 Task: Develop an anti-theft packaging design for high-value electronics.
Action: Mouse moved to (34, 105)
Screenshot: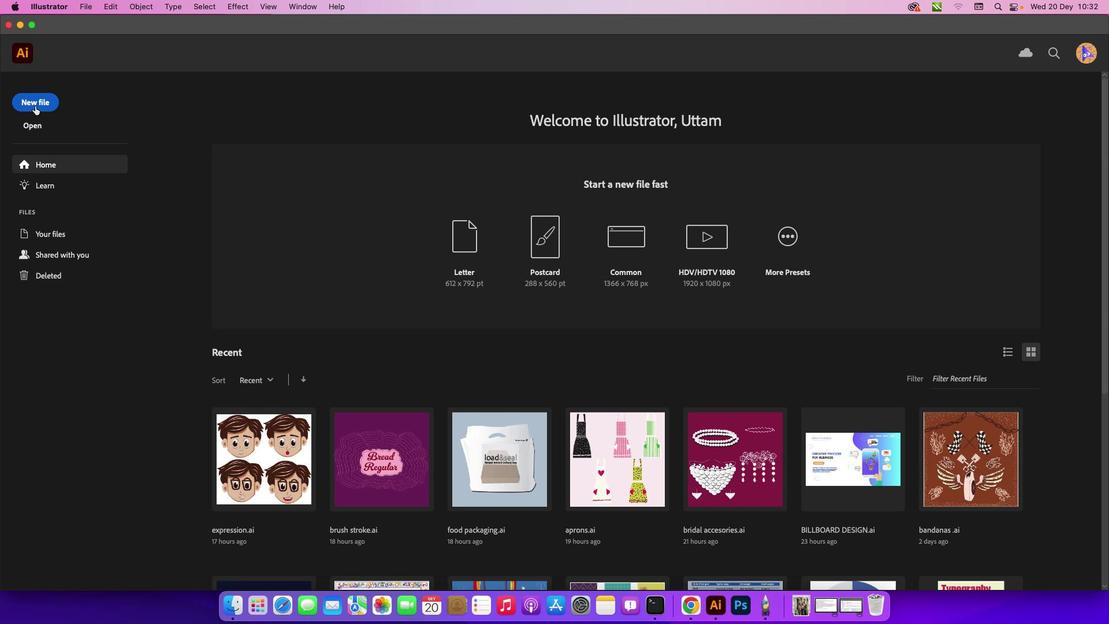 
Action: Mouse pressed left at (34, 105)
Screenshot: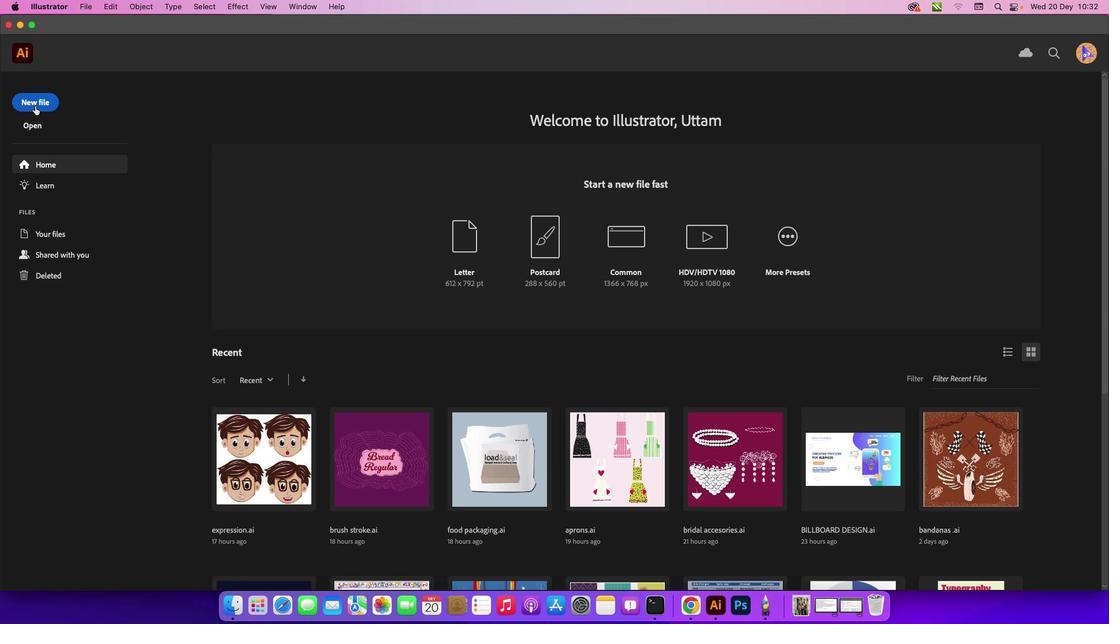 
Action: Mouse pressed left at (34, 105)
Screenshot: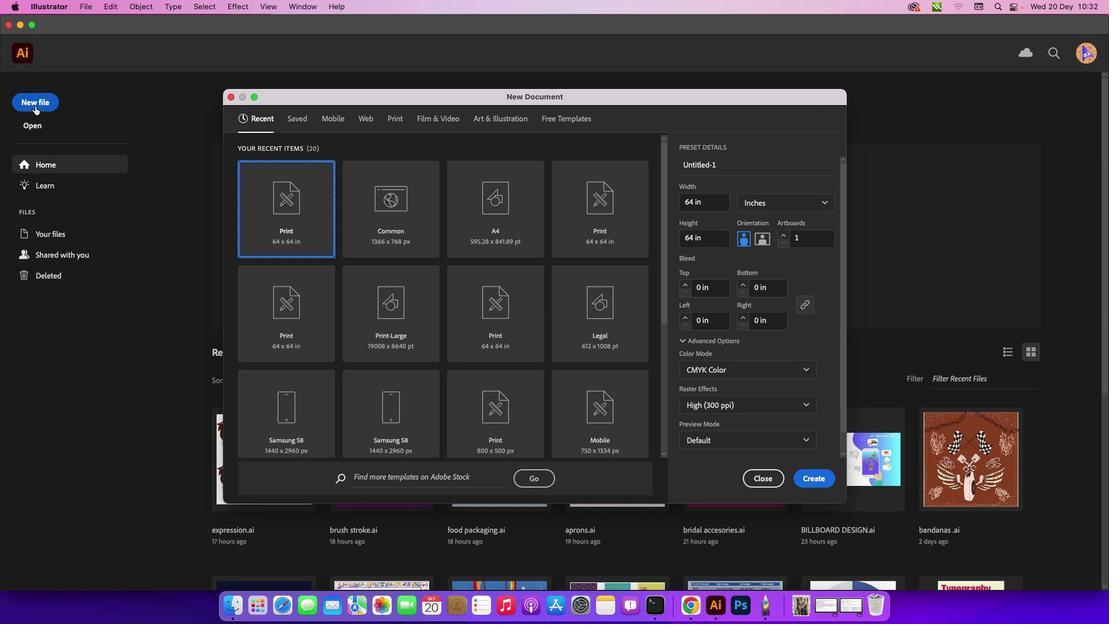 
Action: Mouse moved to (818, 476)
Screenshot: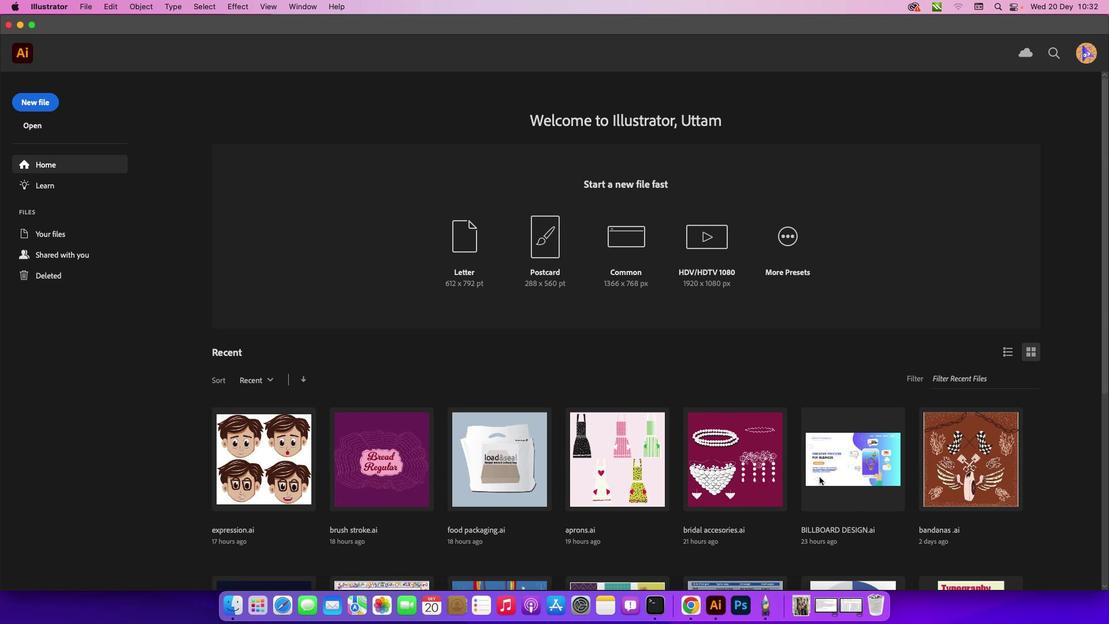 
Action: Mouse pressed left at (818, 476)
Screenshot: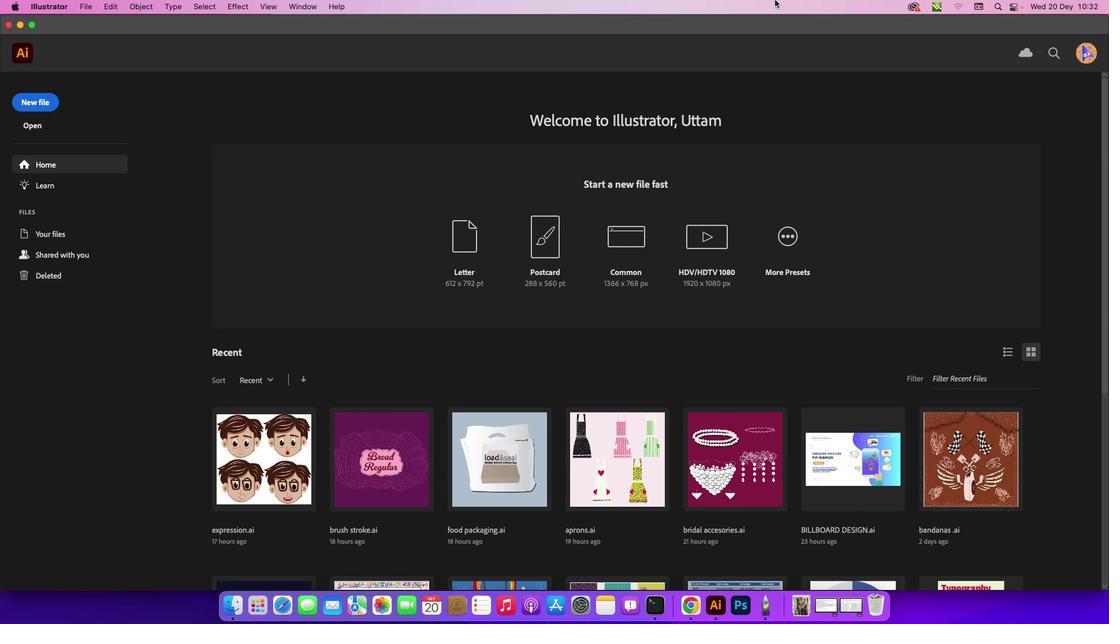 
Action: Mouse moved to (13, 80)
Screenshot: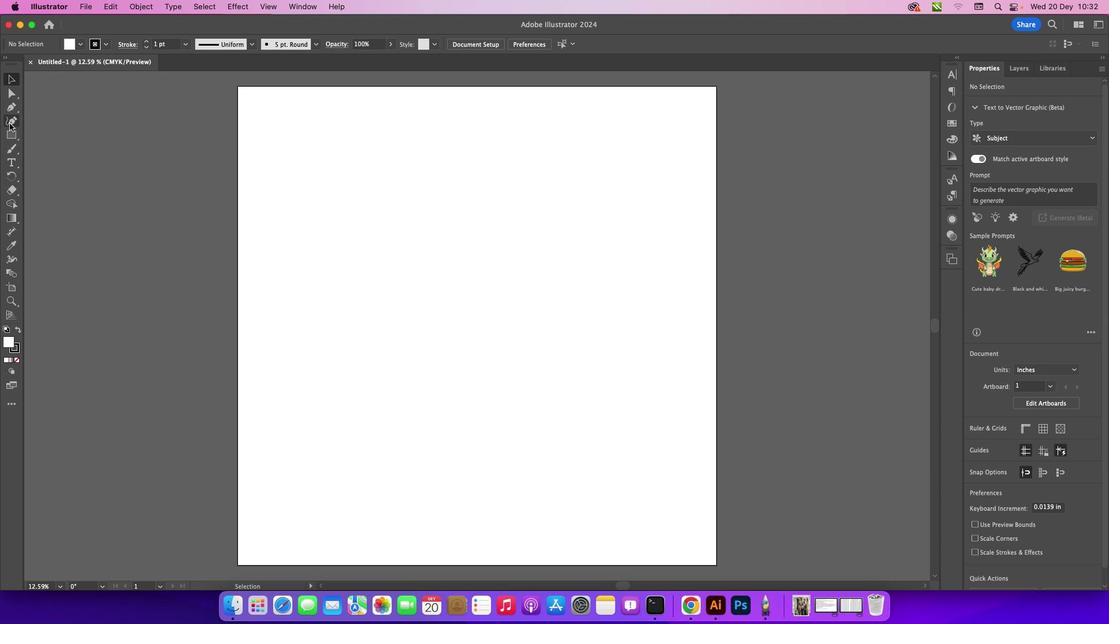 
Action: Mouse pressed left at (13, 80)
Screenshot: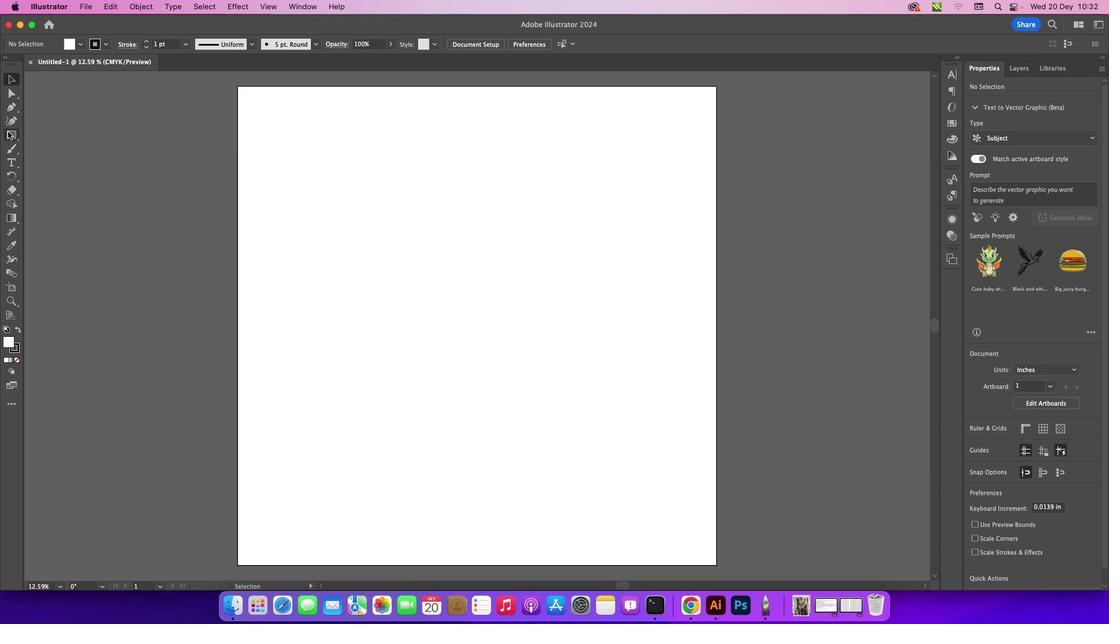 
Action: Mouse moved to (7, 130)
Screenshot: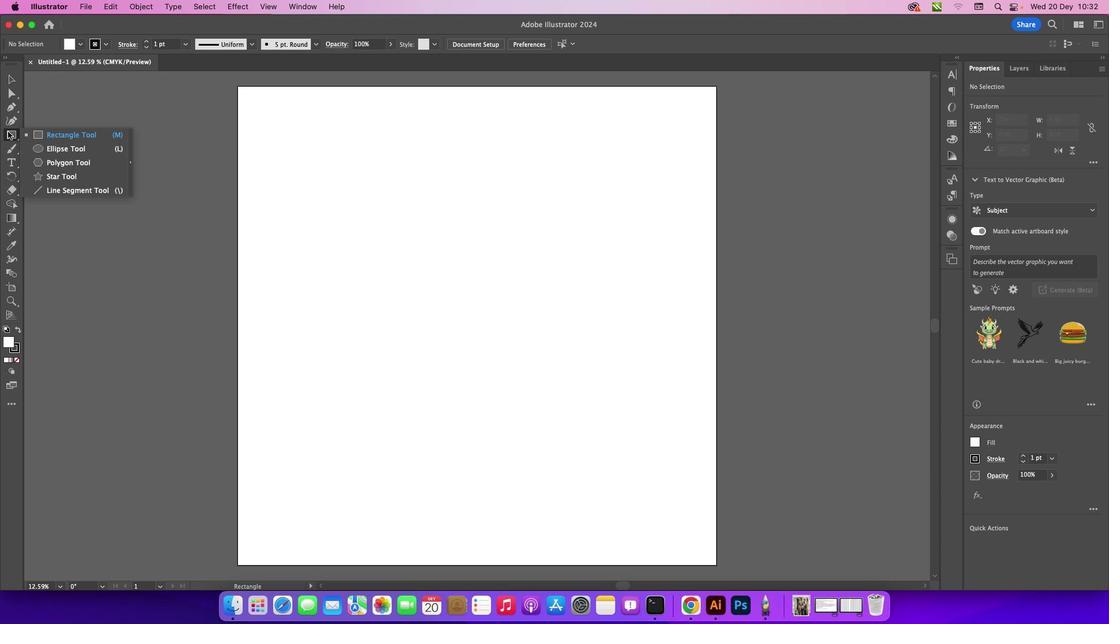 
Action: Mouse pressed left at (7, 130)
Screenshot: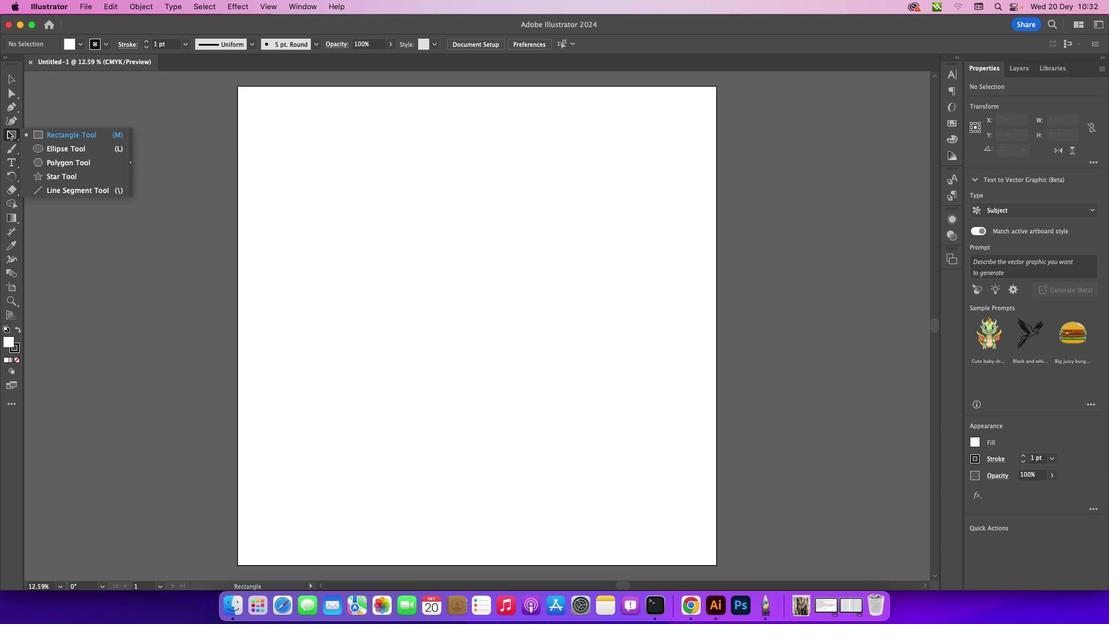 
Action: Mouse moved to (89, 130)
Screenshot: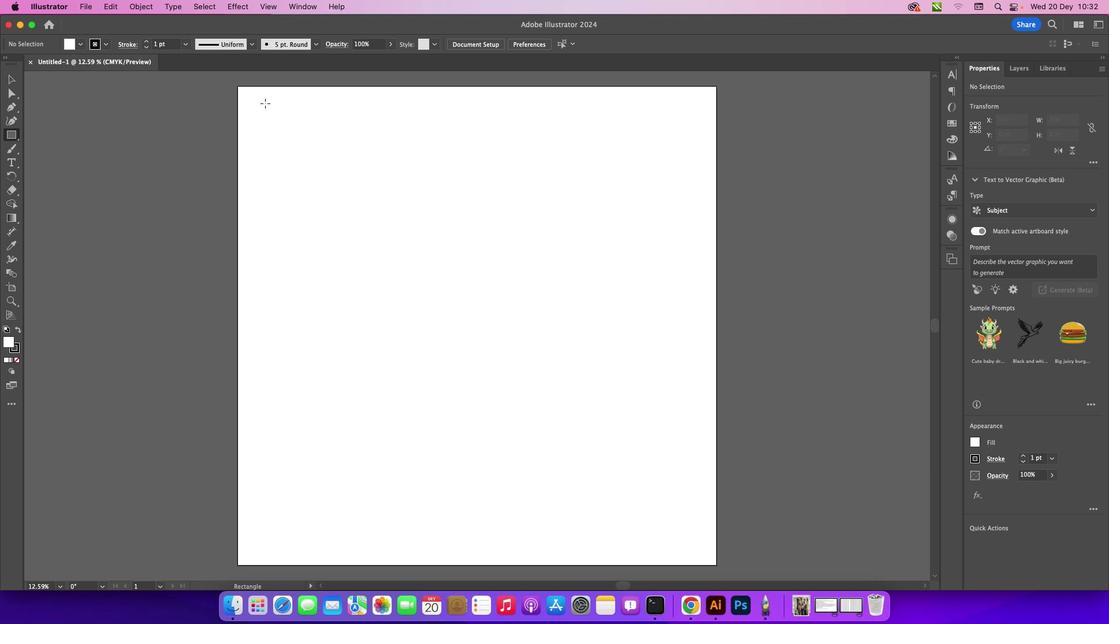 
Action: Mouse pressed left at (89, 130)
Screenshot: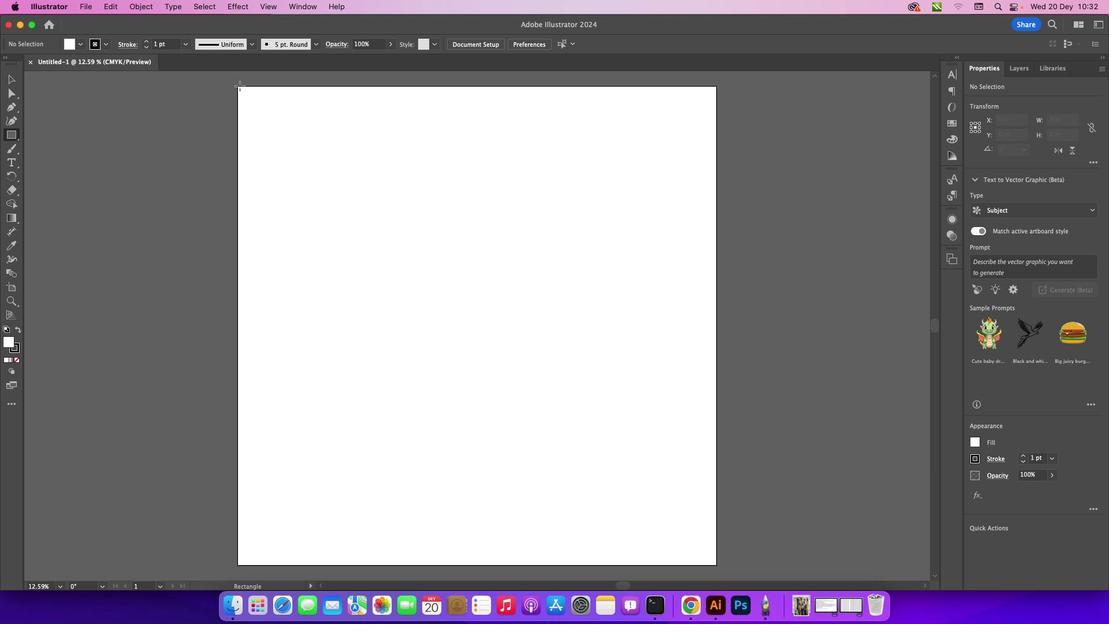 
Action: Mouse moved to (235, 86)
Screenshot: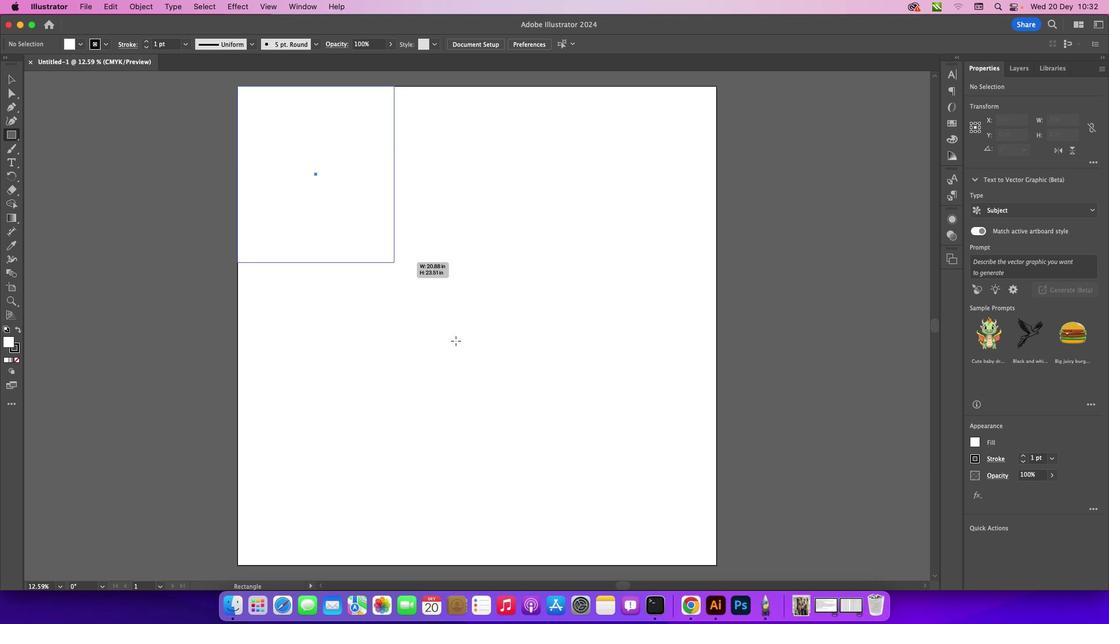 
Action: Mouse pressed left at (235, 86)
Screenshot: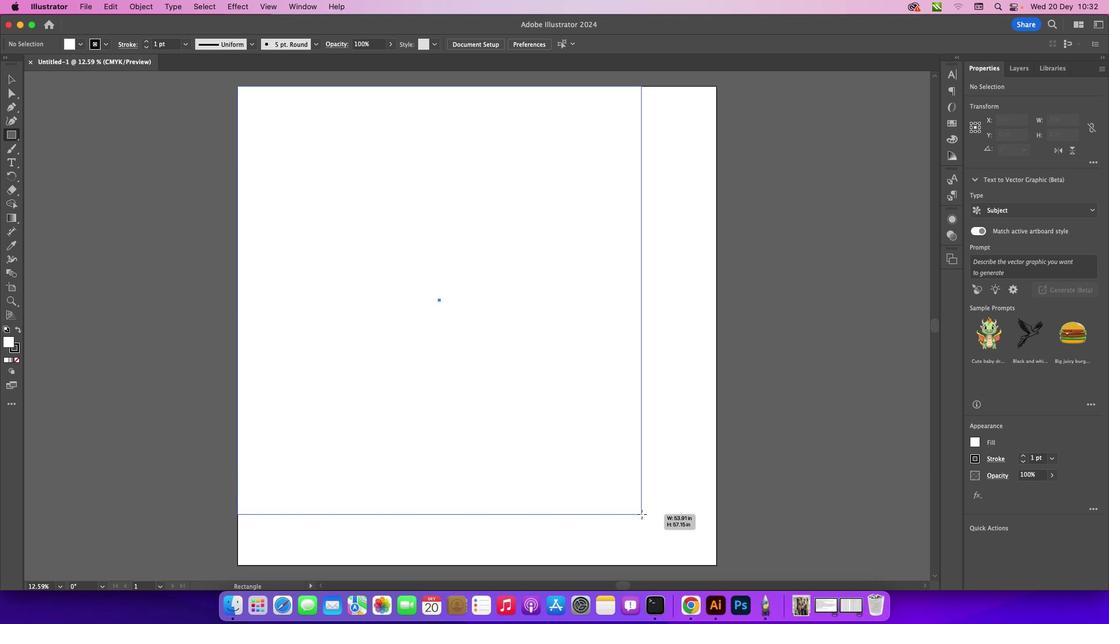 
Action: Mouse moved to (5, 342)
Screenshot: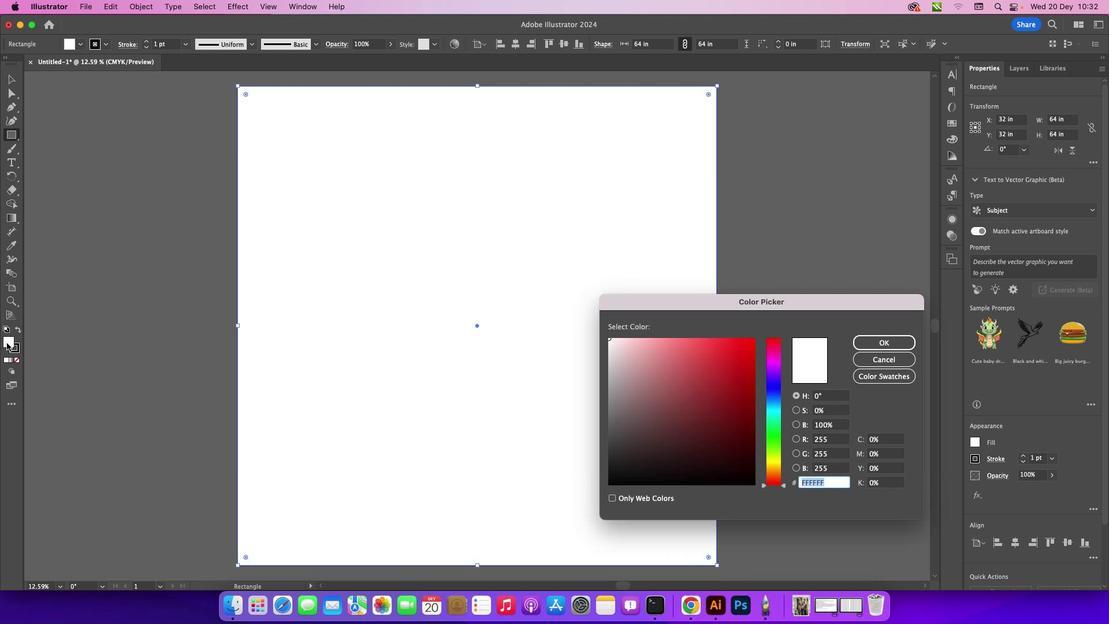 
Action: Mouse pressed left at (5, 342)
Screenshot: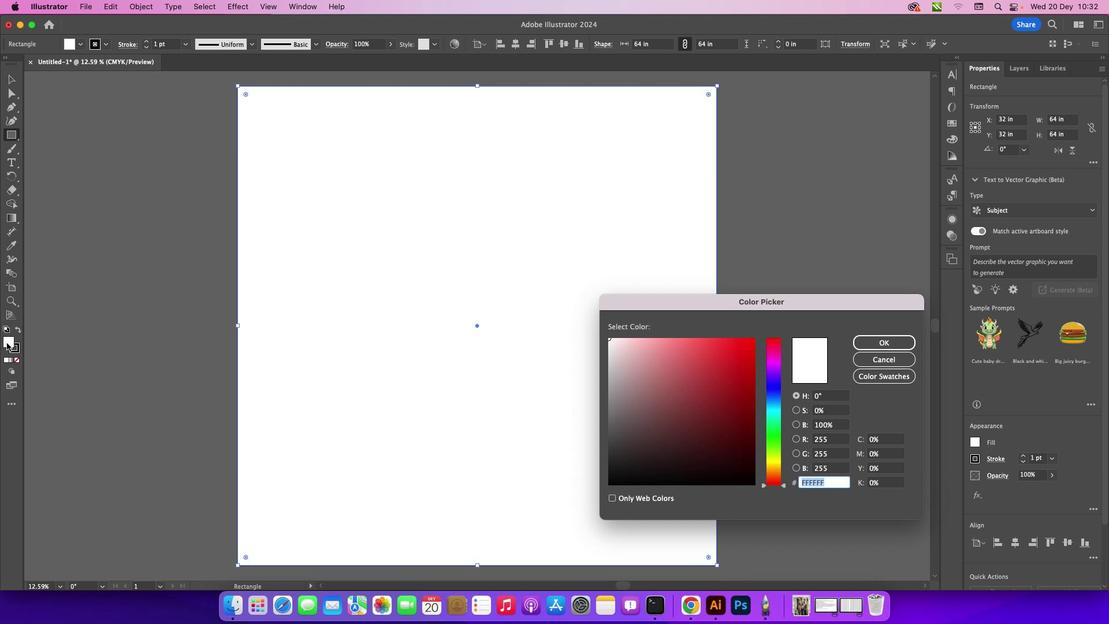 
Action: Mouse pressed left at (5, 342)
Screenshot: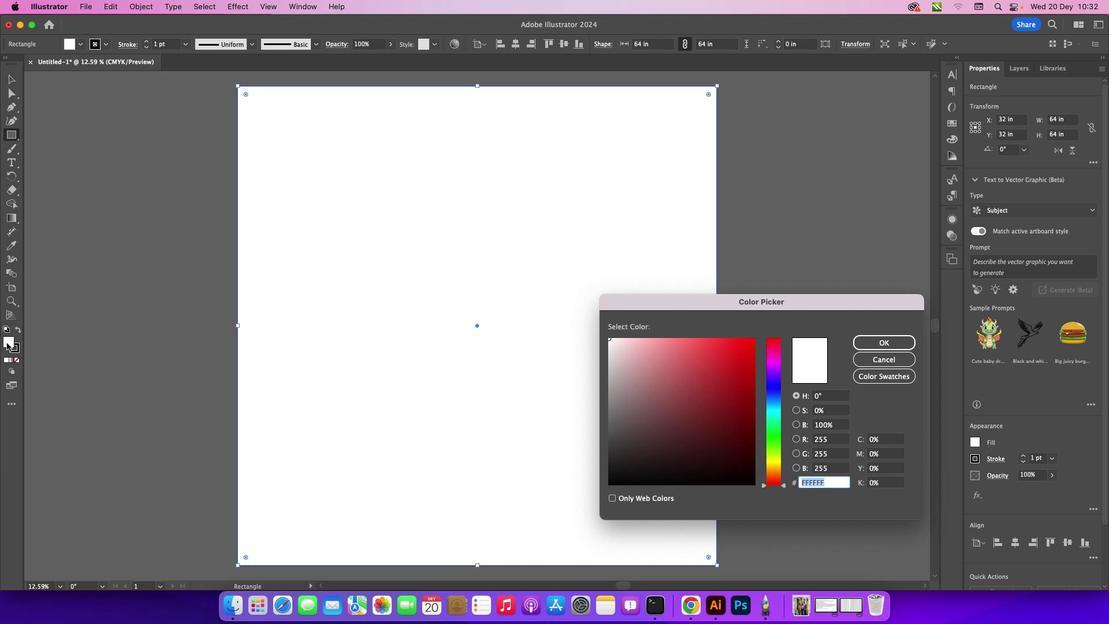
Action: Mouse moved to (740, 477)
Screenshot: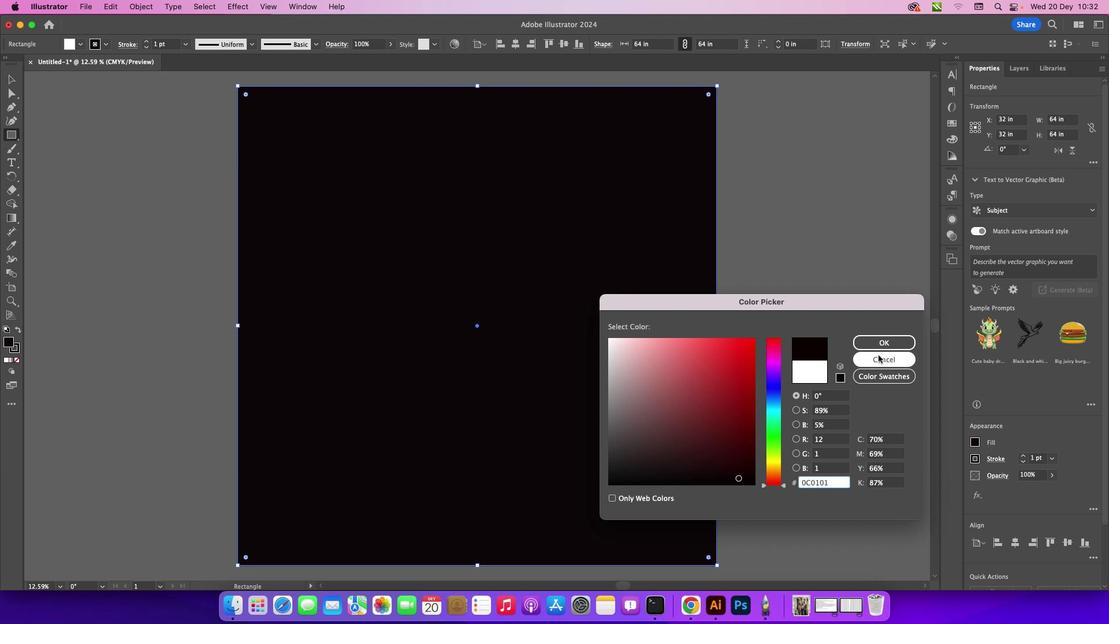 
Action: Mouse pressed left at (740, 477)
Screenshot: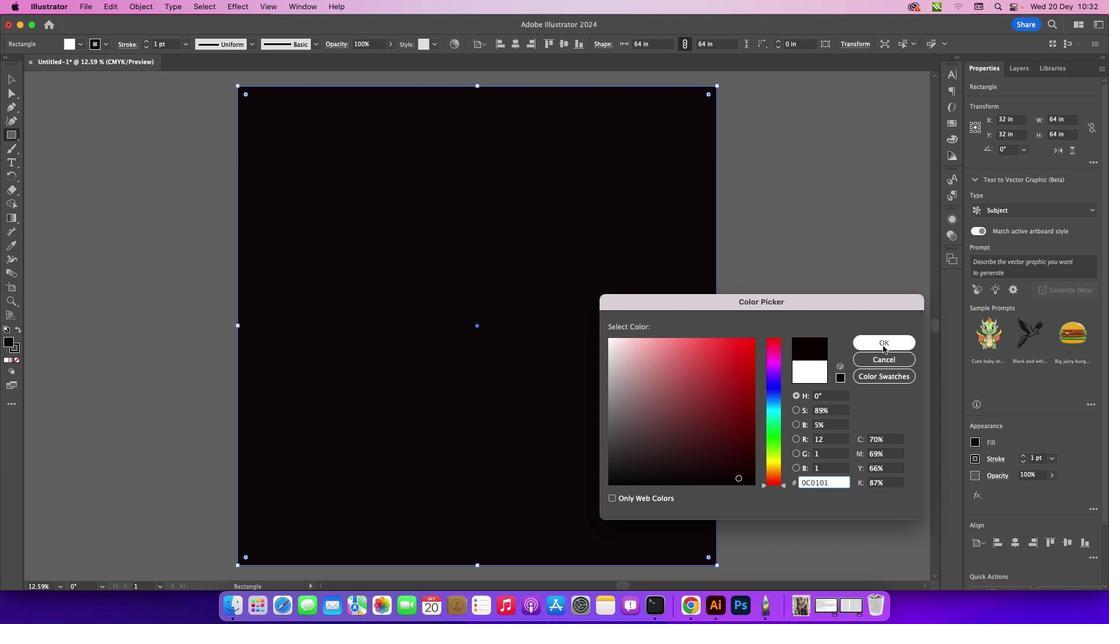 
Action: Mouse moved to (884, 341)
Screenshot: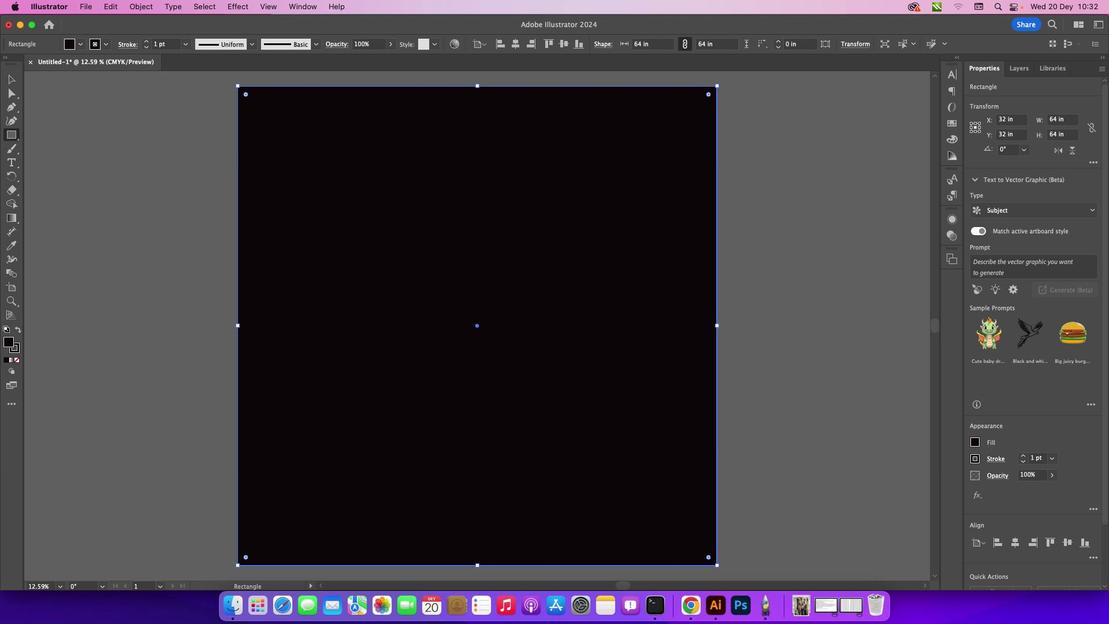 
Action: Mouse pressed left at (884, 341)
Screenshot: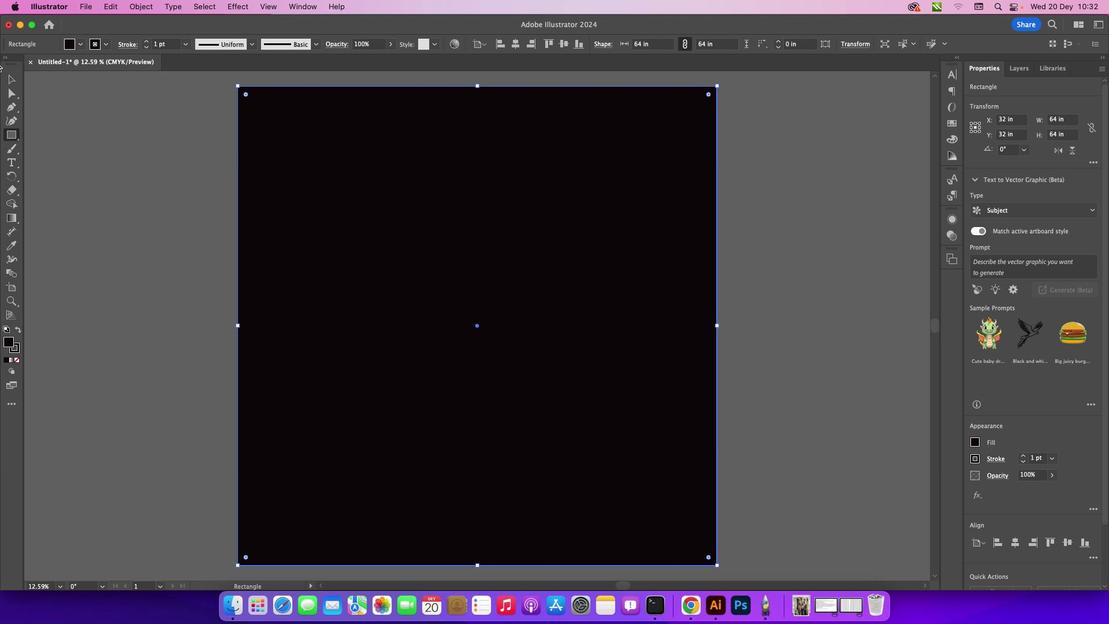 
Action: Mouse moved to (15, 79)
Screenshot: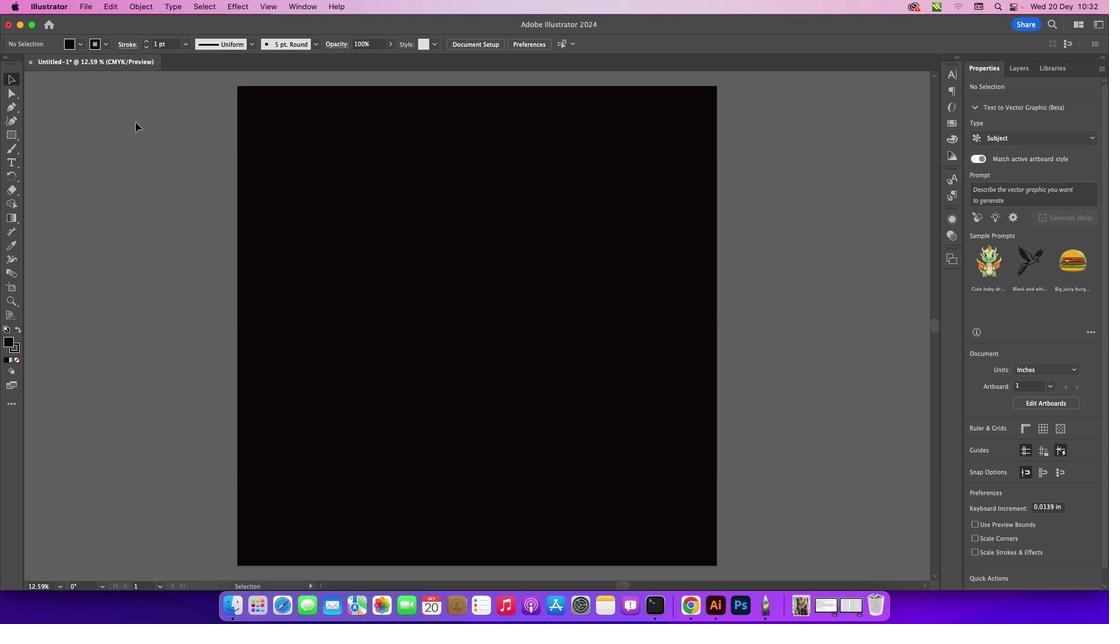
Action: Mouse pressed left at (15, 79)
Screenshot: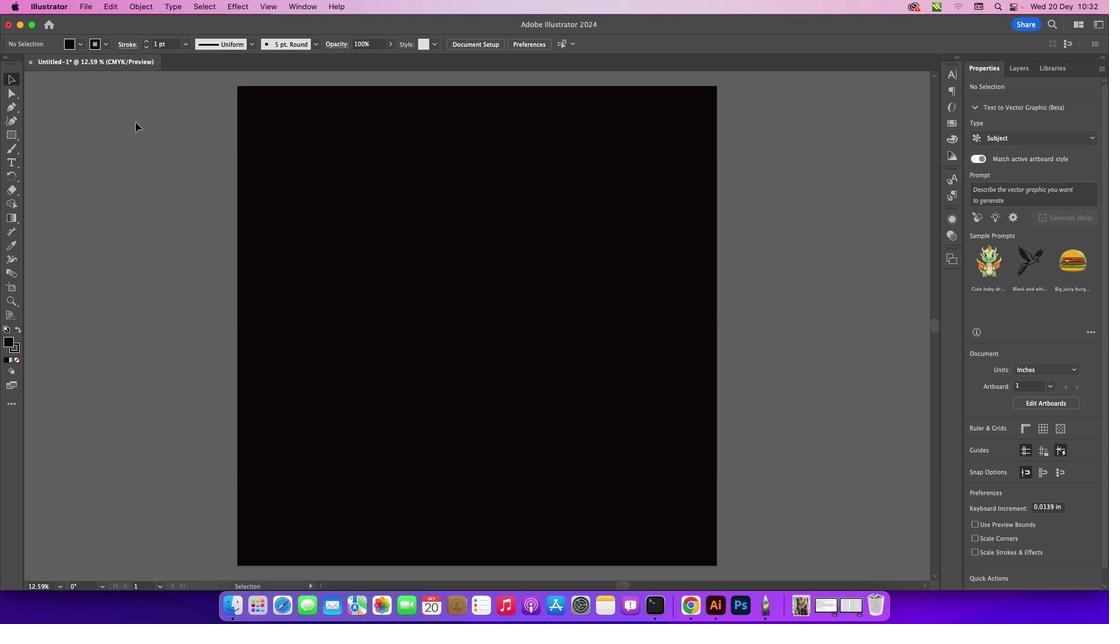 
Action: Mouse moved to (134, 121)
Screenshot: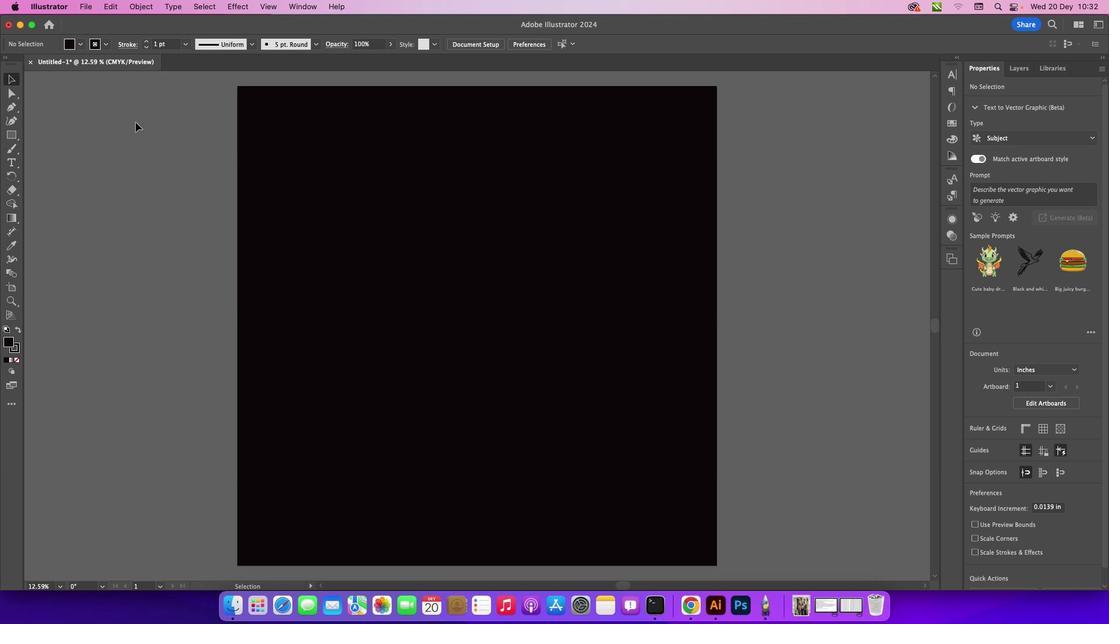
Action: Mouse pressed left at (134, 121)
Screenshot: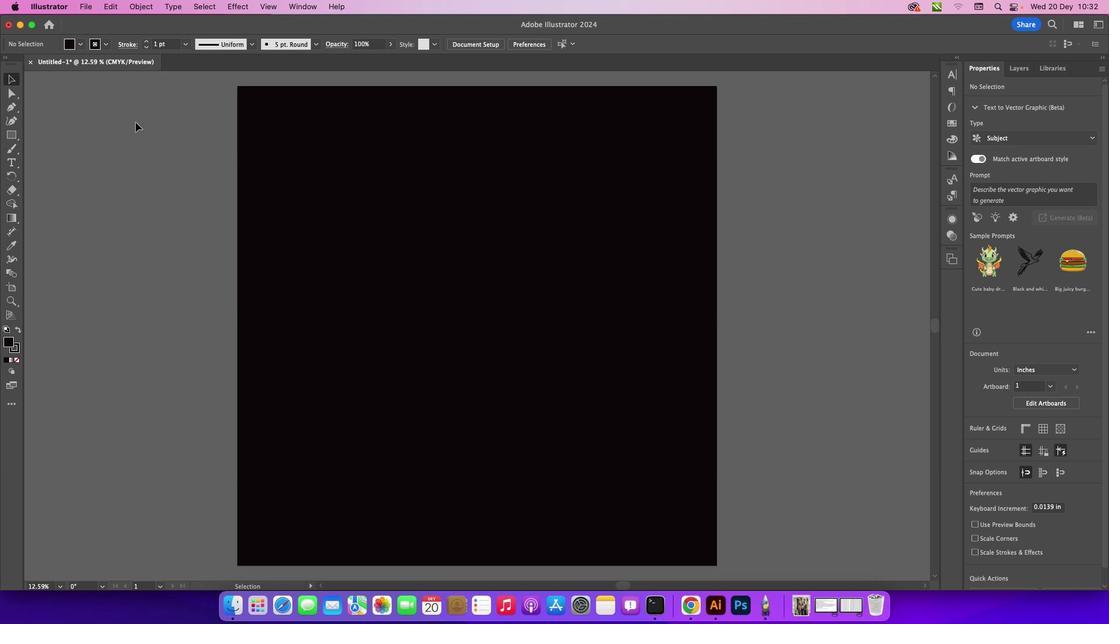 
Action: Mouse moved to (15, 106)
Screenshot: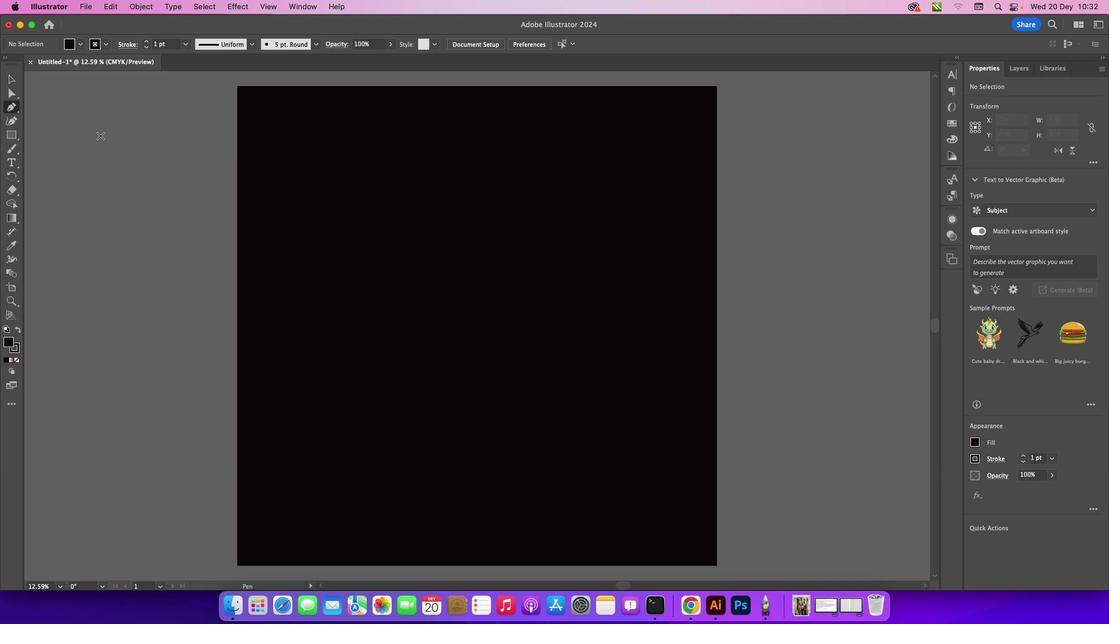 
Action: Mouse pressed left at (15, 106)
Screenshot: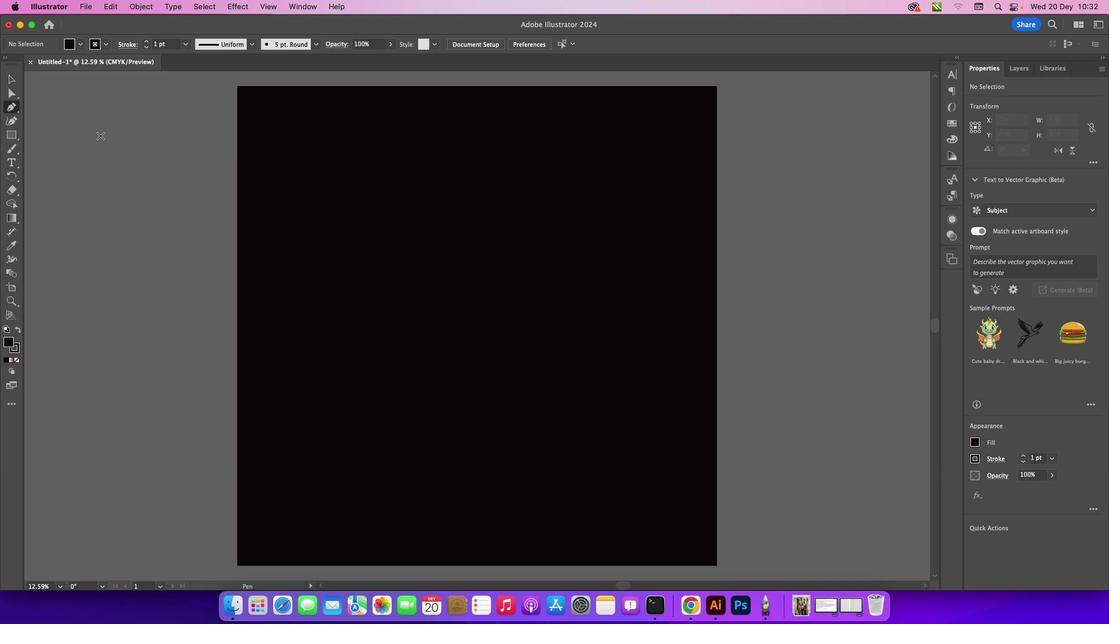
Action: Mouse moved to (99, 134)
Screenshot: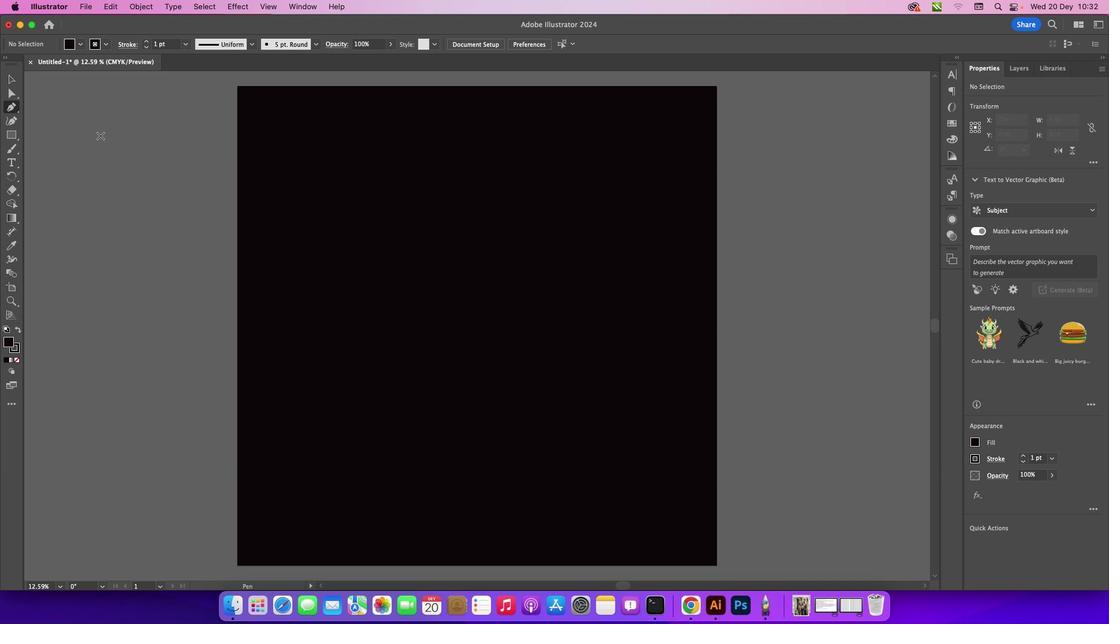 
Action: Key pressed Key.caps_lock
Screenshot: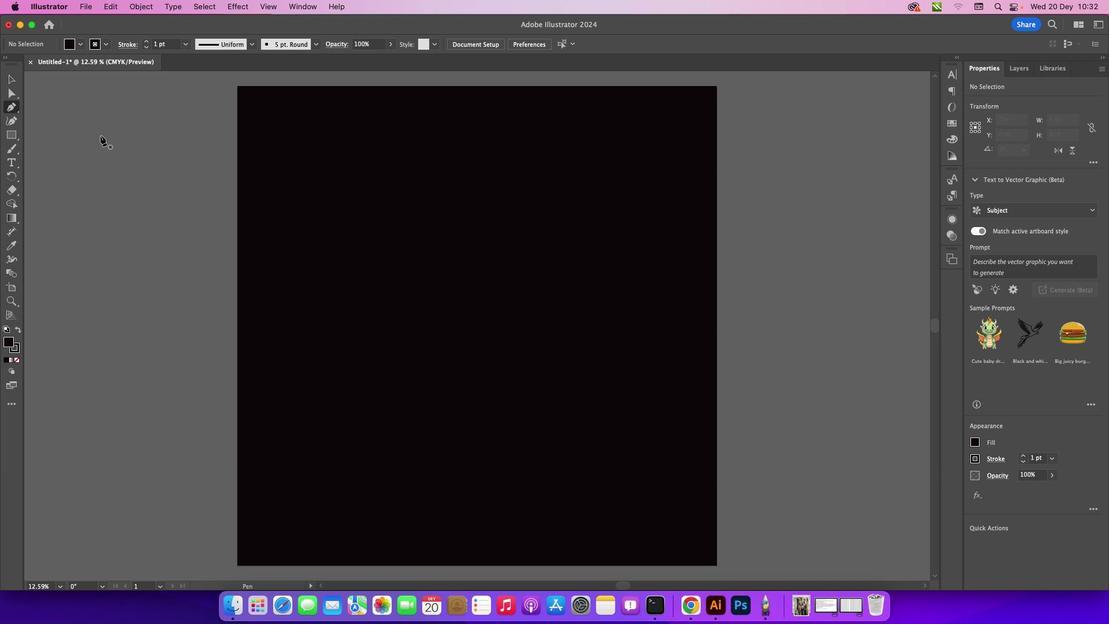 
Action: Mouse moved to (15, 135)
Screenshot: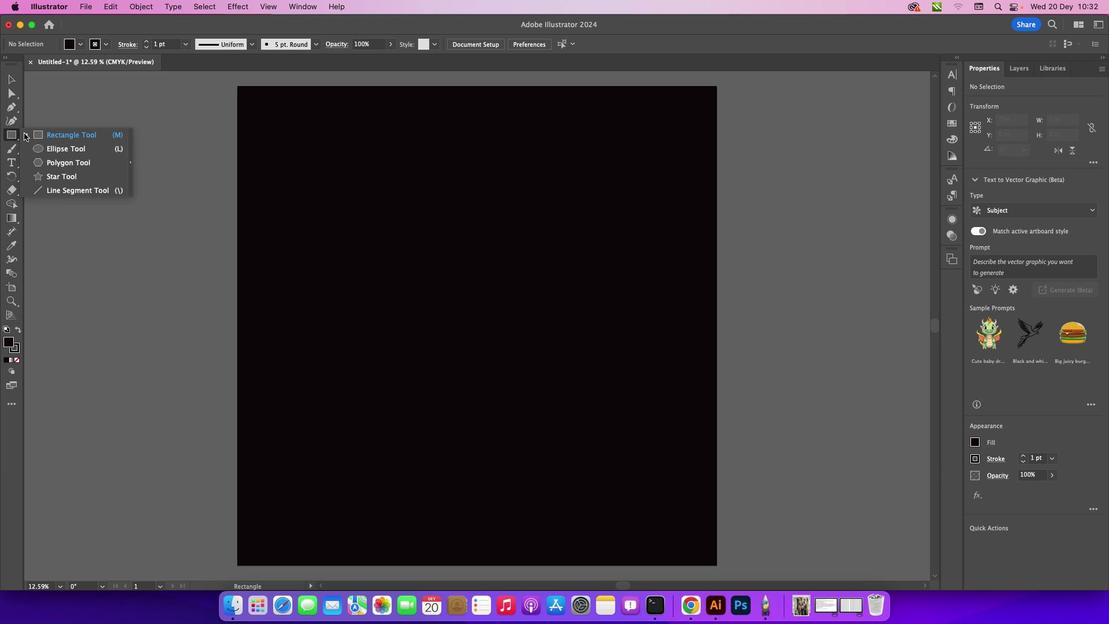 
Action: Mouse pressed left at (15, 135)
Screenshot: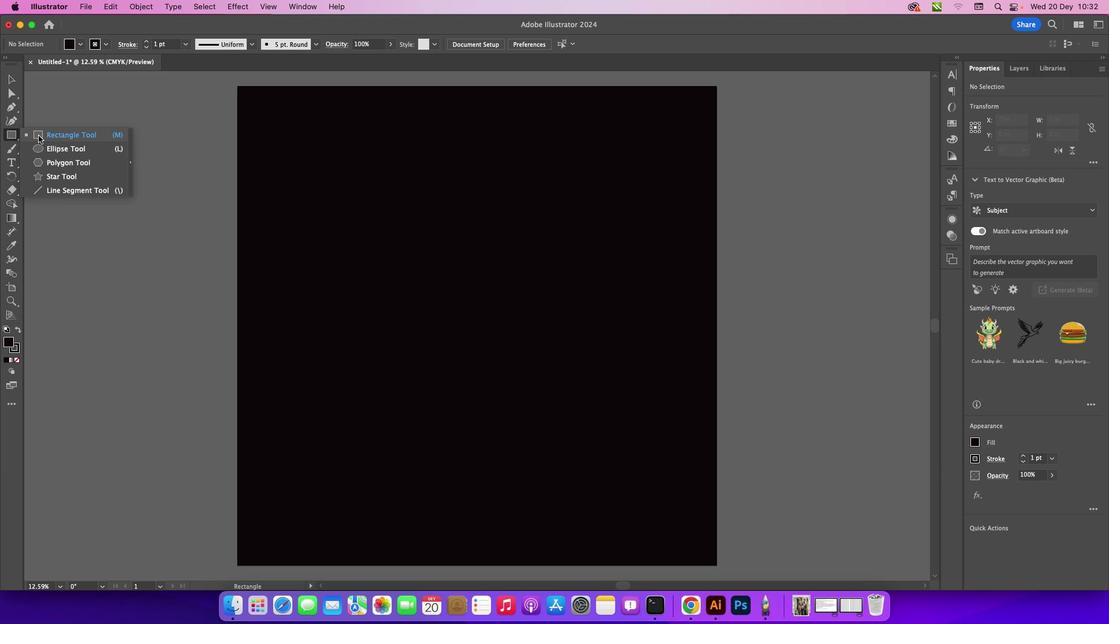
Action: Mouse moved to (37, 134)
Screenshot: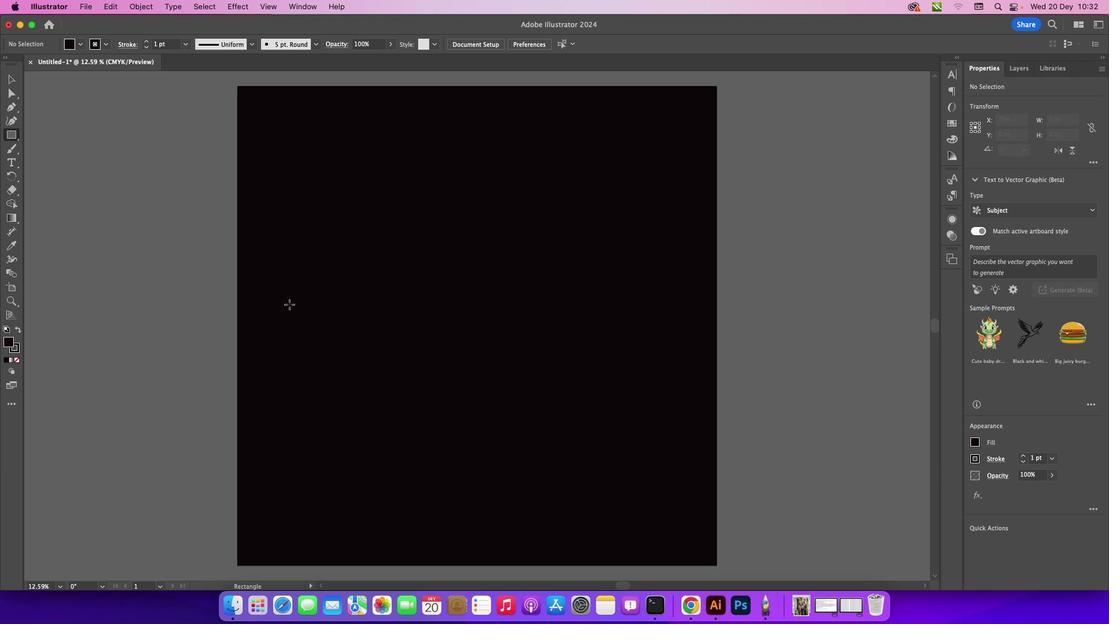 
Action: Mouse pressed left at (37, 134)
Screenshot: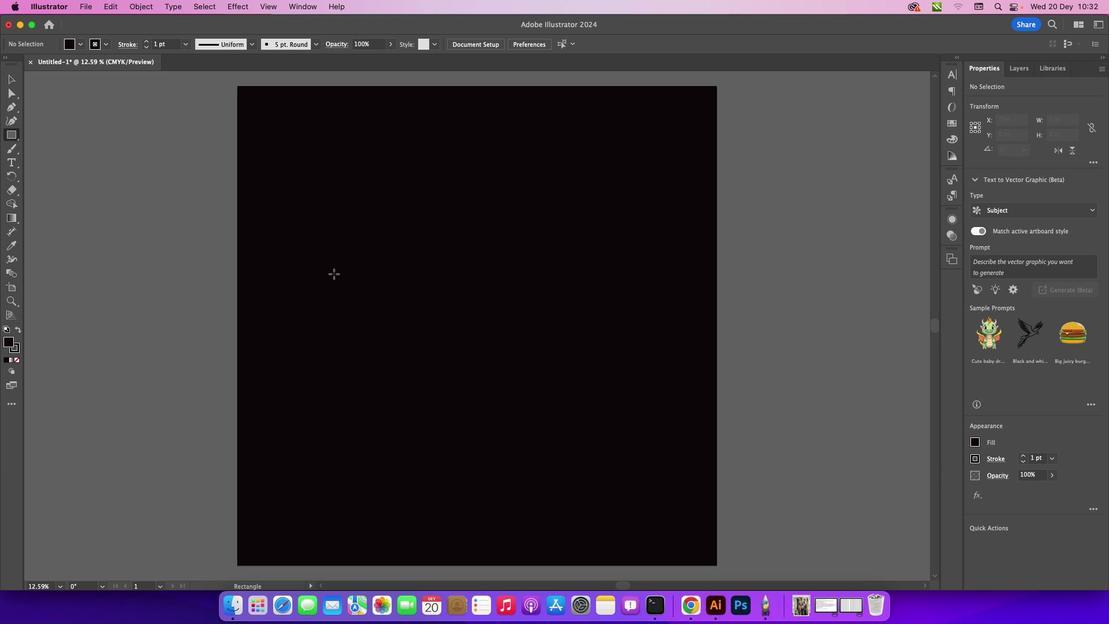 
Action: Mouse moved to (328, 266)
Screenshot: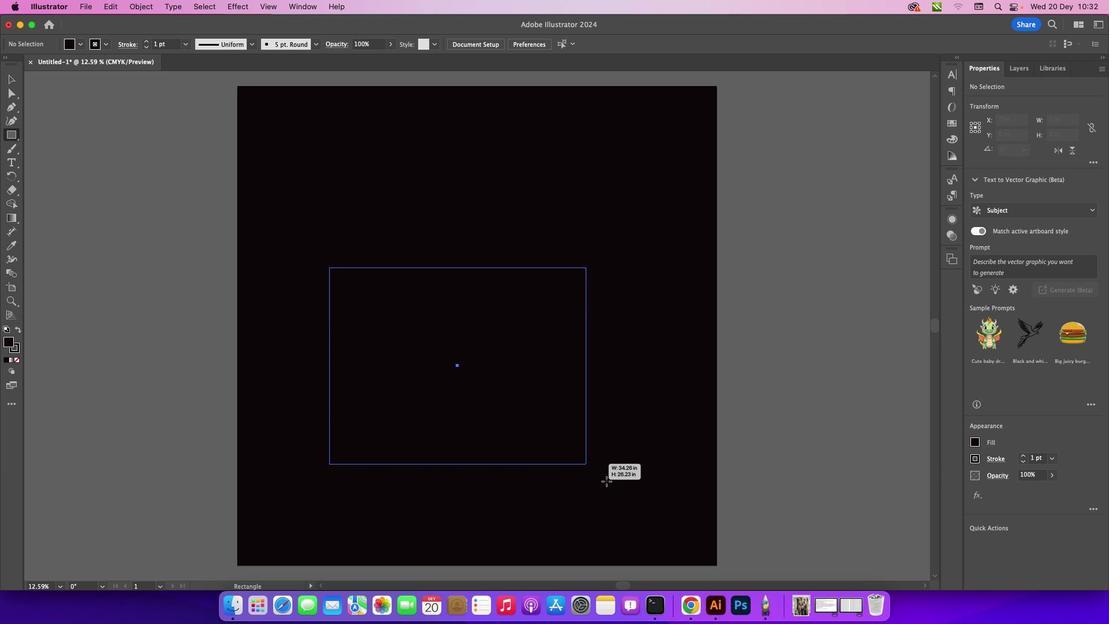 
Action: Mouse pressed left at (328, 266)
Screenshot: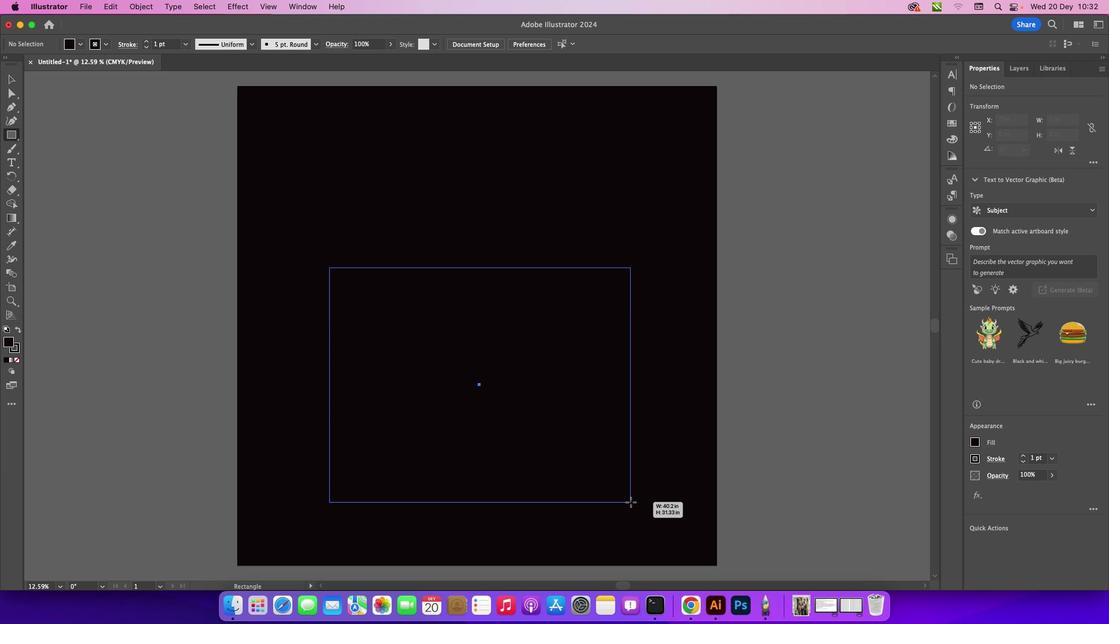 
Action: Mouse moved to (15, 79)
Screenshot: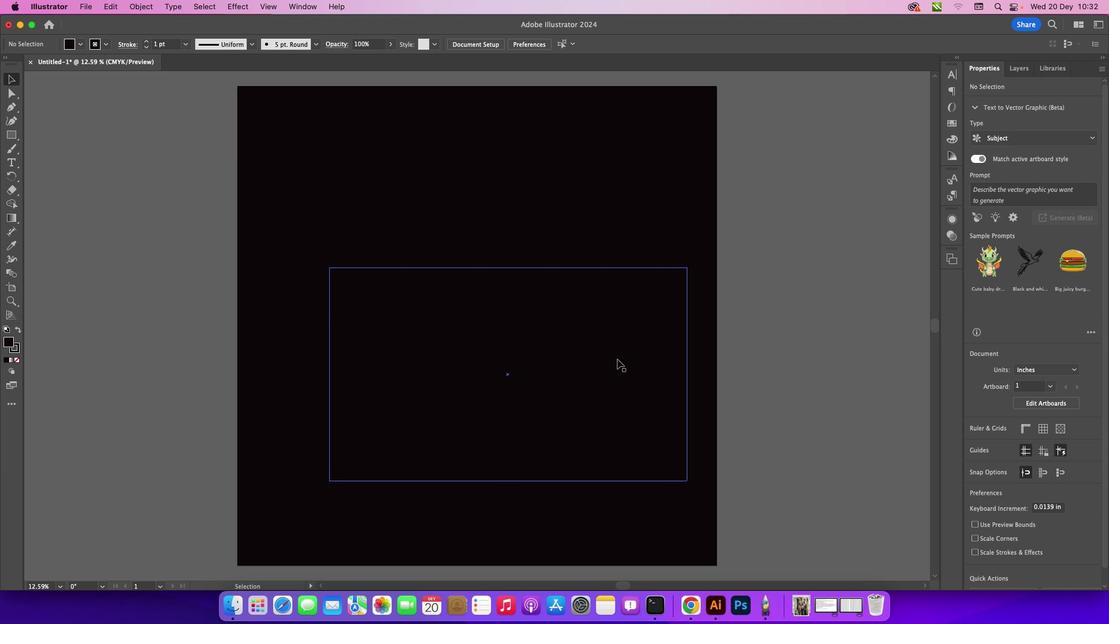 
Action: Mouse pressed left at (15, 79)
Screenshot: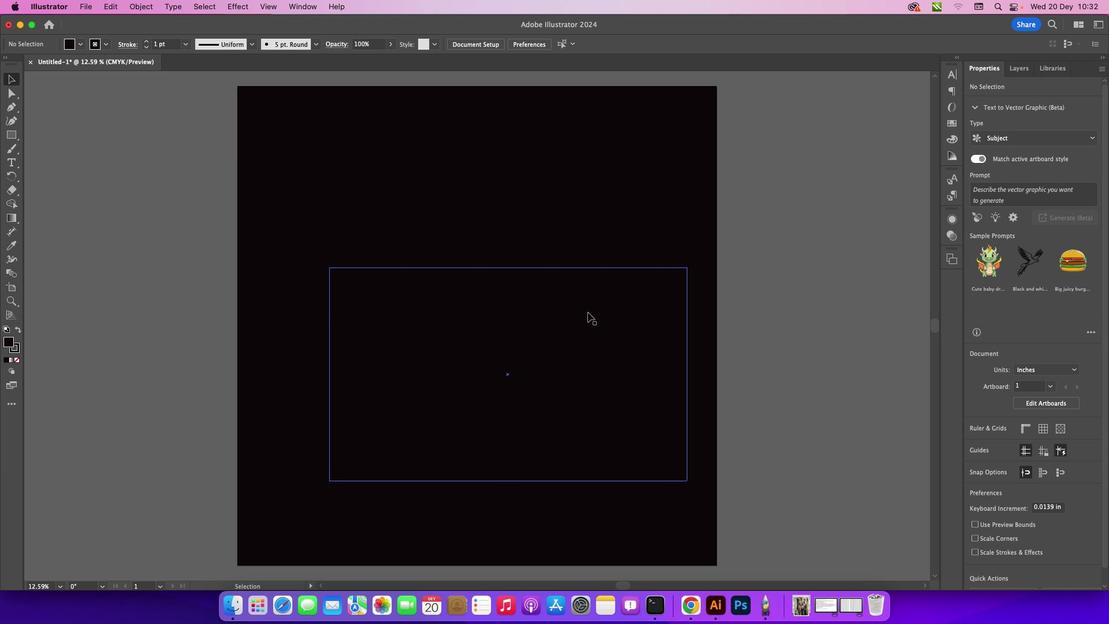 
Action: Mouse moved to (127, 140)
Screenshot: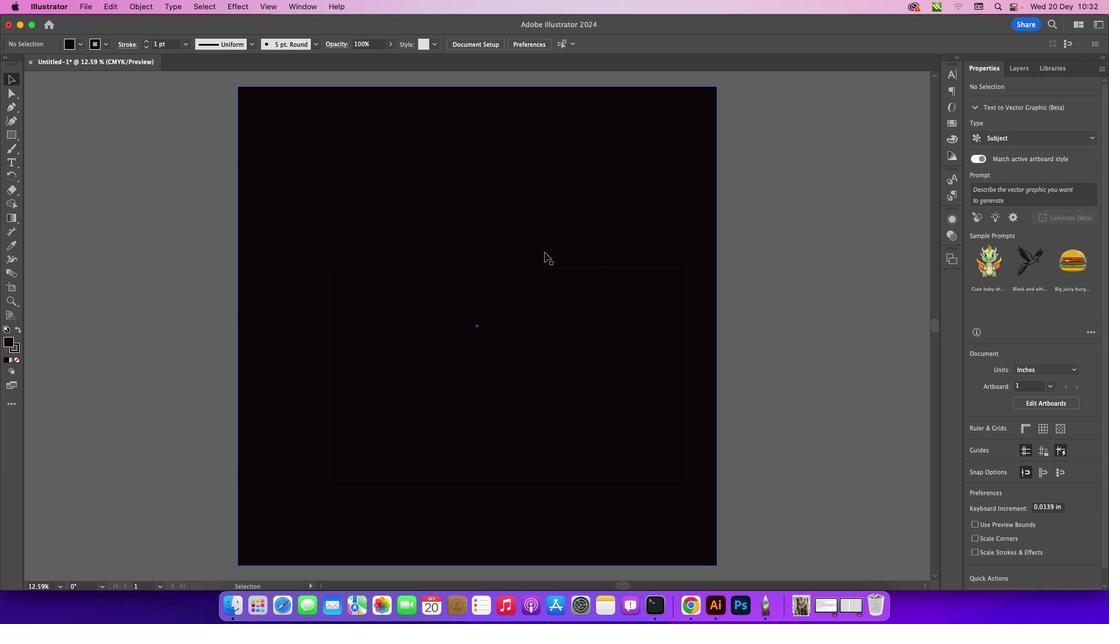 
Action: Mouse pressed left at (127, 140)
Screenshot: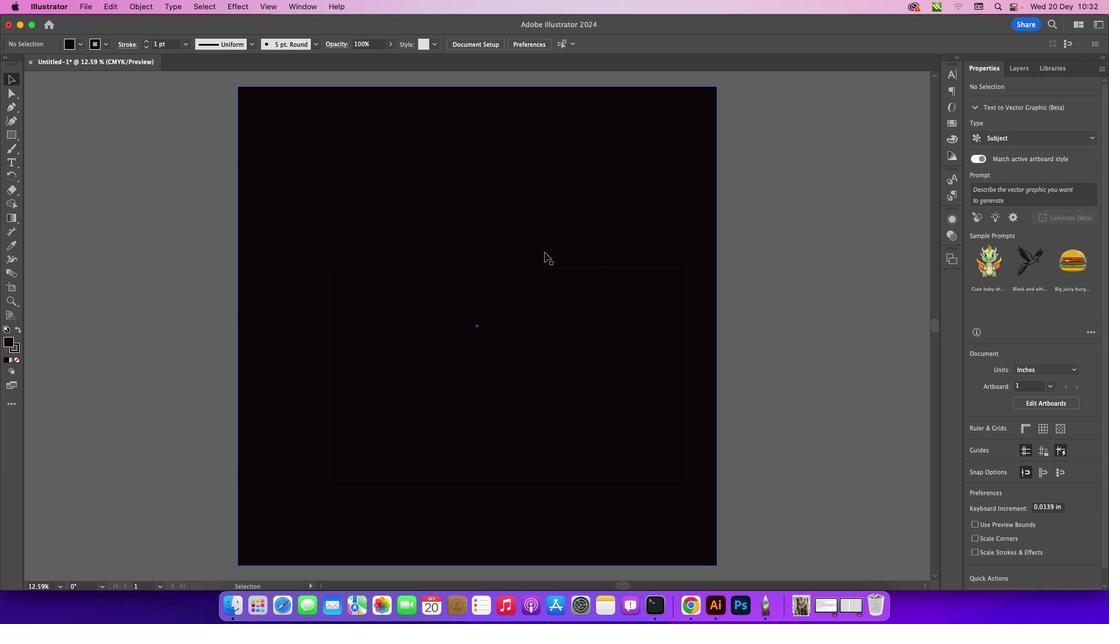 
Action: Mouse moved to (541, 268)
Screenshot: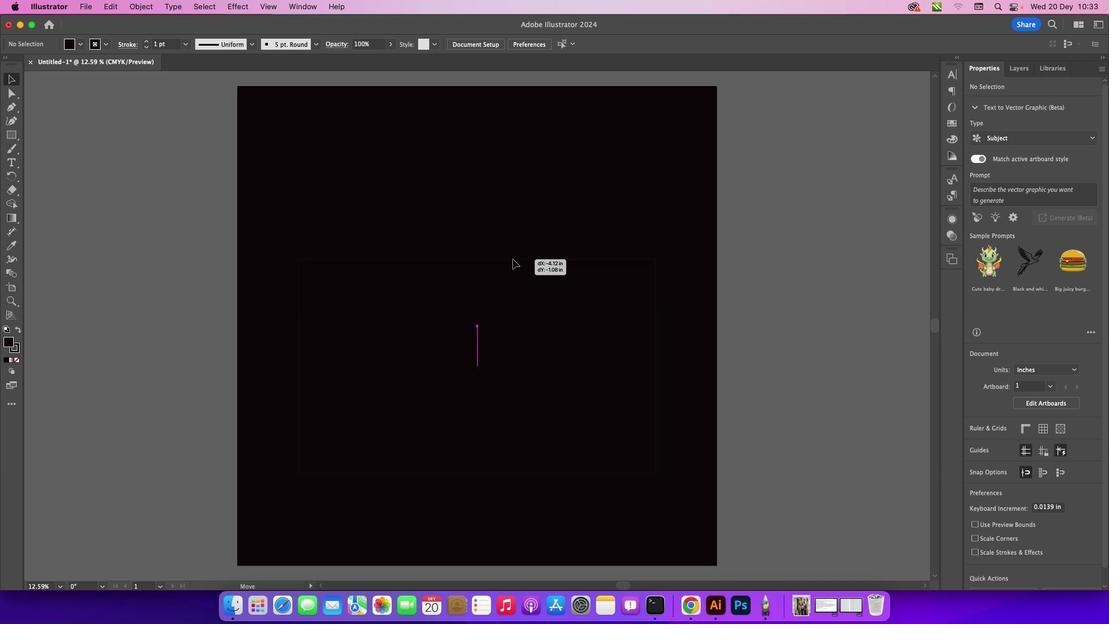 
Action: Mouse pressed left at (541, 268)
Screenshot: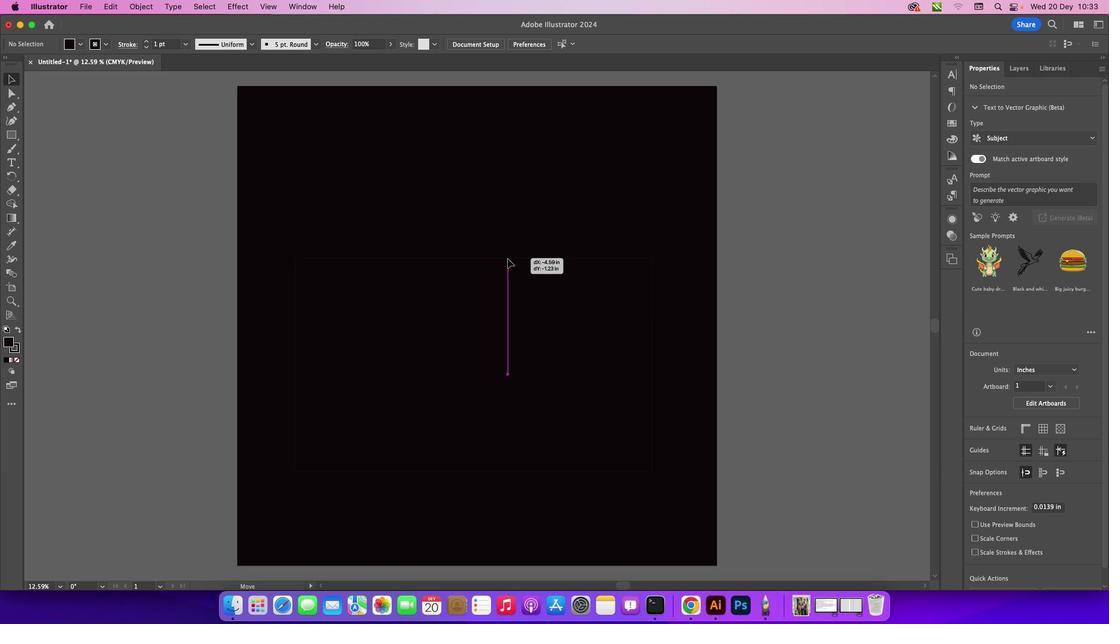 
Action: Mouse moved to (9, 361)
Screenshot: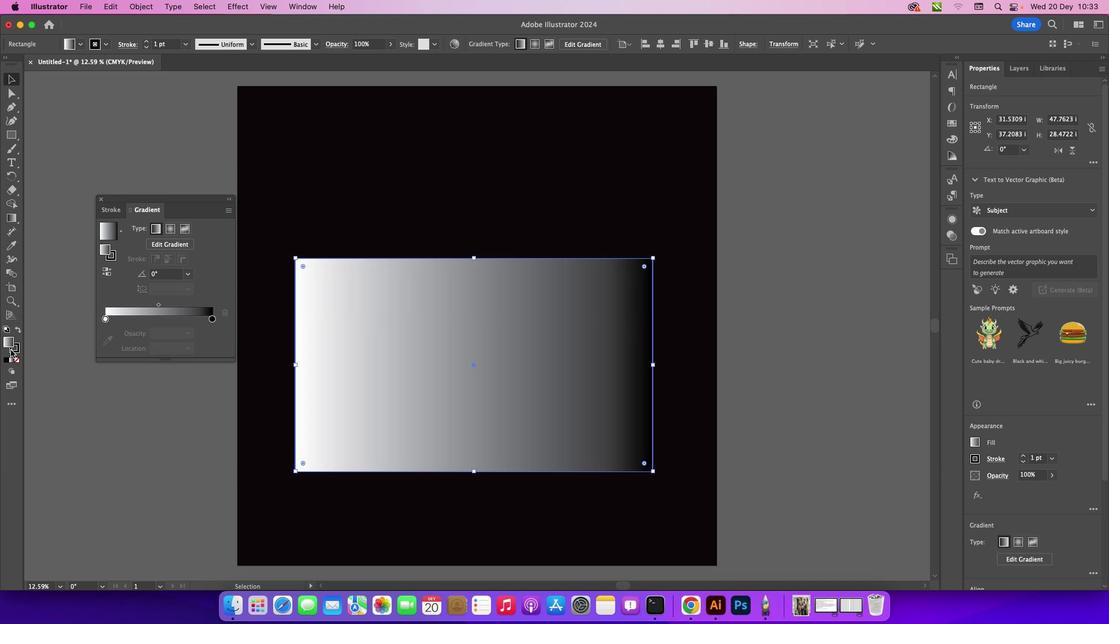 
Action: Mouse pressed left at (9, 361)
Screenshot: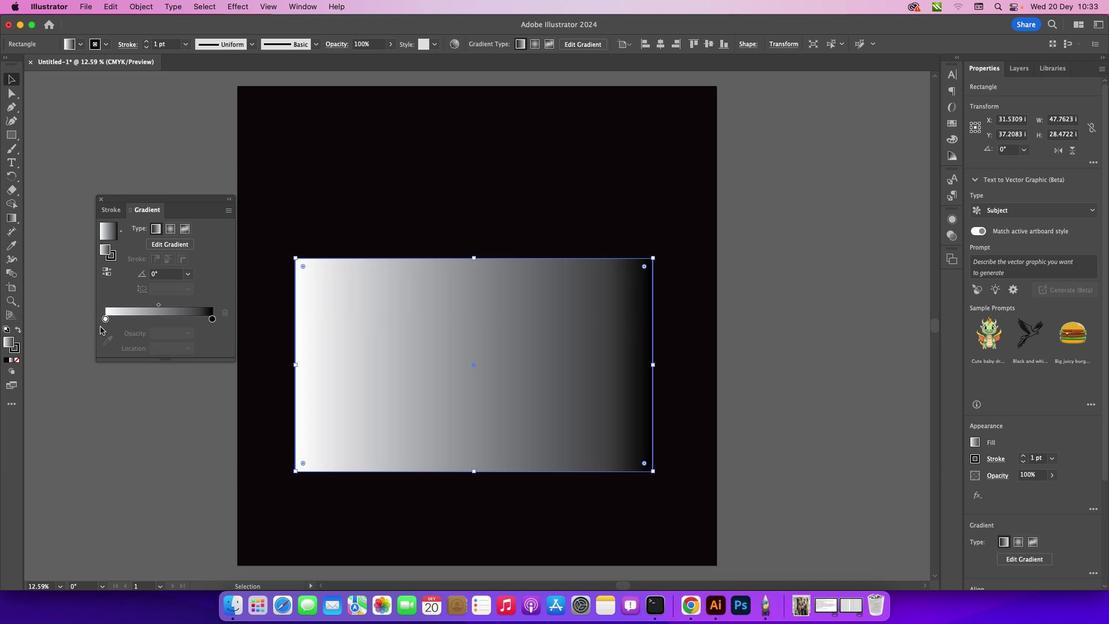 
Action: Mouse moved to (213, 318)
Screenshot: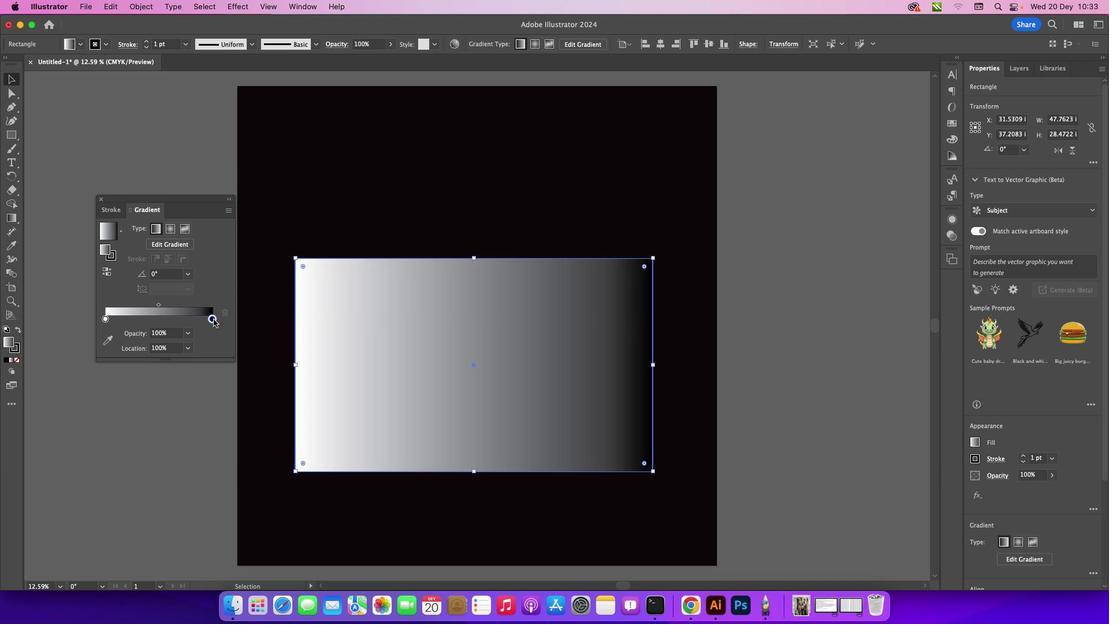 
Action: Mouse pressed left at (213, 318)
Screenshot: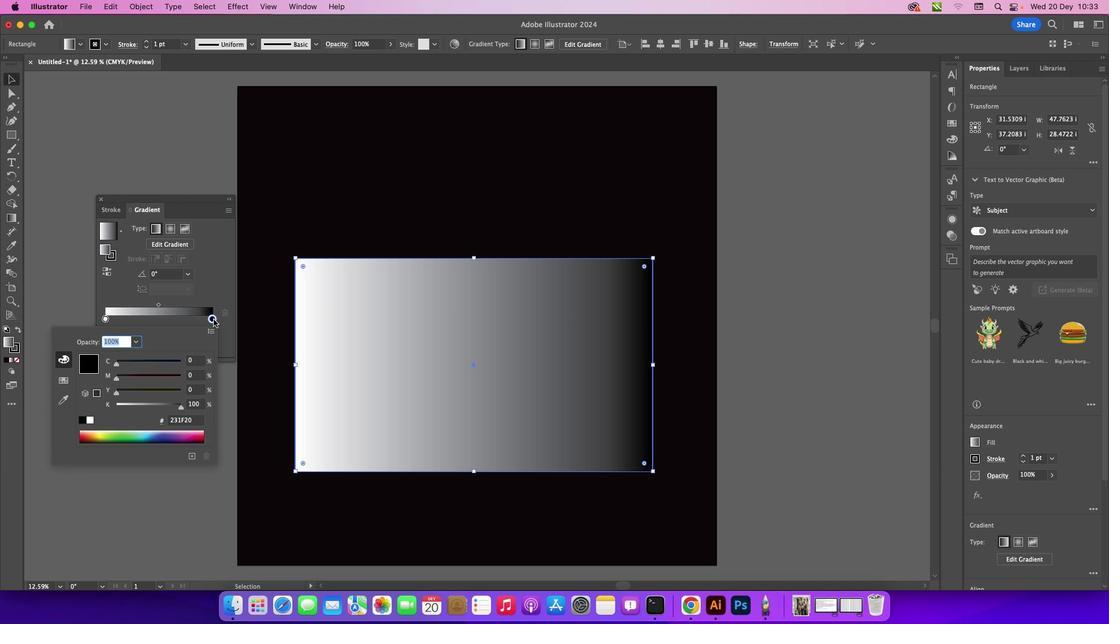 
Action: Mouse pressed left at (213, 318)
Screenshot: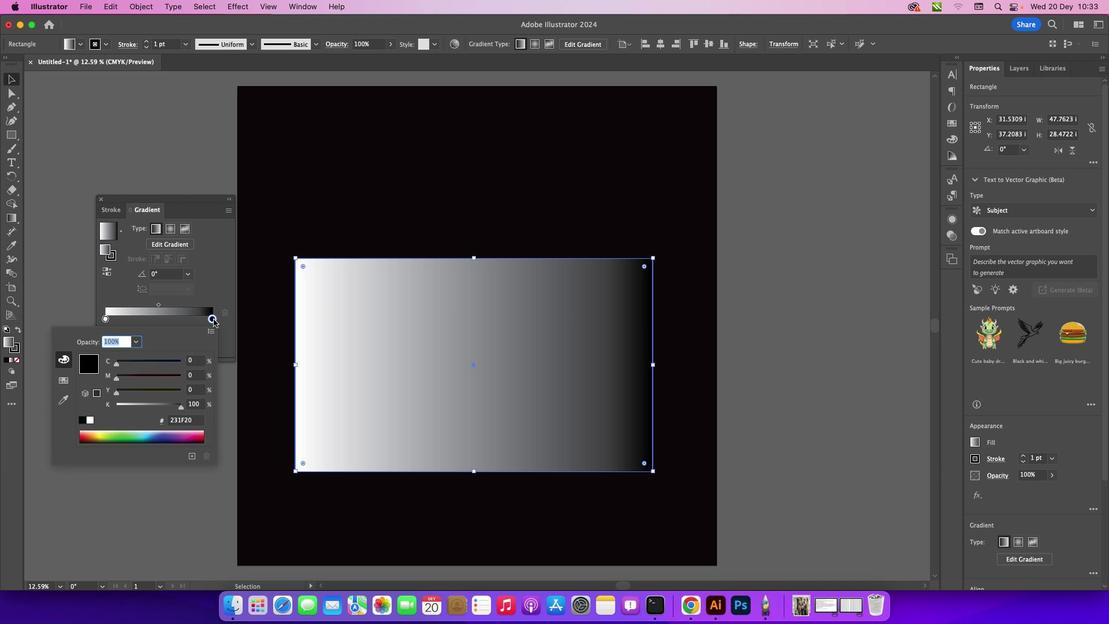
Action: Mouse moved to (55, 383)
Screenshot: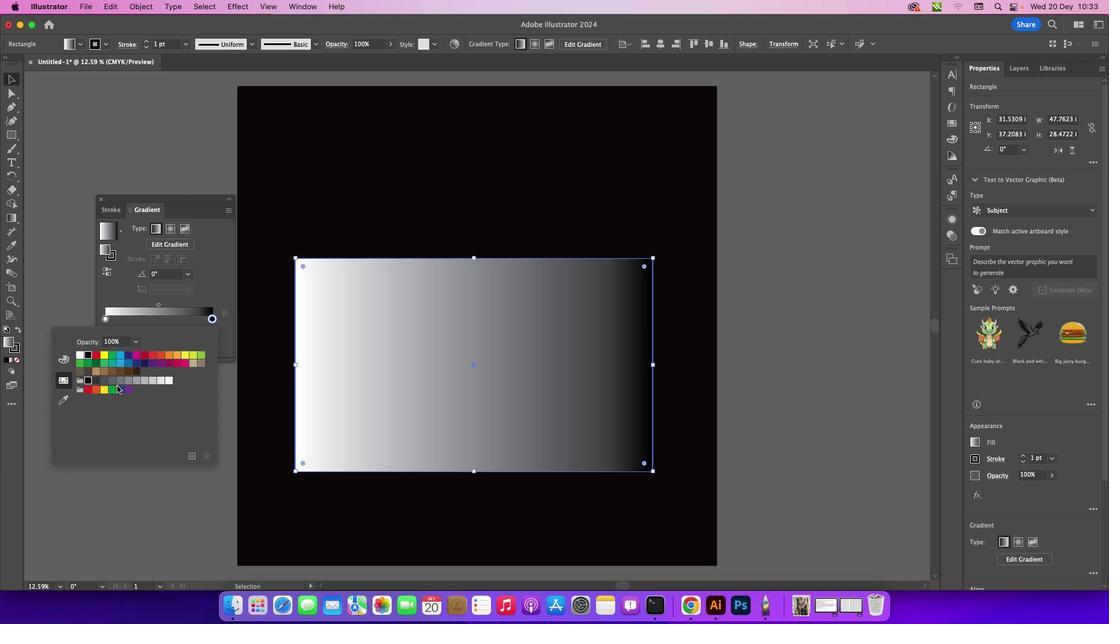 
Action: Mouse pressed left at (55, 383)
Screenshot: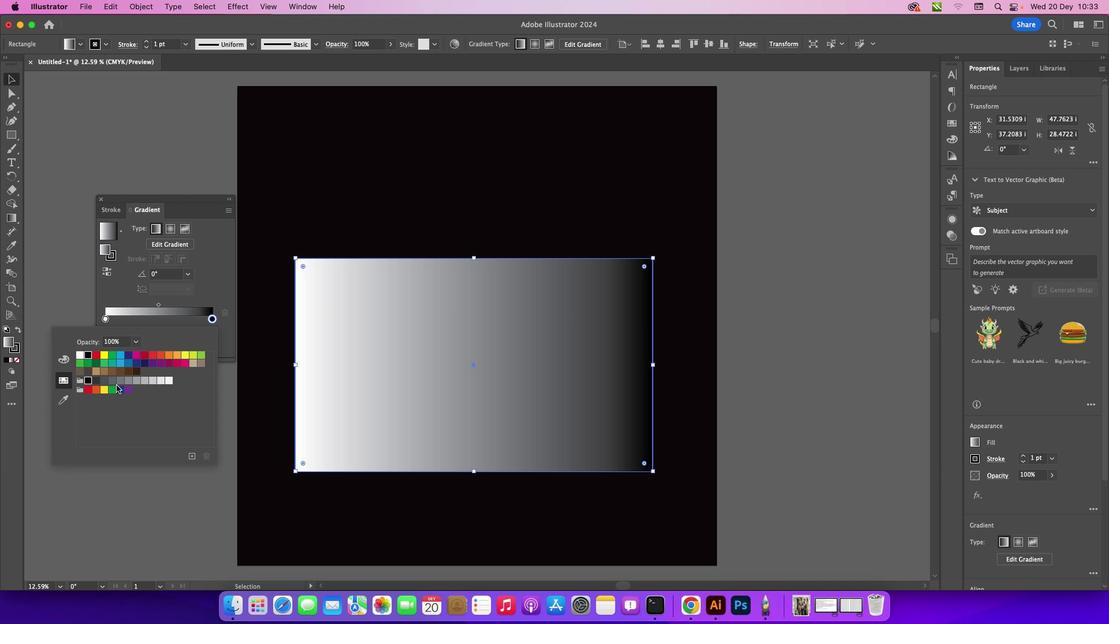 
Action: Mouse moved to (97, 379)
Screenshot: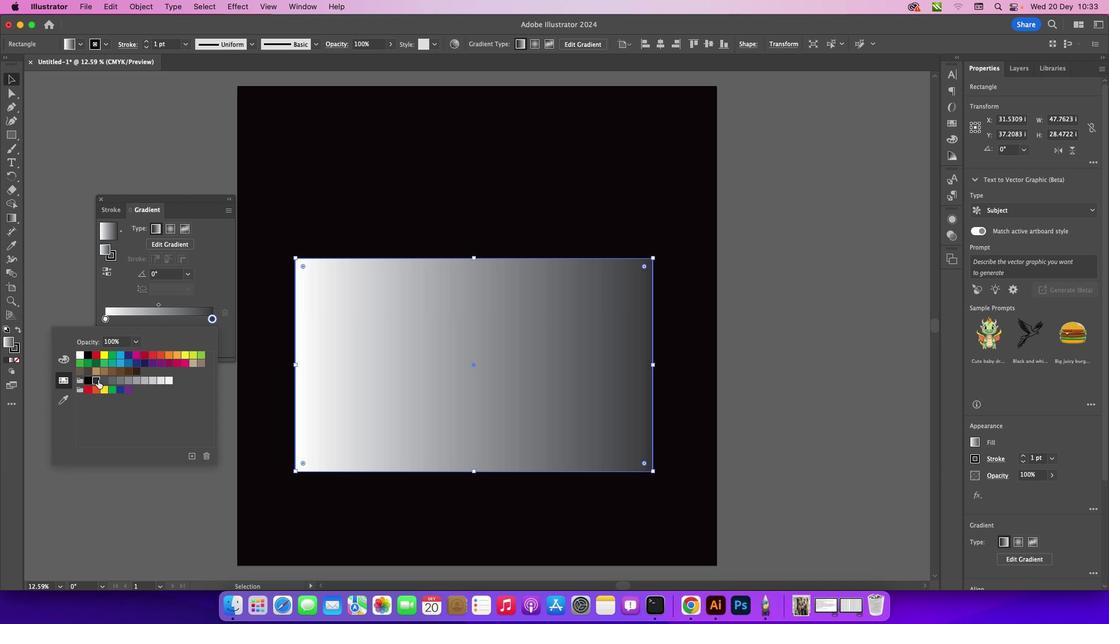 
Action: Mouse pressed left at (97, 379)
Screenshot: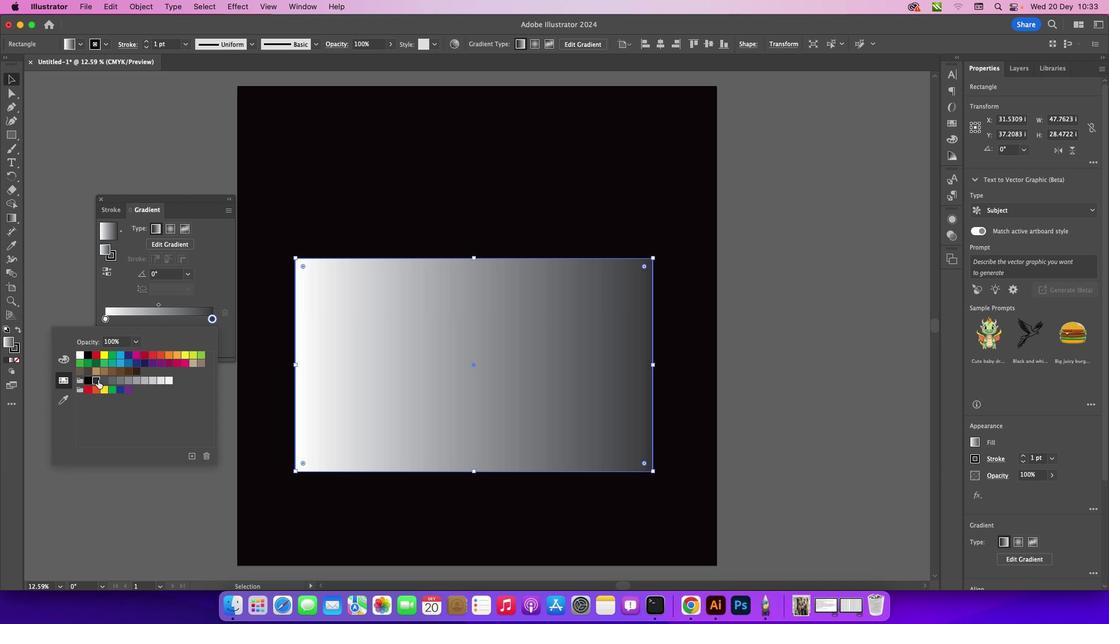 
Action: Mouse moved to (211, 284)
Screenshot: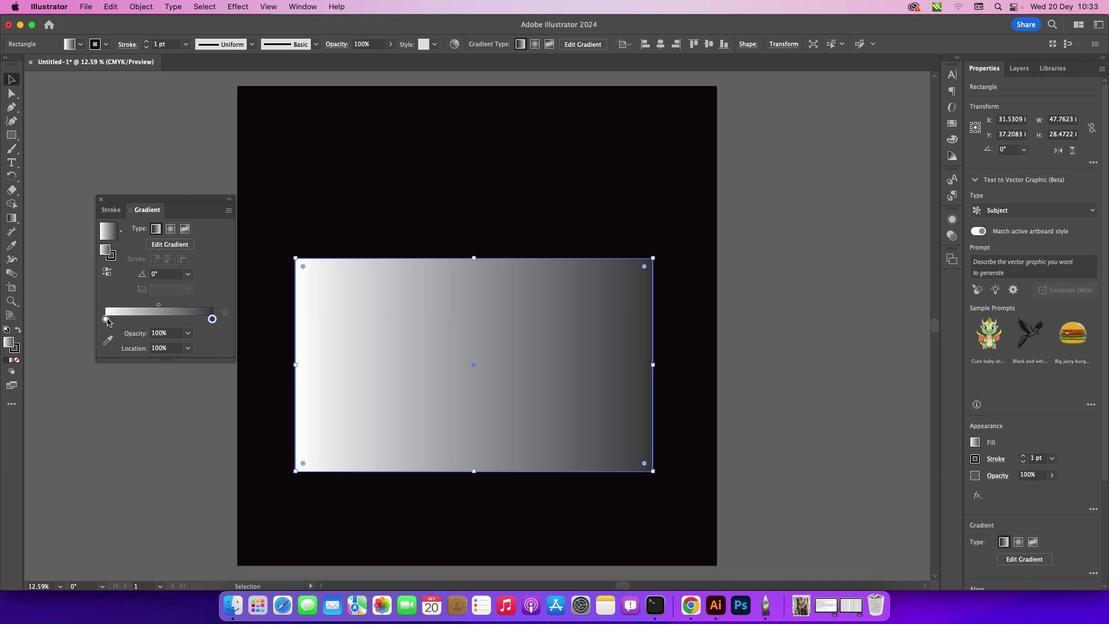 
Action: Mouse pressed left at (211, 284)
Screenshot: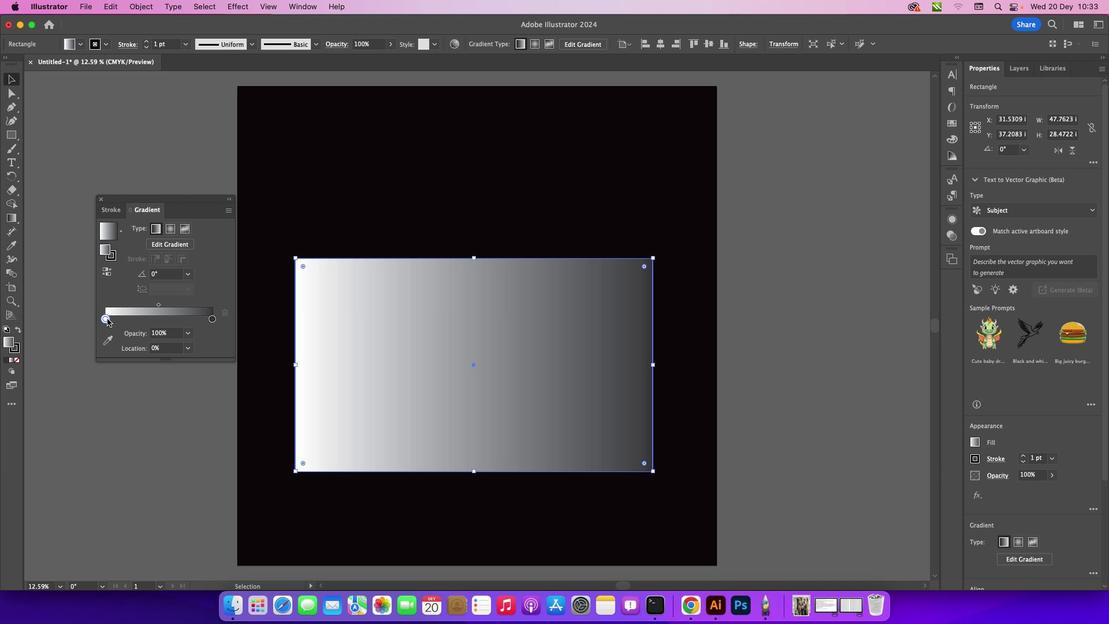 
Action: Mouse moved to (106, 317)
Screenshot: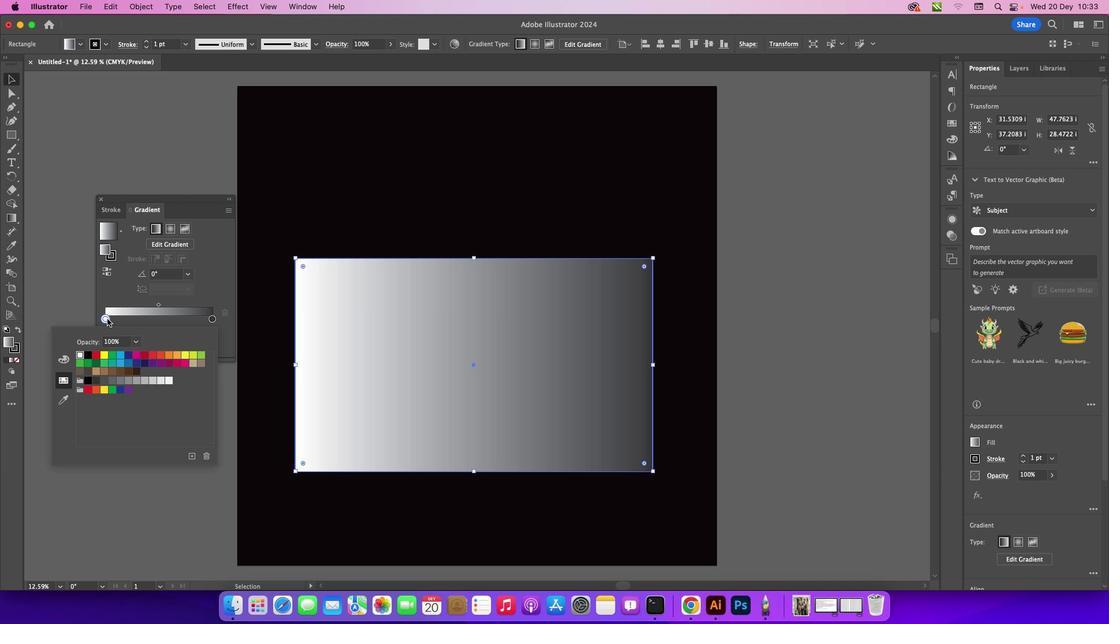 
Action: Mouse pressed left at (106, 317)
Screenshot: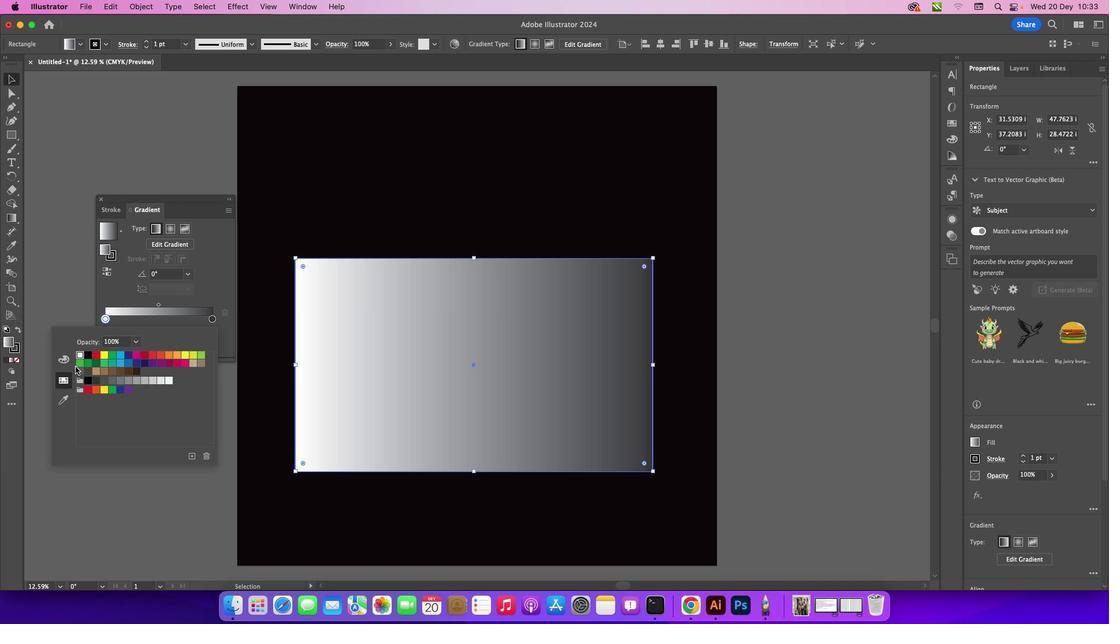 
Action: Mouse pressed left at (106, 317)
Screenshot: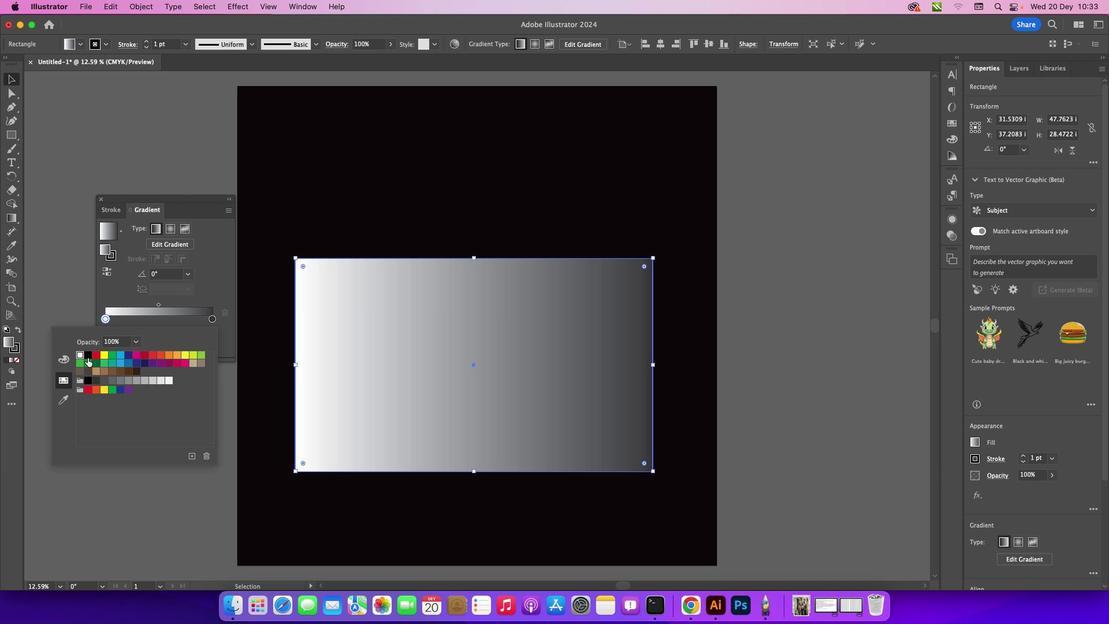 
Action: Mouse moved to (87, 355)
Screenshot: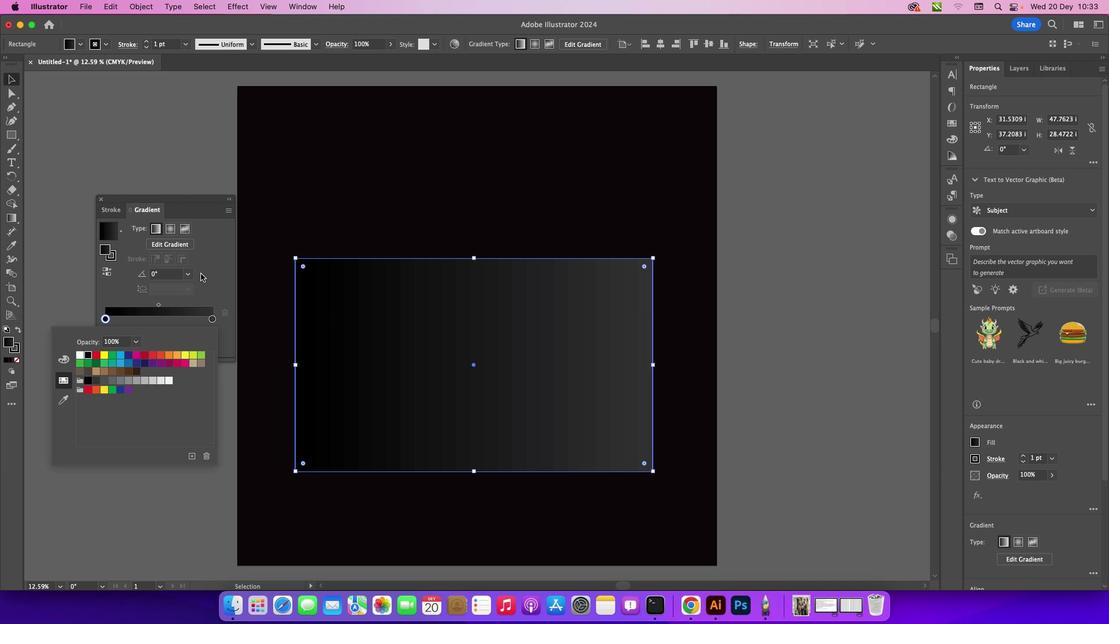 
Action: Mouse pressed left at (87, 355)
Screenshot: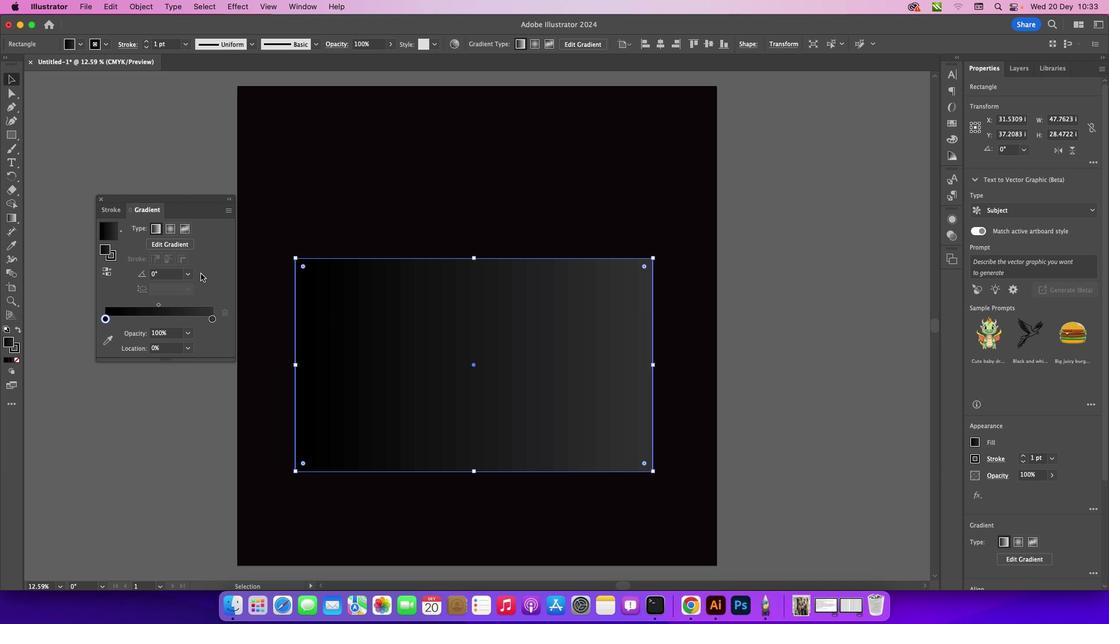
Action: Mouse moved to (199, 273)
Screenshot: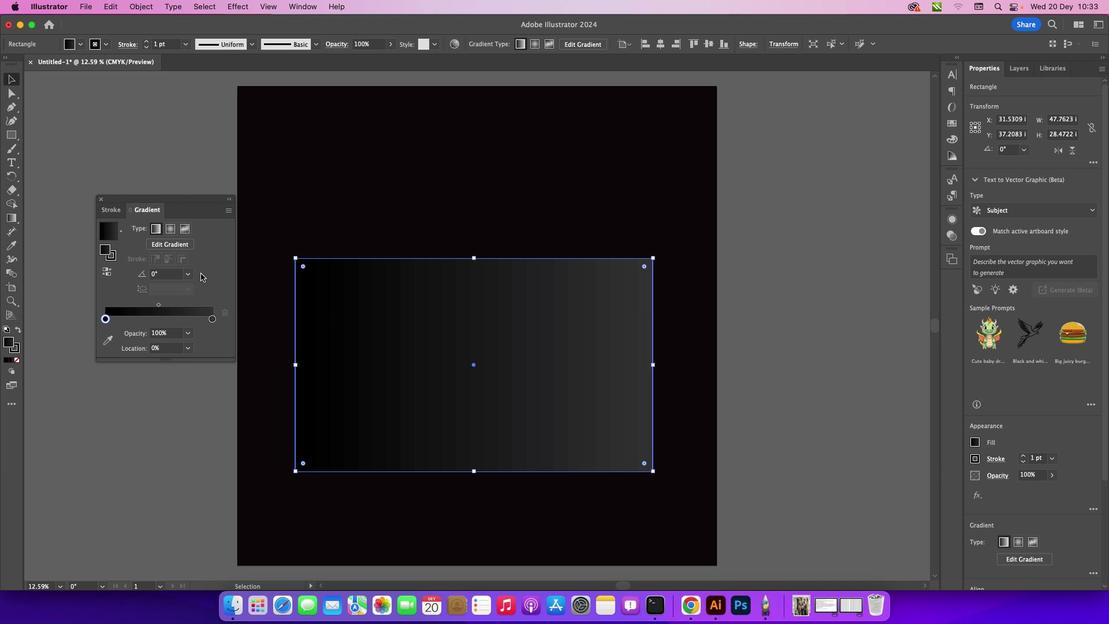 
Action: Mouse pressed left at (199, 273)
Screenshot: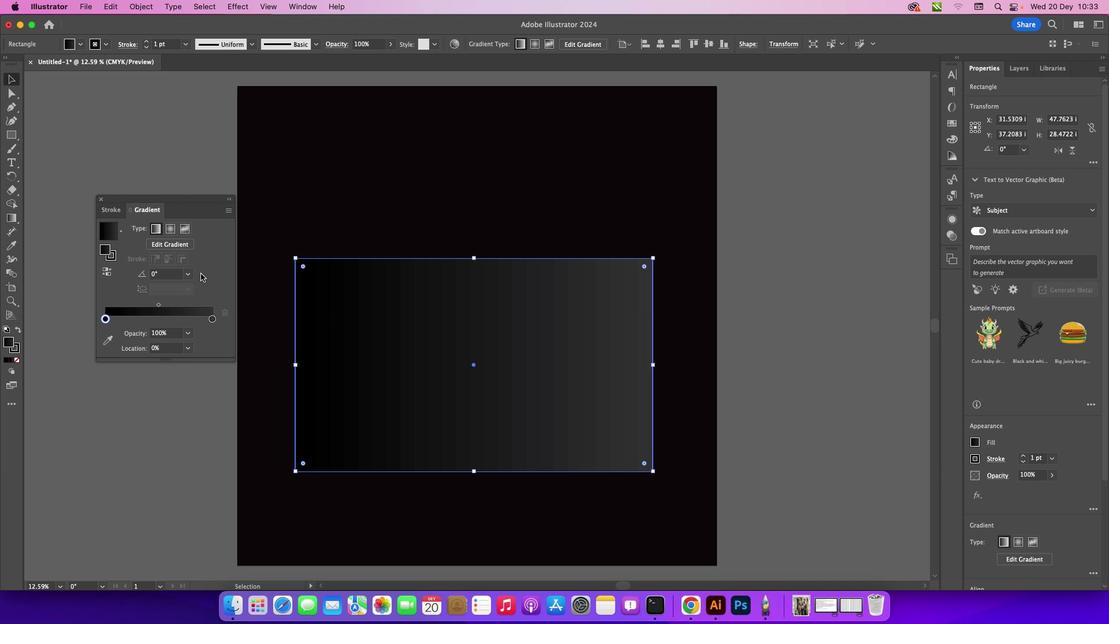 
Action: Mouse moved to (211, 319)
Screenshot: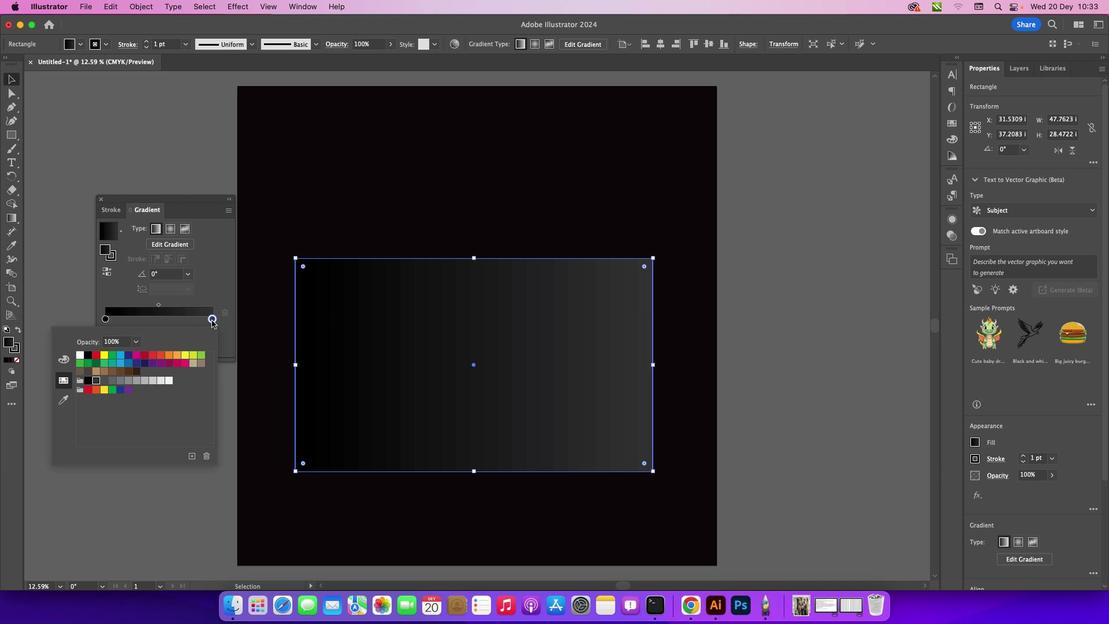
Action: Mouse pressed left at (211, 319)
Screenshot: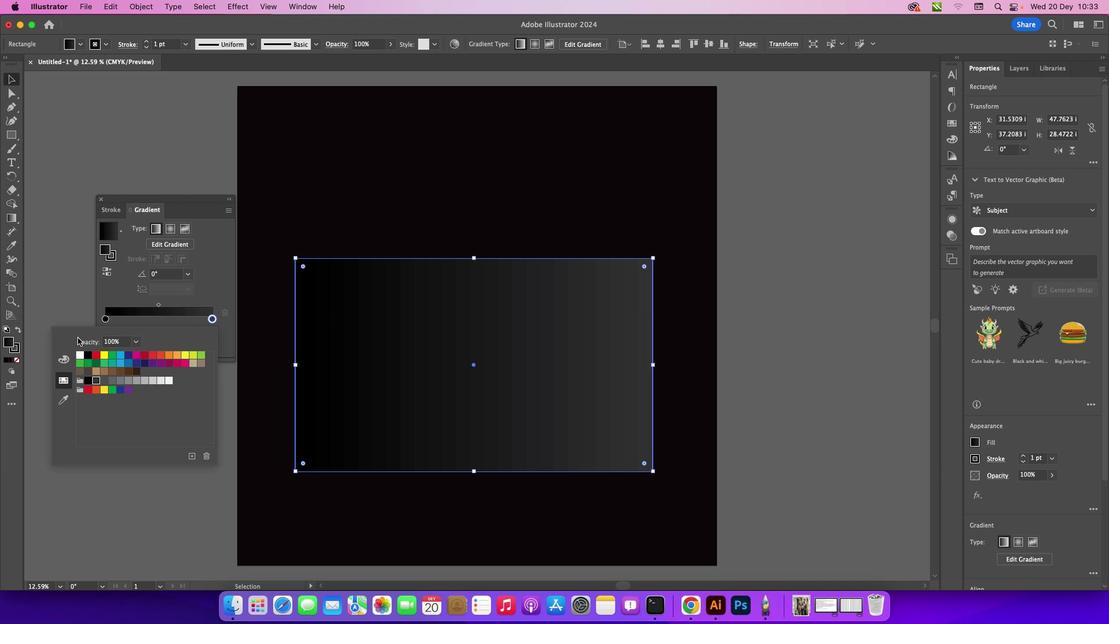 
Action: Mouse pressed left at (211, 319)
Screenshot: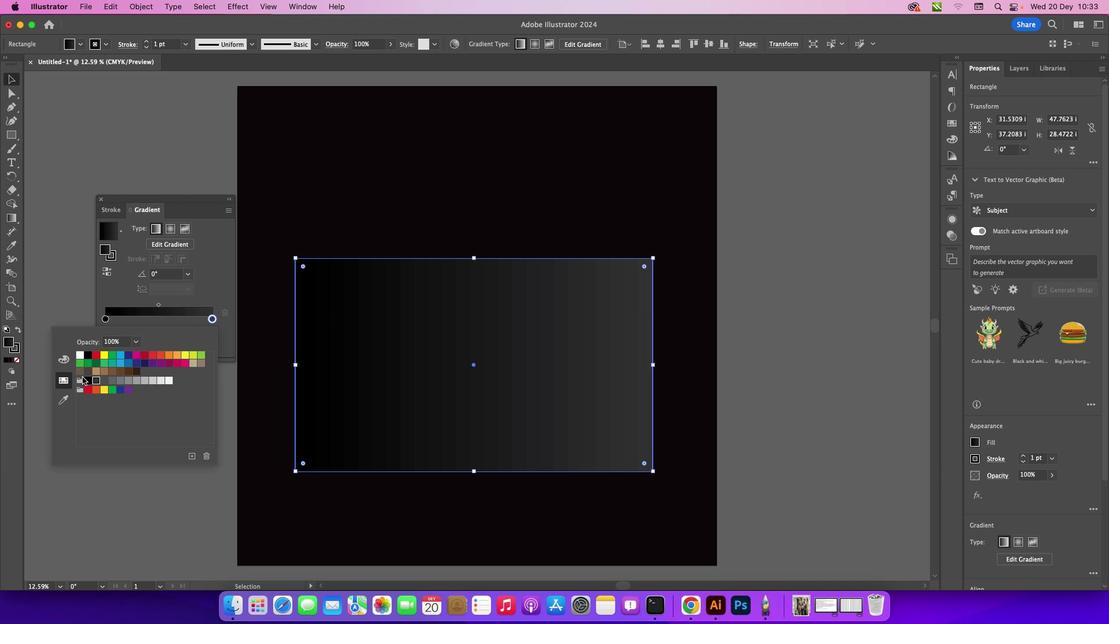 
Action: Mouse moved to (142, 364)
Screenshot: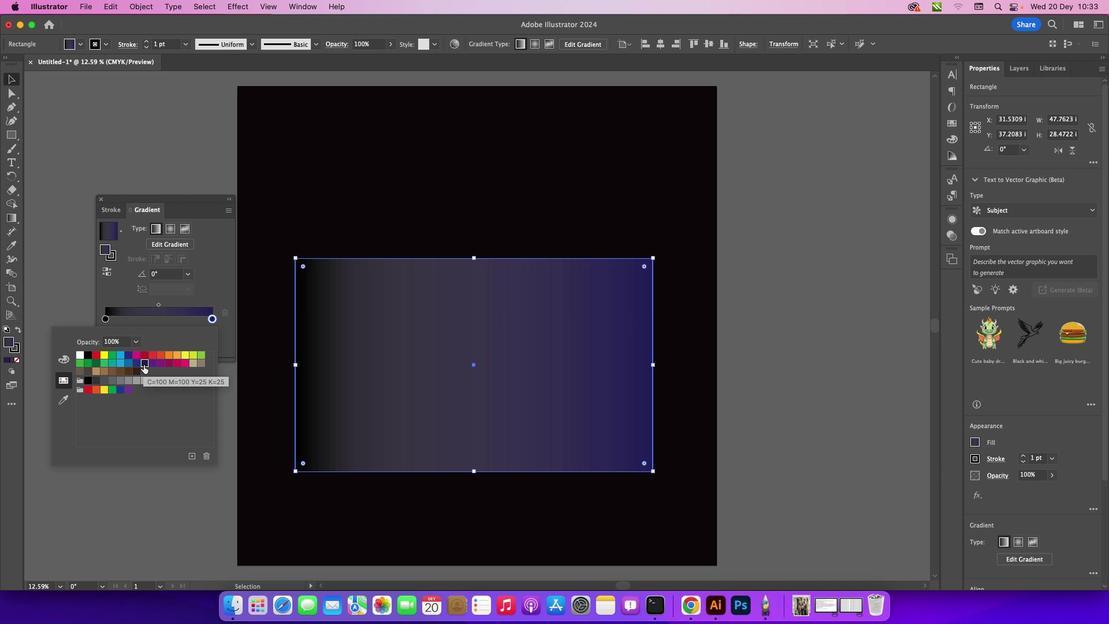 
Action: Mouse pressed left at (142, 364)
Screenshot: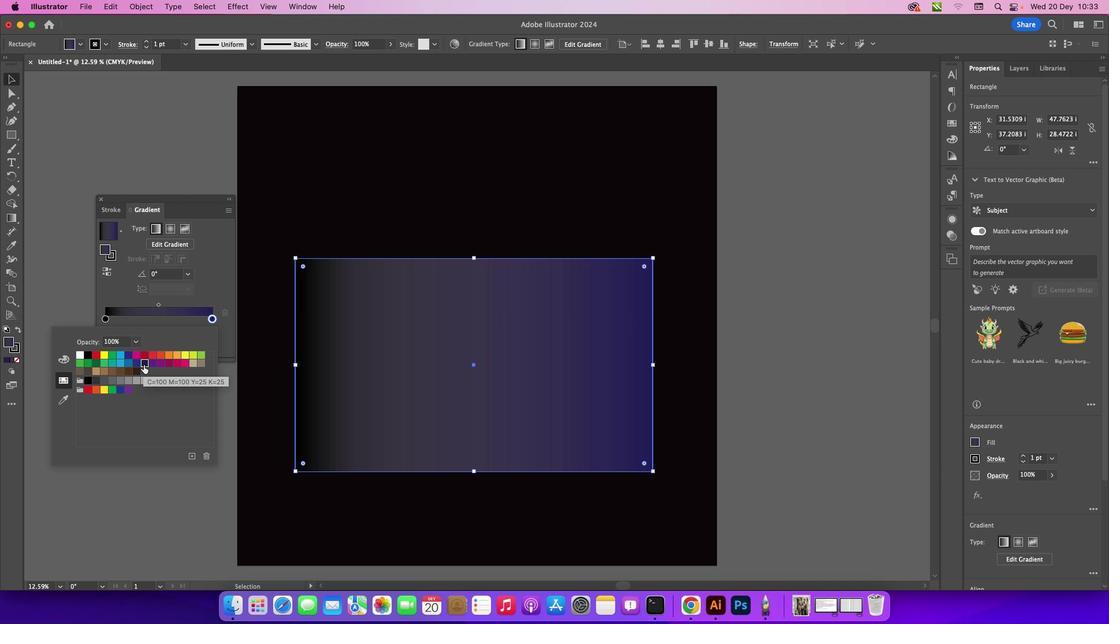 
Action: Mouse moved to (209, 256)
Screenshot: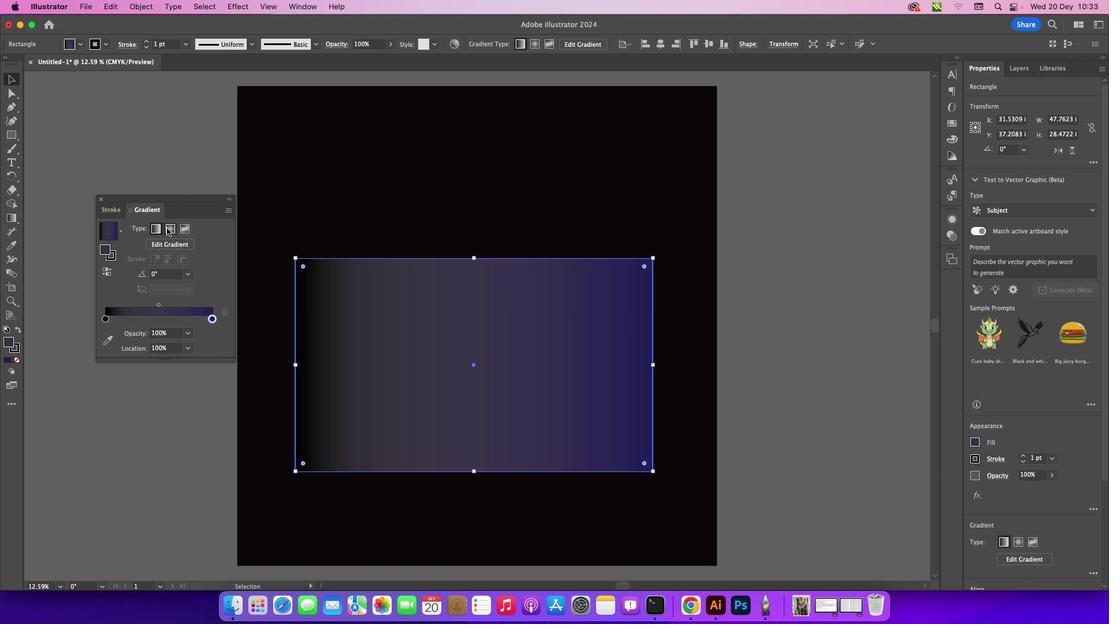
Action: Mouse pressed left at (209, 256)
Screenshot: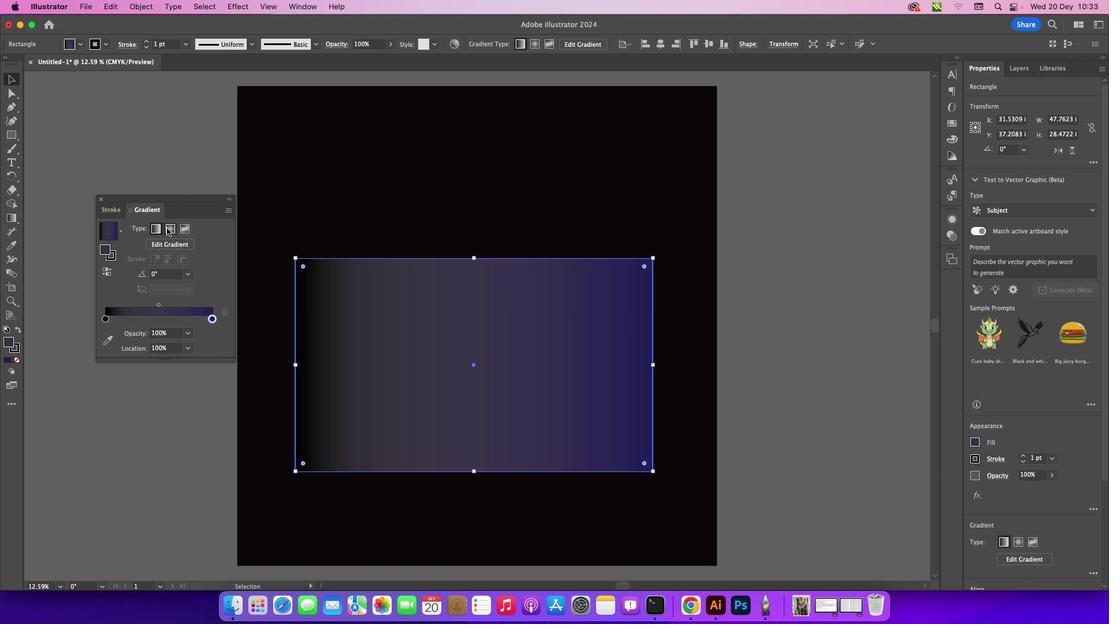 
Action: Mouse moved to (166, 227)
Screenshot: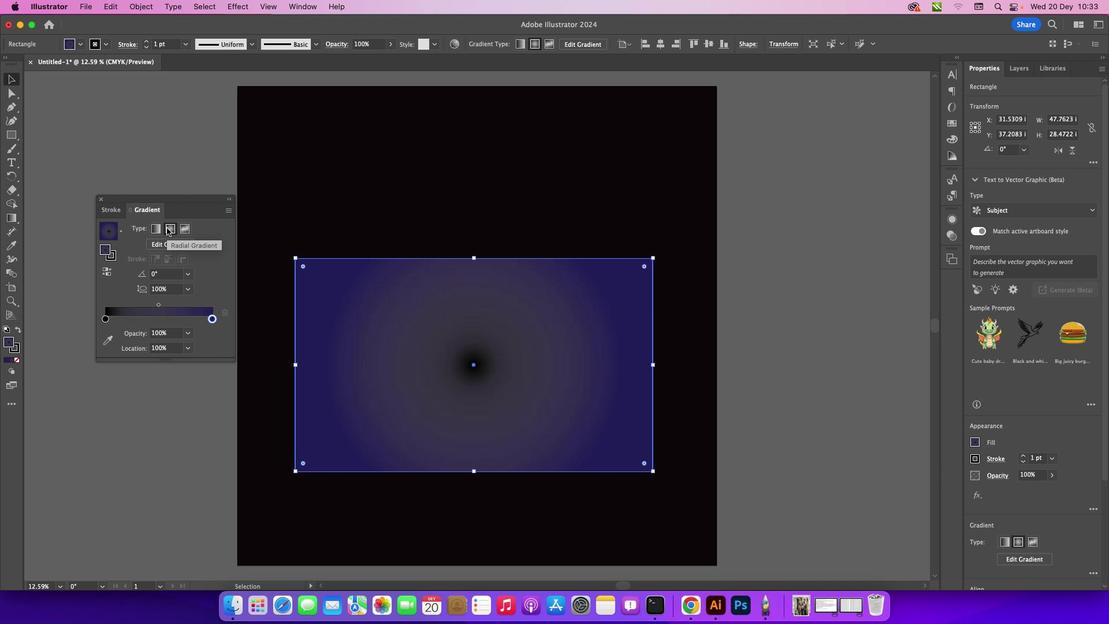 
Action: Mouse pressed left at (166, 227)
Screenshot: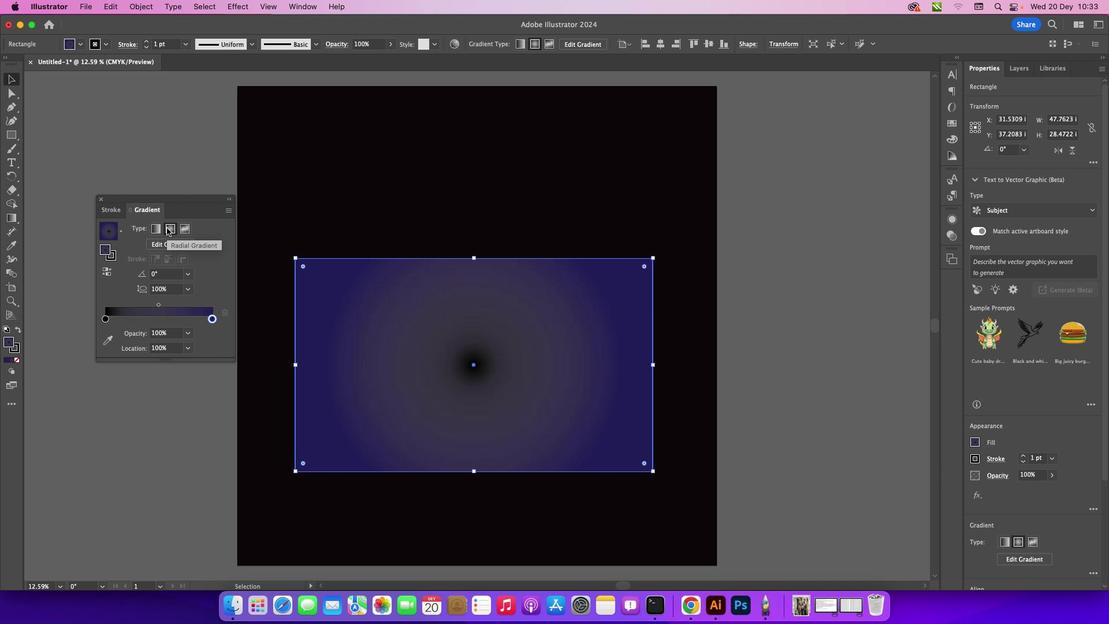 
Action: Mouse moved to (103, 270)
Screenshot: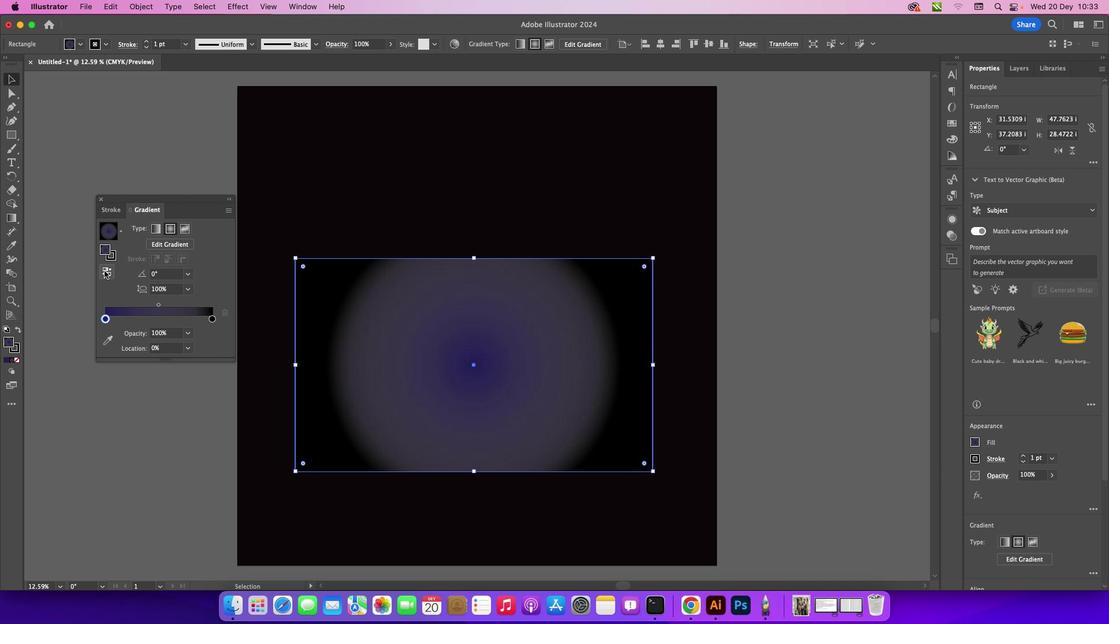 
Action: Mouse pressed left at (103, 270)
Screenshot: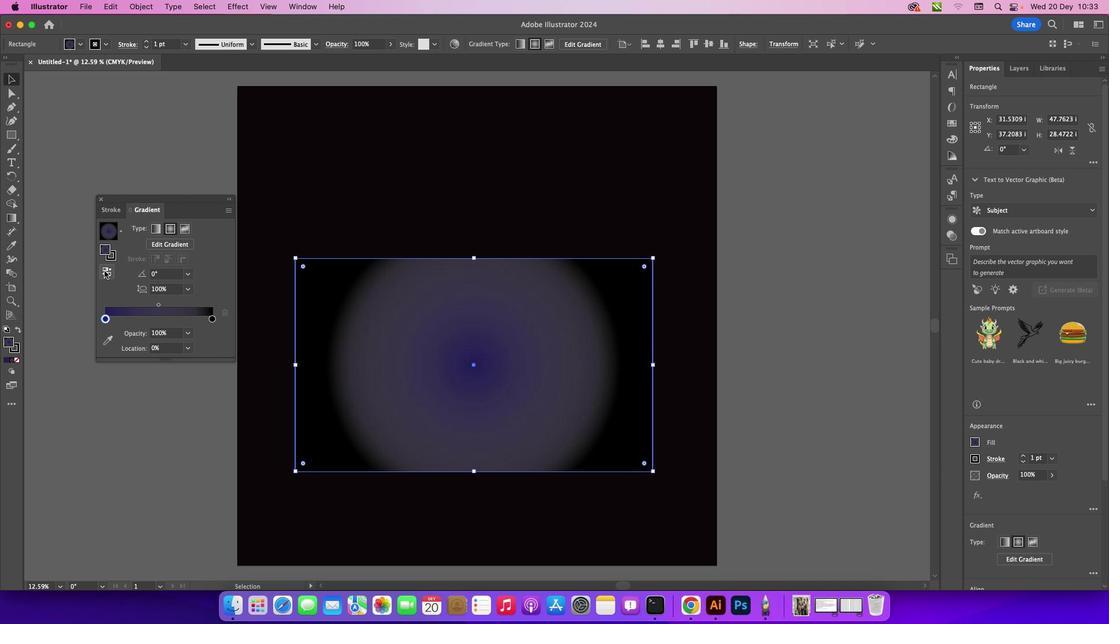 
Action: Mouse moved to (158, 304)
Screenshot: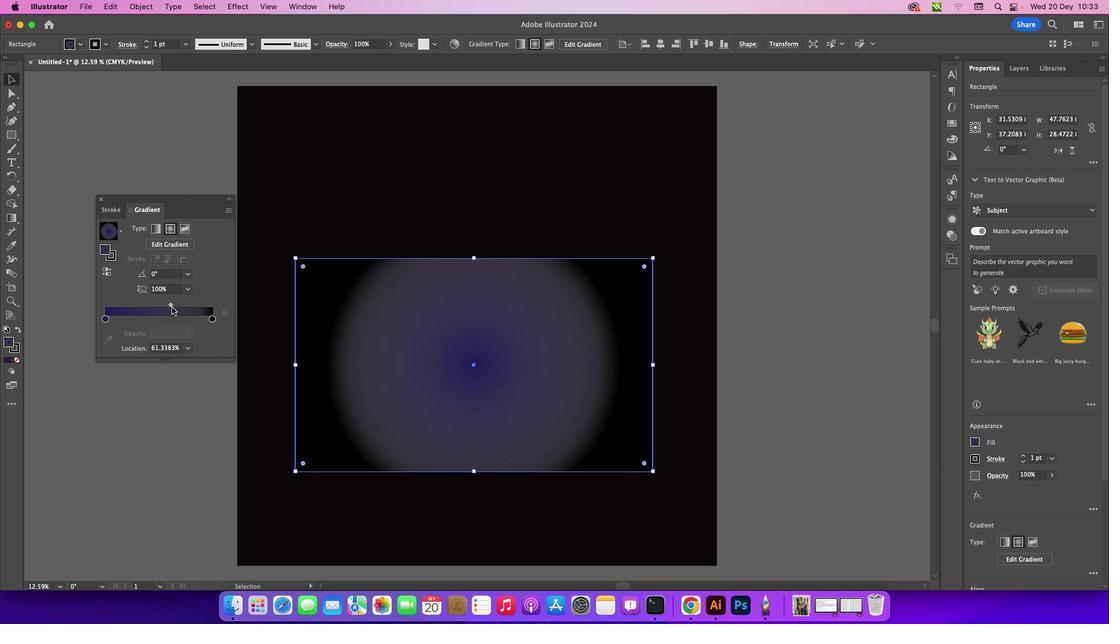 
Action: Mouse pressed left at (158, 304)
Screenshot: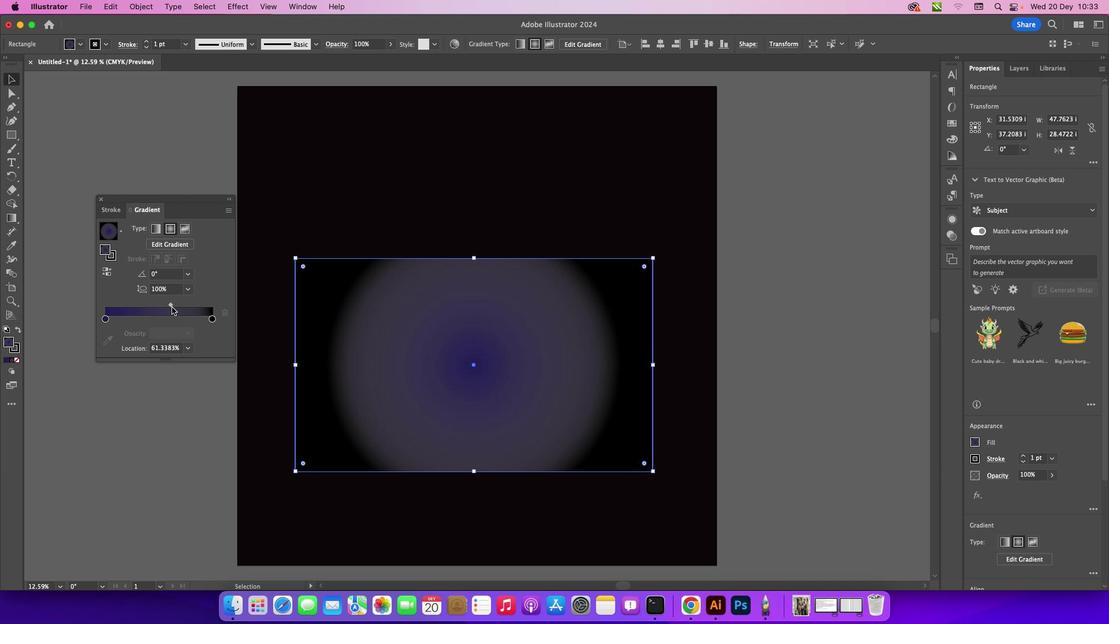 
Action: Mouse moved to (171, 306)
Screenshot: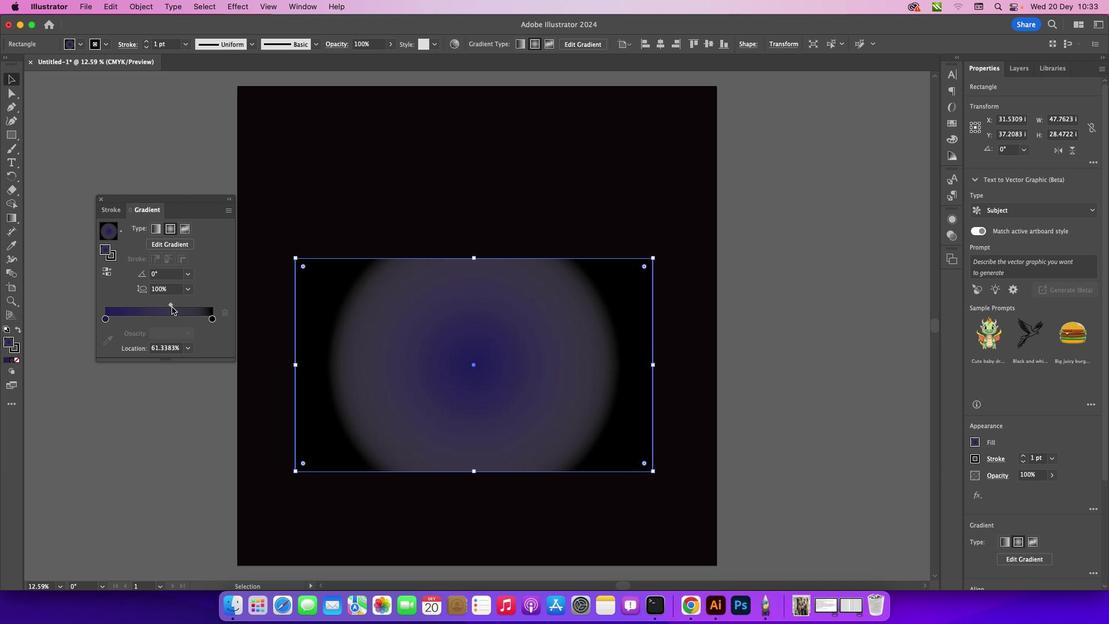 
Action: Mouse pressed left at (171, 306)
Screenshot: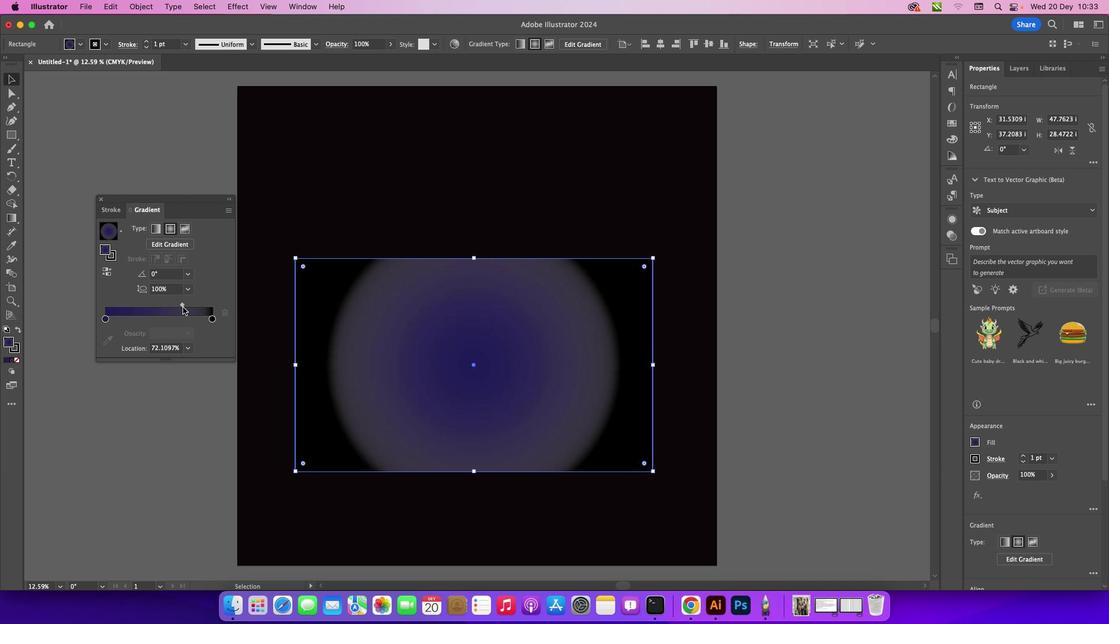 
Action: Mouse moved to (182, 306)
Screenshot: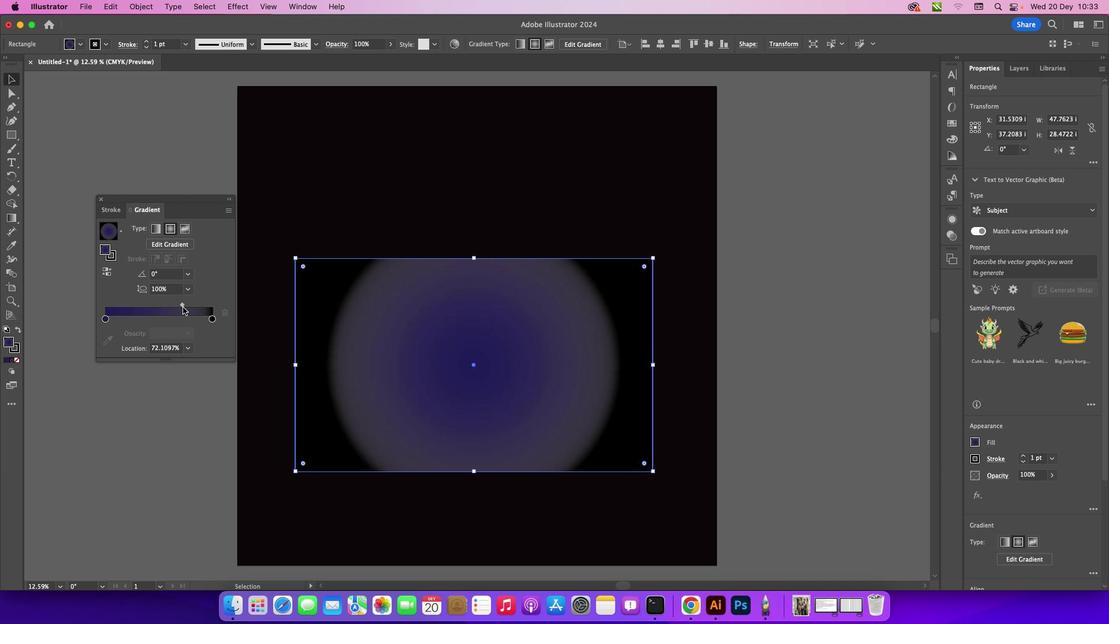 
Action: Mouse pressed left at (182, 306)
Screenshot: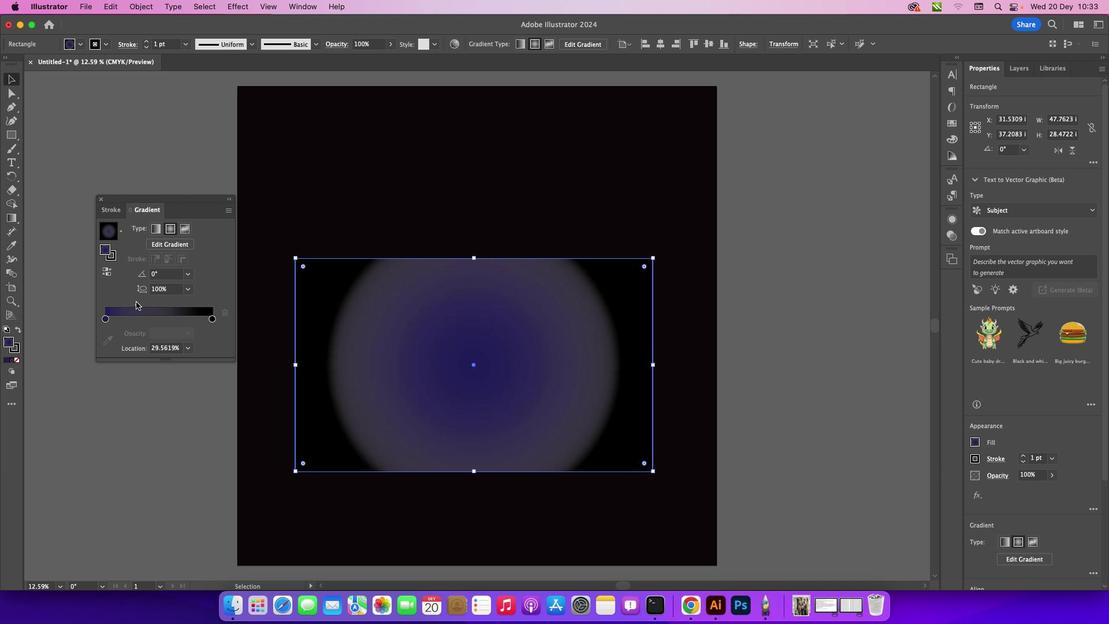 
Action: Mouse moved to (212, 321)
Screenshot: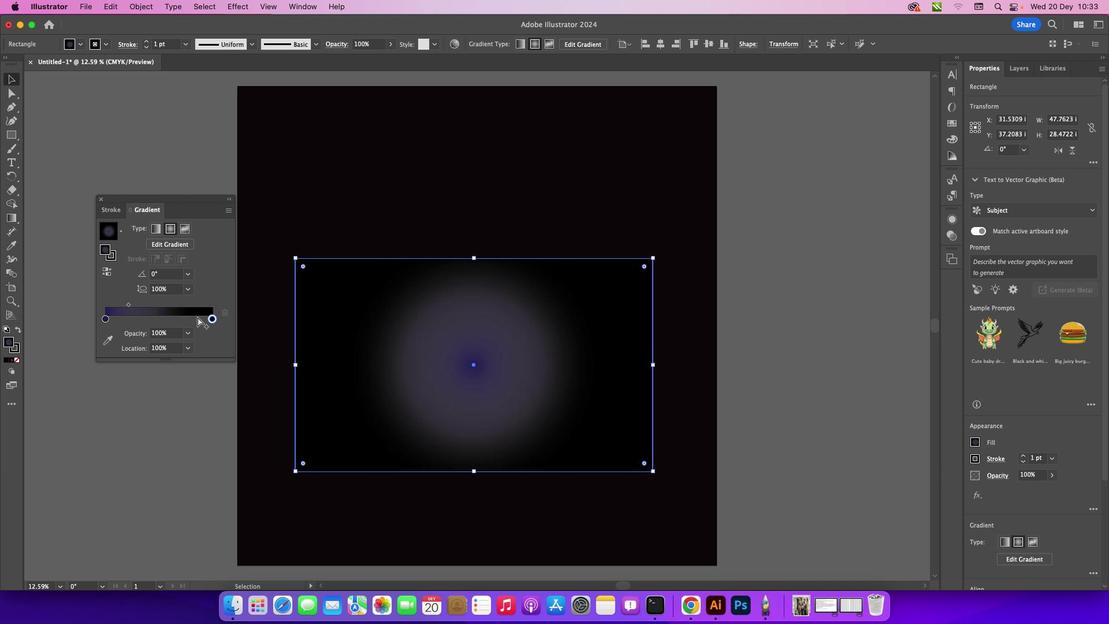 
Action: Mouse pressed left at (212, 321)
Screenshot: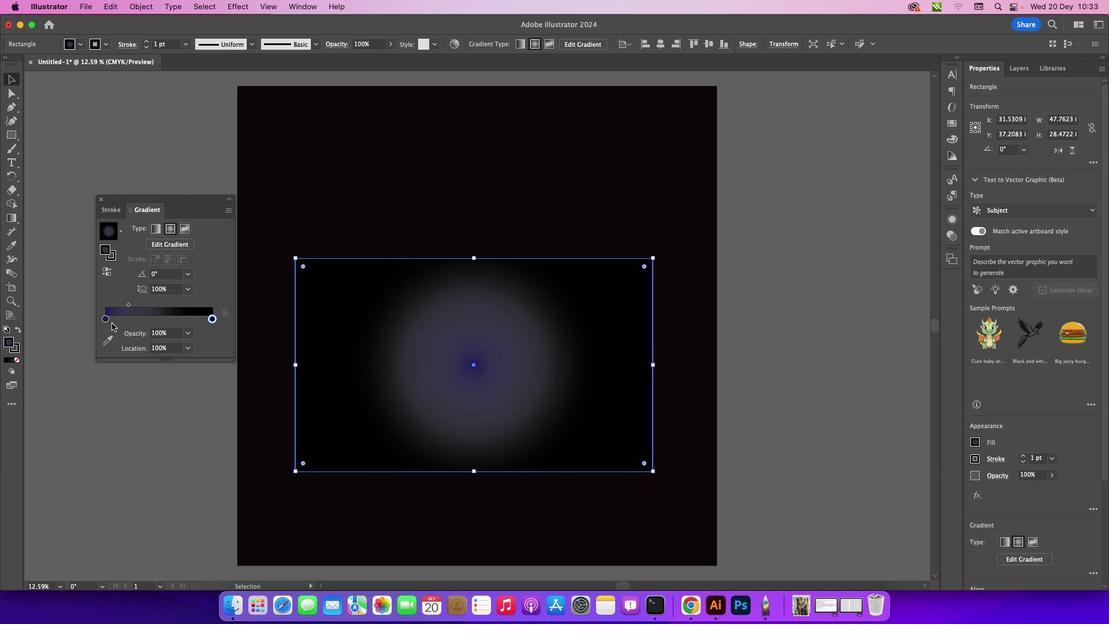 
Action: Mouse moved to (128, 305)
Screenshot: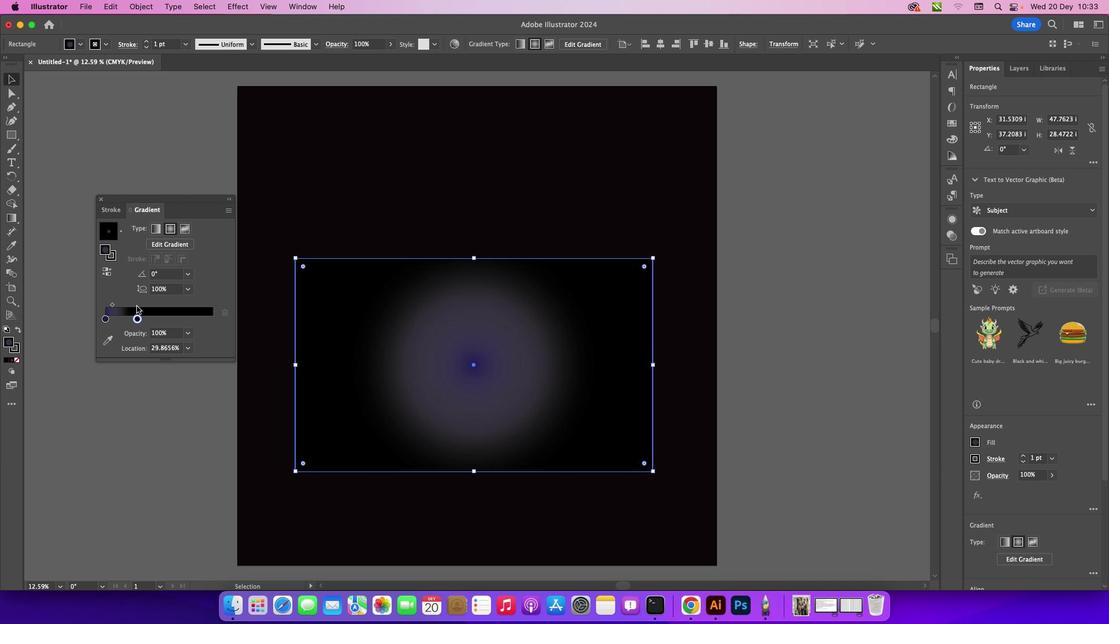 
Action: Mouse pressed left at (128, 305)
Screenshot: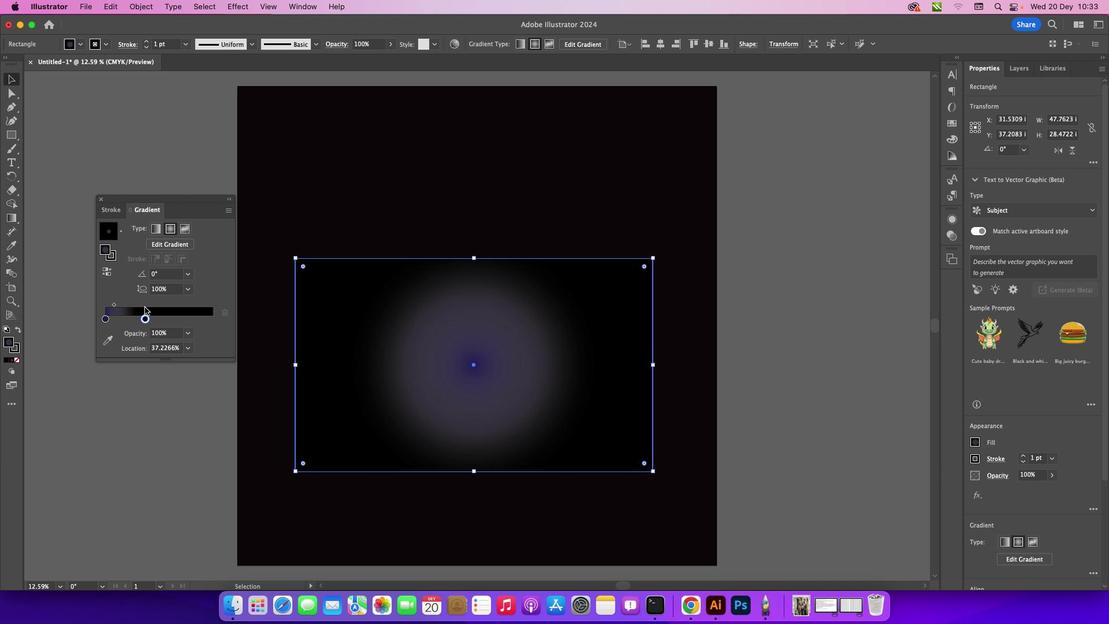 
Action: Mouse moved to (128, 304)
Screenshot: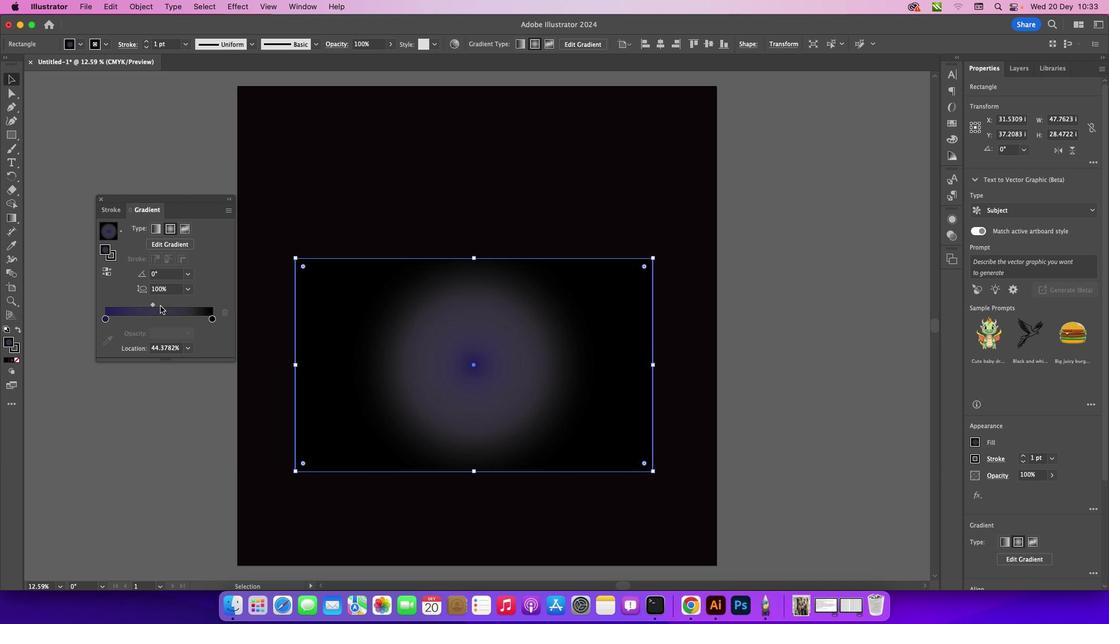 
Action: Mouse pressed left at (128, 304)
Screenshot: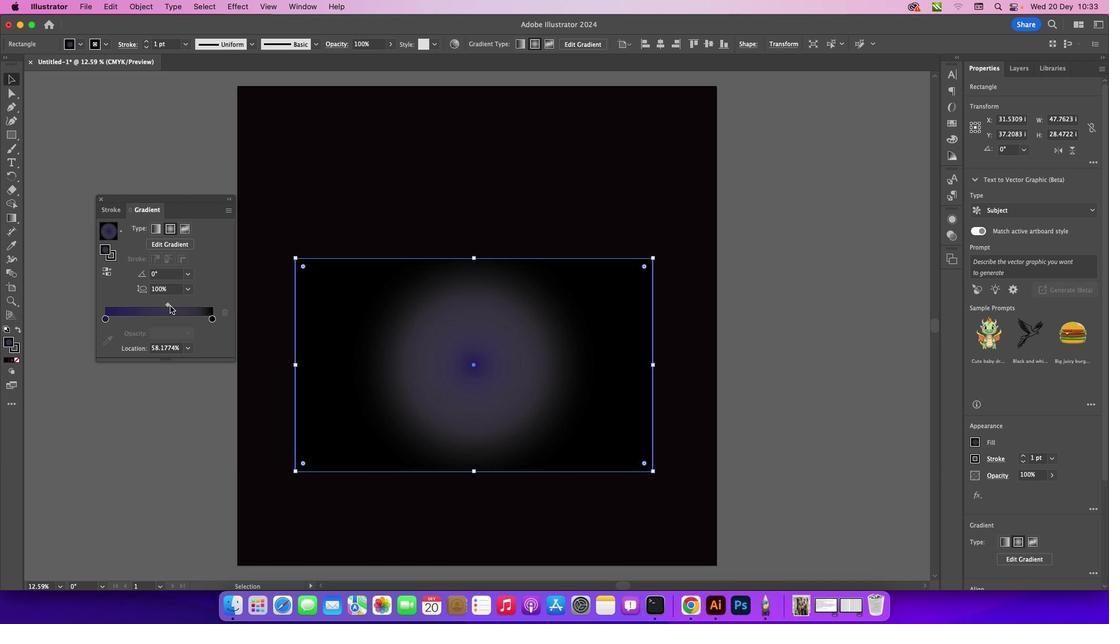 
Action: Mouse moved to (128, 304)
Screenshot: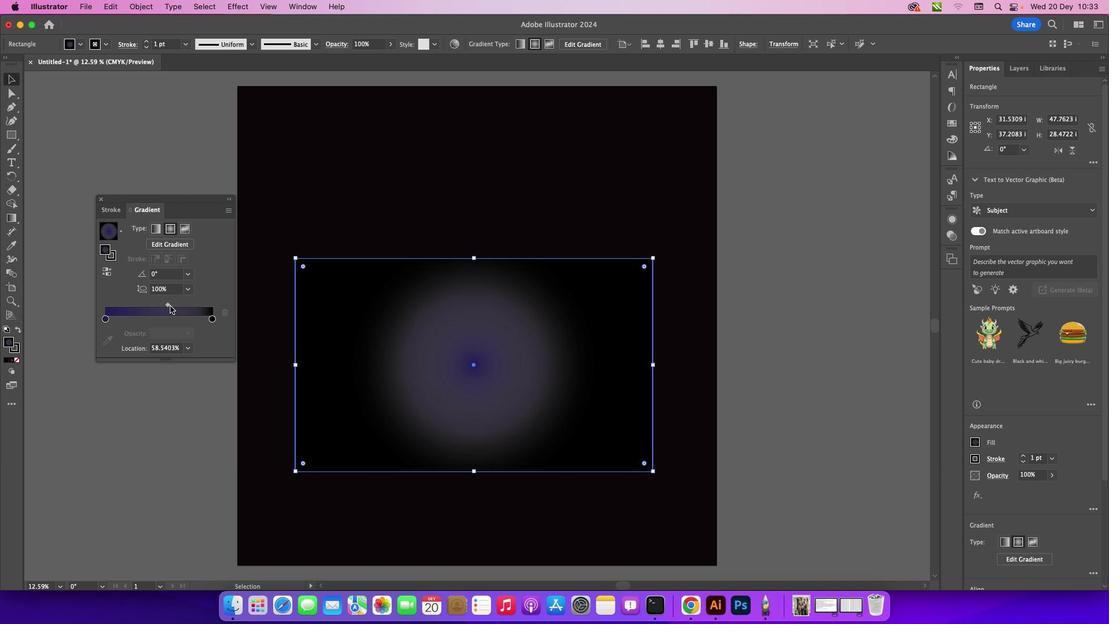 
Action: Mouse pressed left at (128, 304)
Screenshot: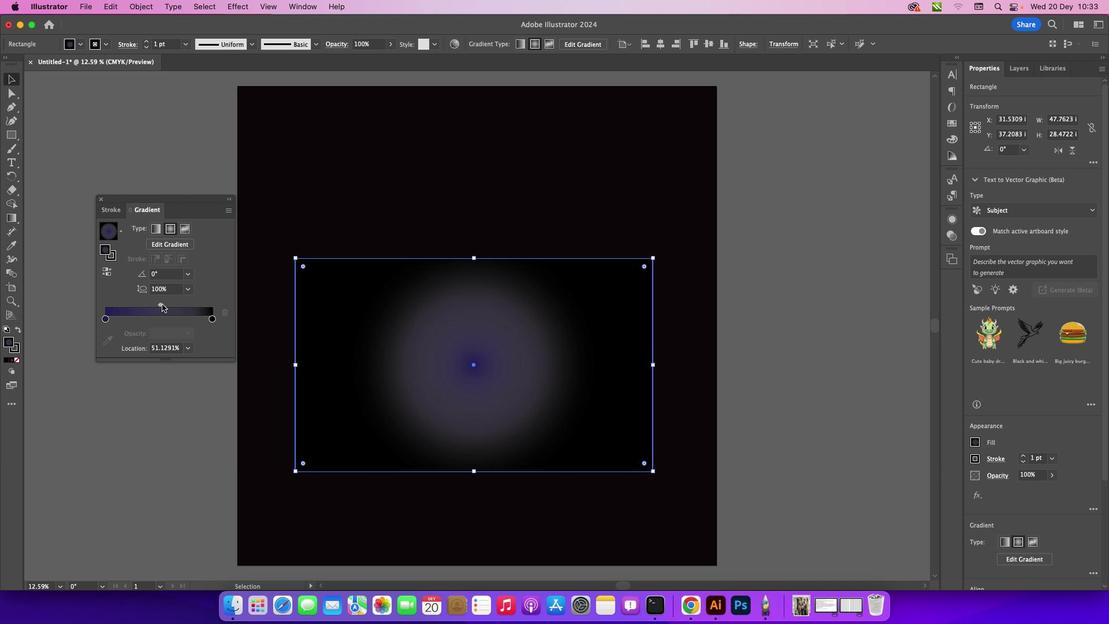 
Action: Mouse moved to (186, 228)
Screenshot: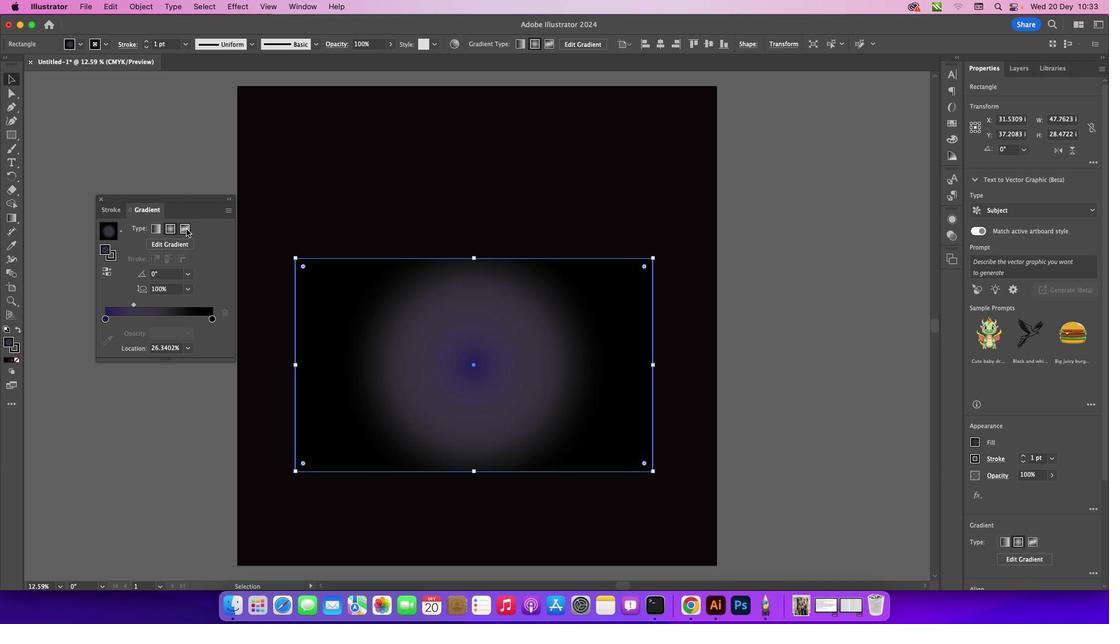 
Action: Mouse pressed left at (186, 228)
Screenshot: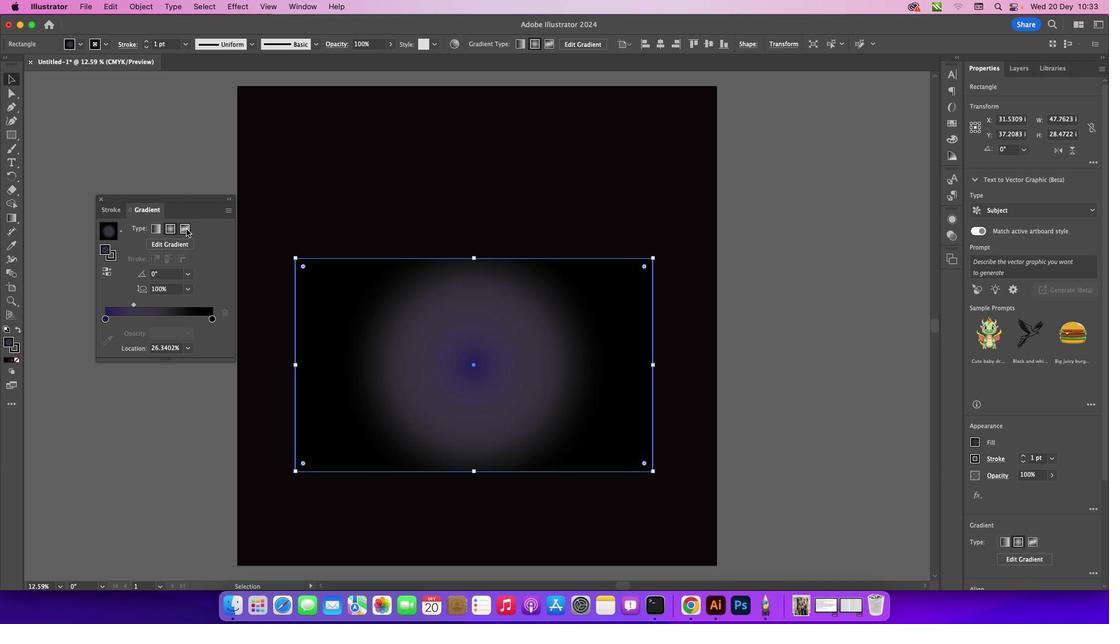 
Action: Mouse moved to (180, 228)
Screenshot: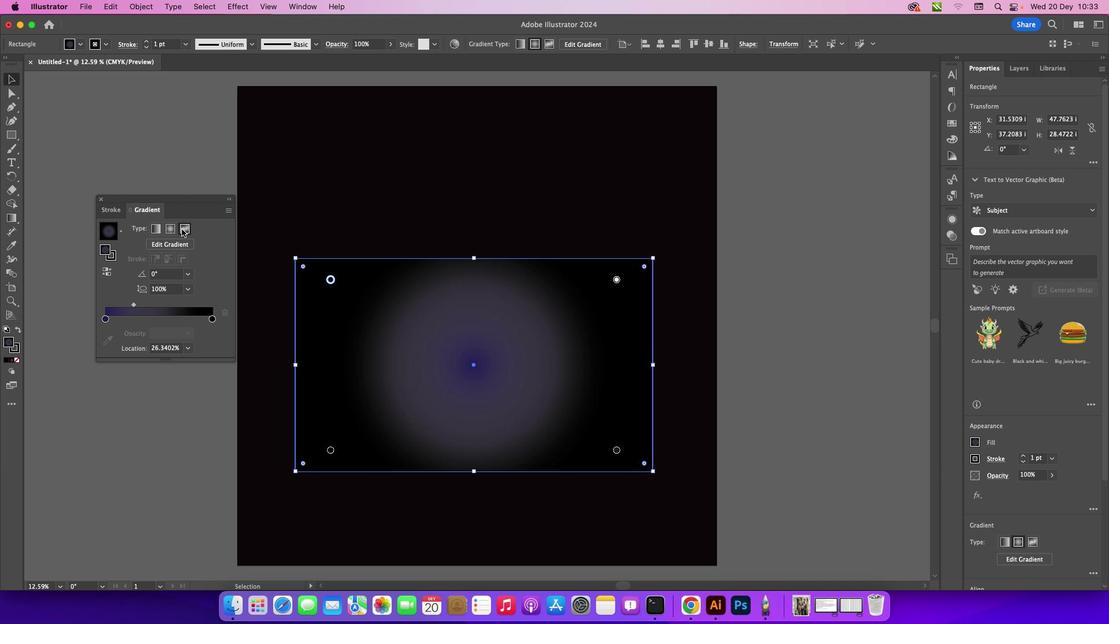 
Action: Mouse pressed left at (180, 228)
Screenshot: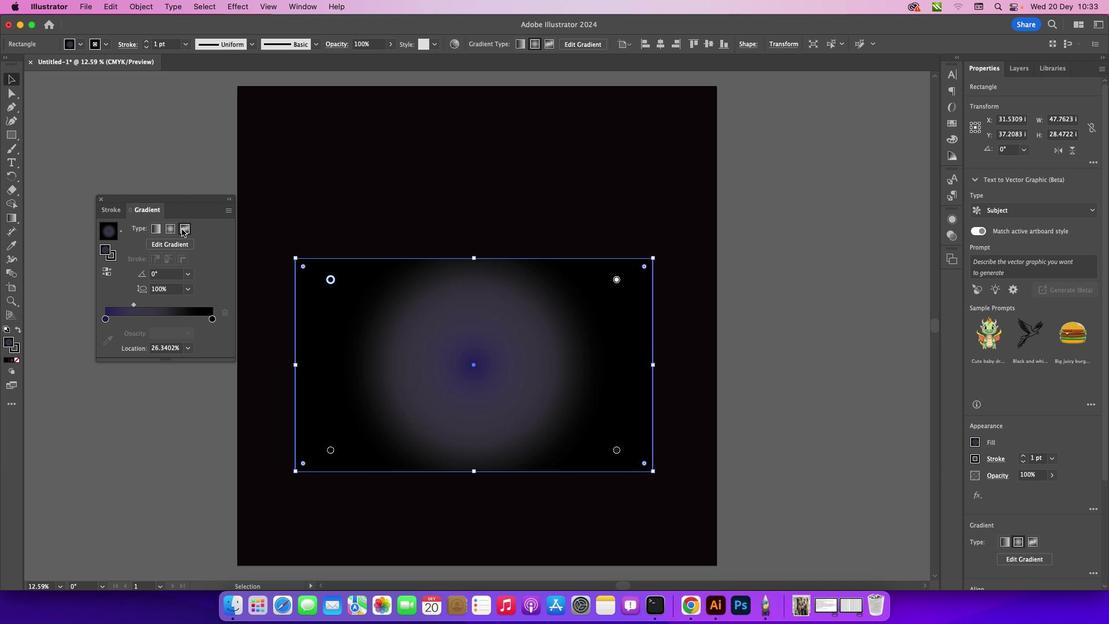 
Action: Mouse moved to (191, 257)
Screenshot: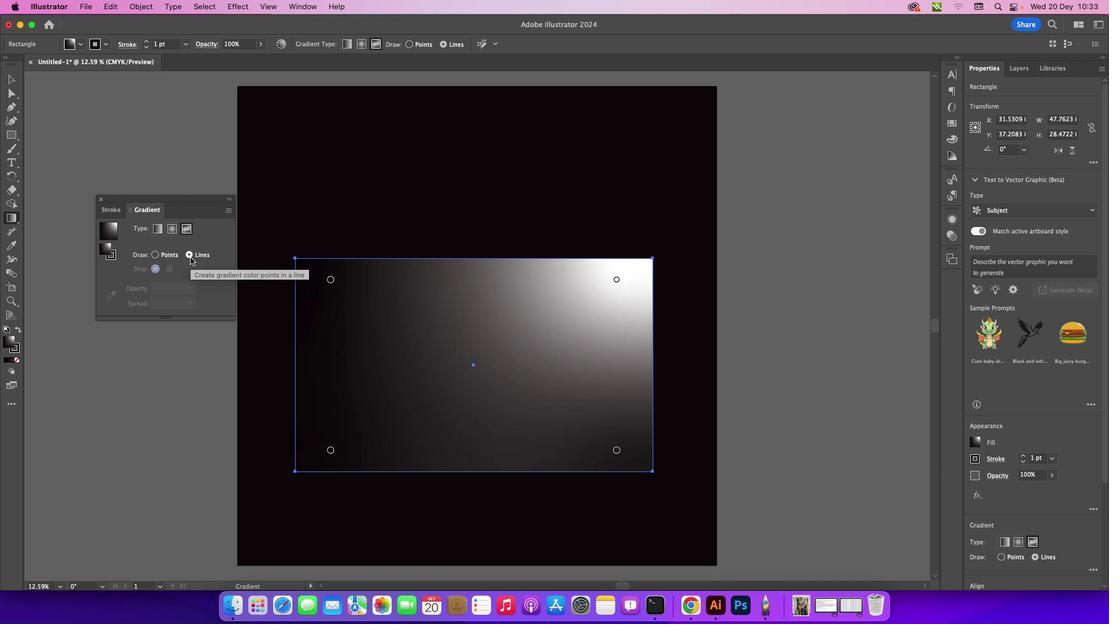 
Action: Mouse pressed left at (191, 257)
Screenshot: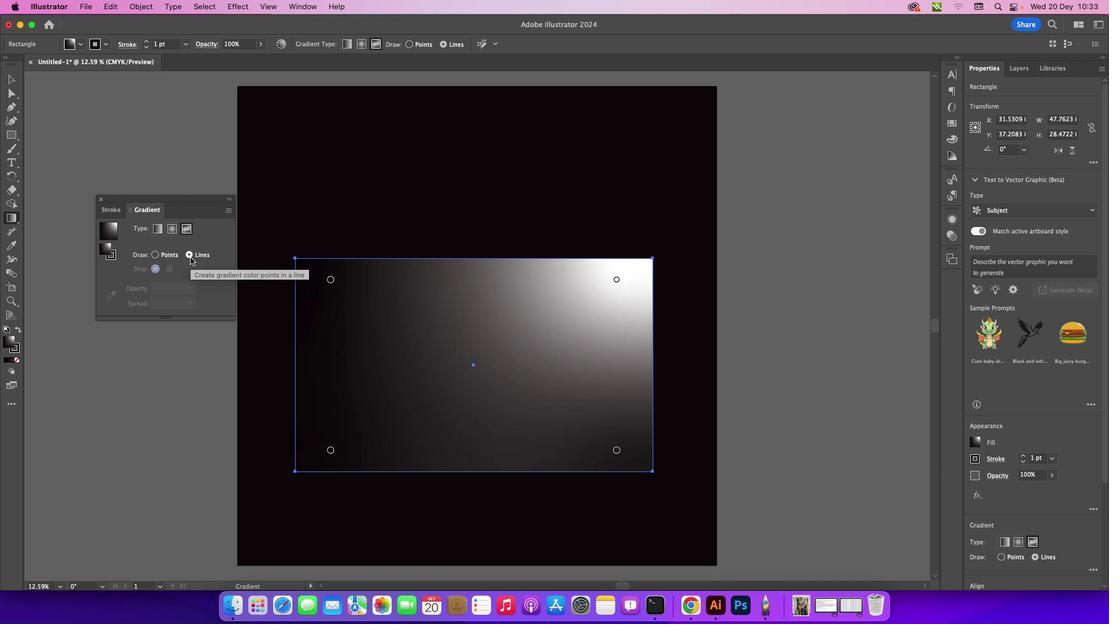 
Action: Mouse moved to (101, 201)
Screenshot: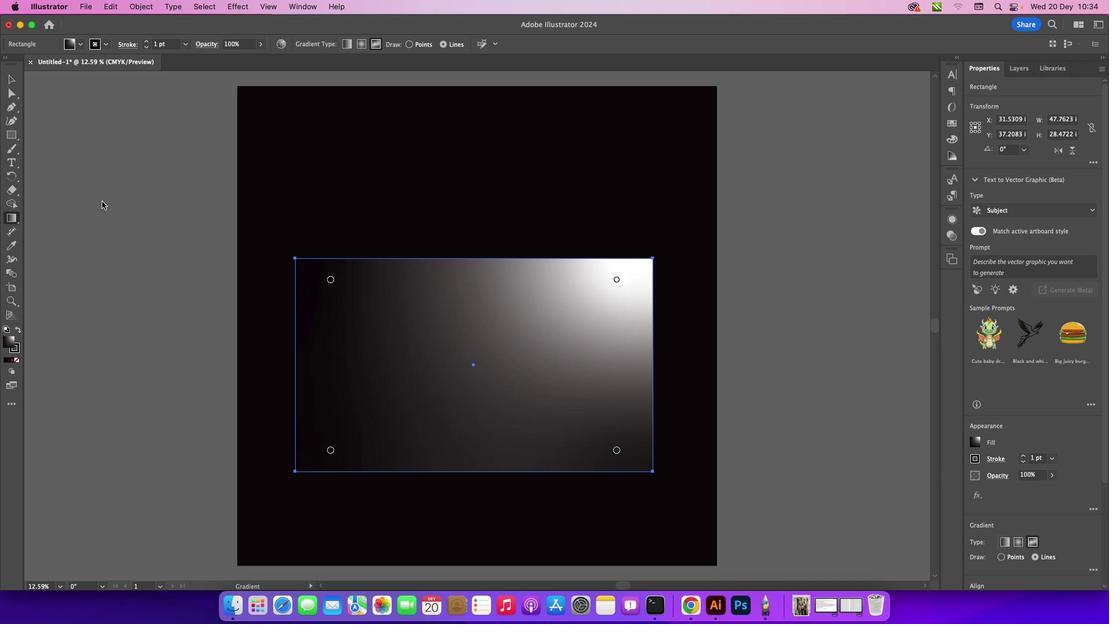 
Action: Mouse pressed left at (101, 201)
Screenshot: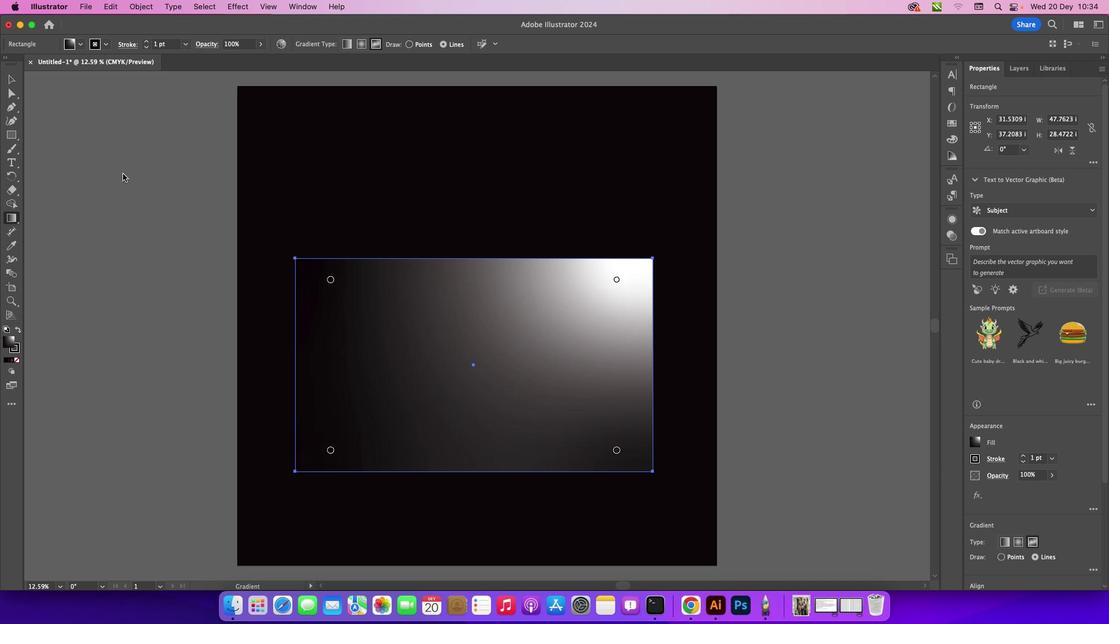 
Action: Mouse moved to (6, 71)
Screenshot: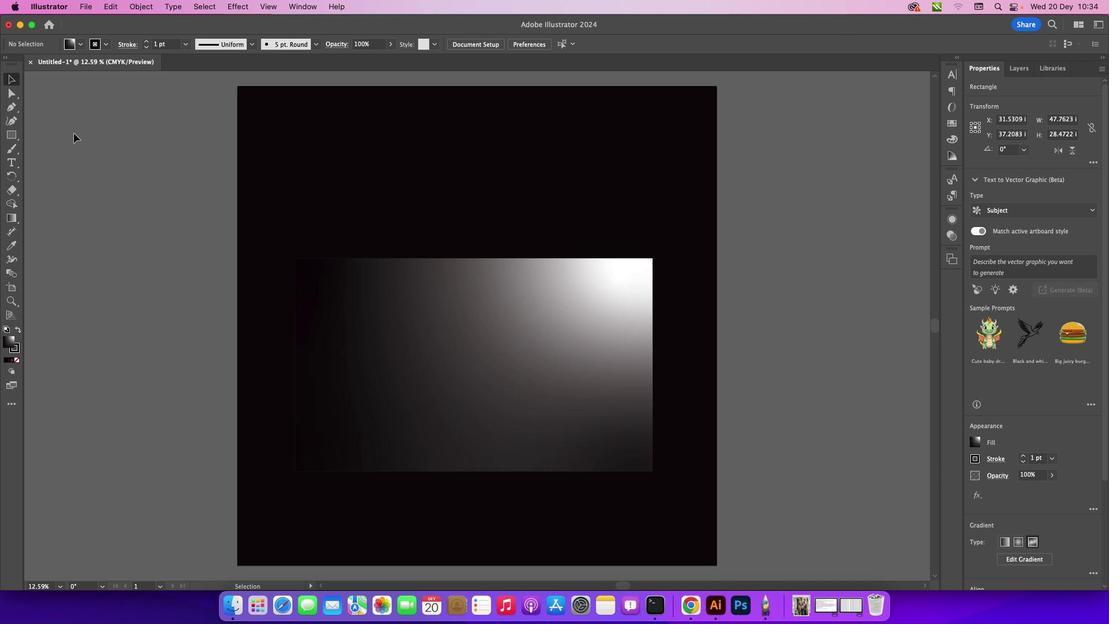 
Action: Mouse pressed left at (6, 71)
Screenshot: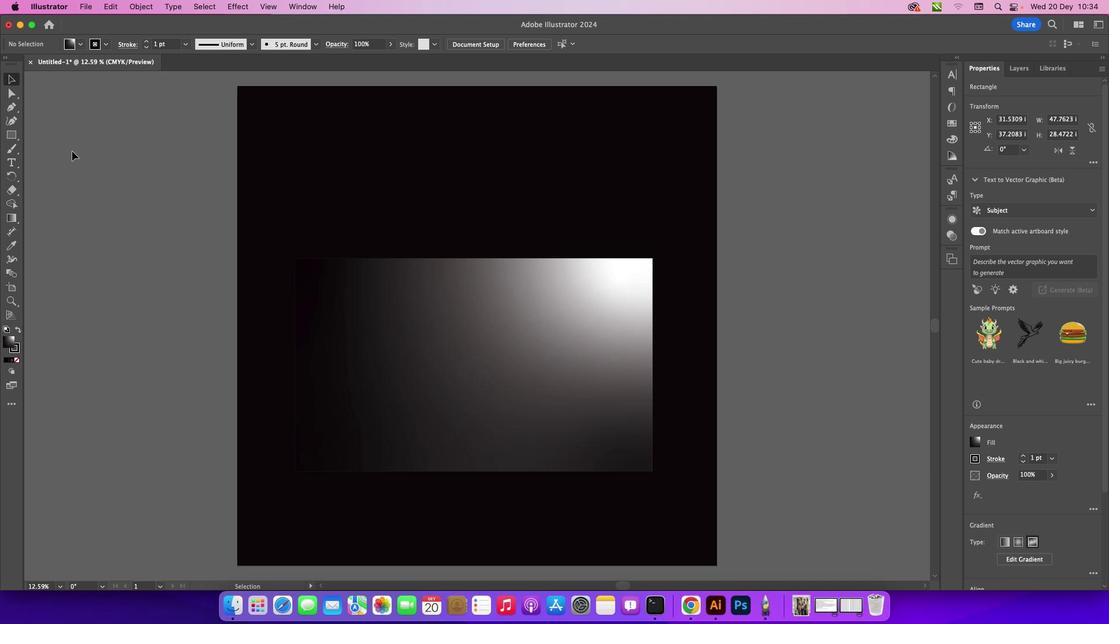 
Action: Mouse moved to (71, 131)
Screenshot: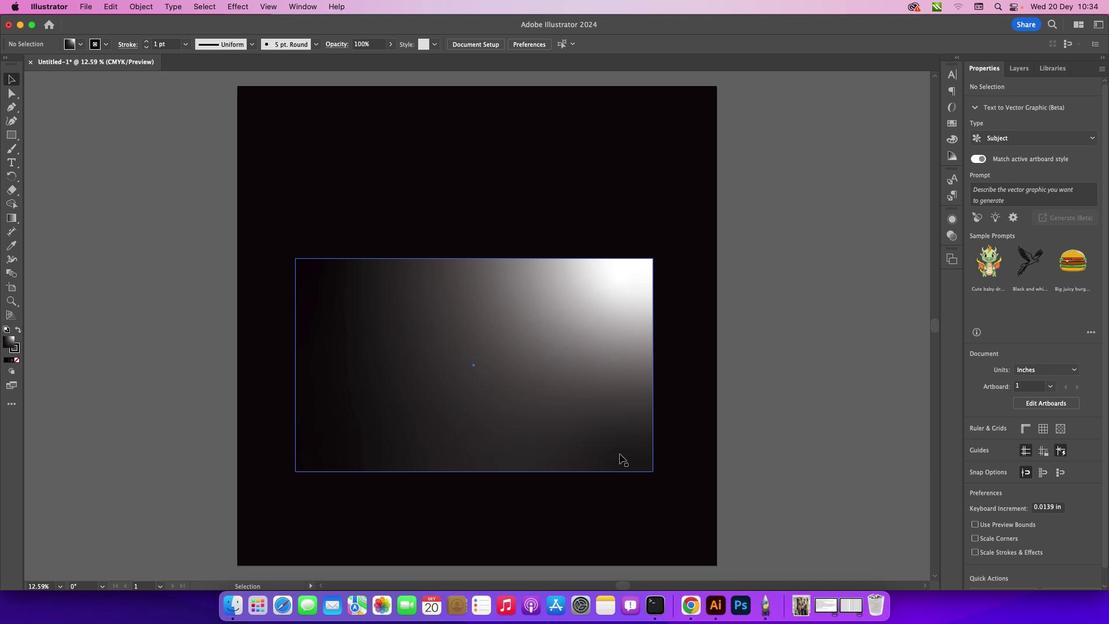 
Action: Mouse pressed left at (71, 131)
Screenshot: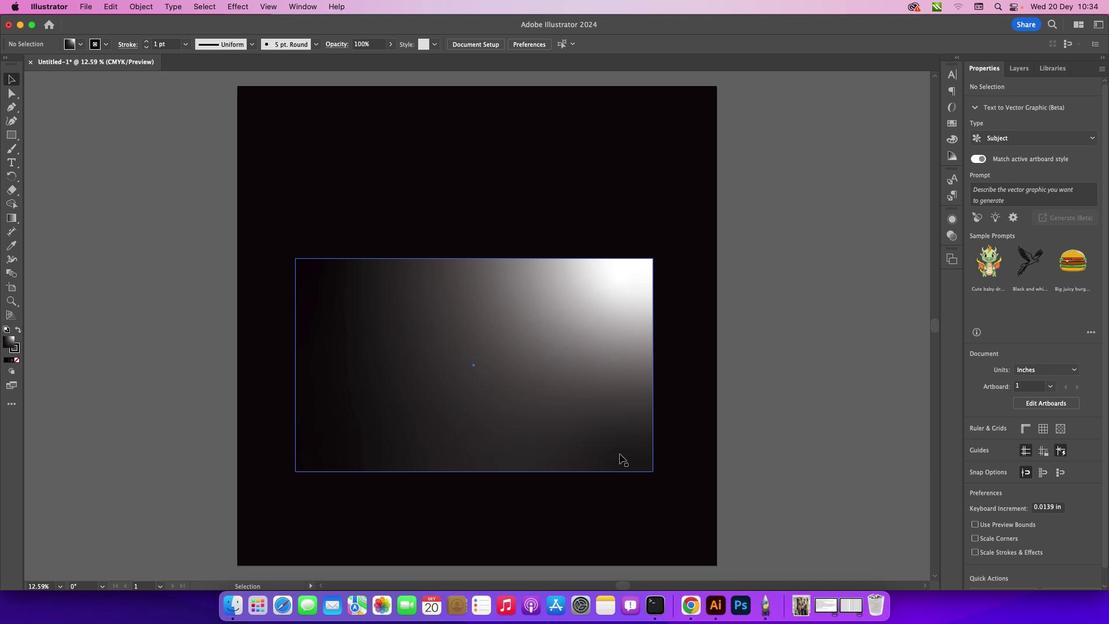 
Action: Mouse moved to (517, 400)
Screenshot: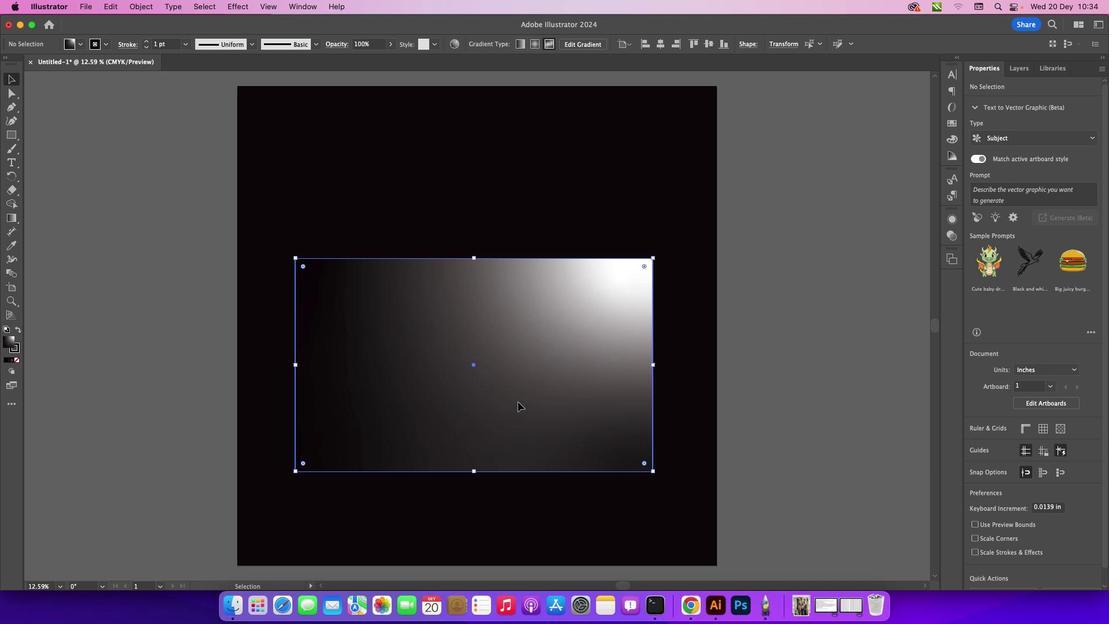 
Action: Mouse pressed left at (517, 400)
Screenshot: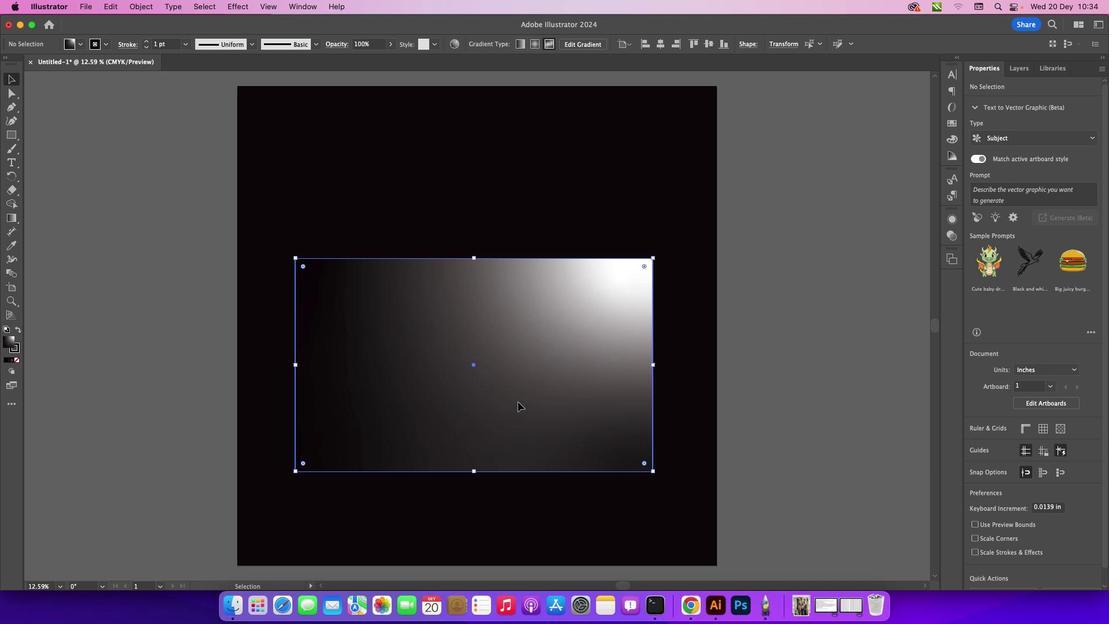 
Action: Mouse moved to (517, 400)
Screenshot: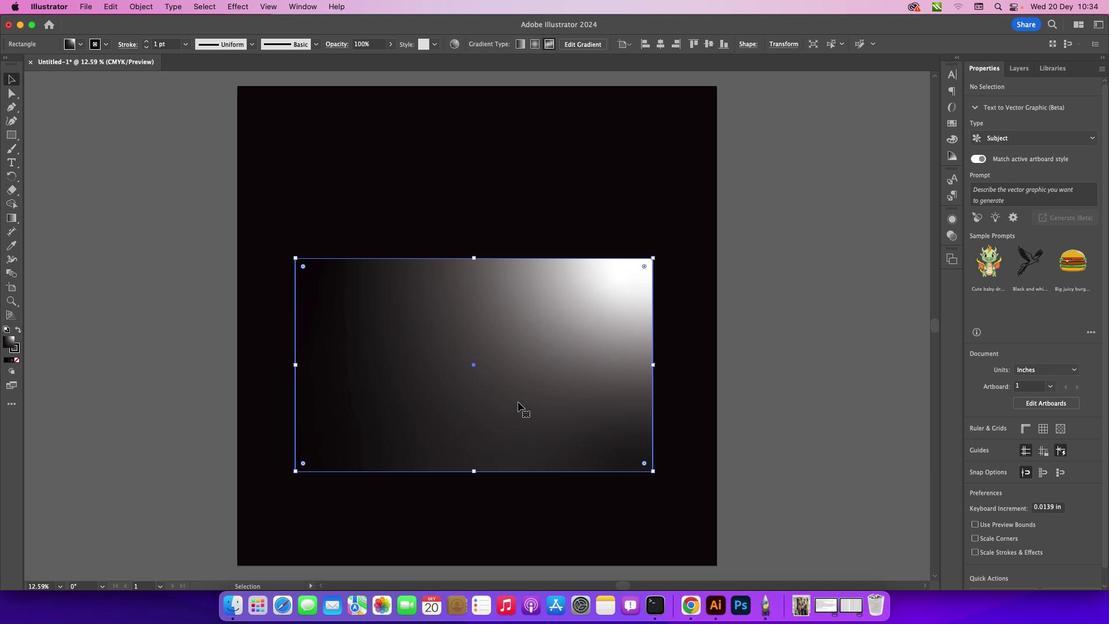 
Action: Mouse pressed left at (517, 400)
Screenshot: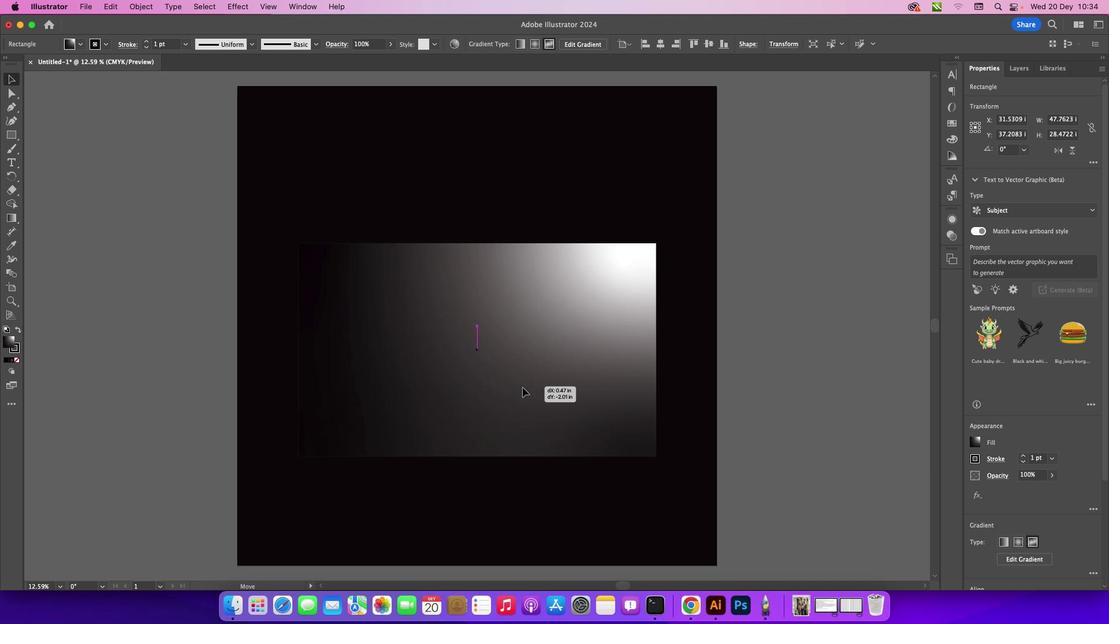 
Action: Mouse moved to (16, 346)
Screenshot: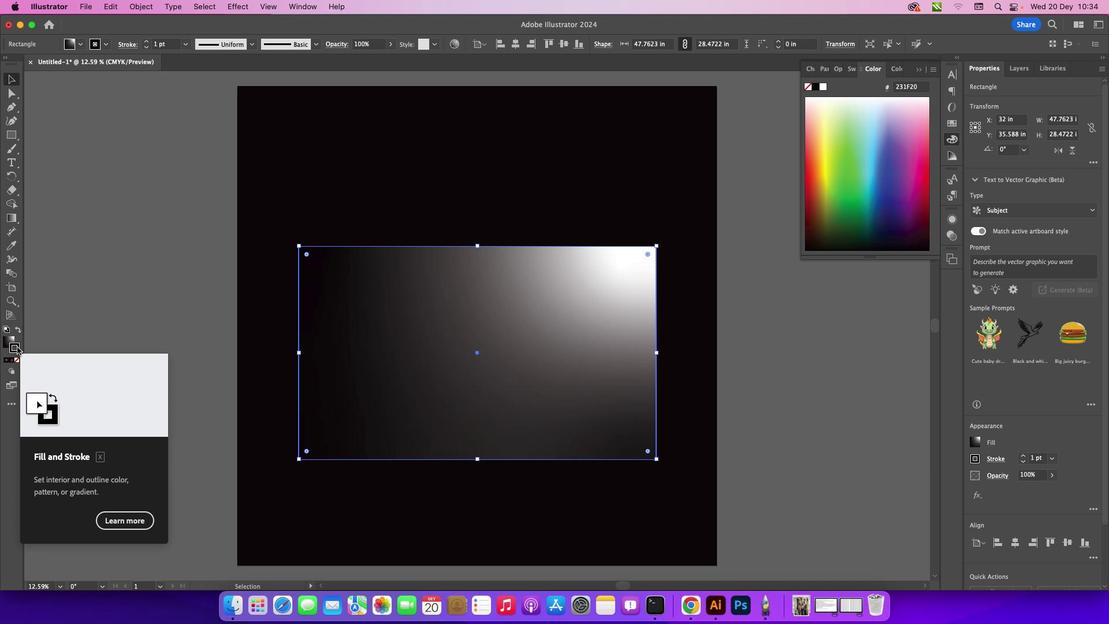 
Action: Mouse pressed left at (16, 346)
Screenshot: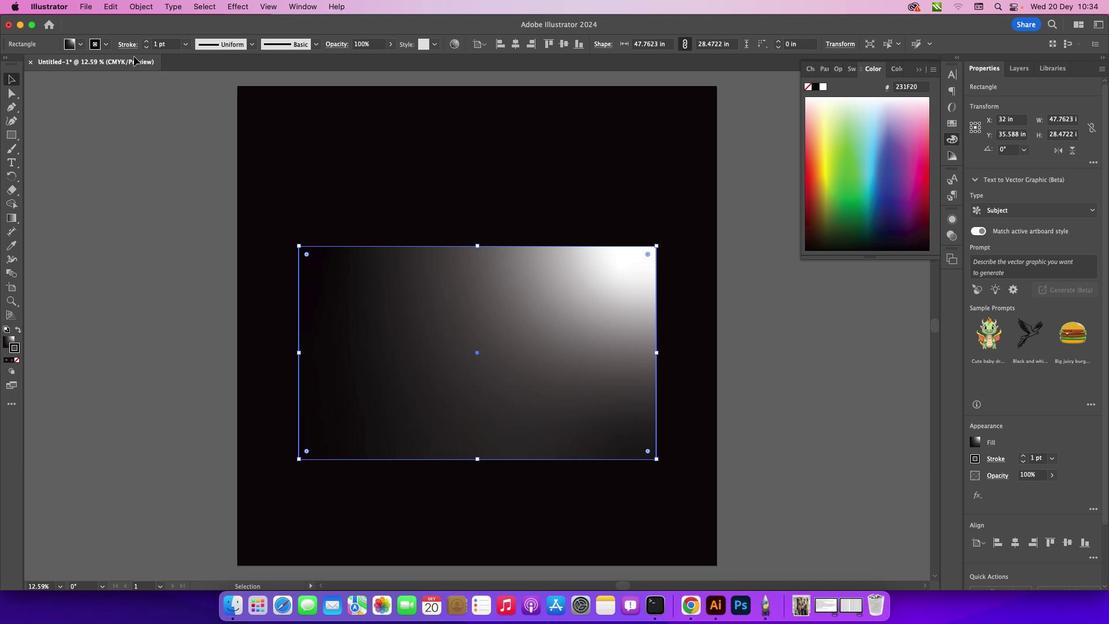 
Action: Mouse moved to (105, 44)
Screenshot: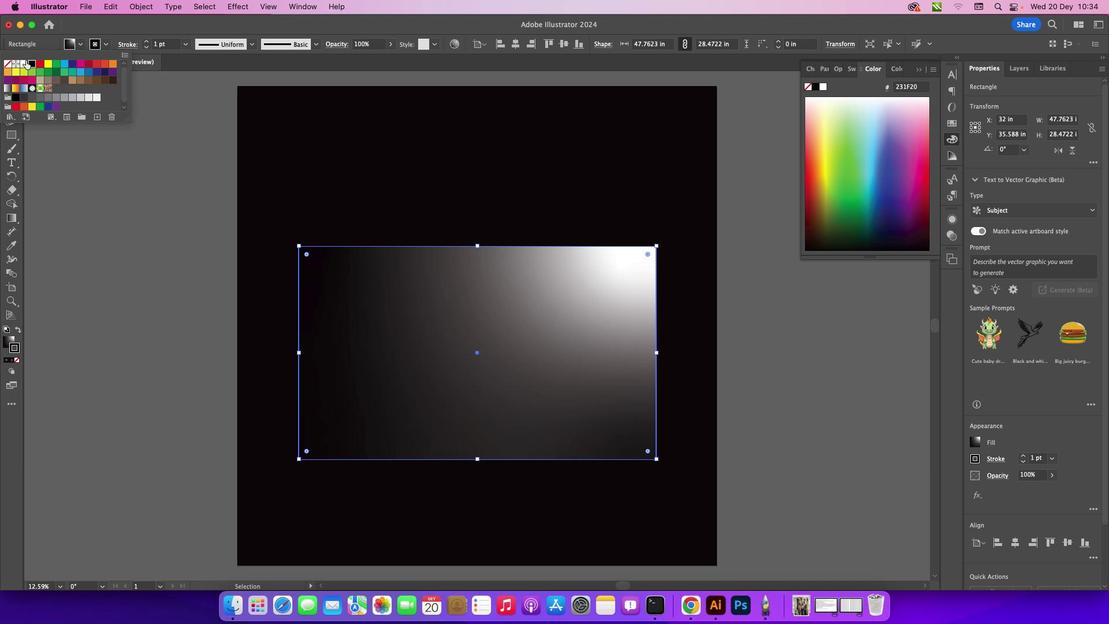 
Action: Mouse pressed left at (105, 44)
Screenshot: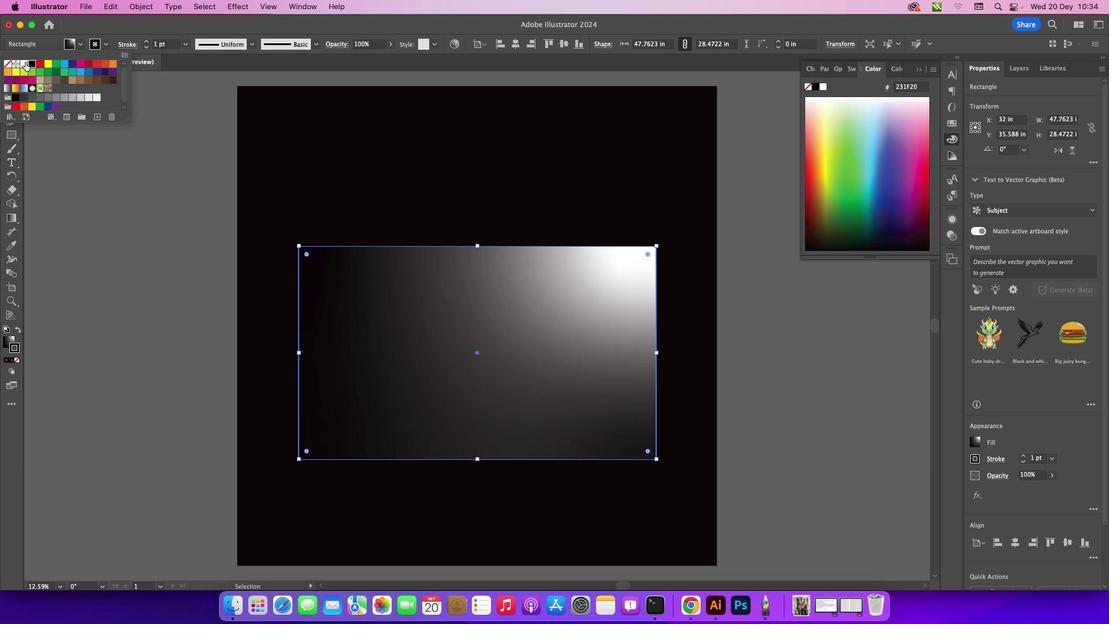 
Action: Mouse moved to (24, 62)
Screenshot: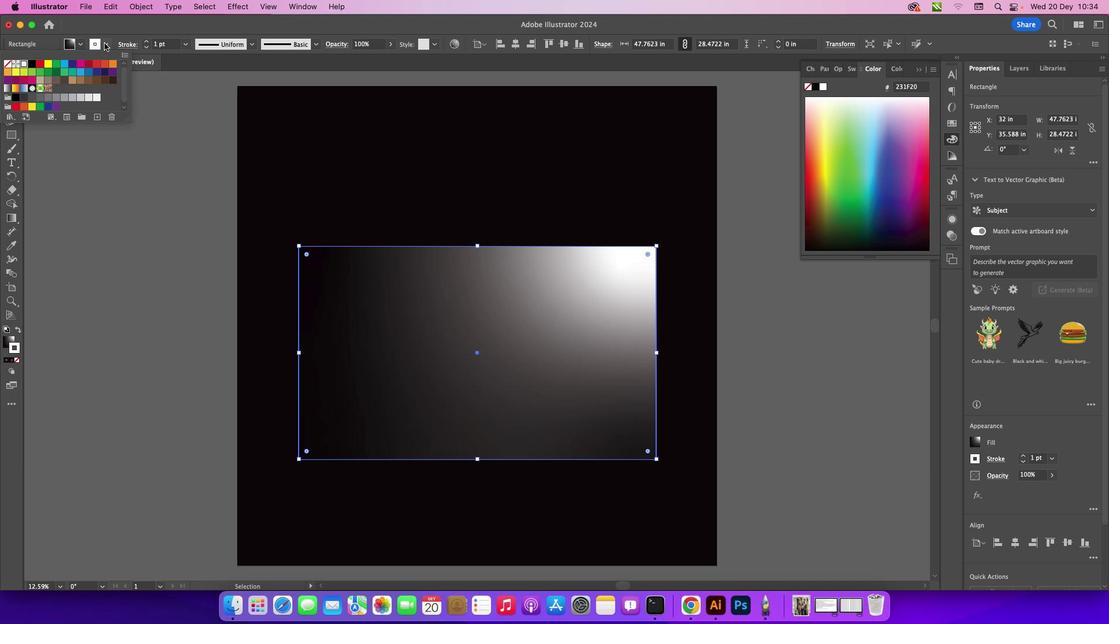 
Action: Mouse pressed left at (24, 62)
Screenshot: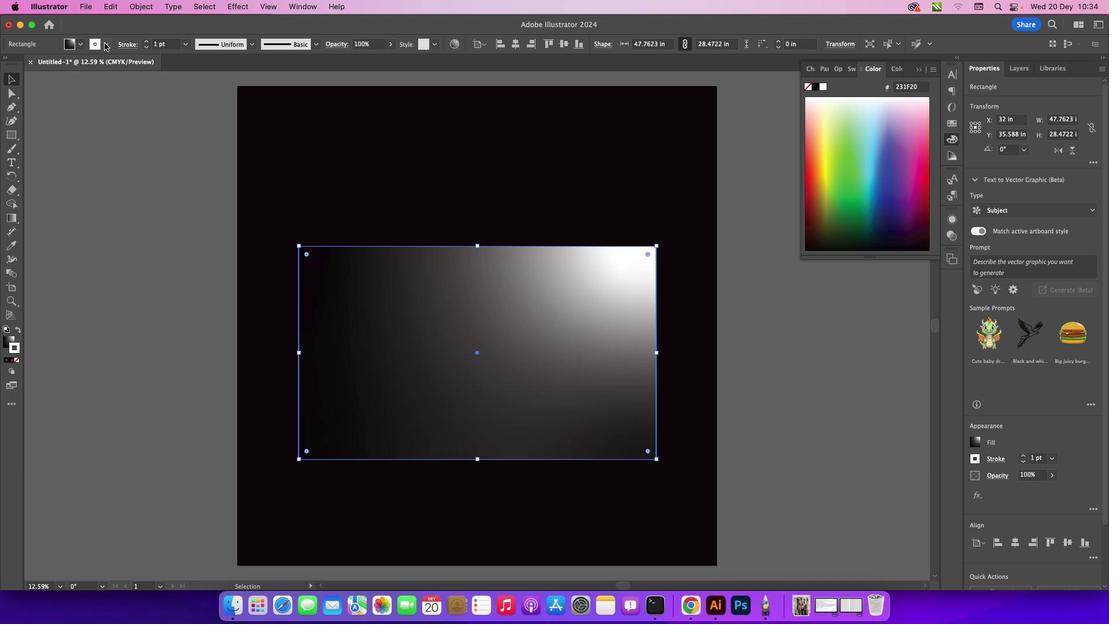 
Action: Mouse moved to (104, 42)
Screenshot: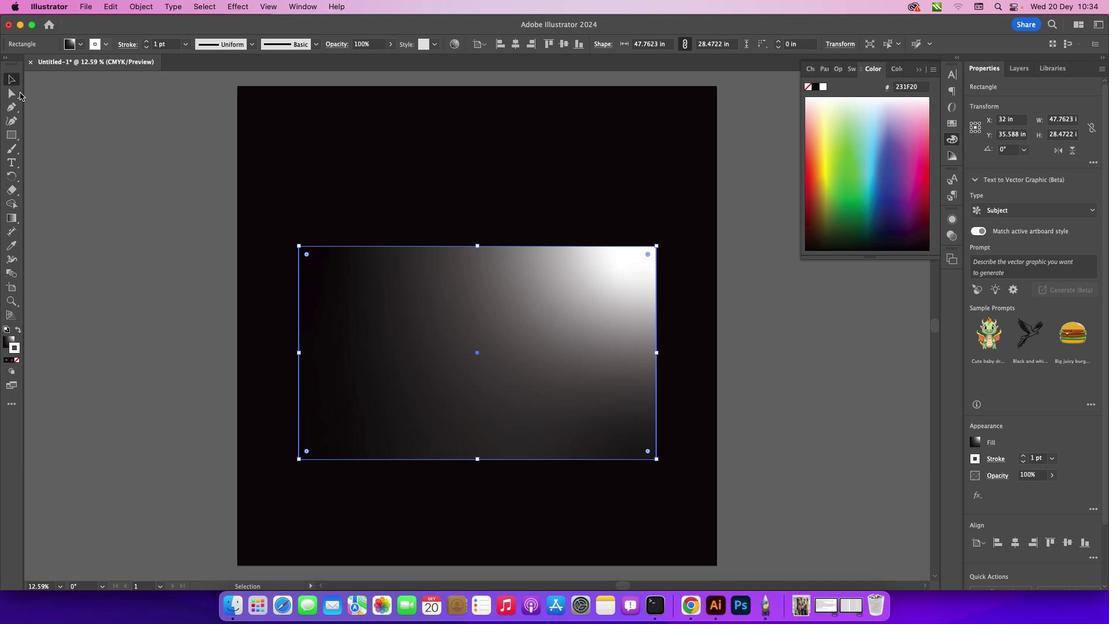 
Action: Mouse pressed left at (104, 42)
Screenshot: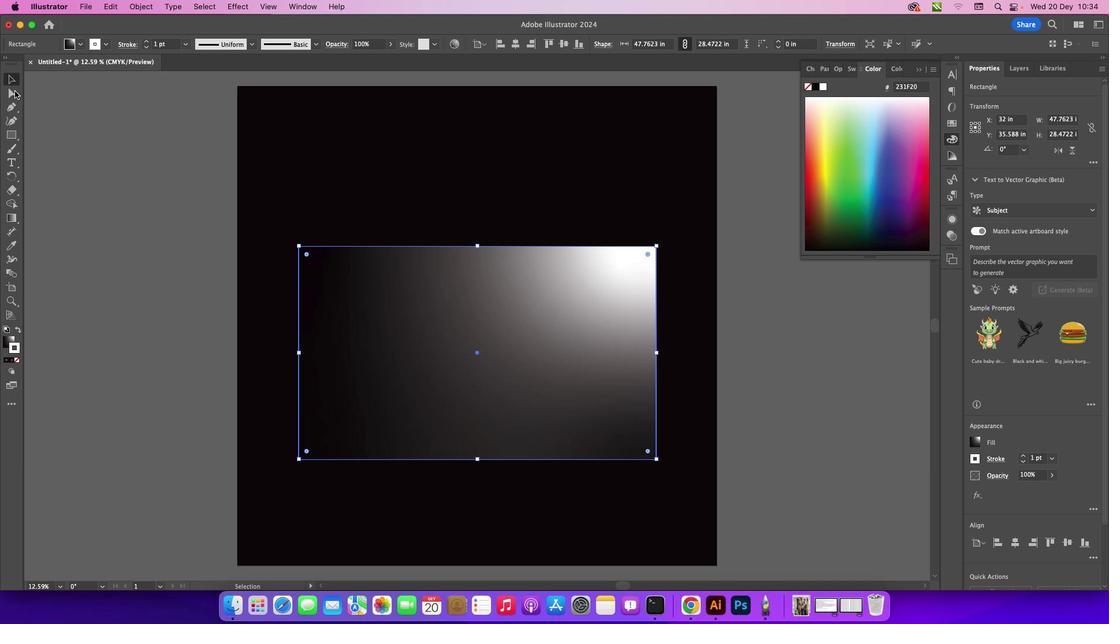 
Action: Mouse moved to (84, 112)
Screenshot: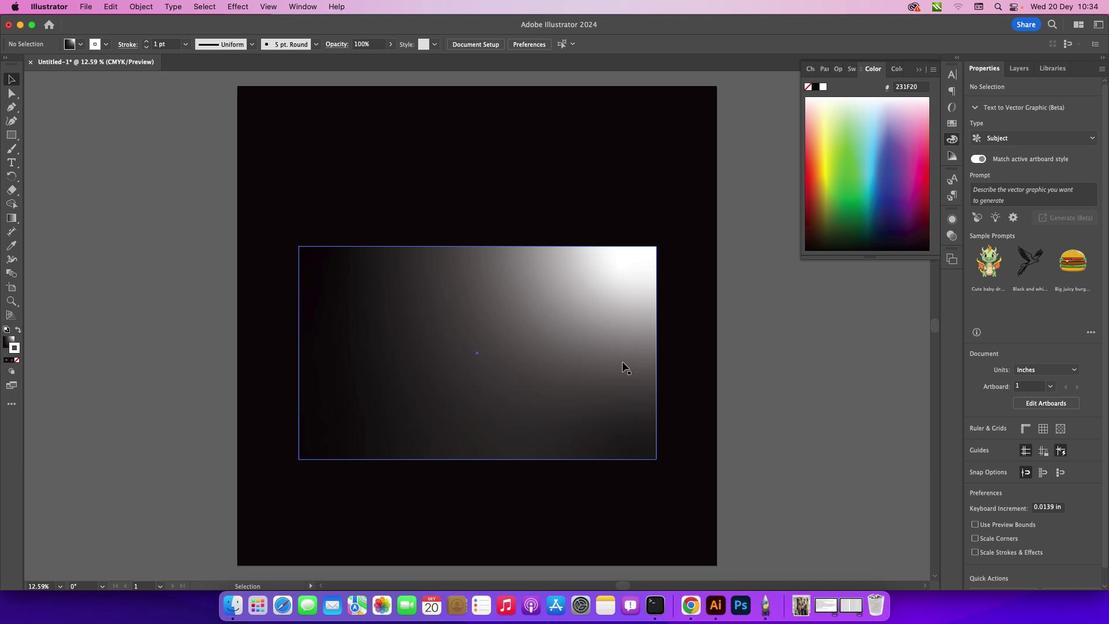 
Action: Mouse pressed left at (84, 112)
Screenshot: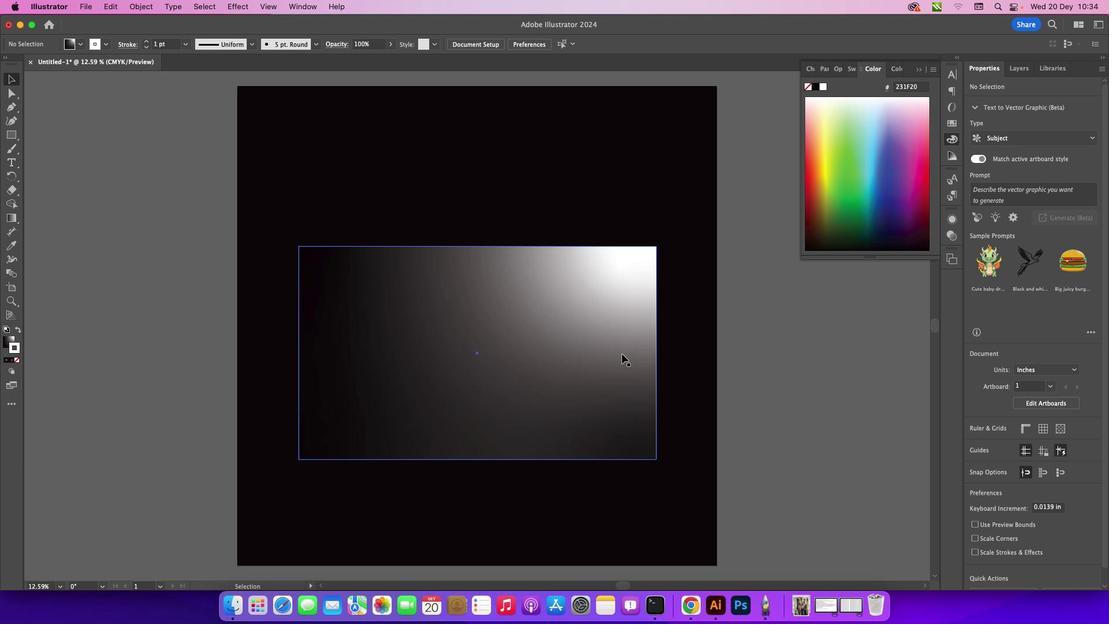 
Action: Mouse moved to (495, 324)
Screenshot: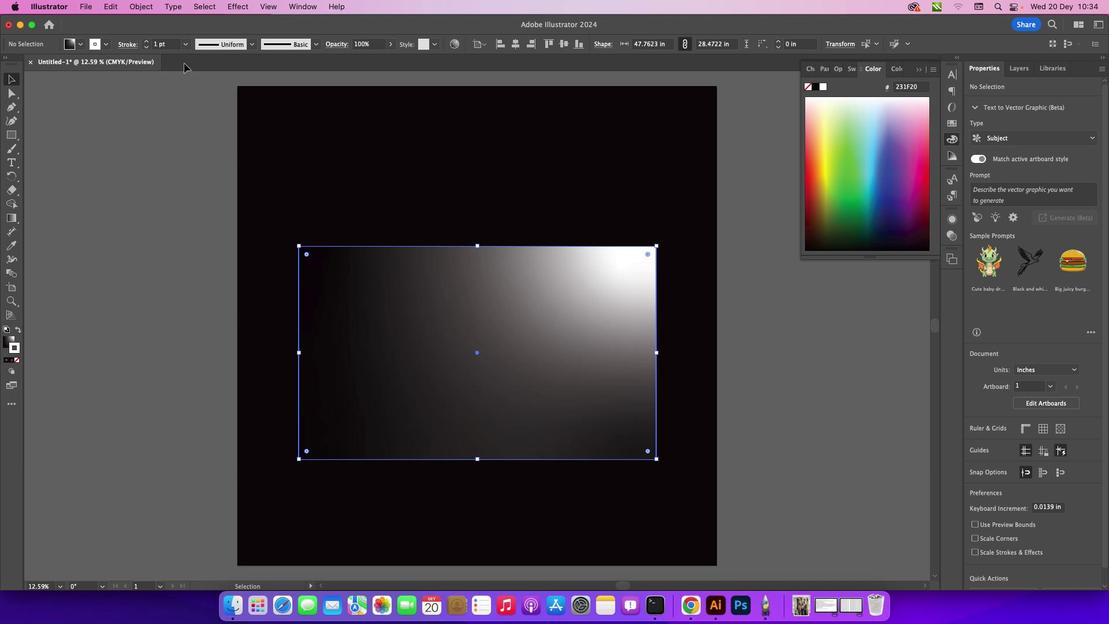 
Action: Mouse pressed left at (495, 324)
Screenshot: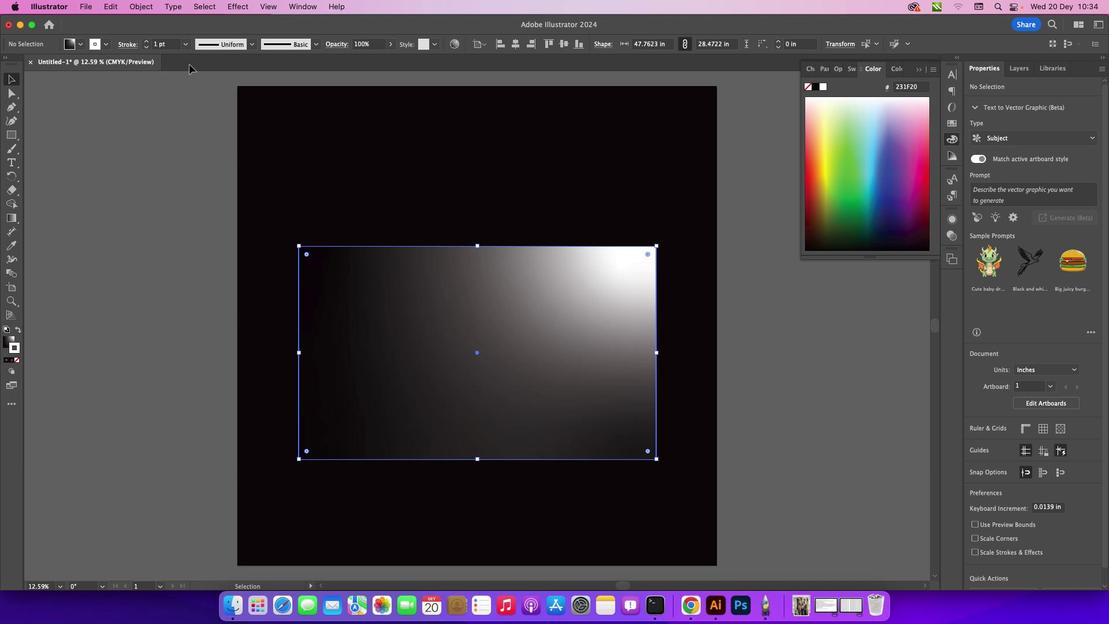 
Action: Mouse moved to (182, 36)
Screenshot: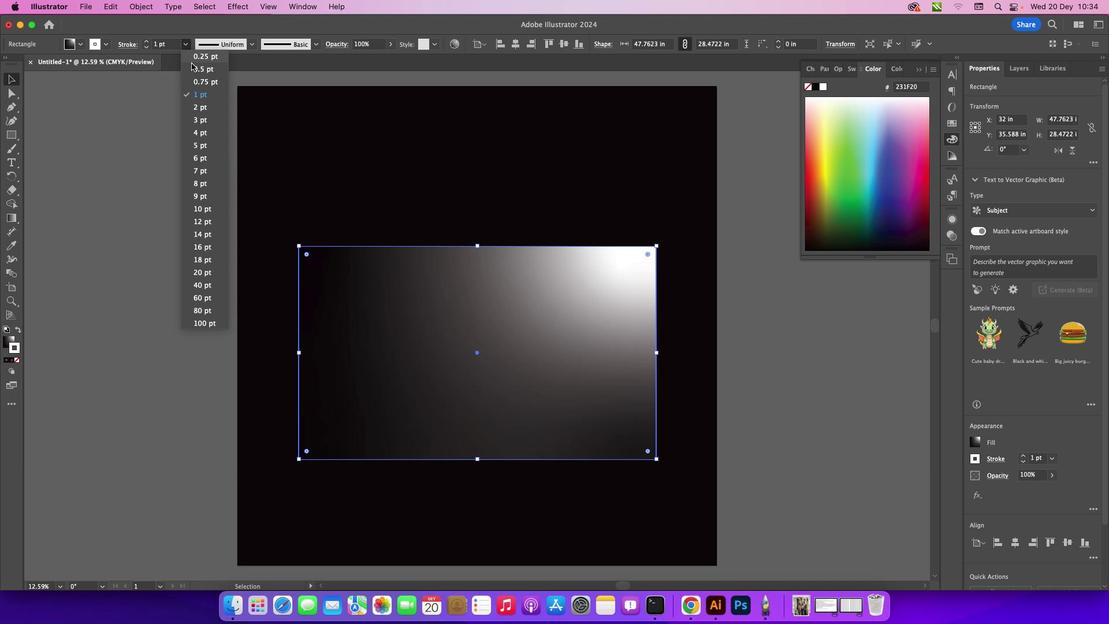 
Action: Mouse pressed left at (182, 36)
Screenshot: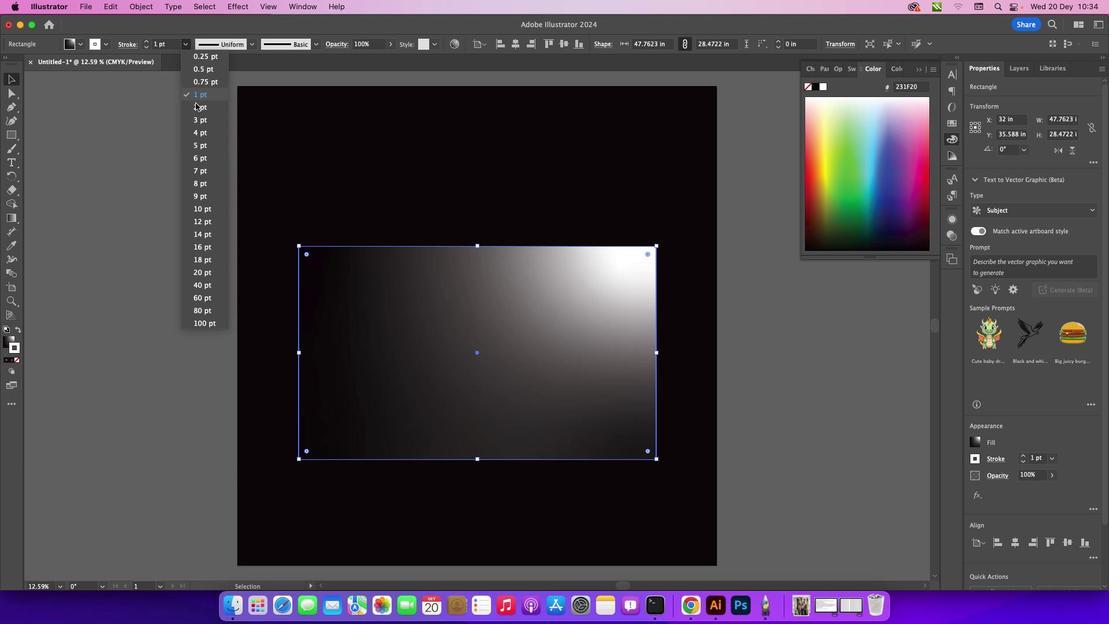 
Action: Mouse moved to (186, 42)
Screenshot: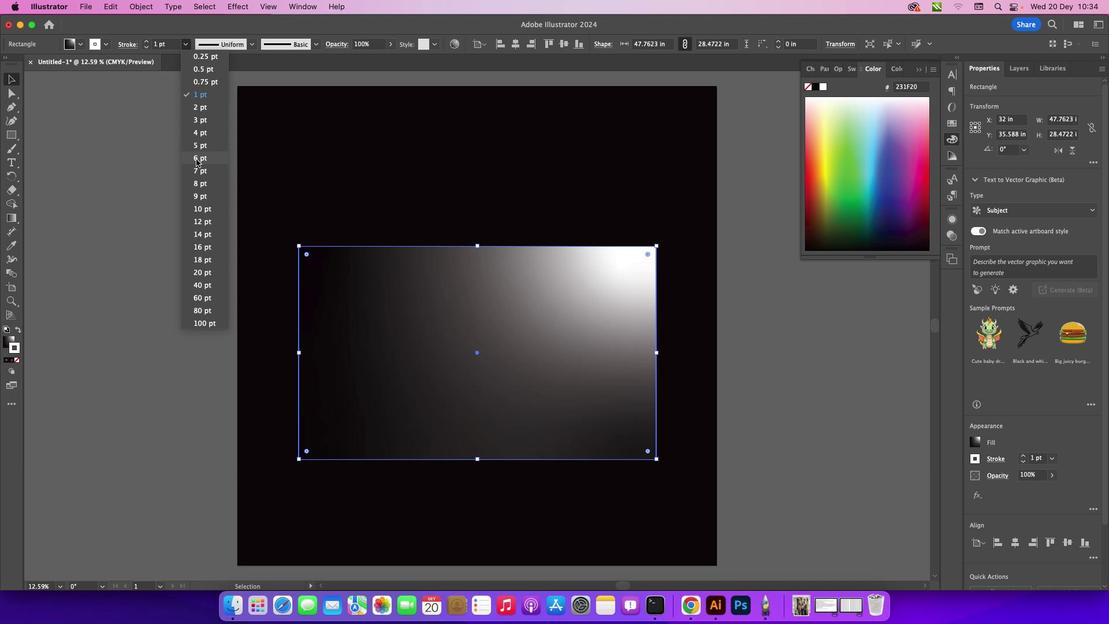 
Action: Mouse pressed left at (186, 42)
Screenshot: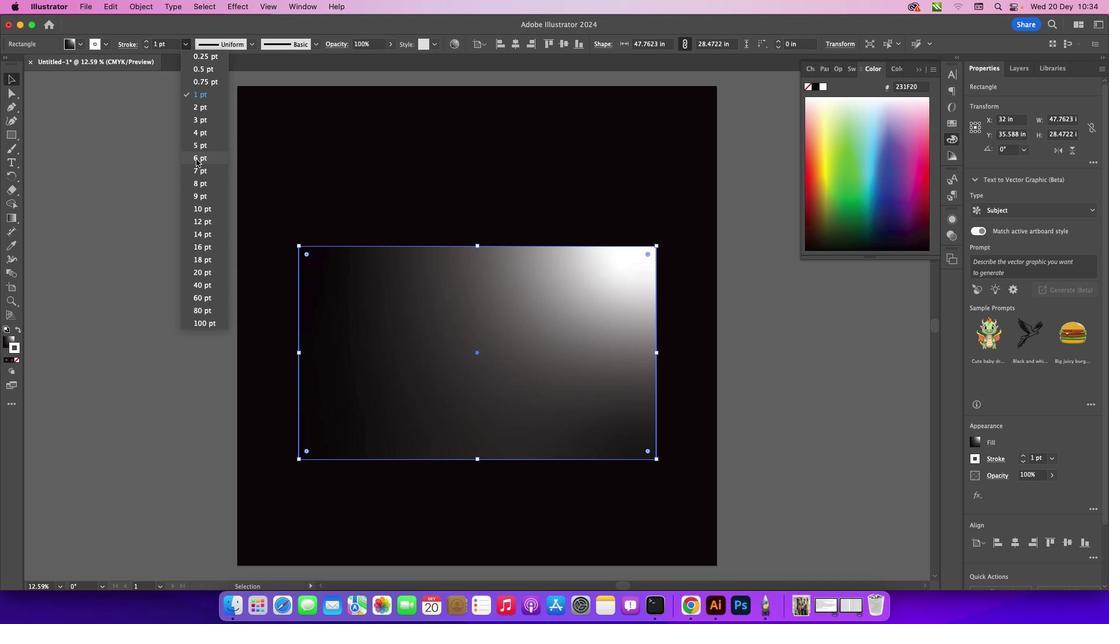 
Action: Mouse moved to (199, 145)
Screenshot: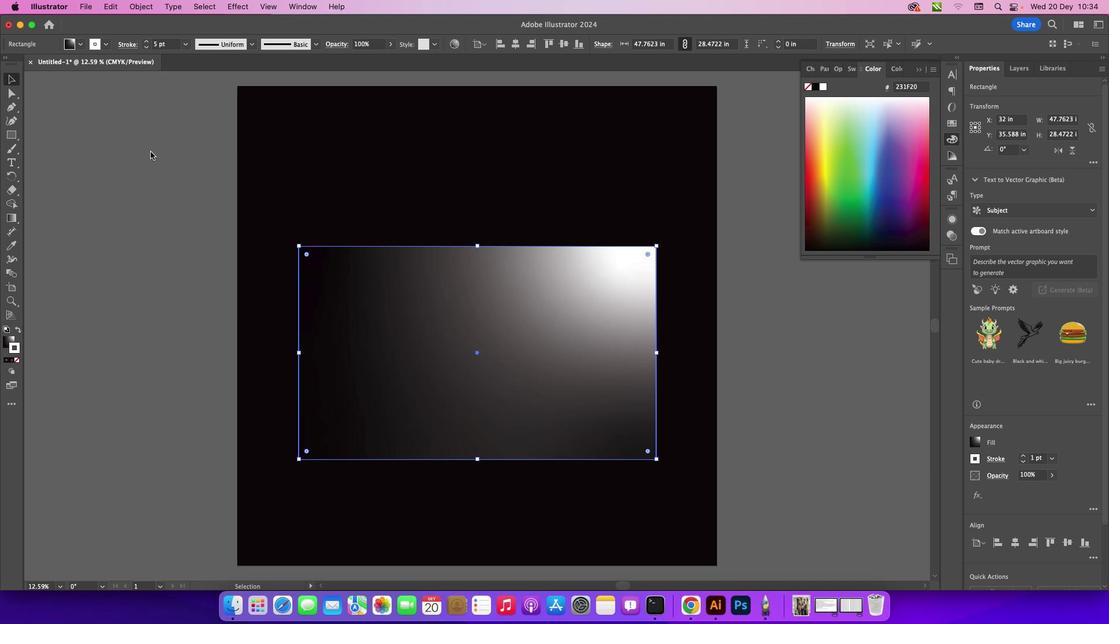 
Action: Mouse pressed left at (199, 145)
Screenshot: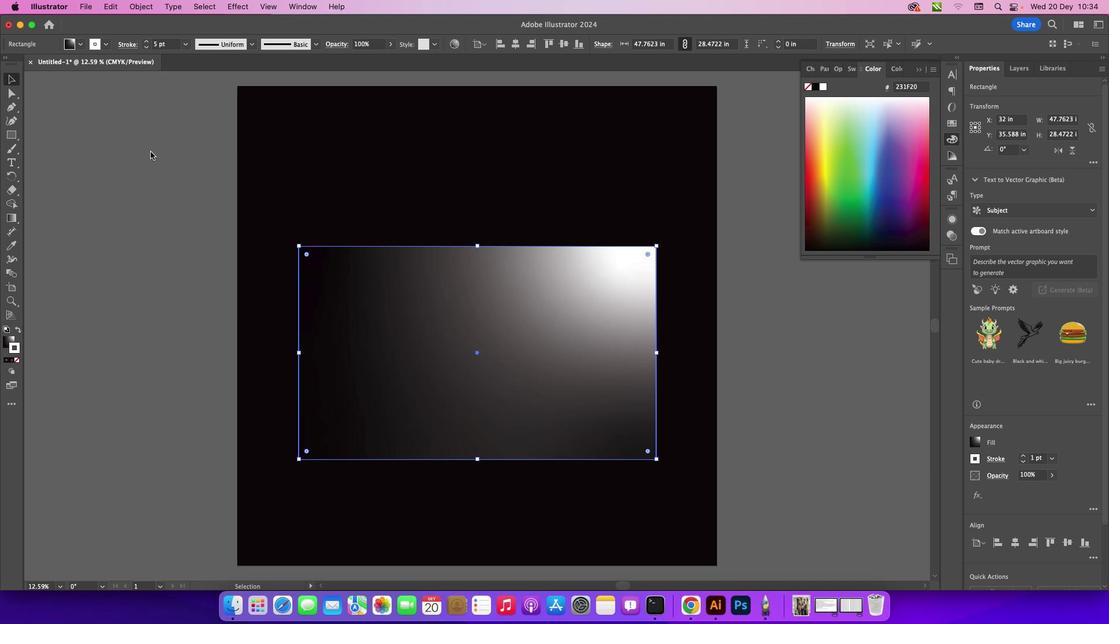 
Action: Mouse moved to (149, 151)
Screenshot: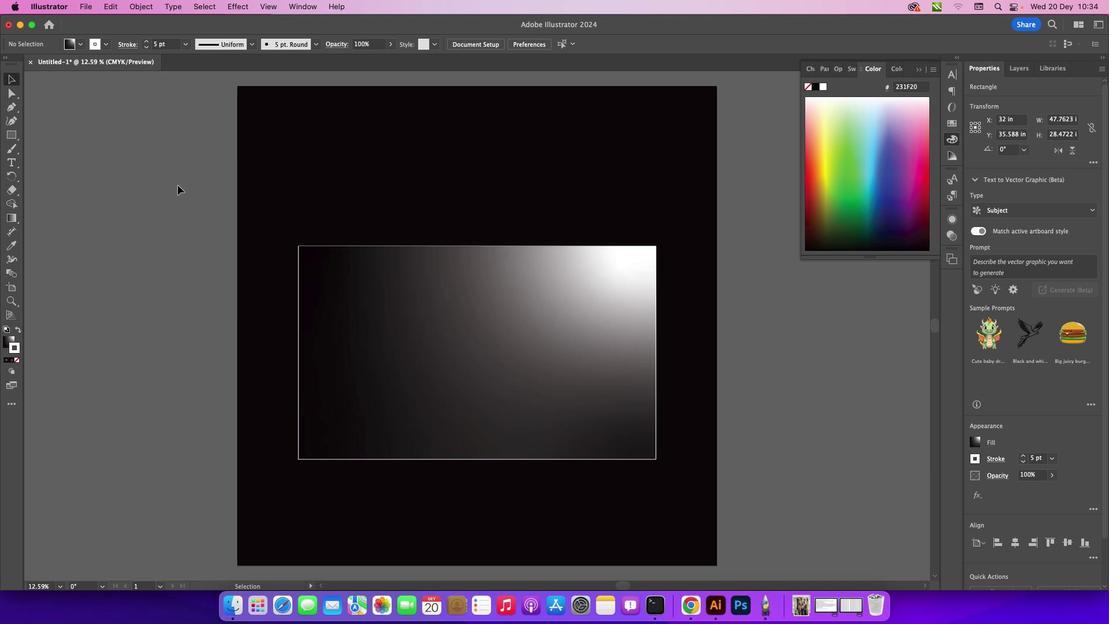 
Action: Mouse pressed left at (149, 151)
Screenshot: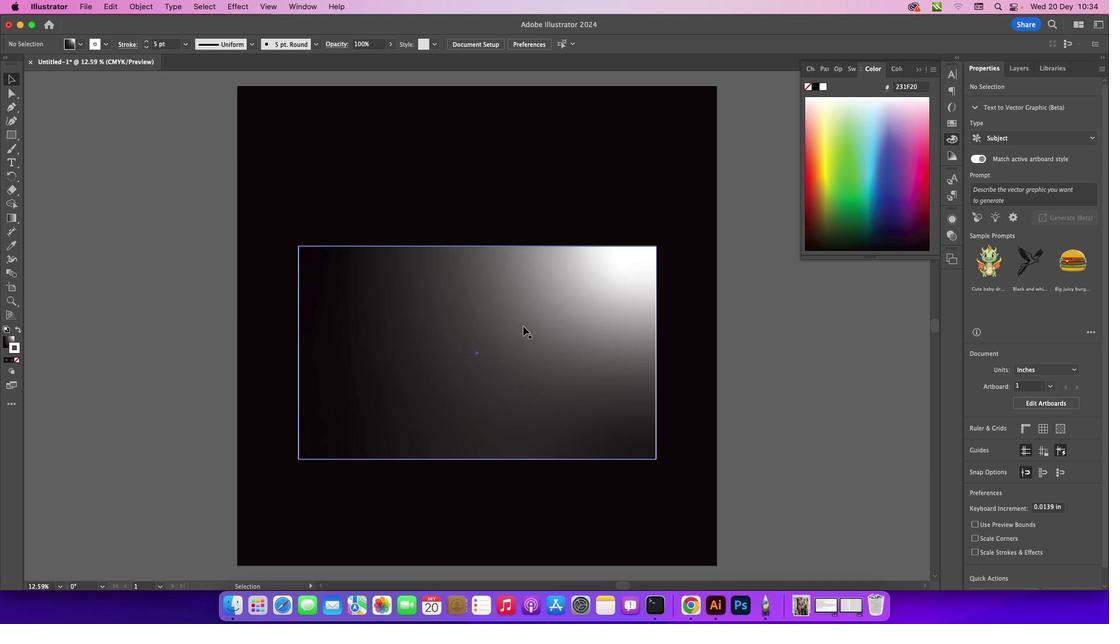 
Action: Mouse moved to (475, 305)
Screenshot: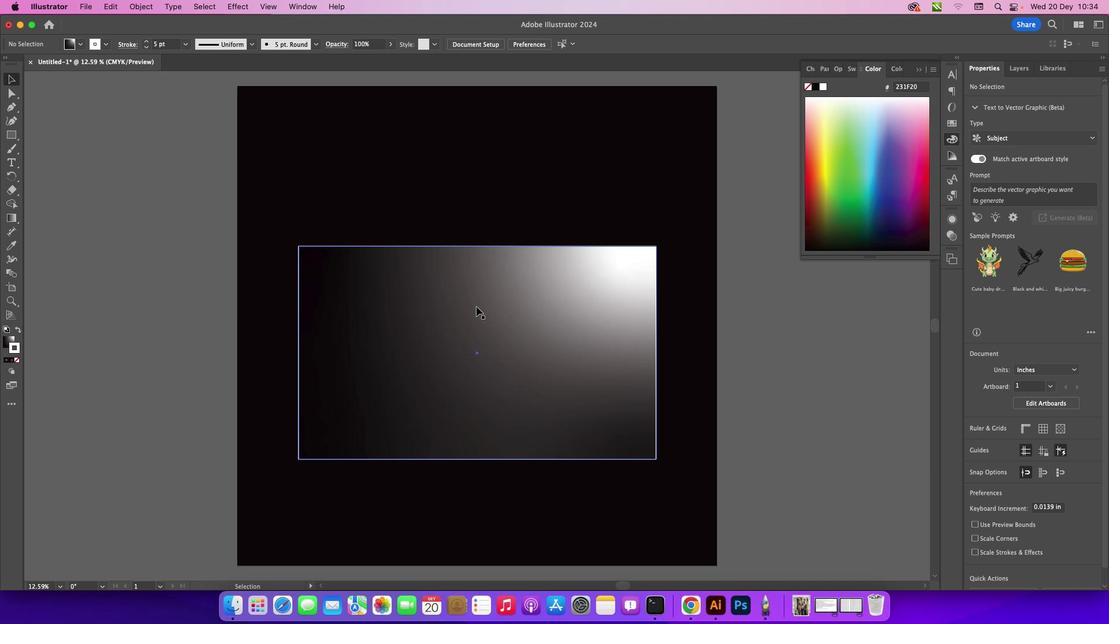 
Action: Mouse pressed left at (475, 305)
Screenshot: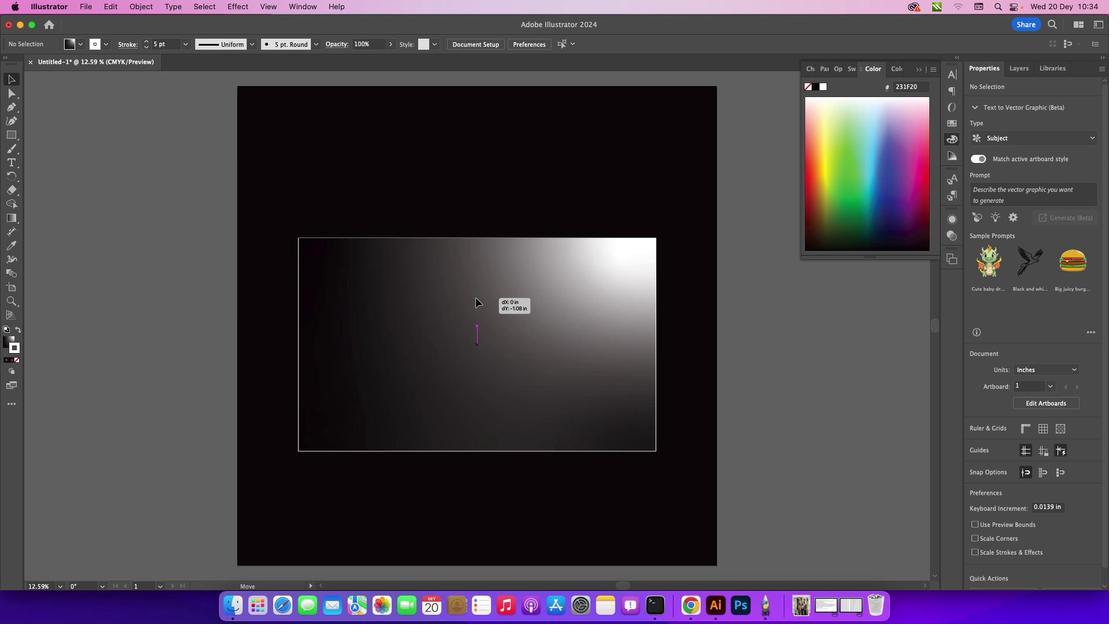 
Action: Mouse moved to (172, 191)
Screenshot: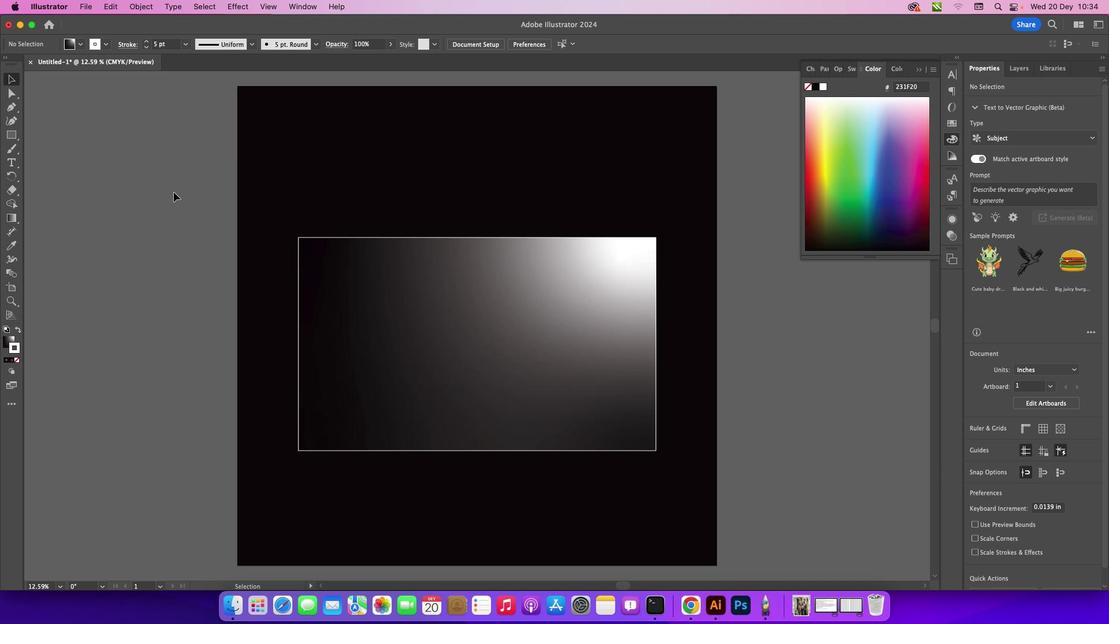
Action: Mouse pressed left at (172, 191)
Screenshot: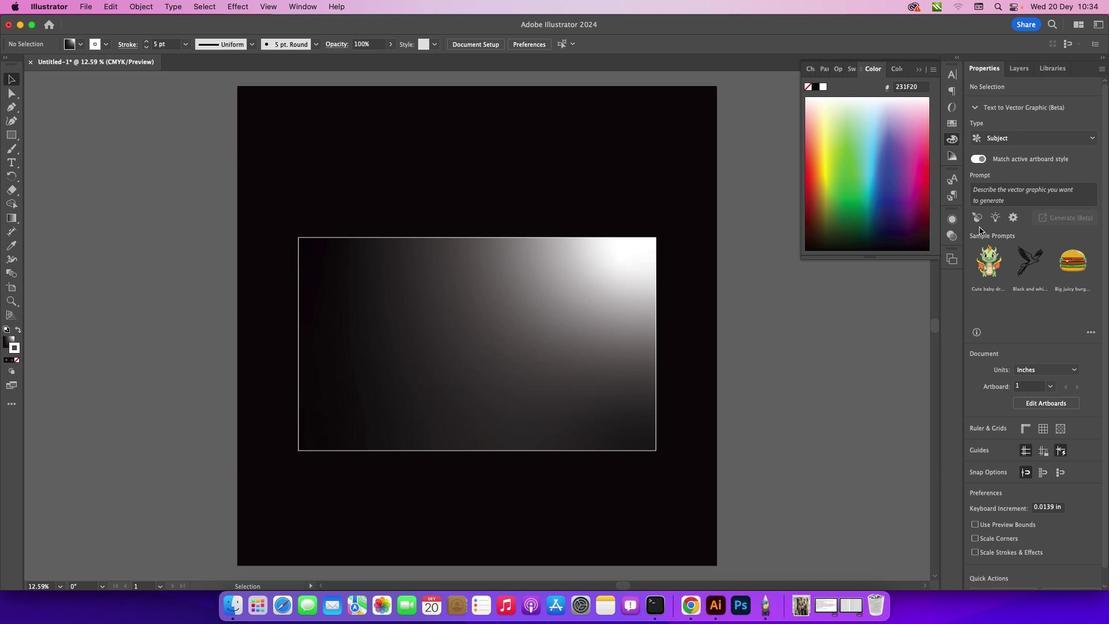 
Action: Mouse moved to (915, 68)
Screenshot: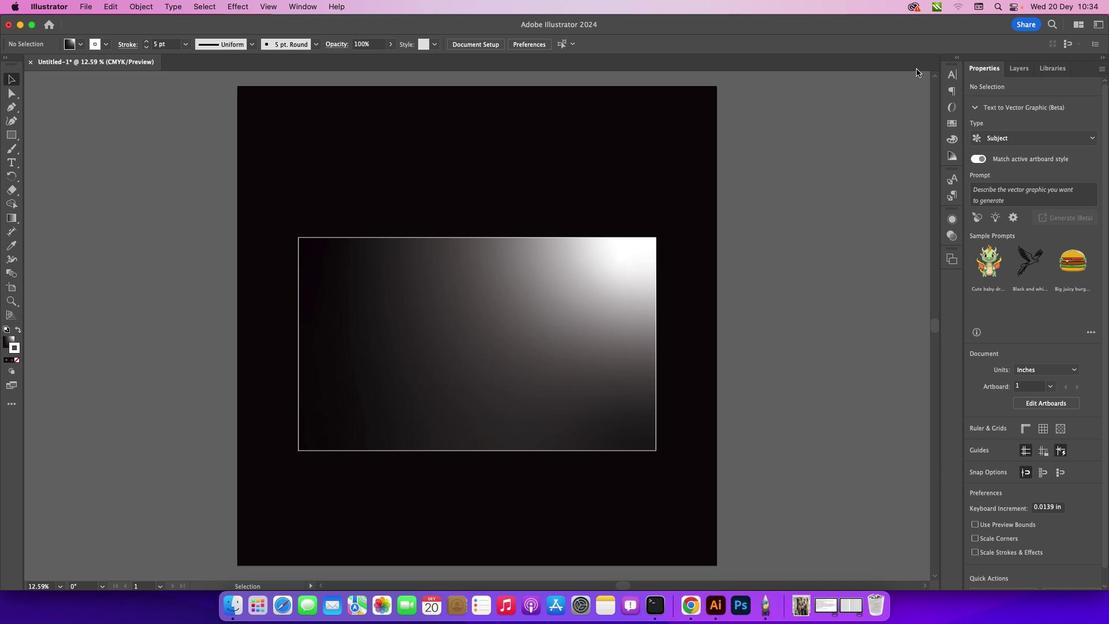 
Action: Mouse pressed left at (915, 68)
Screenshot: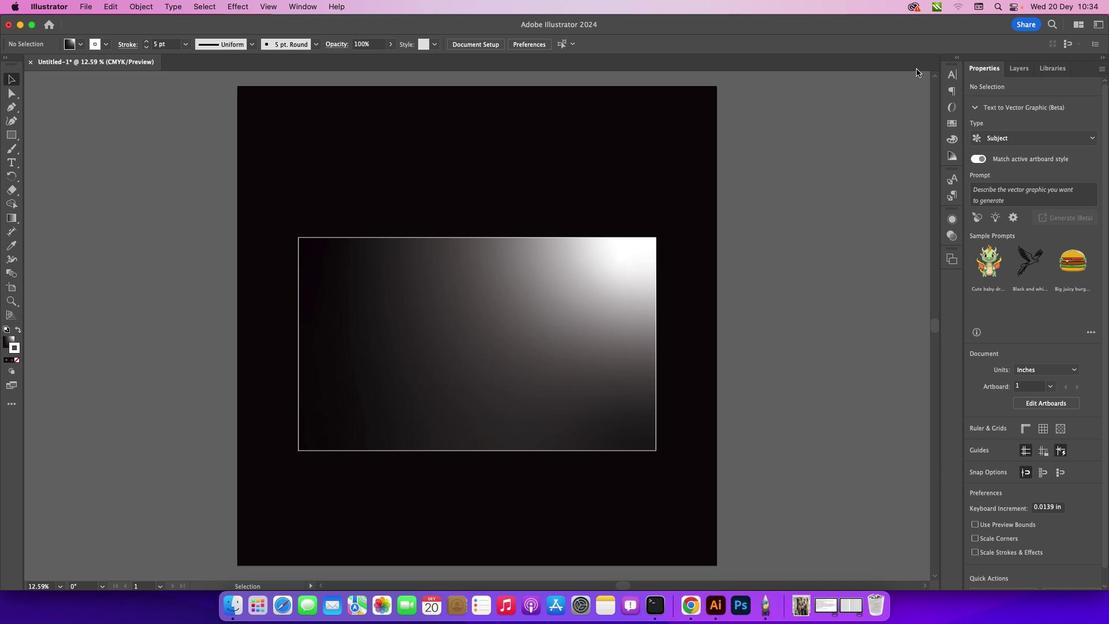 
Action: Mouse moved to (8, 105)
Screenshot: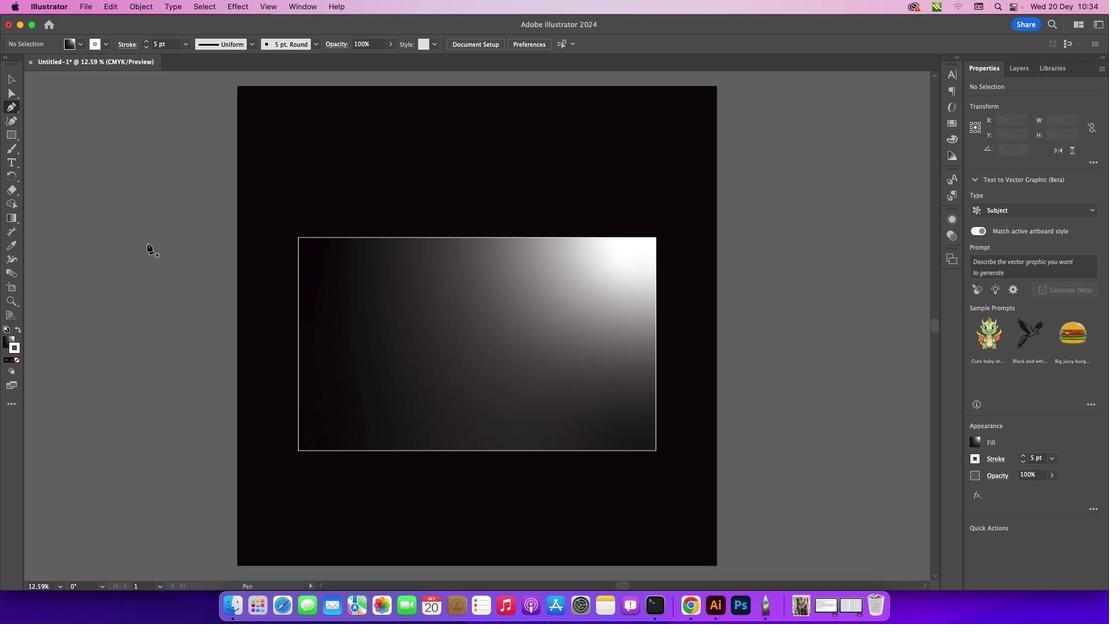 
Action: Mouse pressed left at (8, 105)
Screenshot: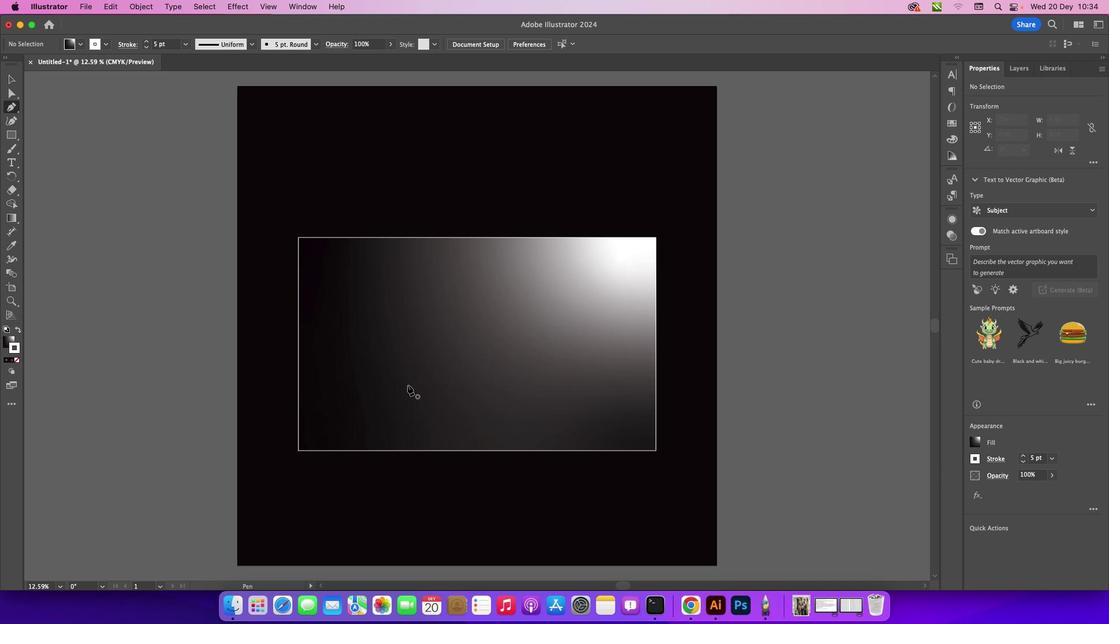 
Action: Mouse moved to (1, 132)
Screenshot: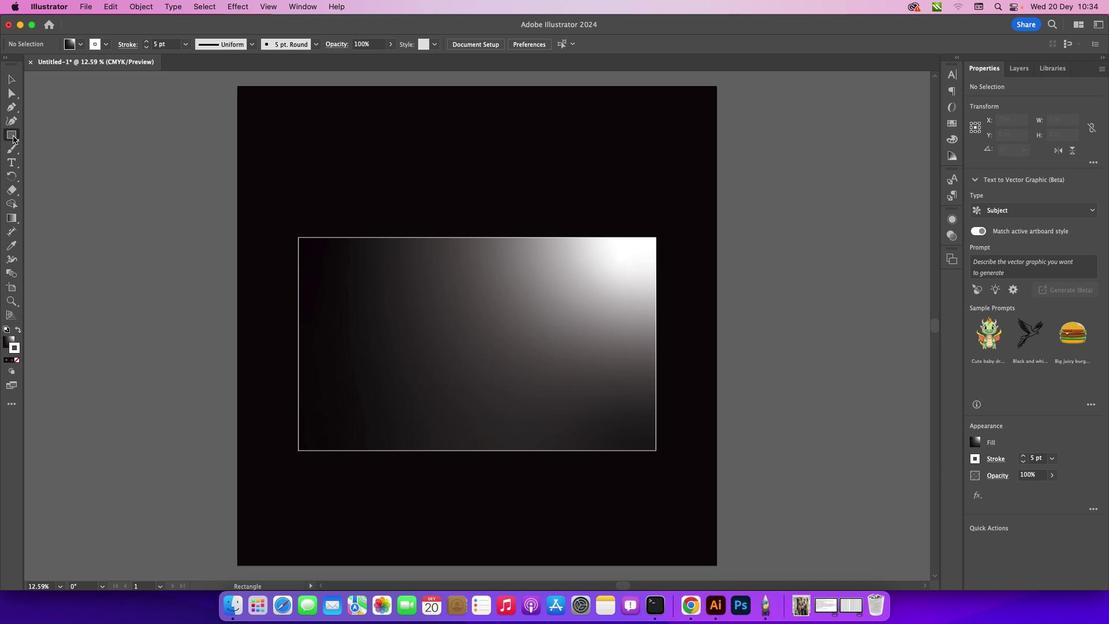 
Action: Mouse pressed left at (1, 132)
Screenshot: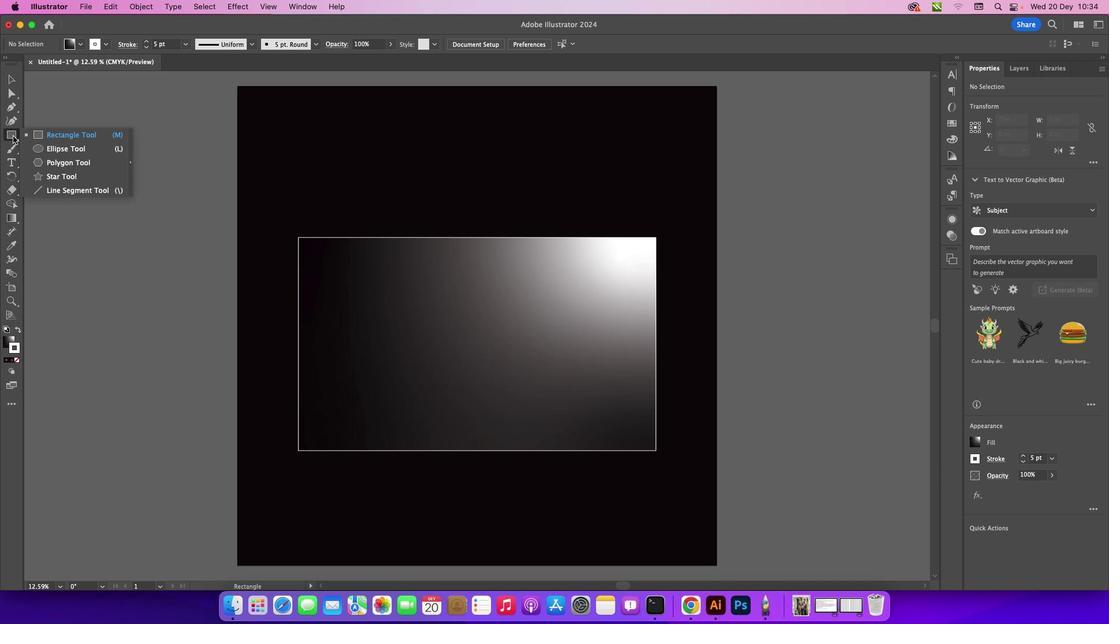 
Action: Mouse moved to (12, 135)
Screenshot: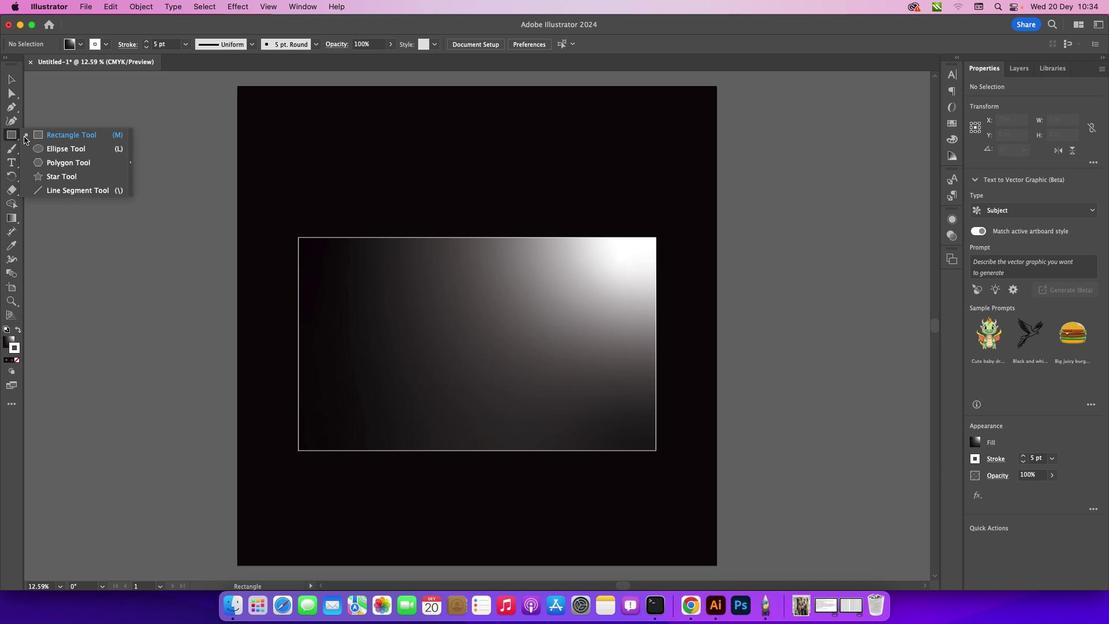 
Action: Mouse pressed left at (12, 135)
Screenshot: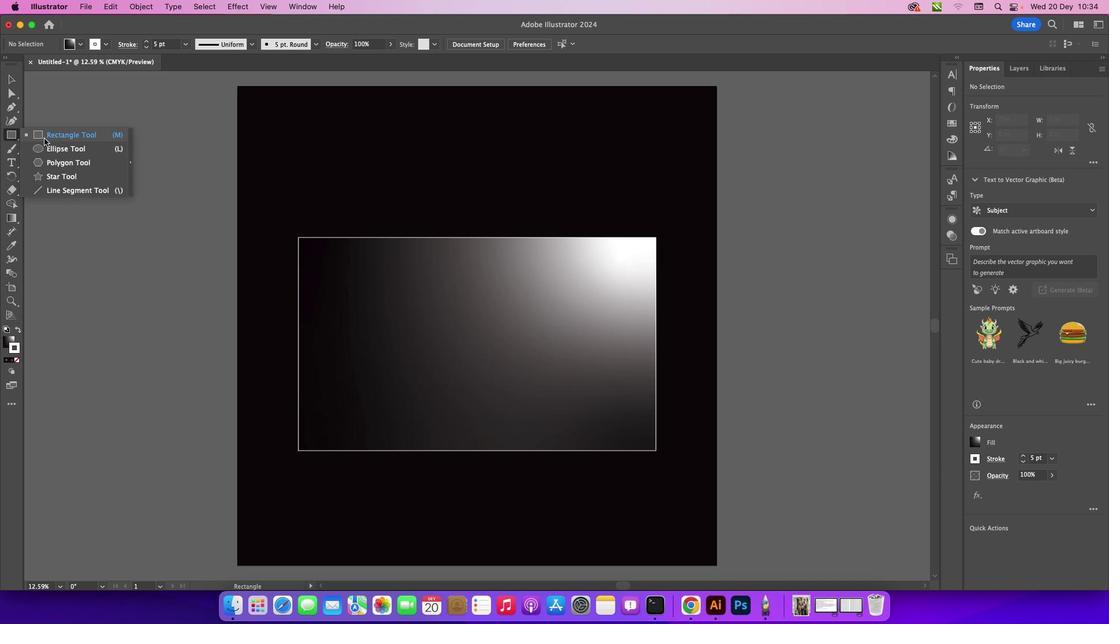 
Action: Mouse moved to (43, 137)
Screenshot: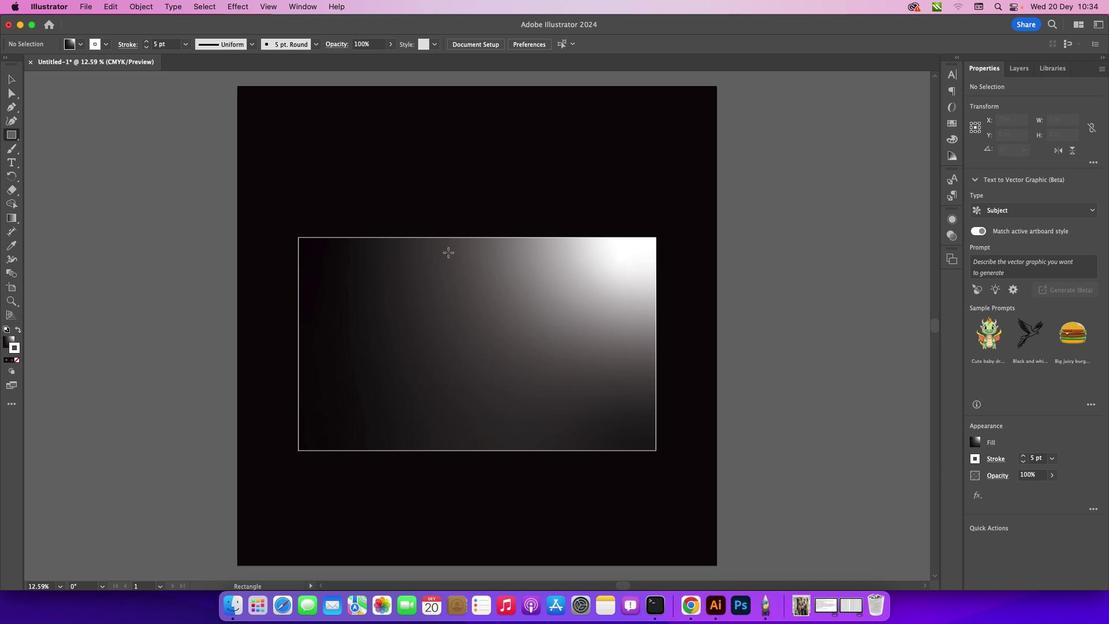 
Action: Mouse pressed left at (43, 137)
Screenshot: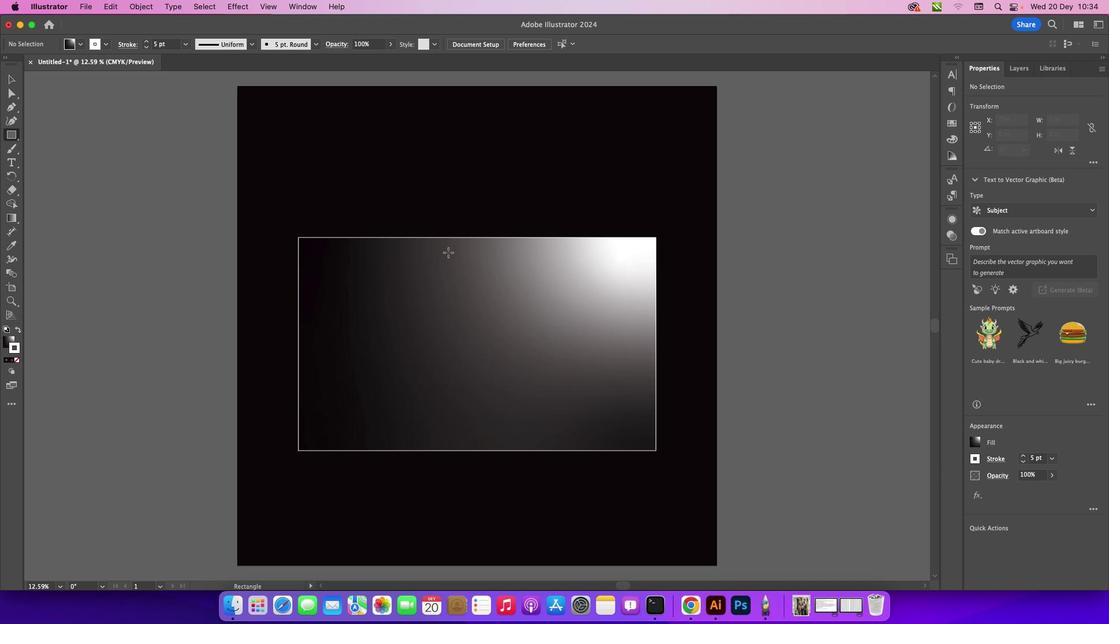 
Action: Mouse moved to (453, 255)
Screenshot: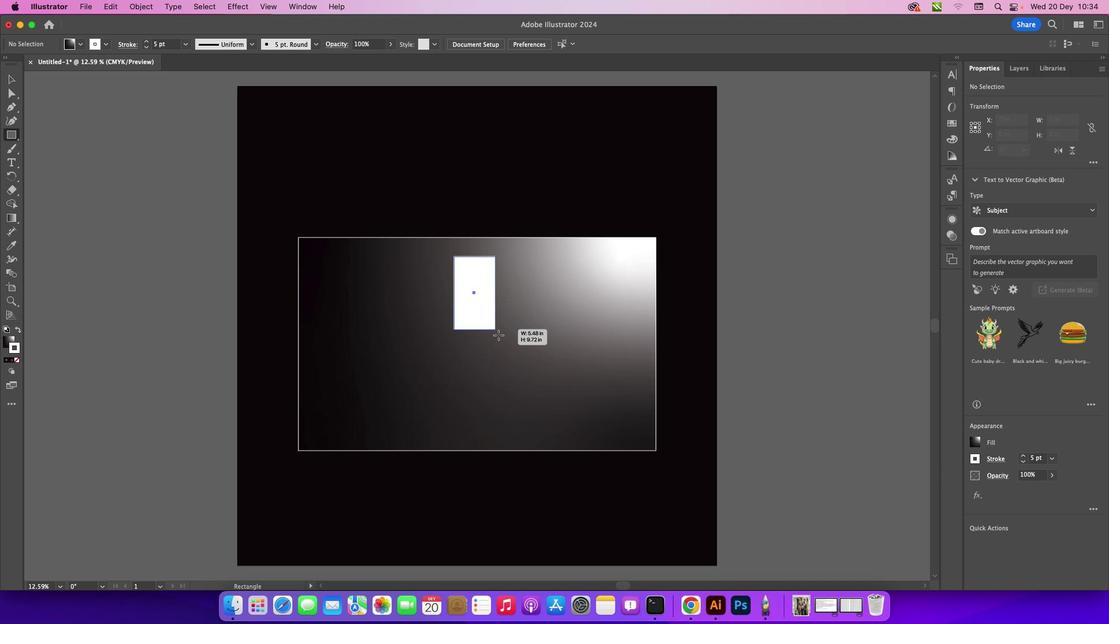 
Action: Mouse pressed left at (453, 255)
Screenshot: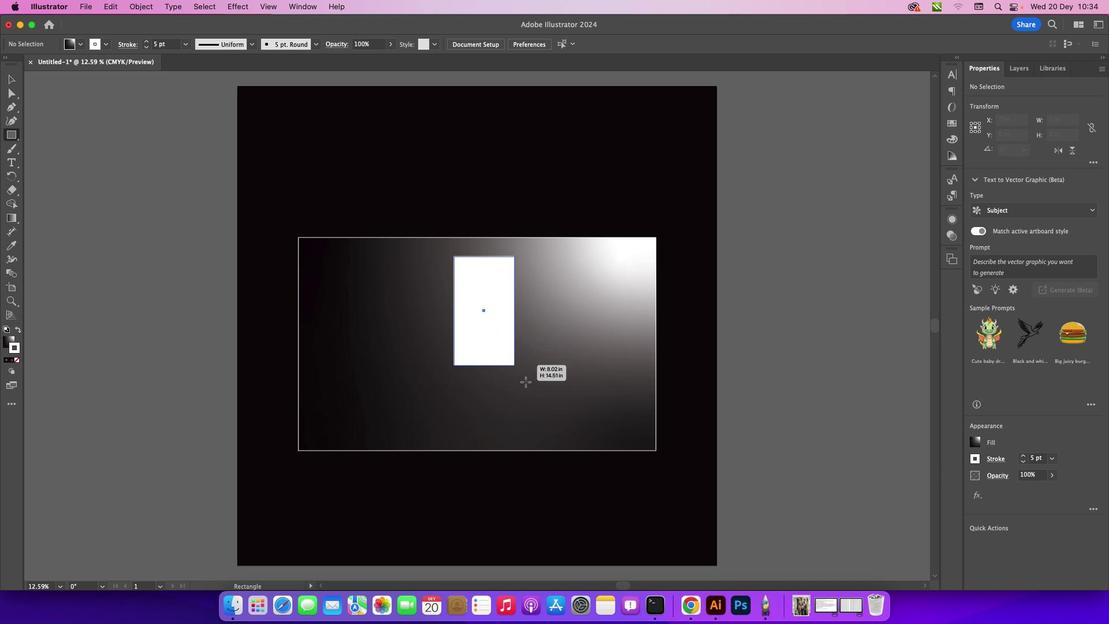 
Action: Mouse moved to (600, 250)
Screenshot: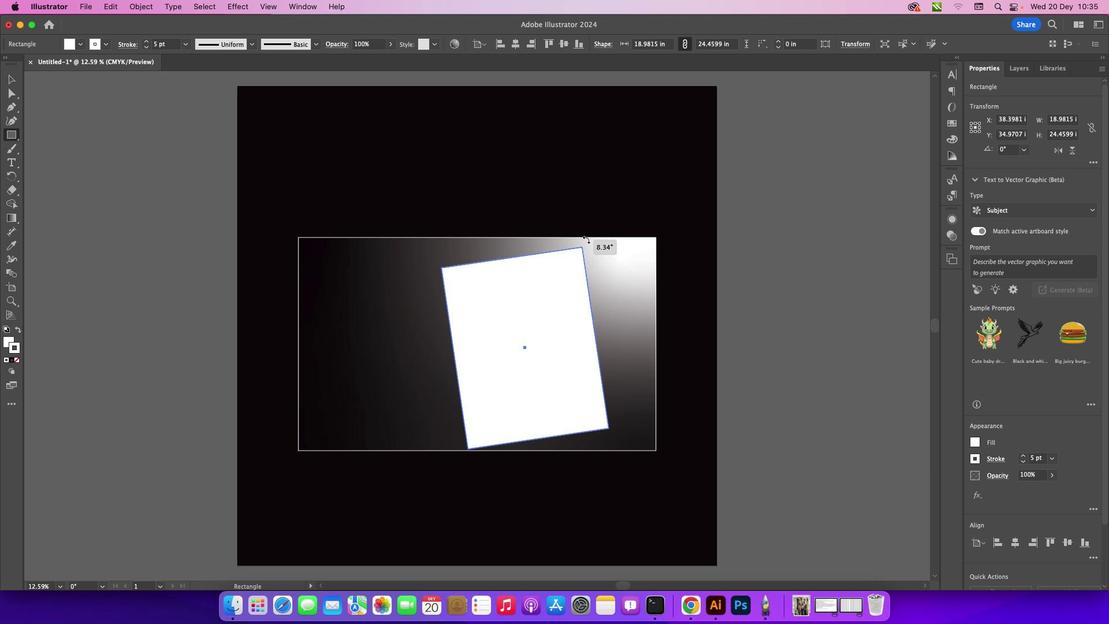 
Action: Mouse pressed left at (600, 250)
Screenshot: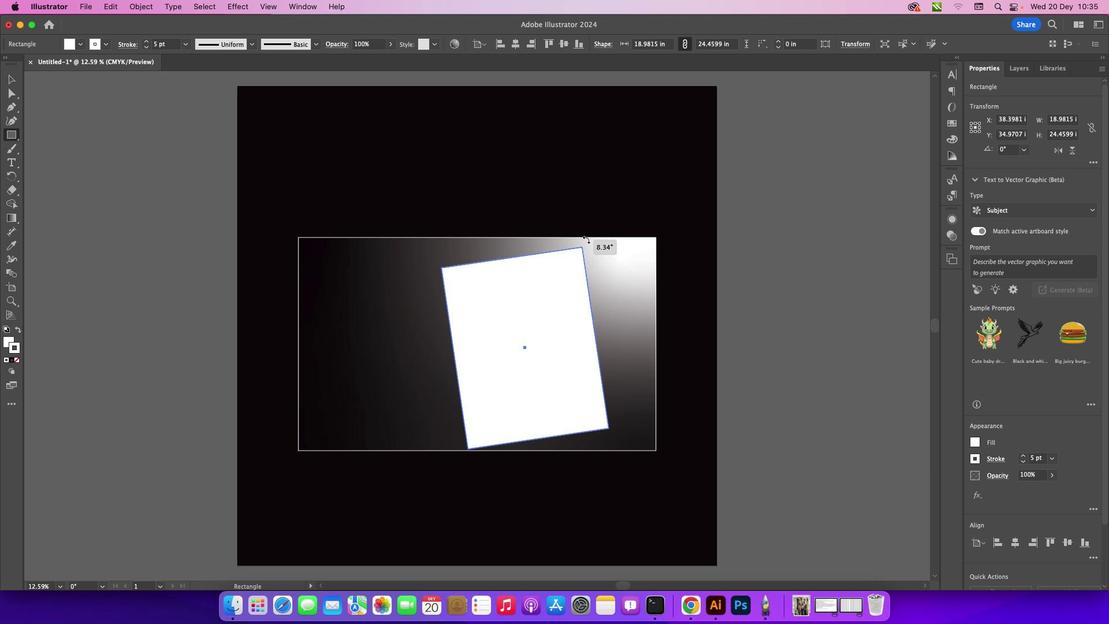 
Action: Mouse moved to (450, 275)
Screenshot: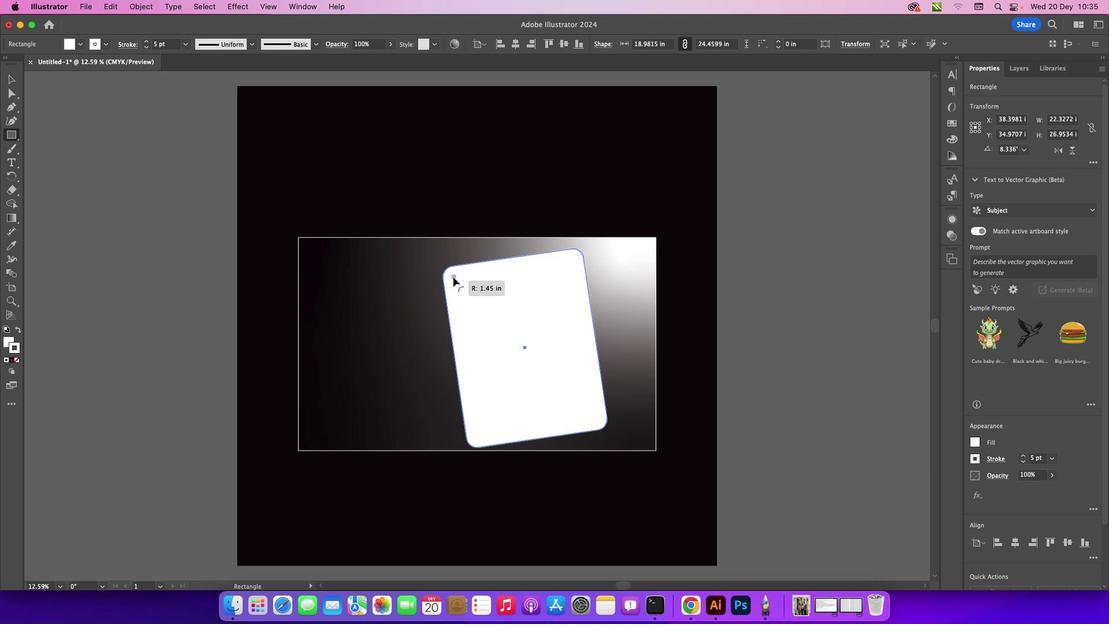 
Action: Mouse pressed left at (450, 275)
Screenshot: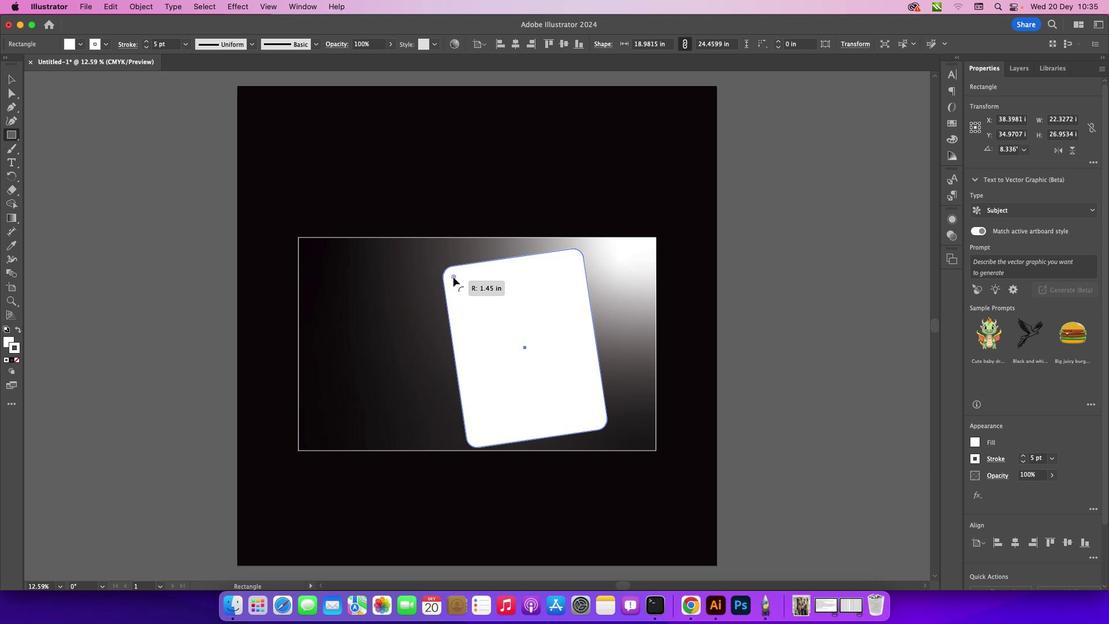 
Action: Mouse moved to (15, 78)
Screenshot: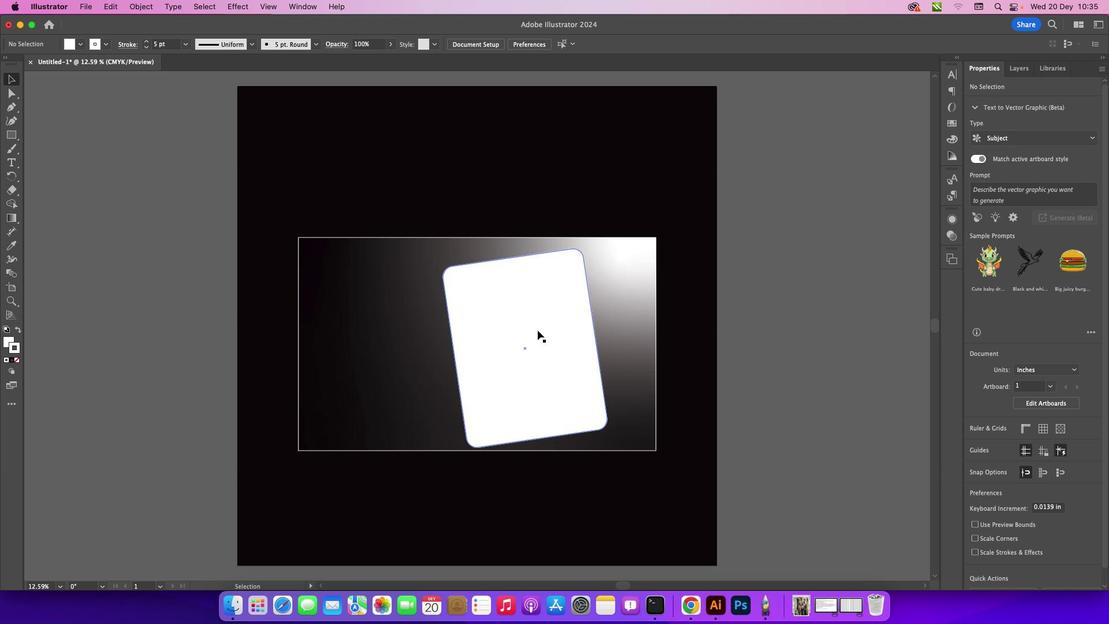 
Action: Mouse pressed left at (15, 78)
Screenshot: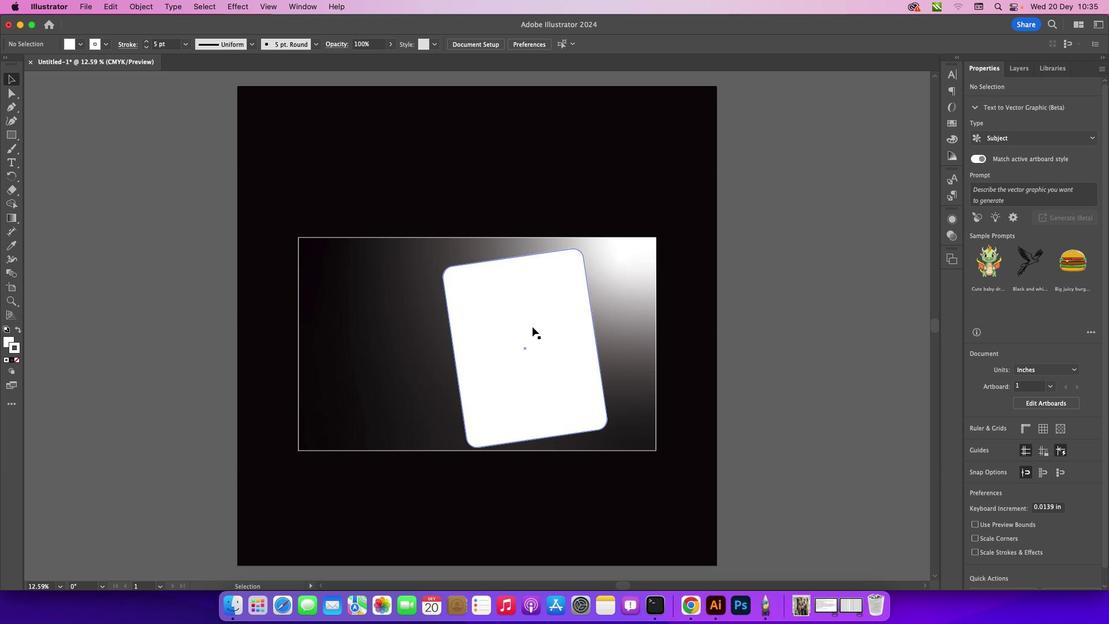 
Action: Mouse moved to (121, 124)
Screenshot: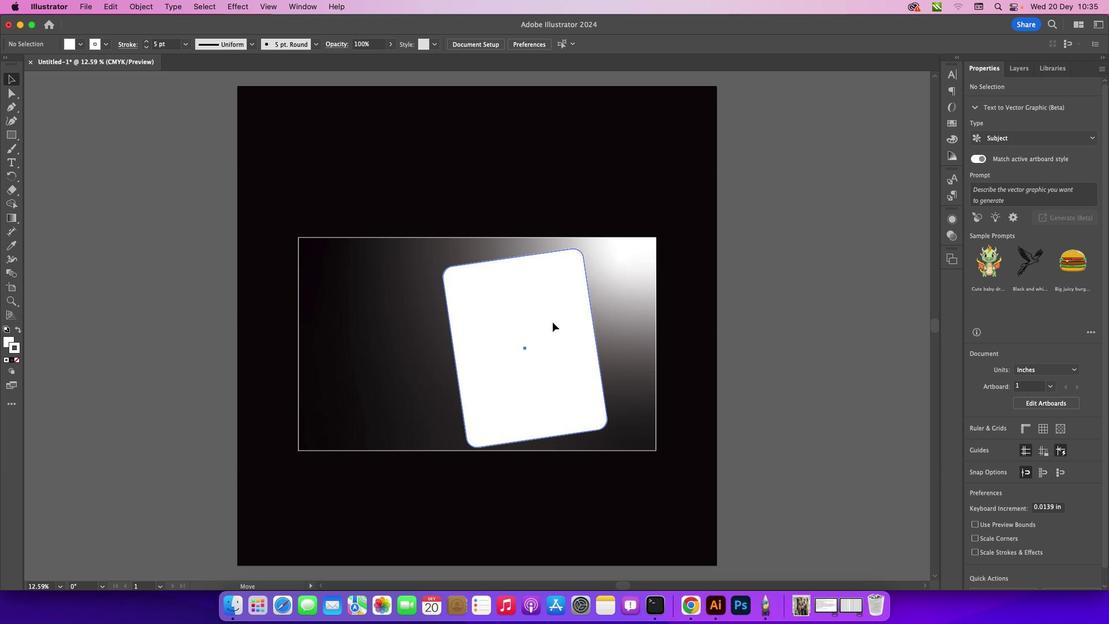 
Action: Mouse pressed left at (121, 124)
Screenshot: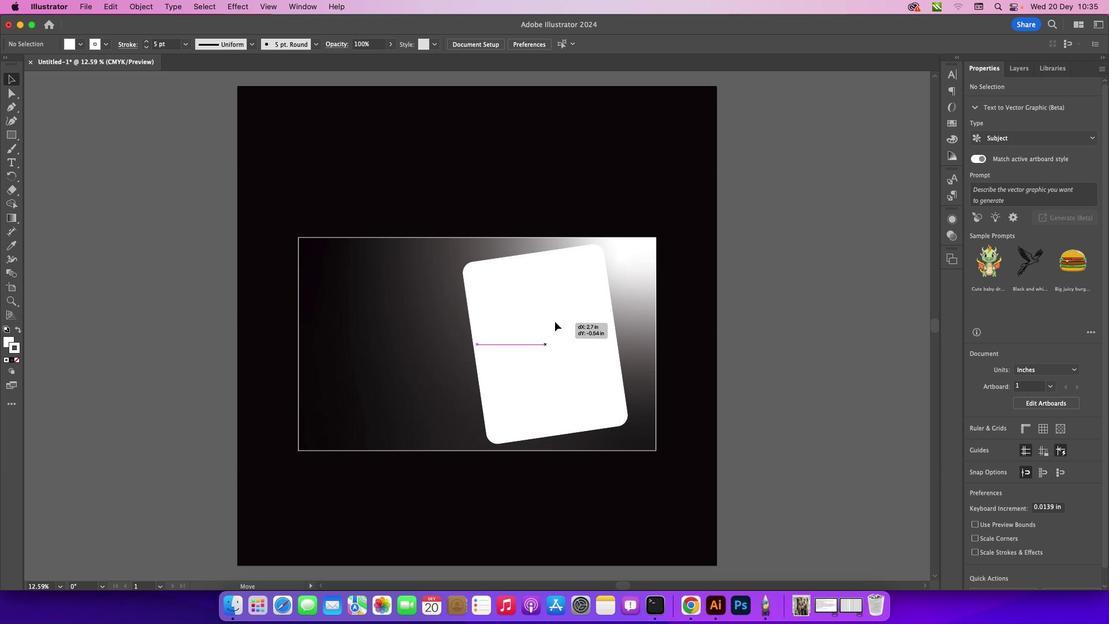 
Action: Mouse moved to (531, 326)
Screenshot: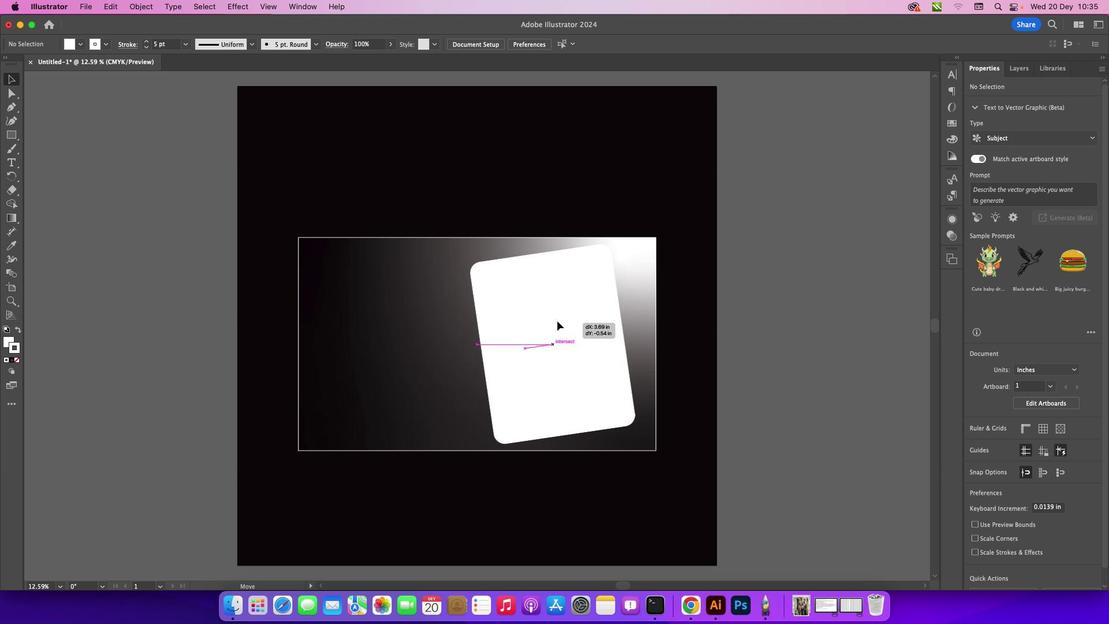 
Action: Mouse pressed left at (531, 326)
Screenshot: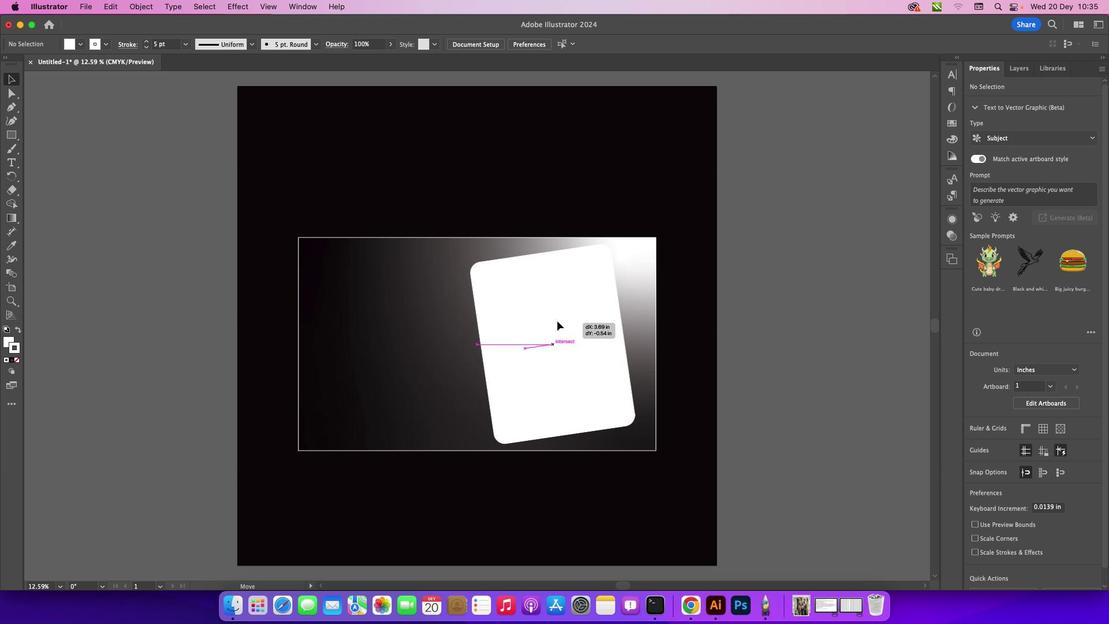 
Action: Mouse moved to (134, 242)
Screenshot: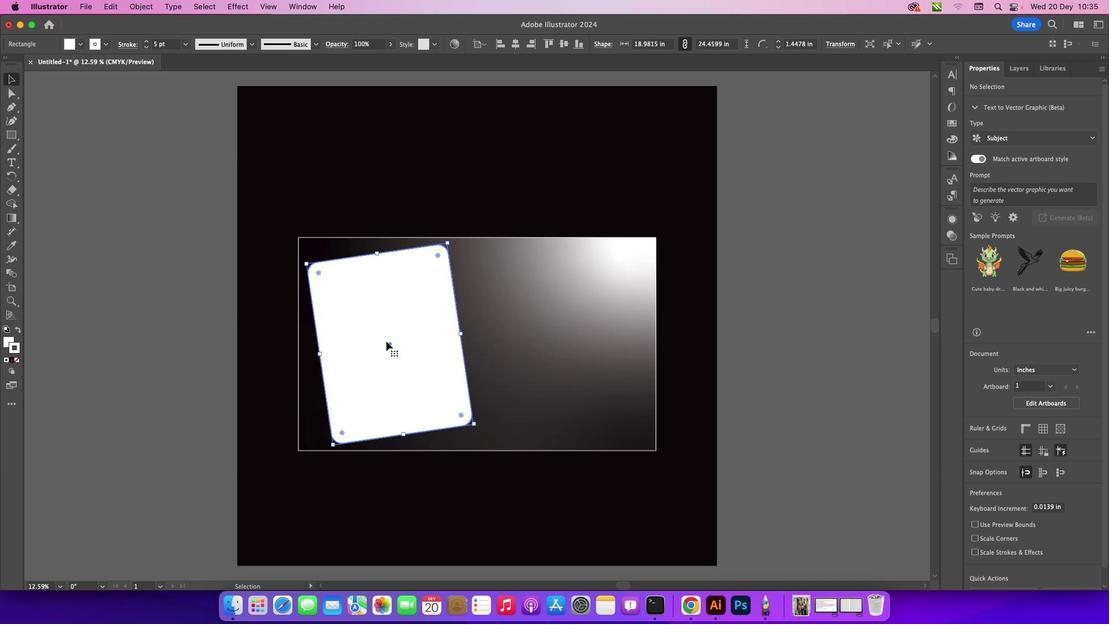 
Action: Mouse pressed left at (134, 242)
Screenshot: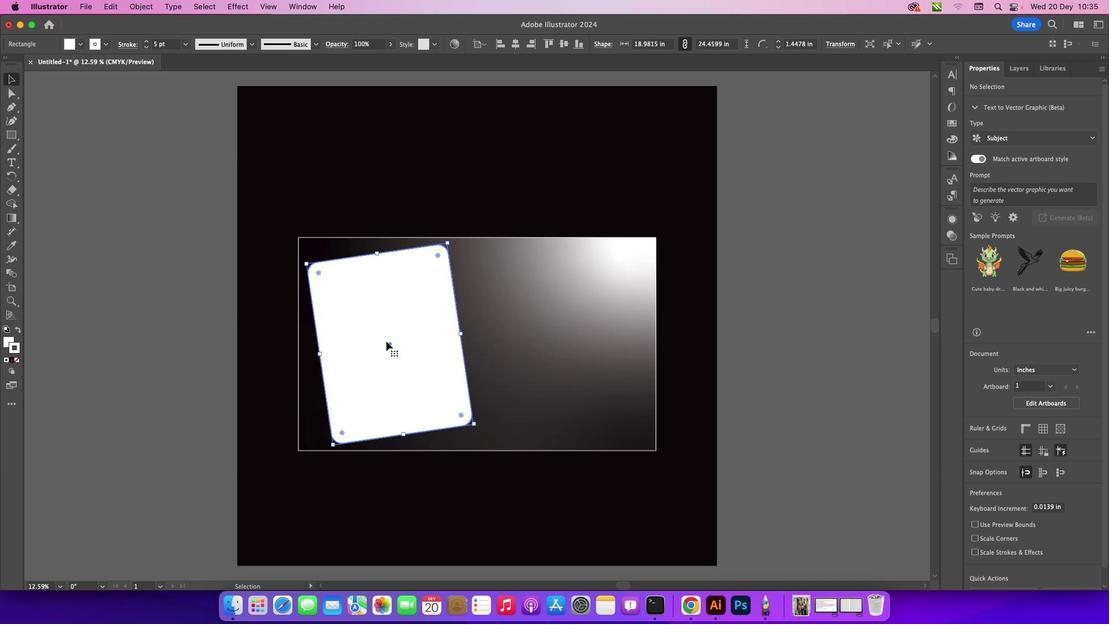 
Action: Mouse moved to (396, 342)
Screenshot: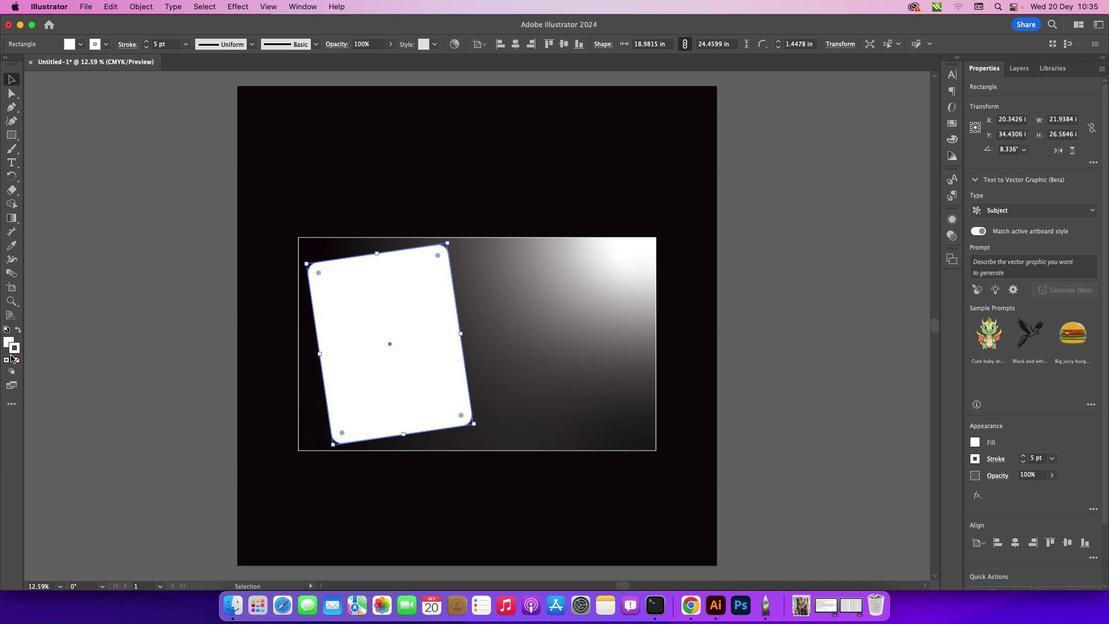 
Action: Mouse pressed left at (396, 342)
Screenshot: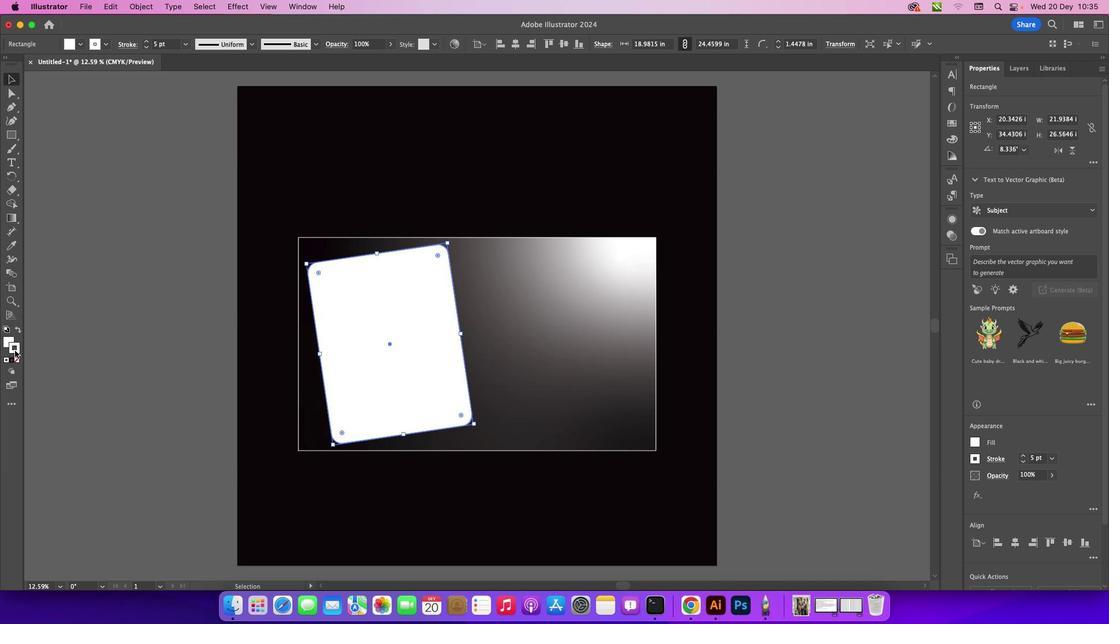 
Action: Mouse moved to (5, 338)
Screenshot: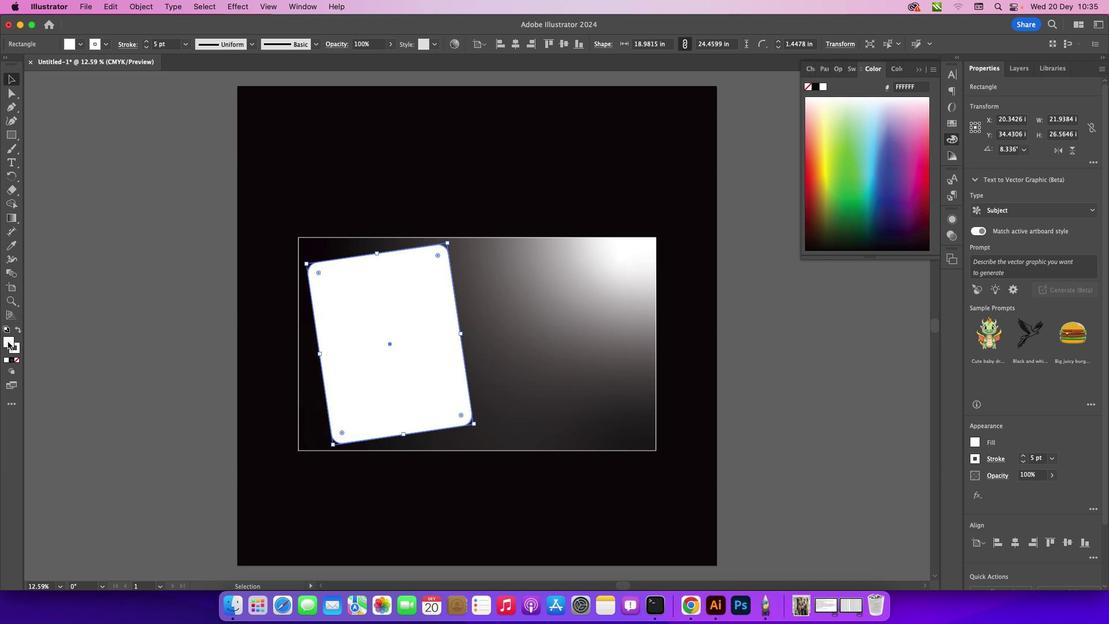 
Action: Mouse pressed left at (5, 338)
Screenshot: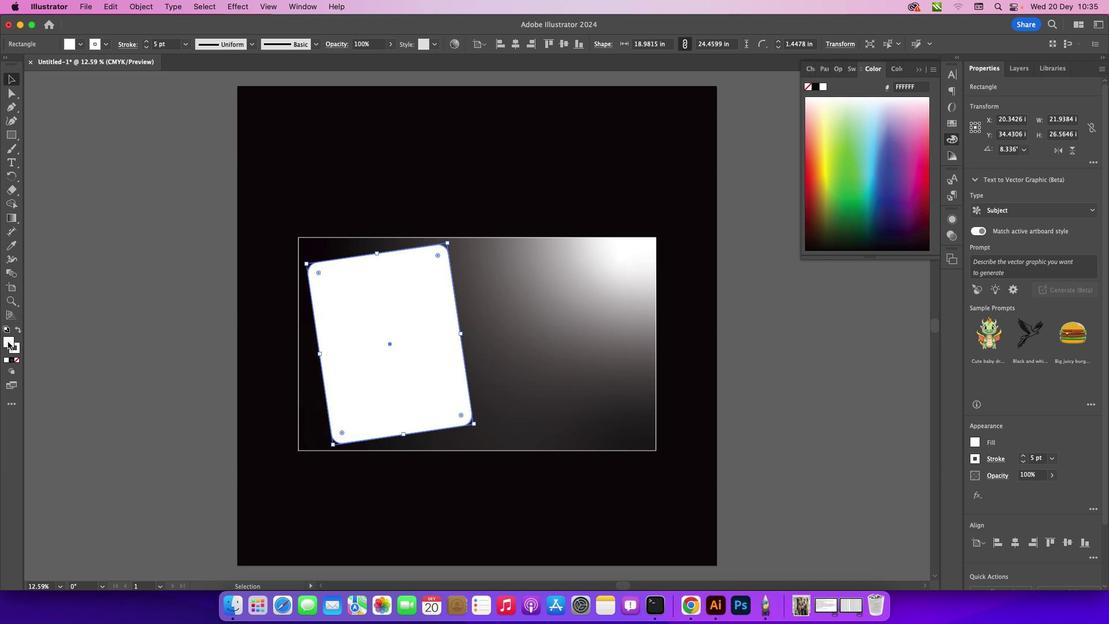 
Action: Mouse moved to (7, 340)
Screenshot: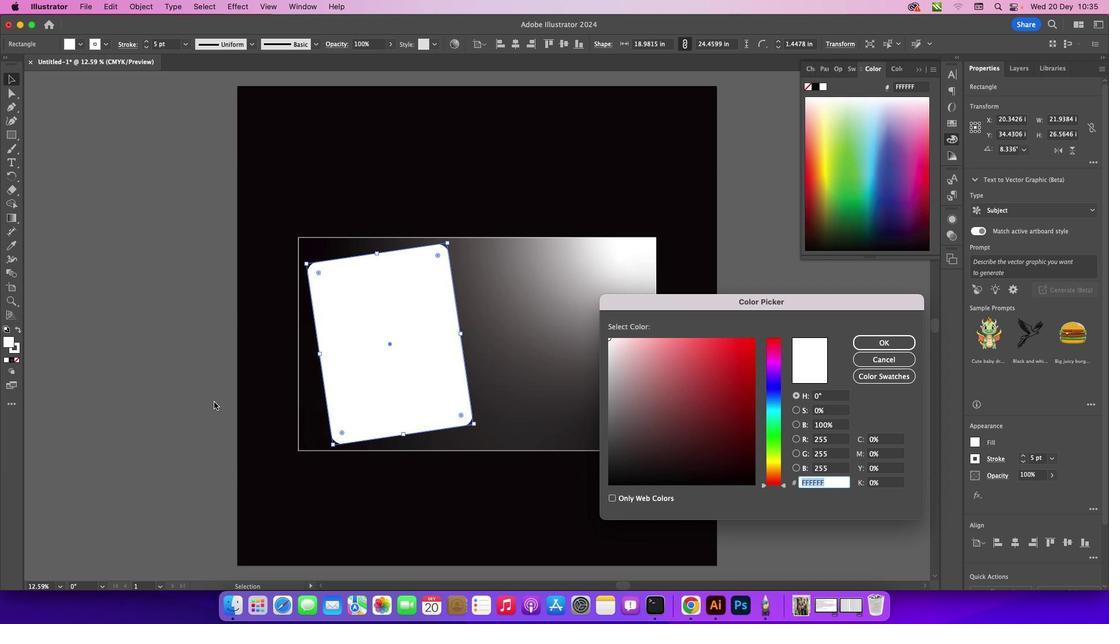 
Action: Mouse pressed left at (7, 340)
Screenshot: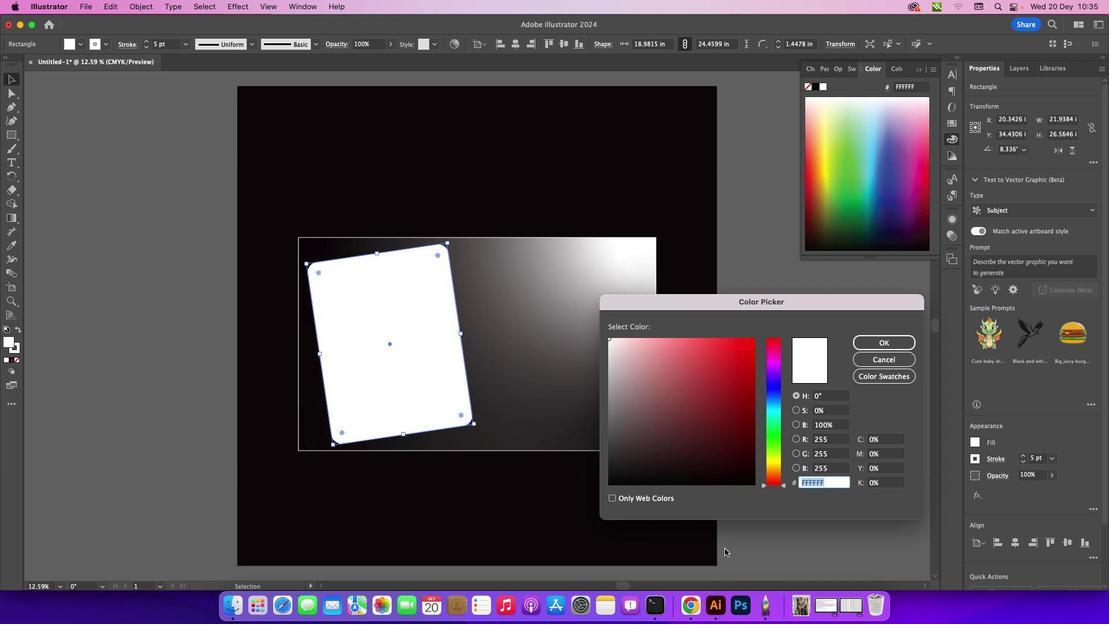 
Action: Mouse pressed left at (7, 340)
Screenshot: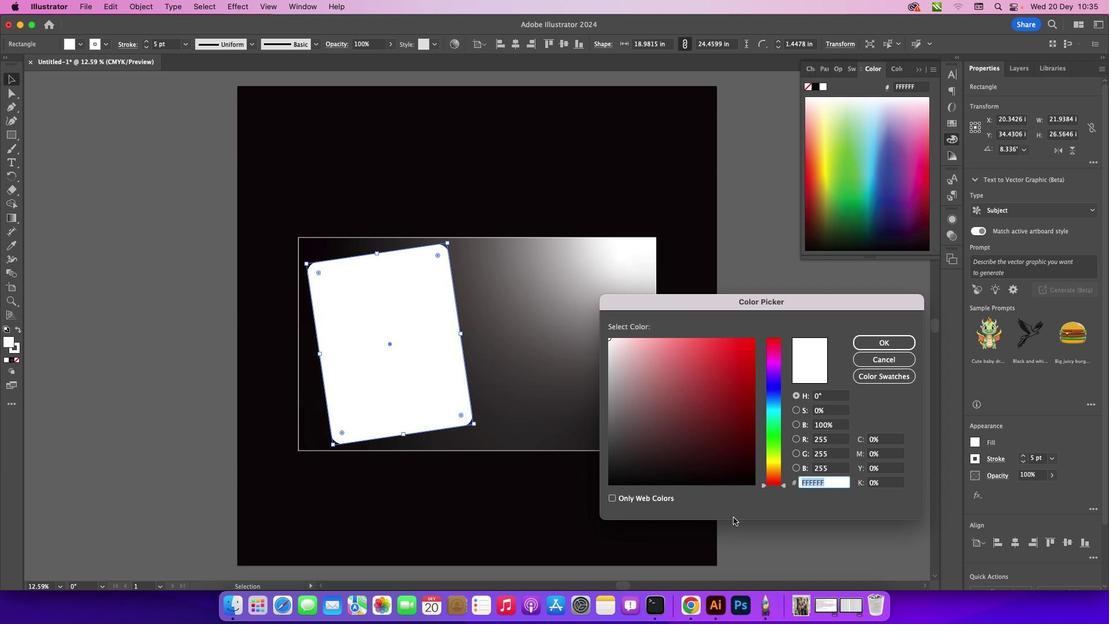 
Action: Mouse moved to (737, 477)
Screenshot: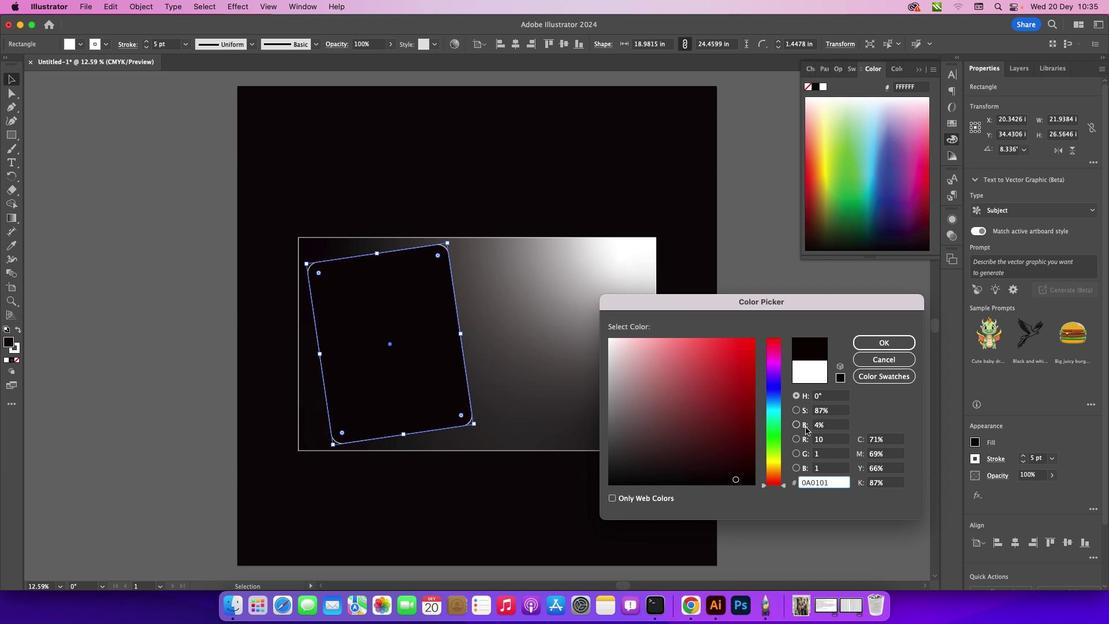 
Action: Mouse pressed left at (737, 477)
Screenshot: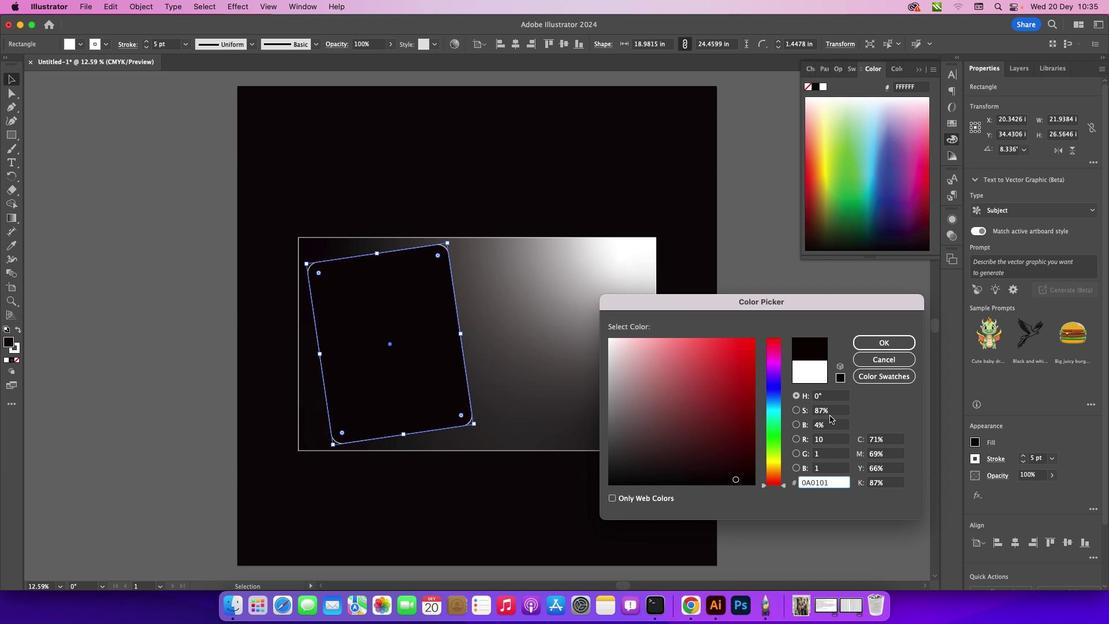 
Action: Mouse moved to (879, 337)
Screenshot: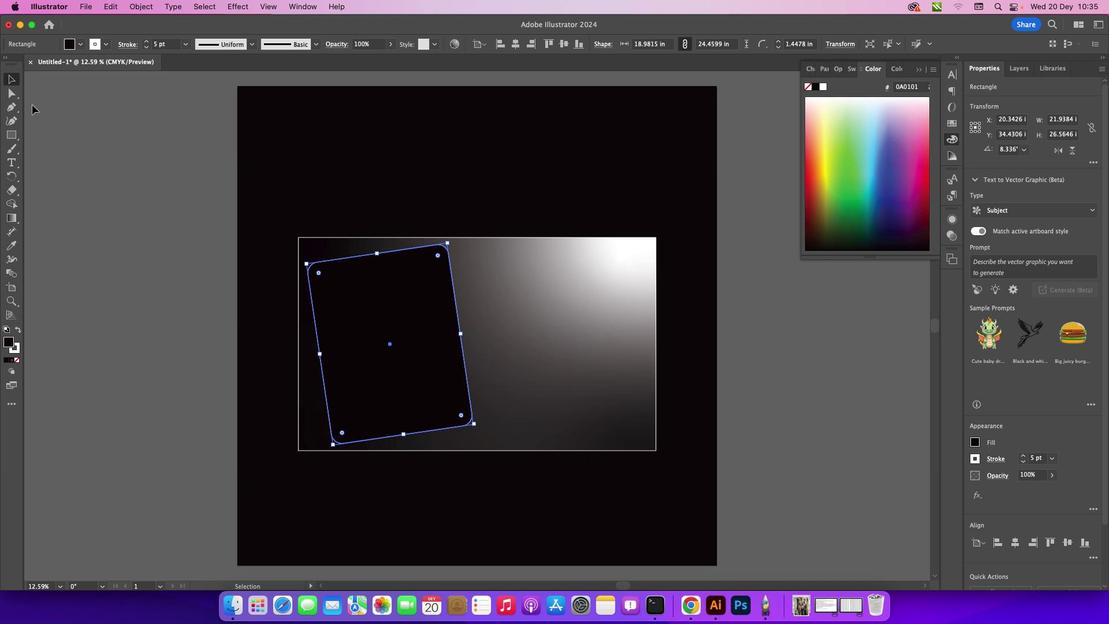 
Action: Mouse pressed left at (879, 337)
Screenshot: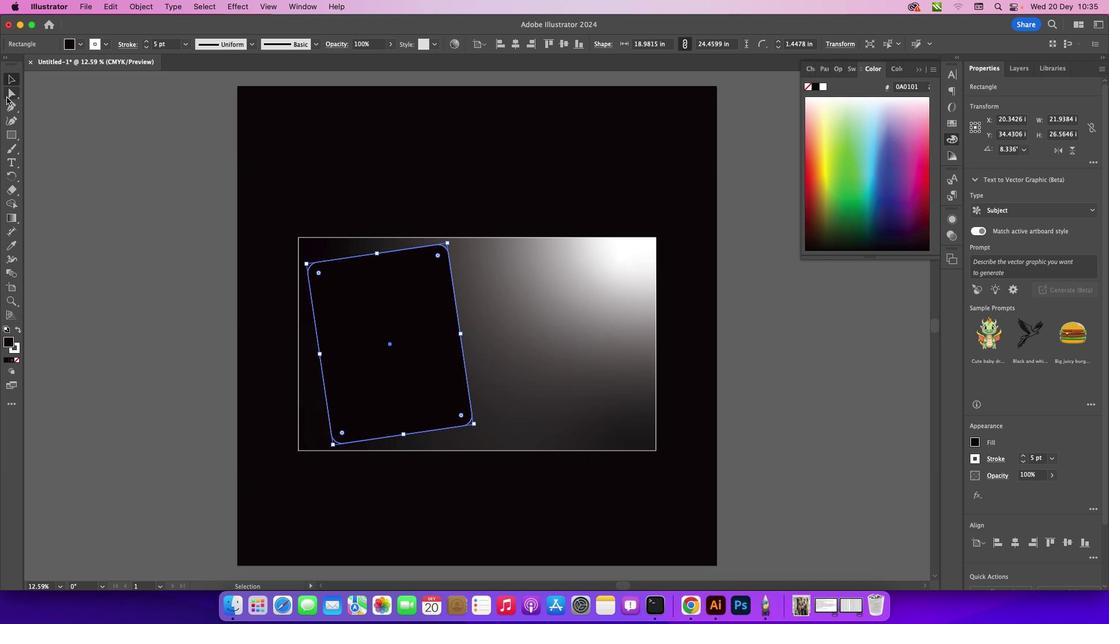 
Action: Mouse moved to (105, 141)
Screenshot: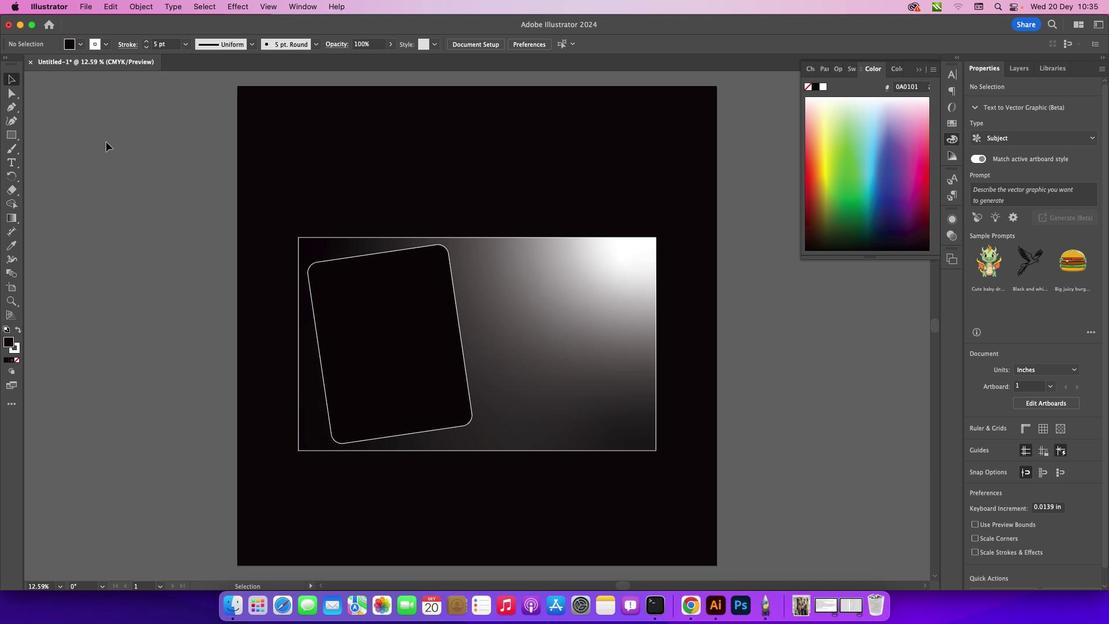
Action: Mouse pressed left at (105, 141)
Screenshot: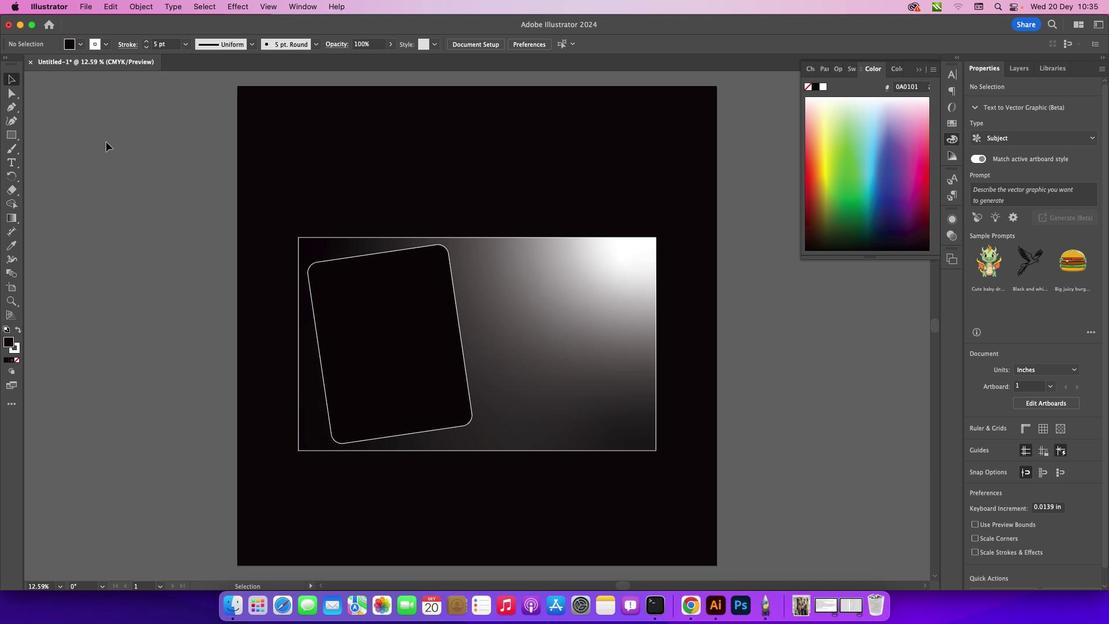 
Action: Mouse moved to (354, 366)
Screenshot: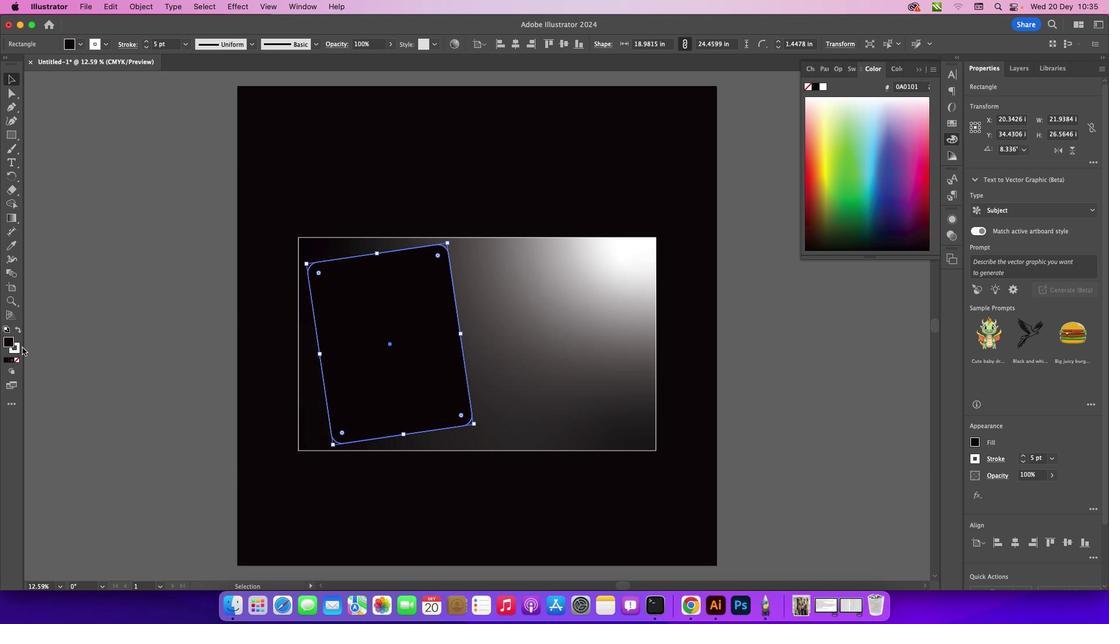 
Action: Mouse pressed left at (354, 366)
Screenshot: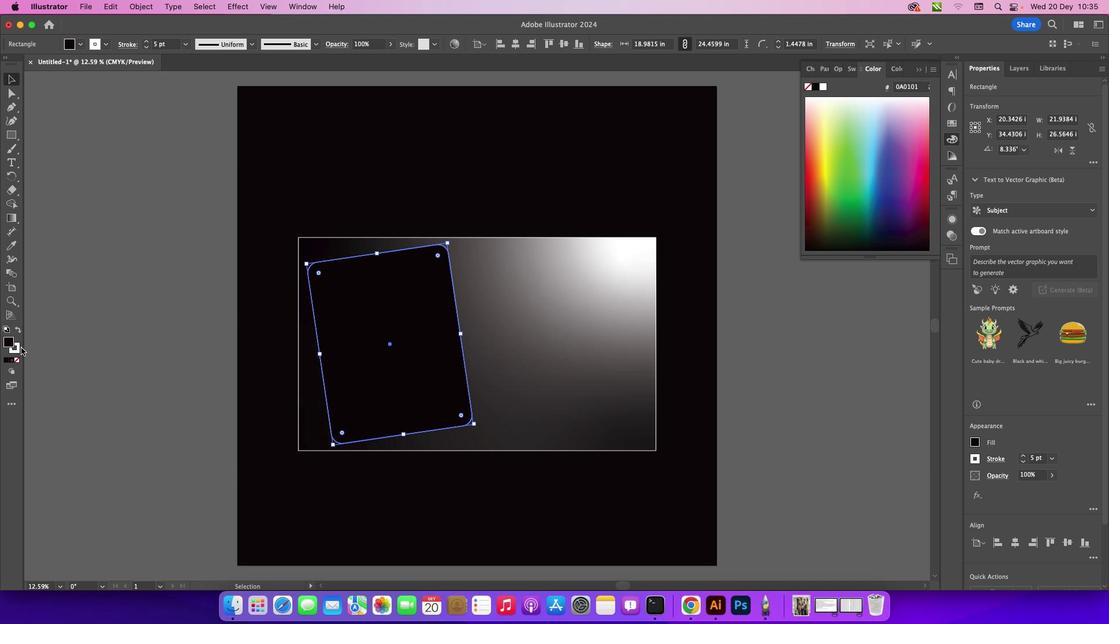 
Action: Mouse moved to (16, 347)
Screenshot: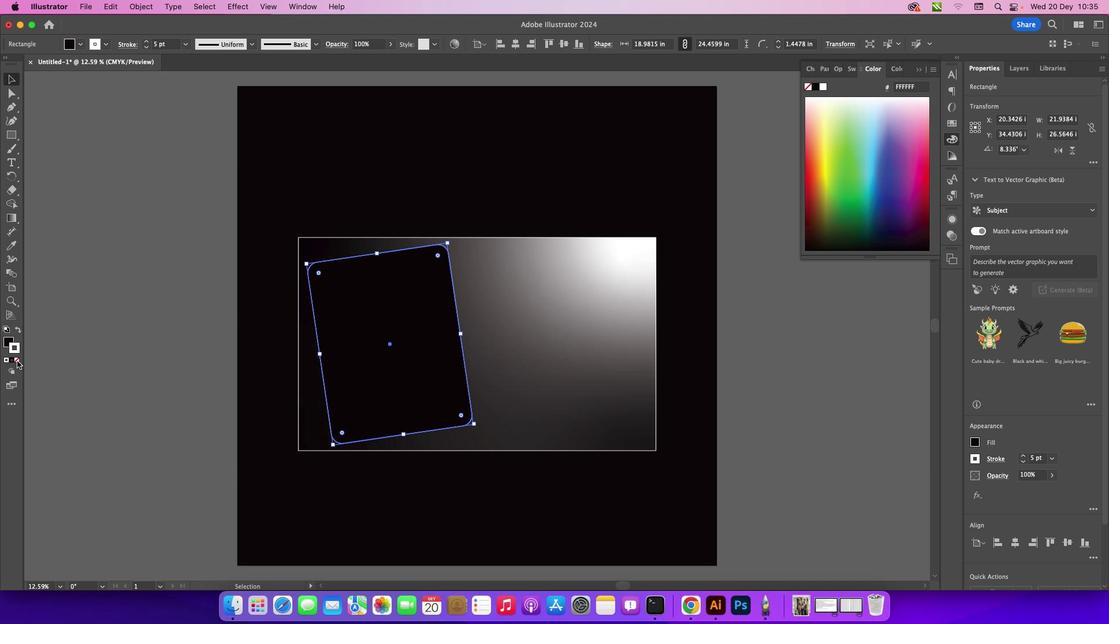 
Action: Mouse pressed left at (16, 347)
Screenshot: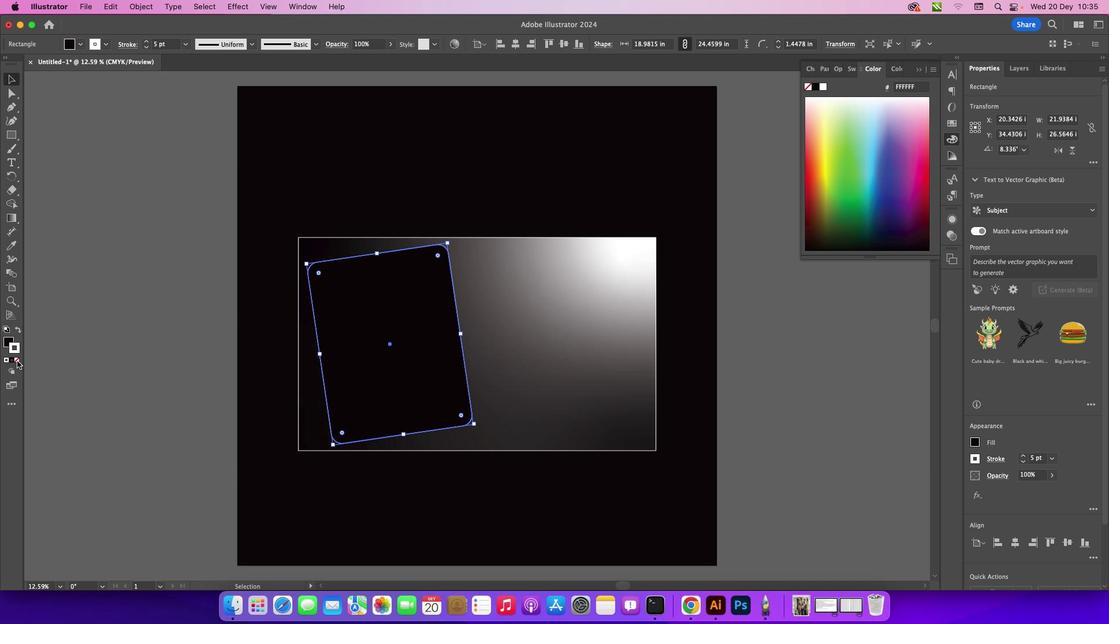 
Action: Mouse moved to (16, 359)
Screenshot: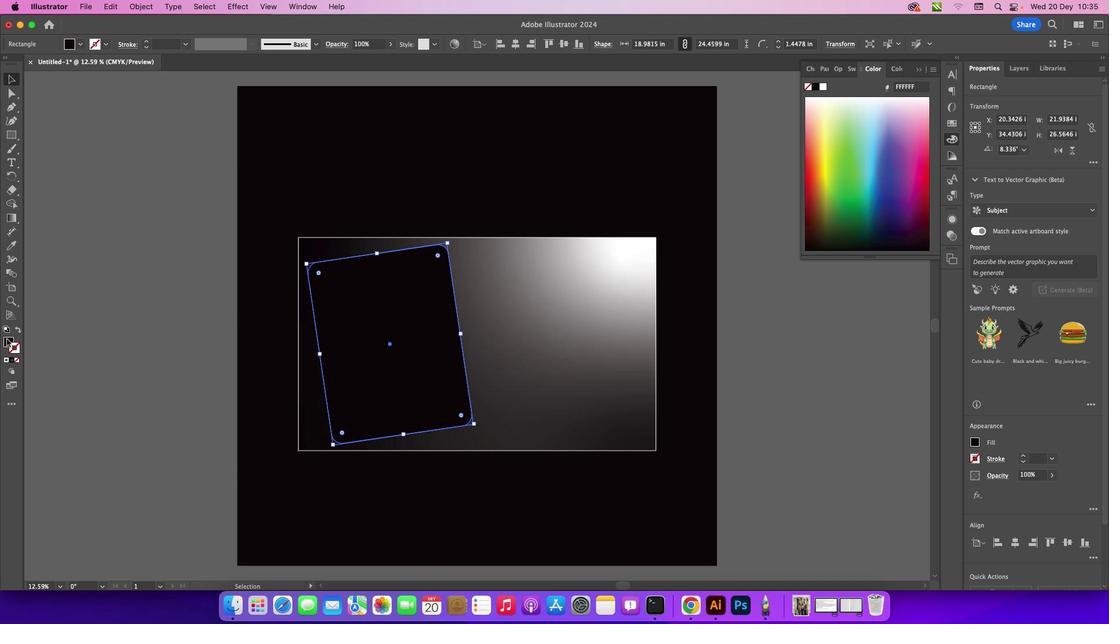 
Action: Mouse pressed left at (16, 359)
Screenshot: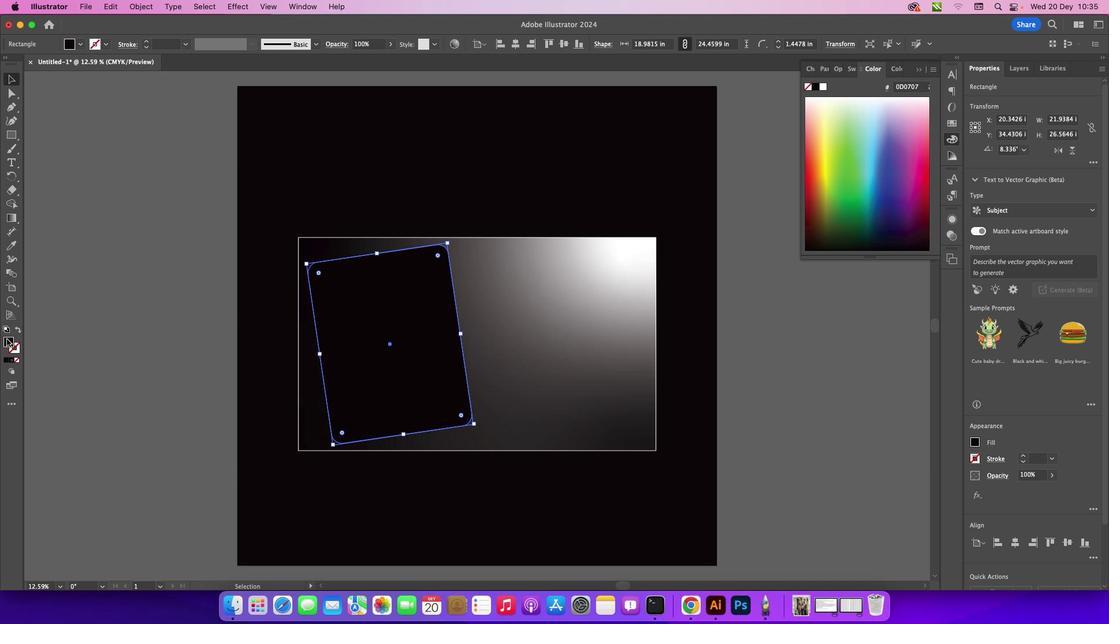 
Action: Mouse moved to (6, 338)
Screenshot: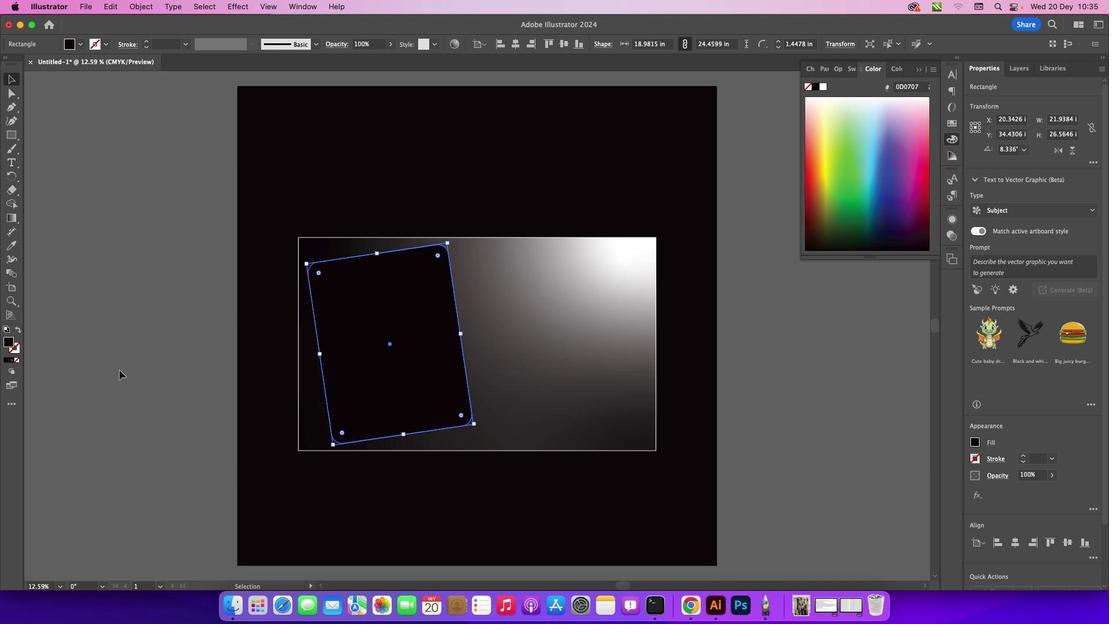 
Action: Mouse pressed left at (6, 338)
Screenshot: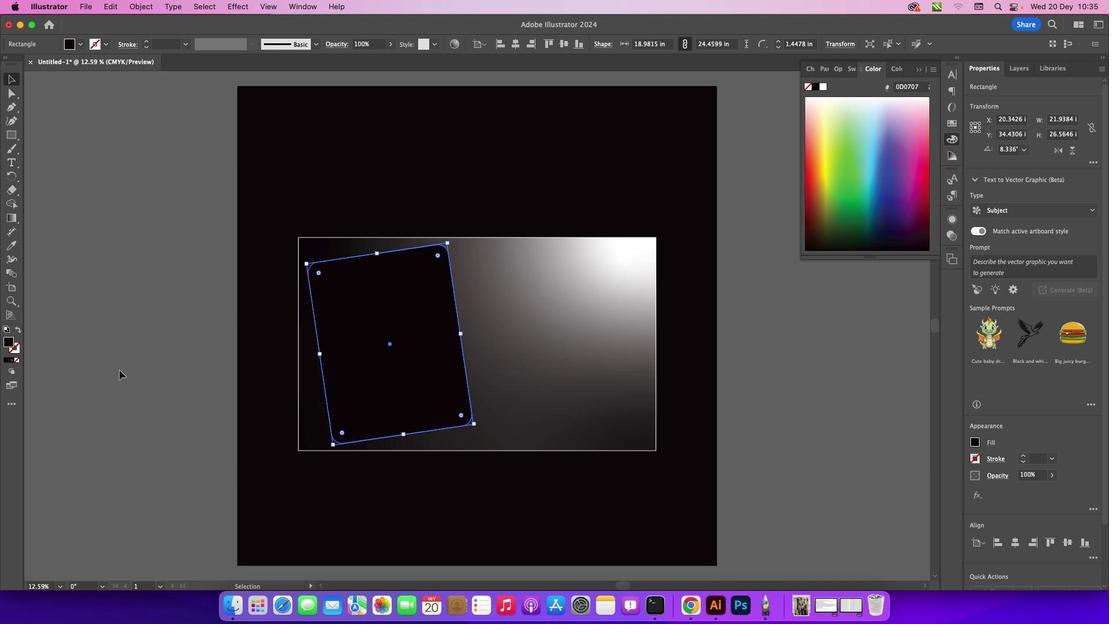 
Action: Mouse moved to (118, 369)
Screenshot: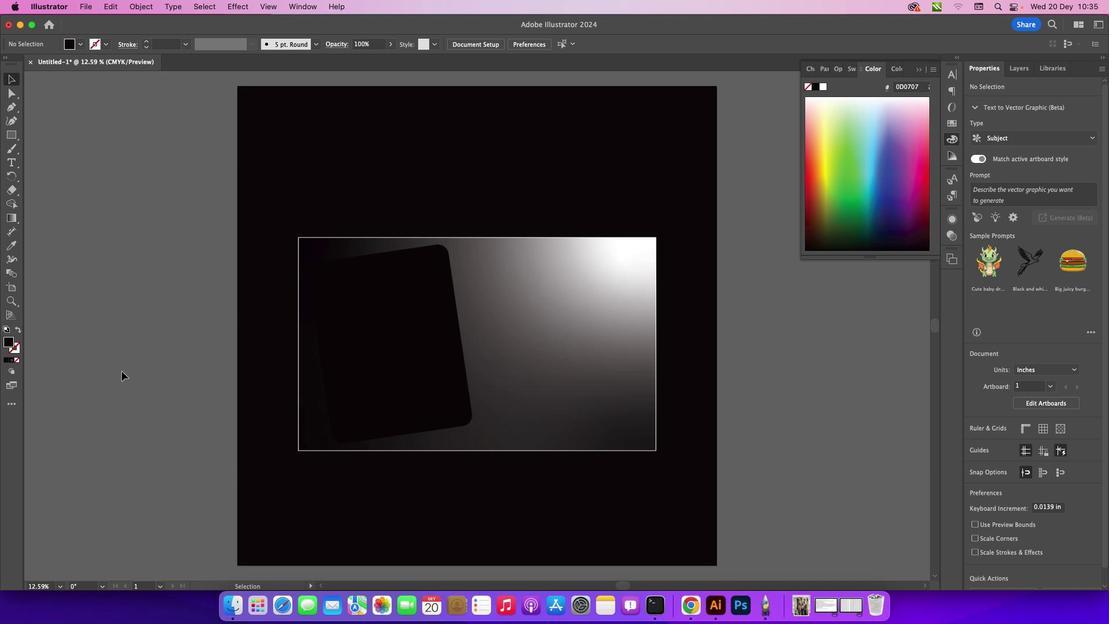 
Action: Mouse pressed left at (118, 369)
Screenshot: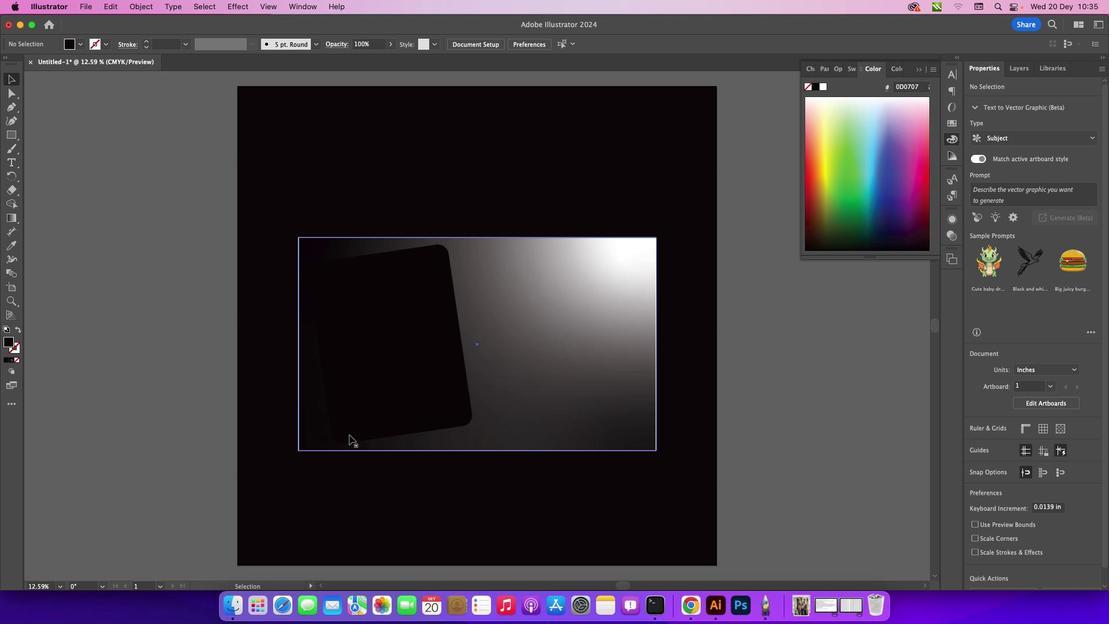 
Action: Mouse moved to (437, 347)
Screenshot: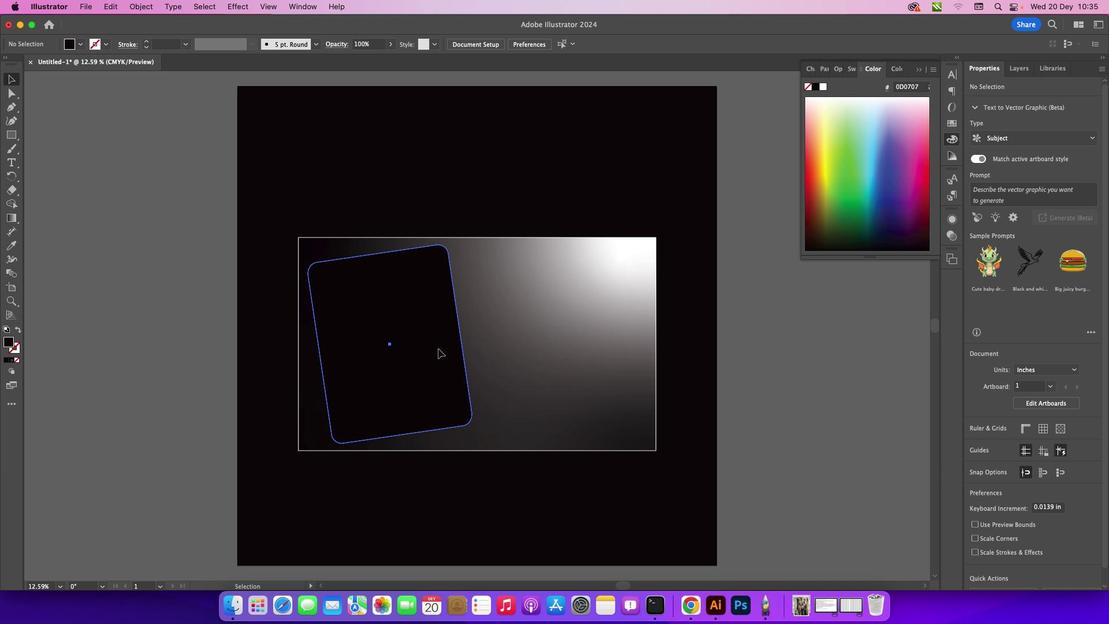 
Action: Key pressed Key.alt
Screenshot: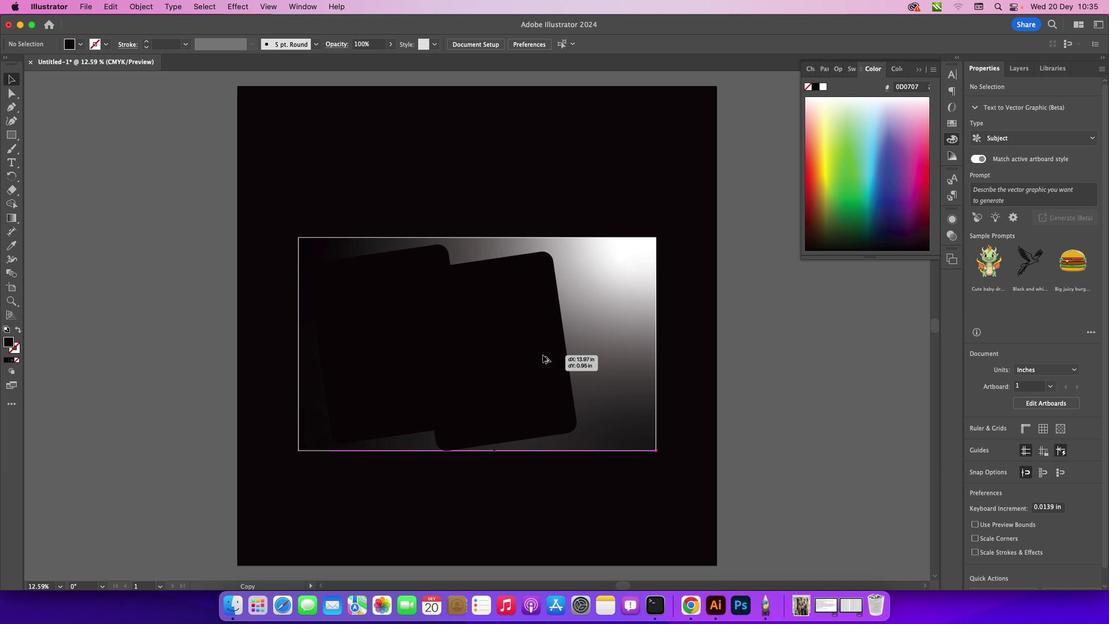 
Action: Mouse pressed left at (437, 347)
Screenshot: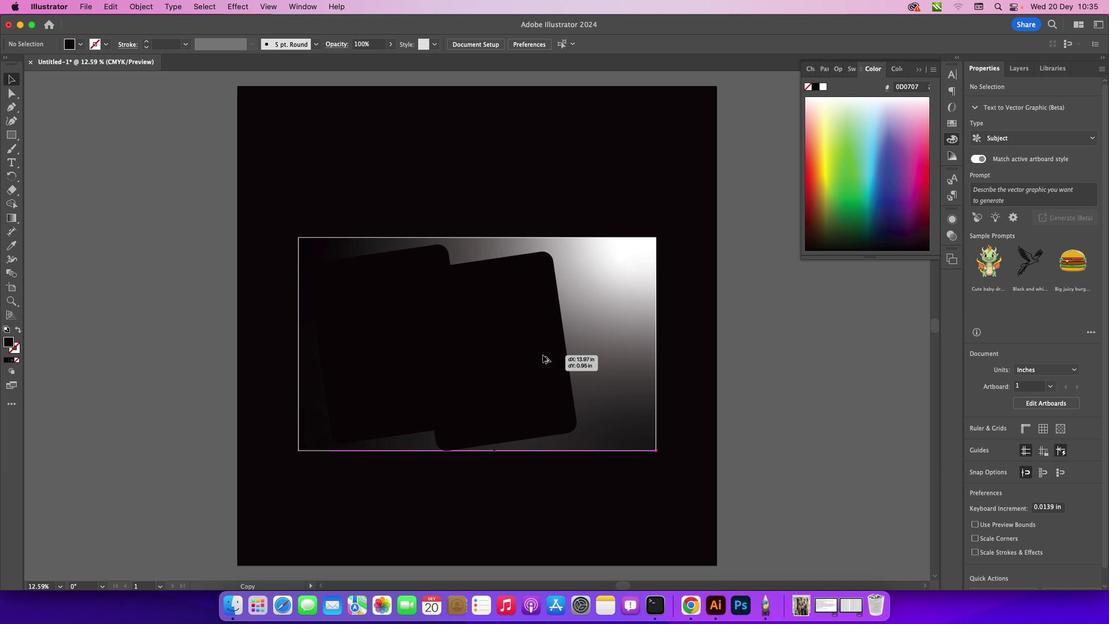 
Action: Mouse moved to (500, 301)
Screenshot: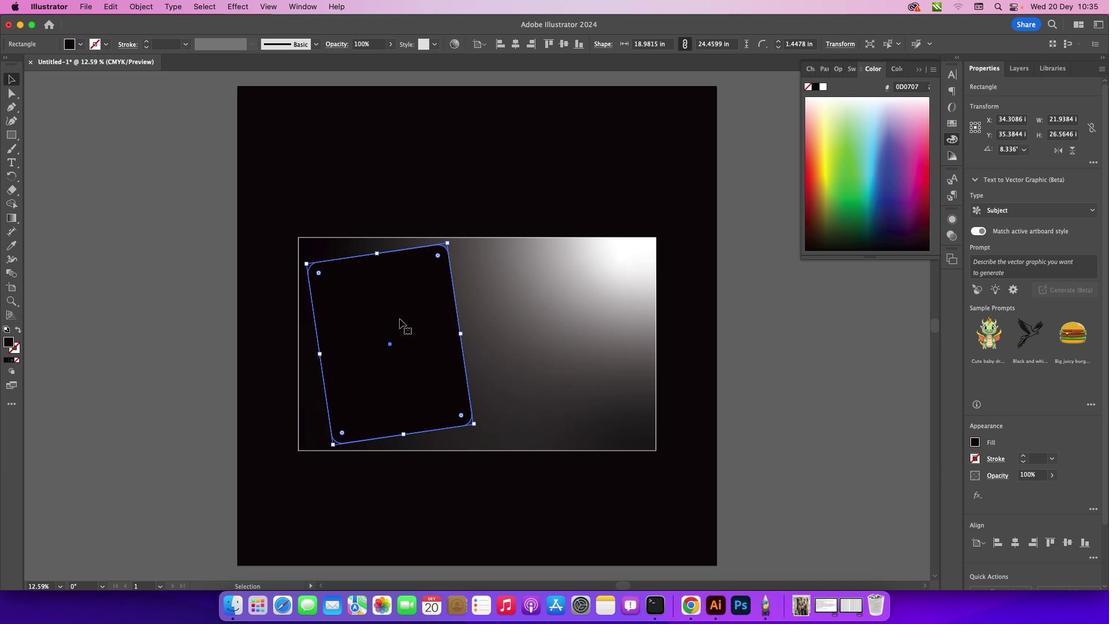 
Action: Key pressed Key.cmd'z'
Screenshot: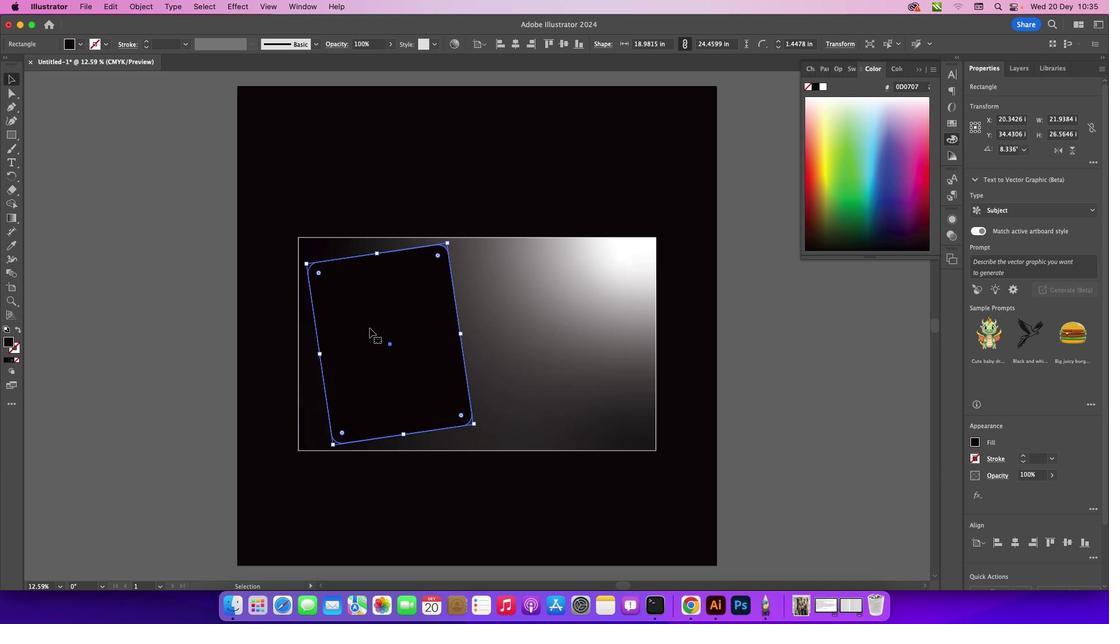 
Action: Mouse moved to (368, 327)
Screenshot: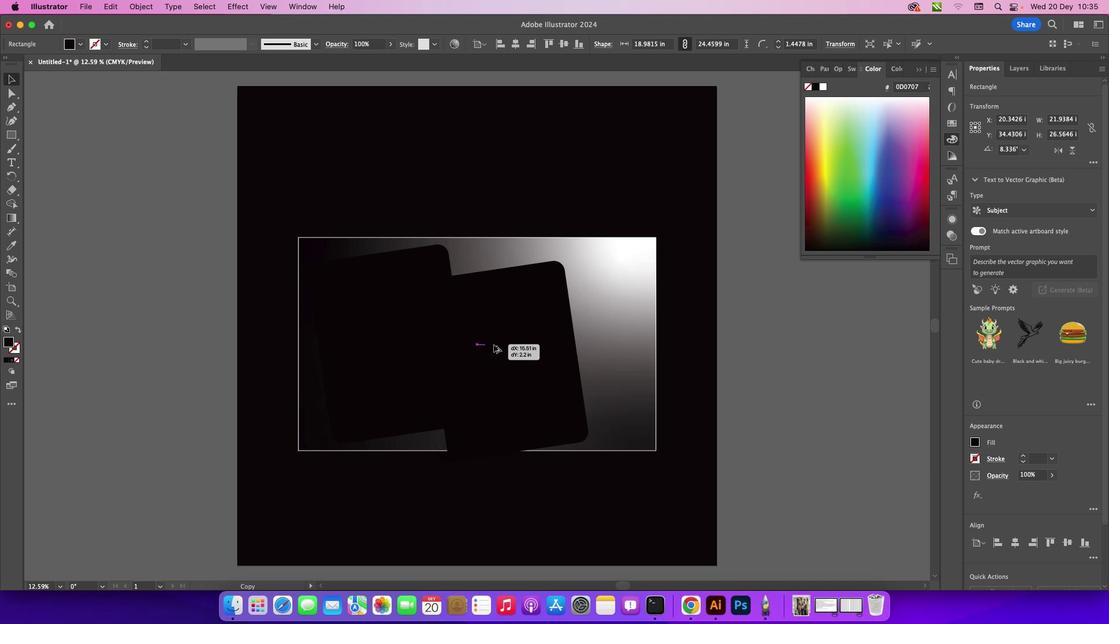 
Action: Key pressed Key.alt
Screenshot: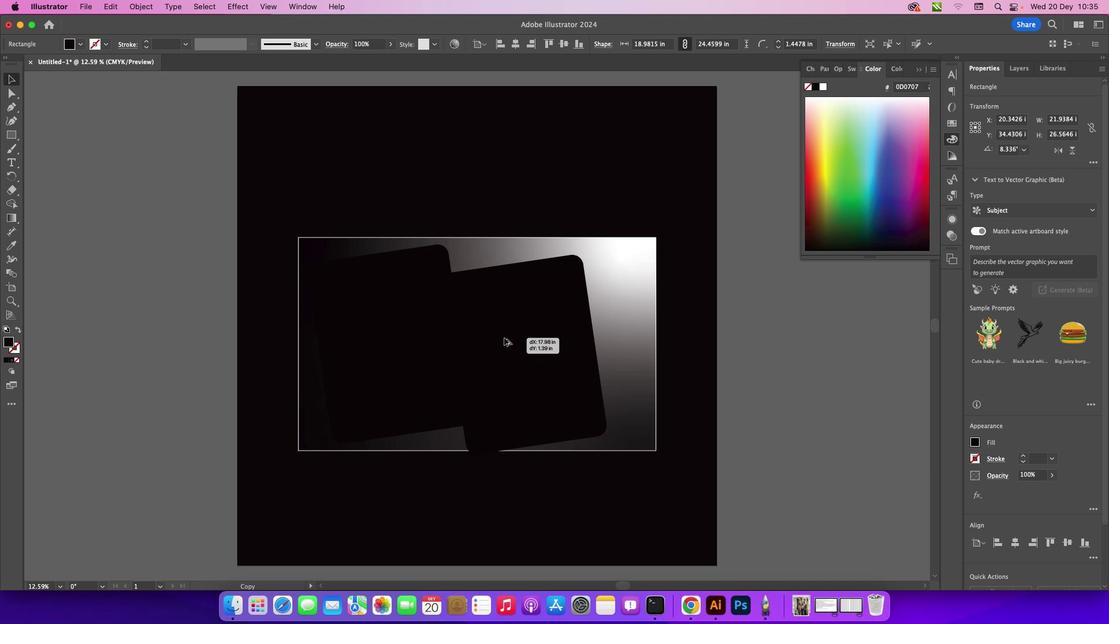 
Action: Mouse pressed left at (368, 327)
Screenshot: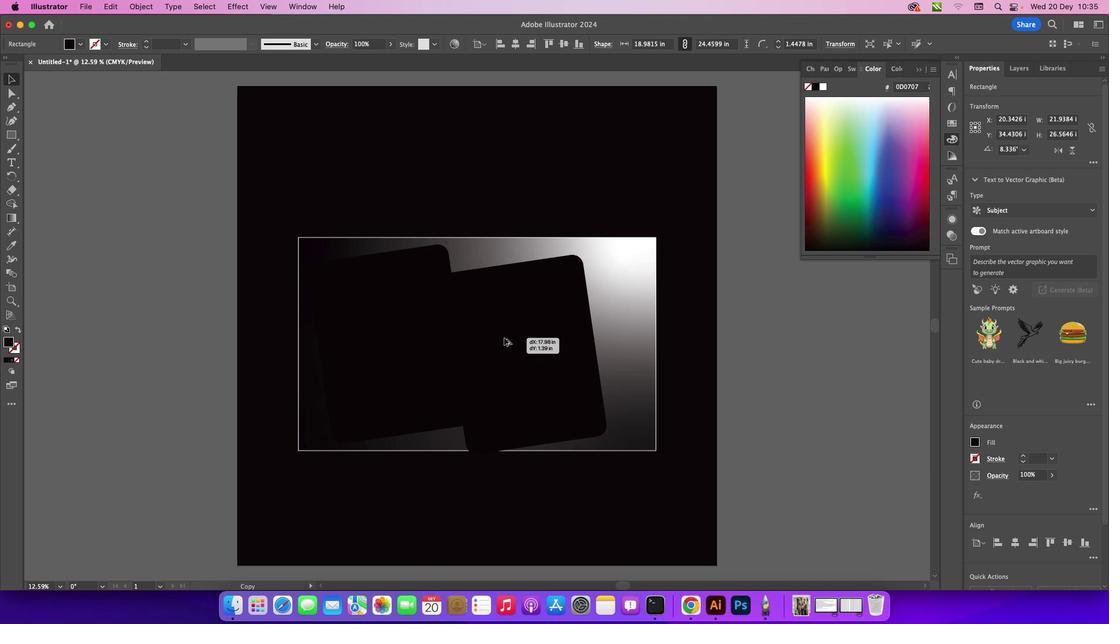 
Action: Mouse moved to (580, 252)
Screenshot: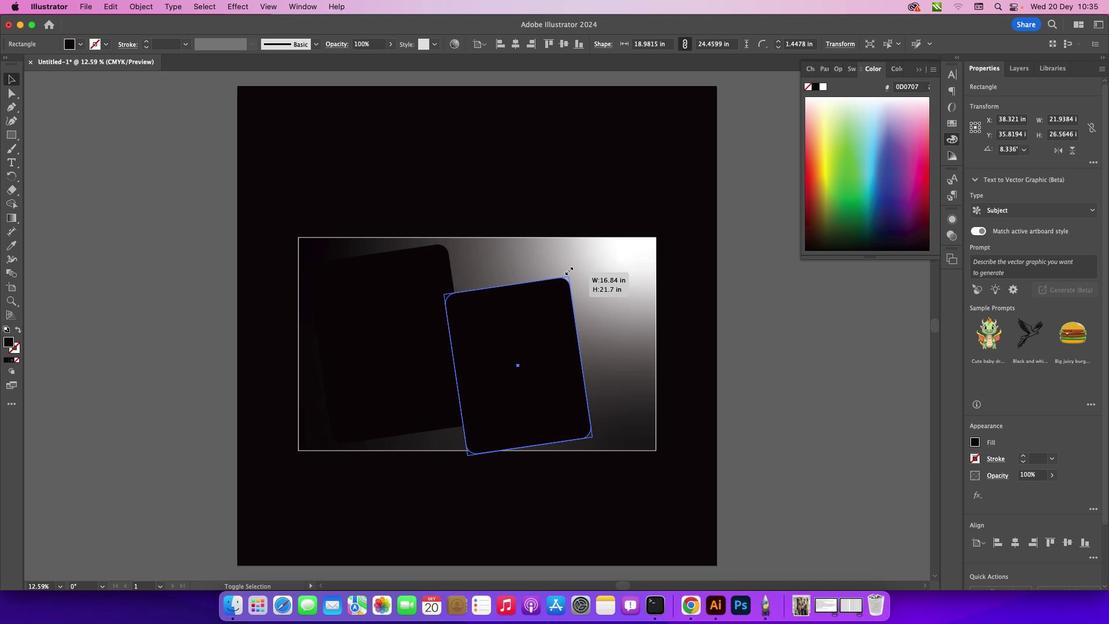 
Action: Key pressed Key.shift
Screenshot: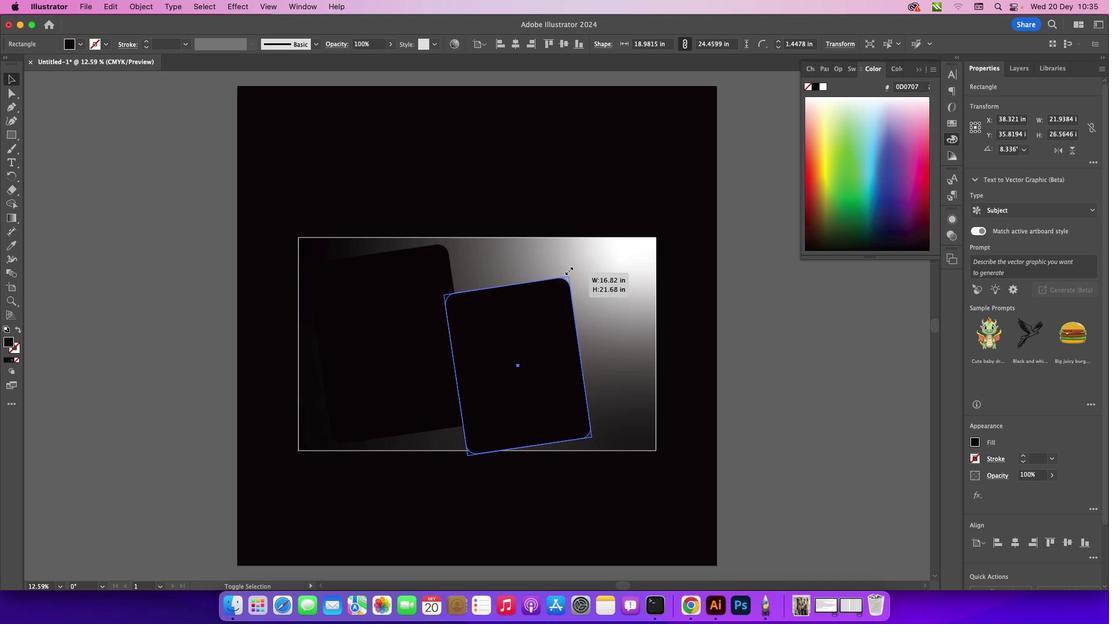 
Action: Mouse pressed left at (580, 252)
Screenshot: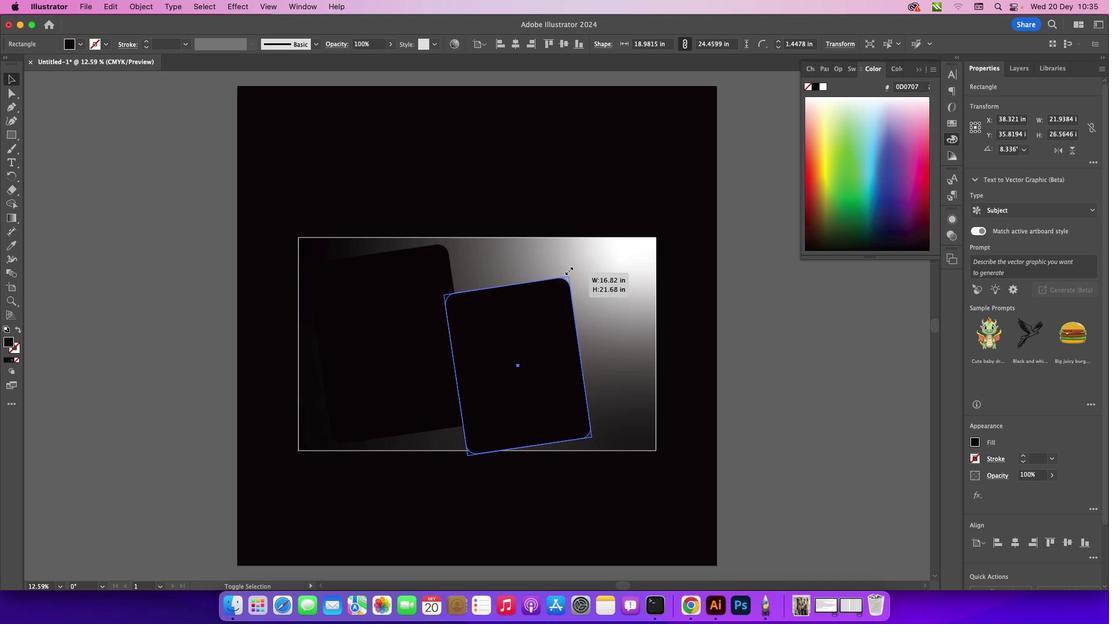 
Action: Mouse moved to (552, 322)
Screenshot: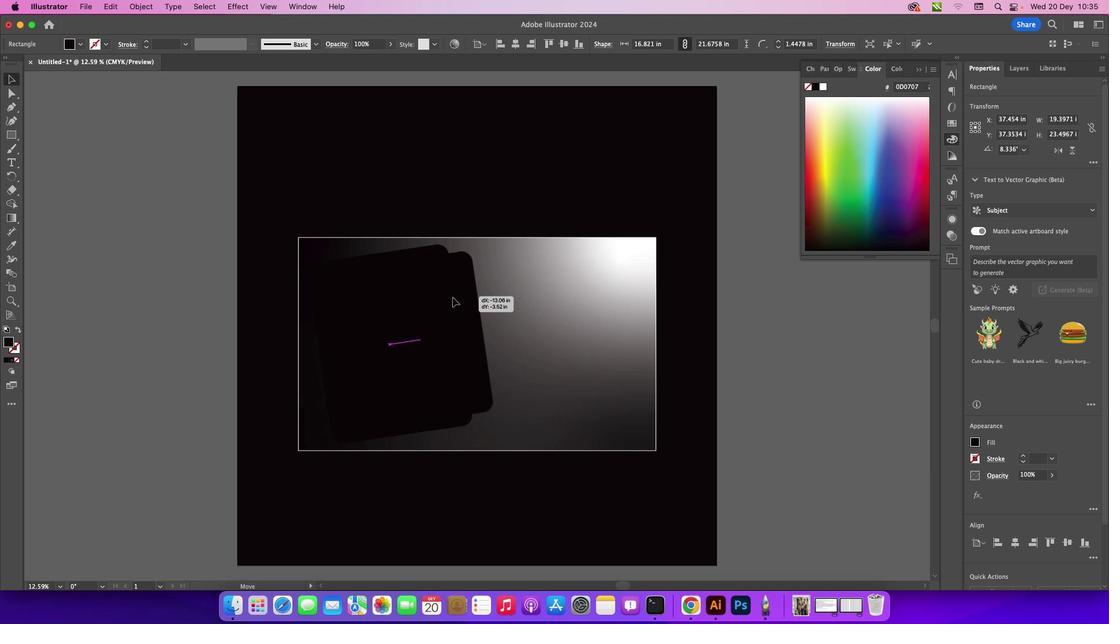 
Action: Mouse pressed left at (552, 322)
Screenshot: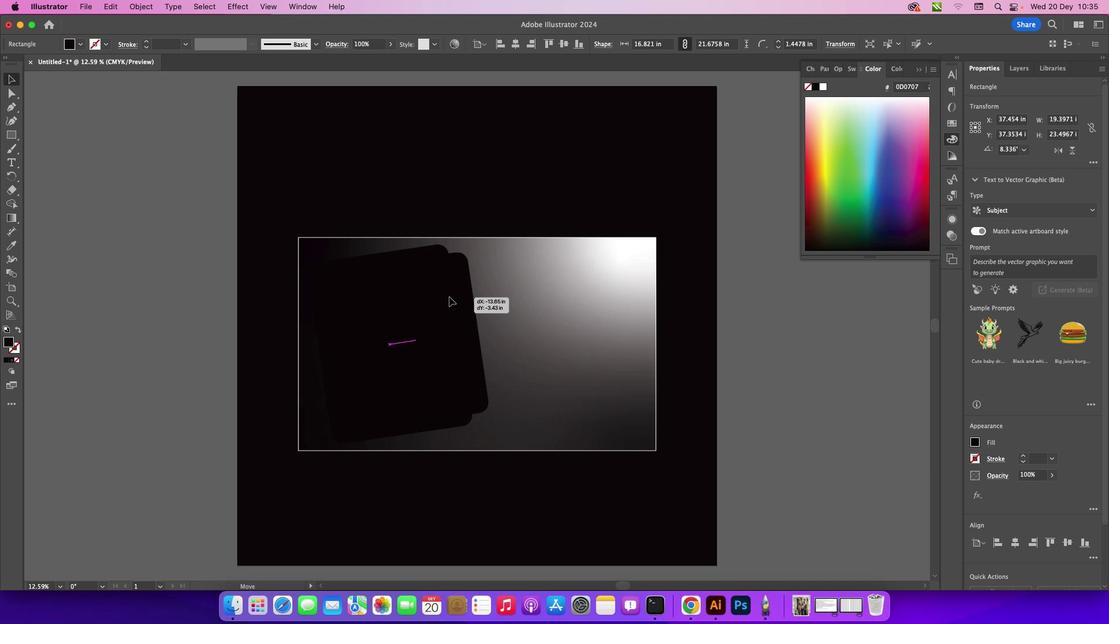 
Action: Mouse moved to (8, 338)
Screenshot: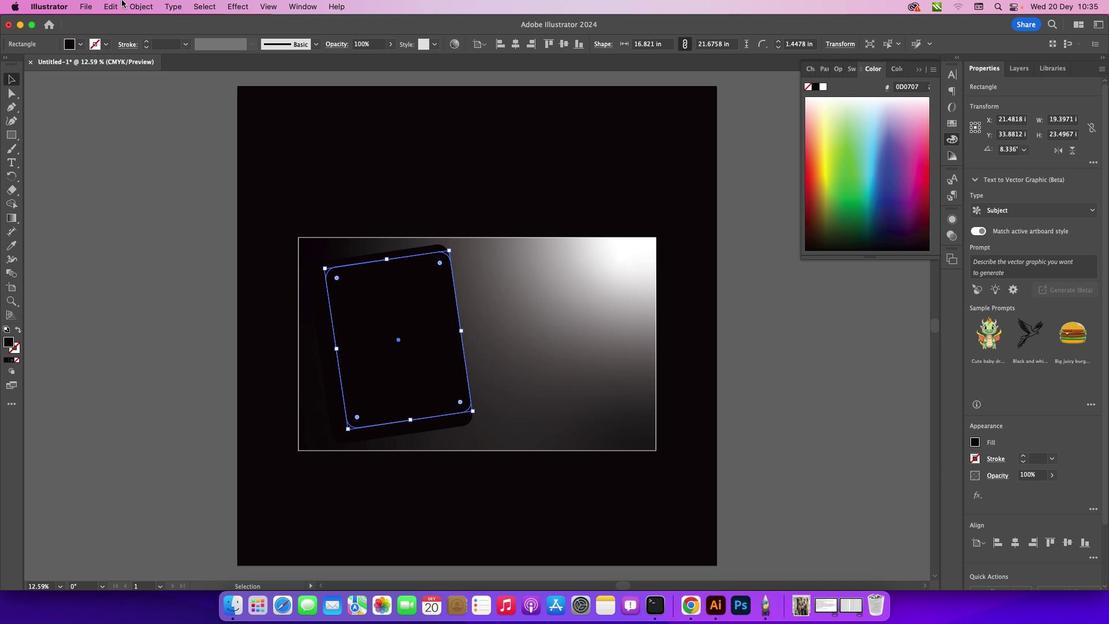 
Action: Mouse pressed left at (8, 338)
Screenshot: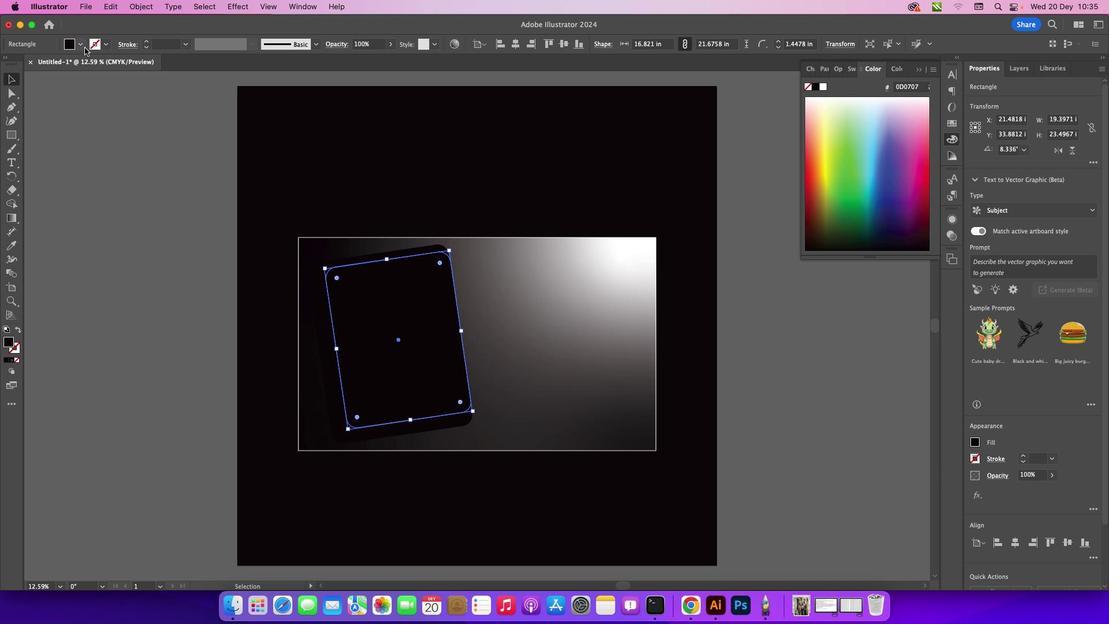 
Action: Mouse moved to (82, 44)
Screenshot: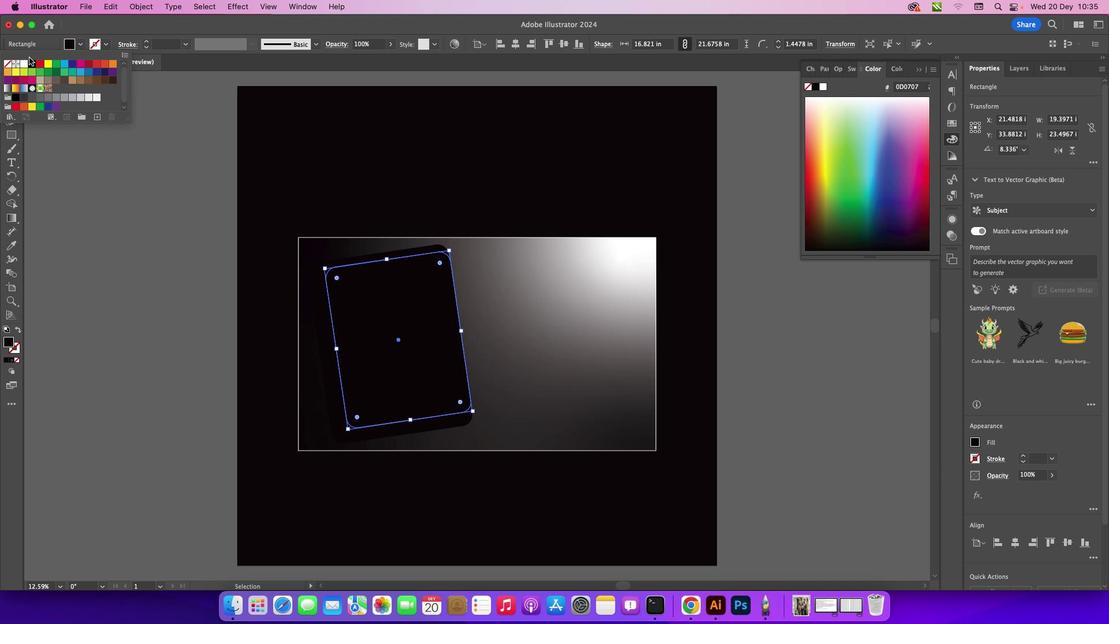 
Action: Mouse pressed left at (82, 44)
Screenshot: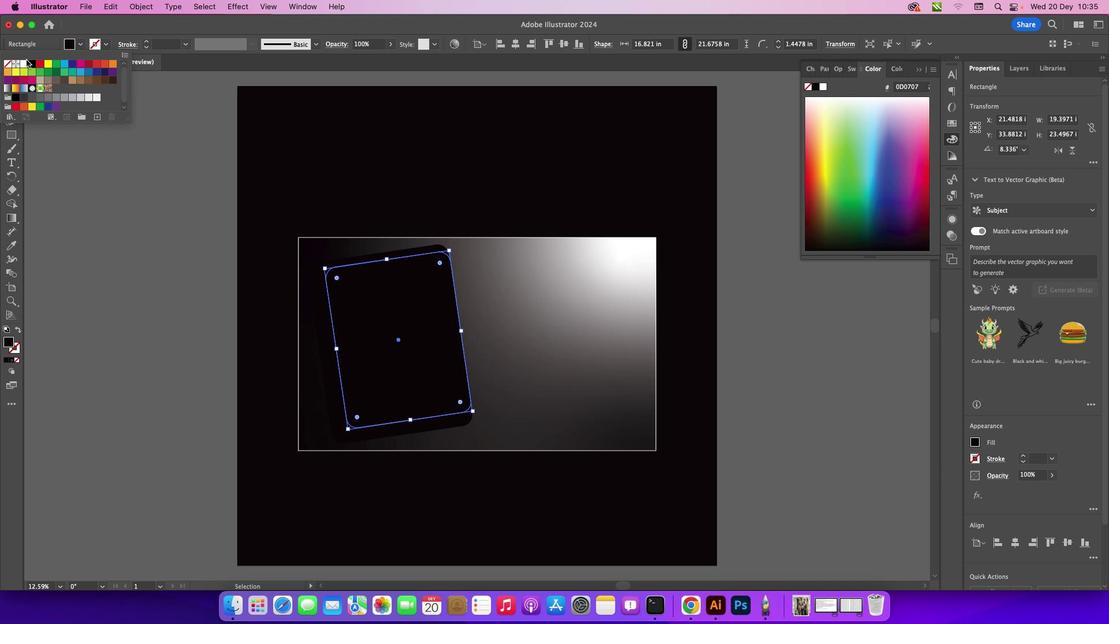 
Action: Mouse moved to (23, 63)
Screenshot: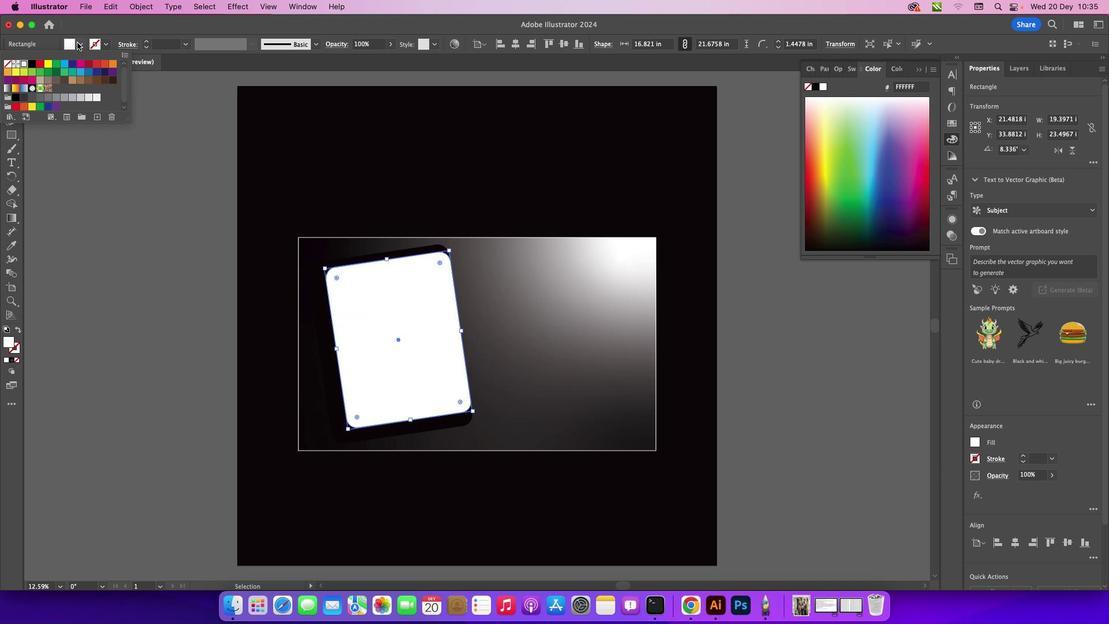 
Action: Mouse pressed left at (23, 63)
Screenshot: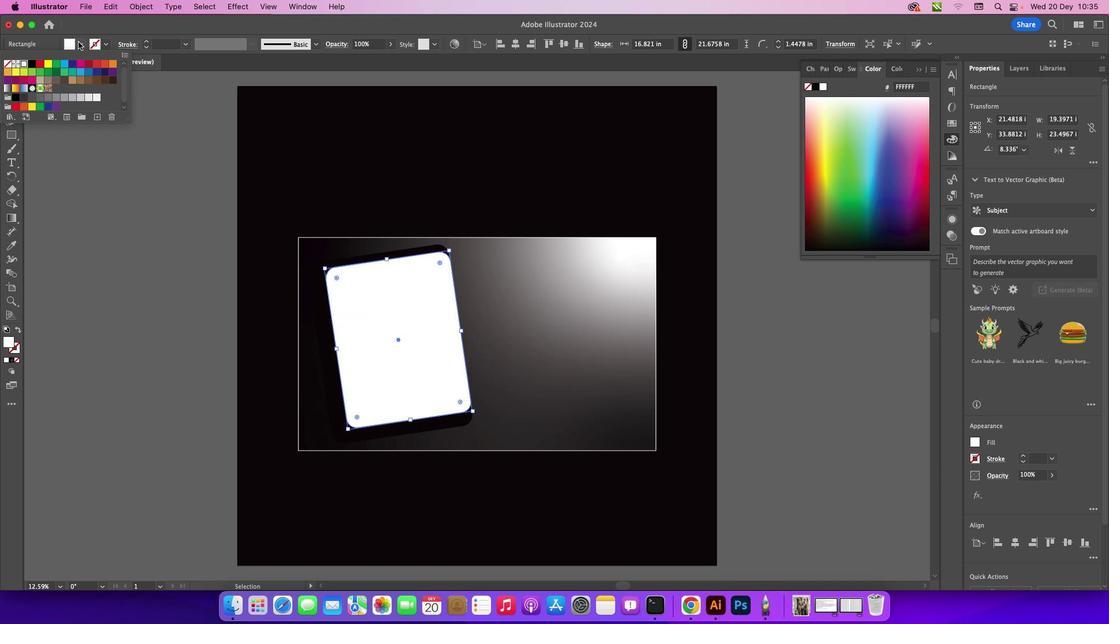 
Action: Mouse moved to (78, 41)
Screenshot: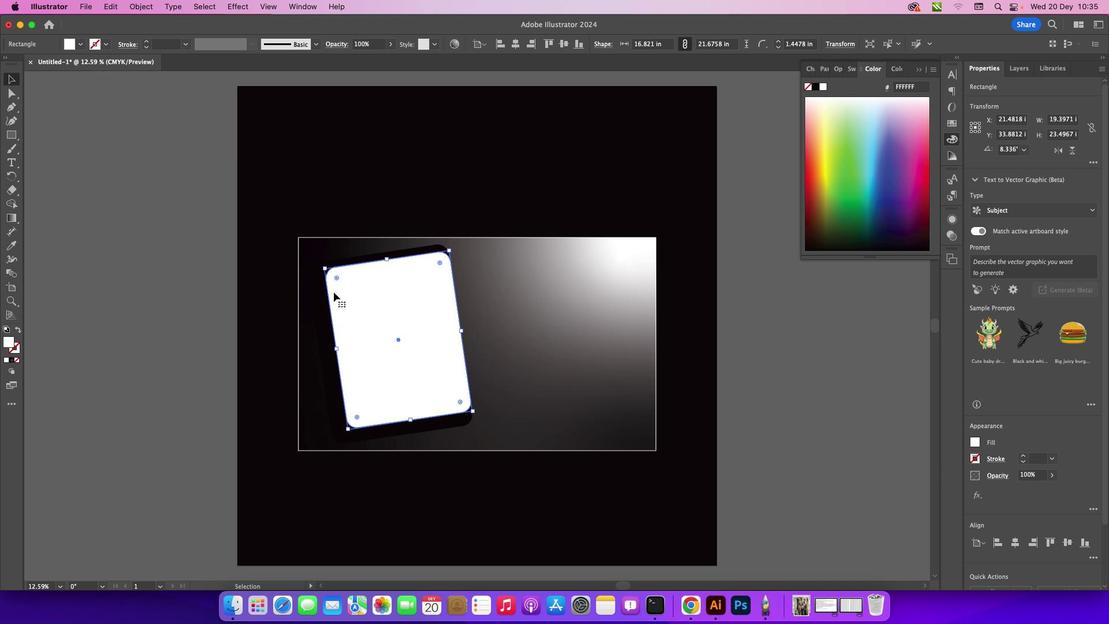 
Action: Mouse pressed left at (78, 41)
Screenshot: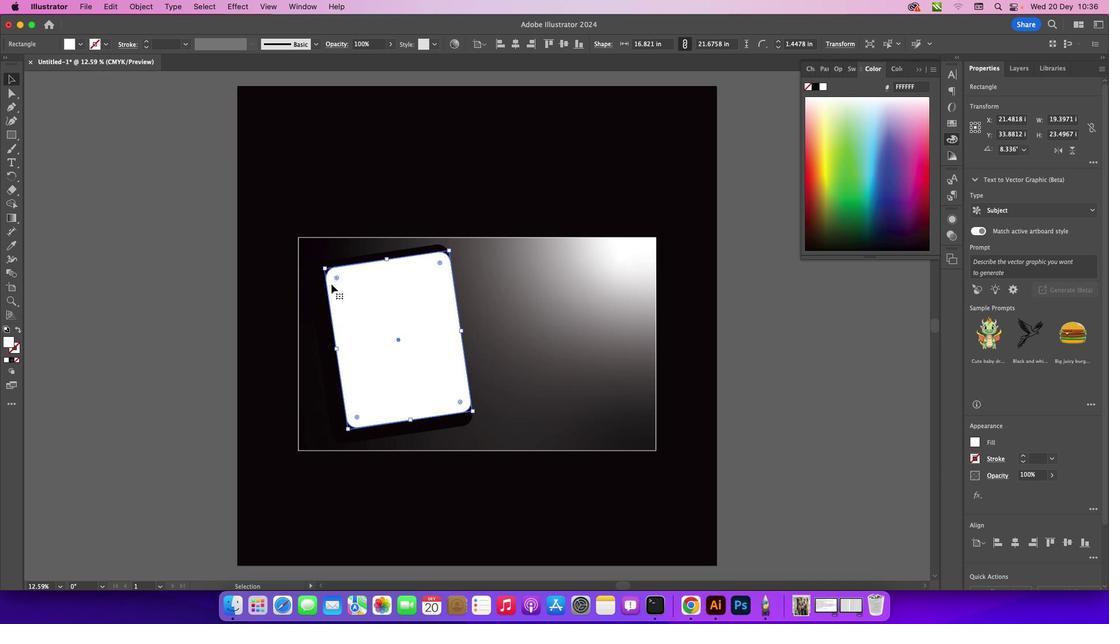 
Action: Mouse moved to (335, 277)
Screenshot: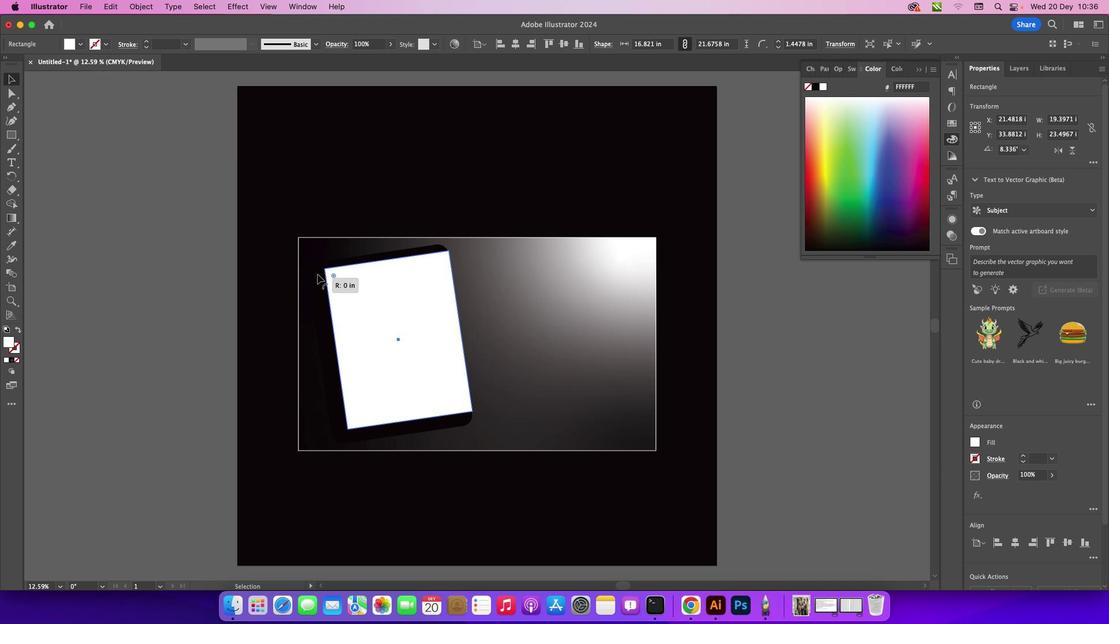 
Action: Mouse pressed left at (335, 277)
Screenshot: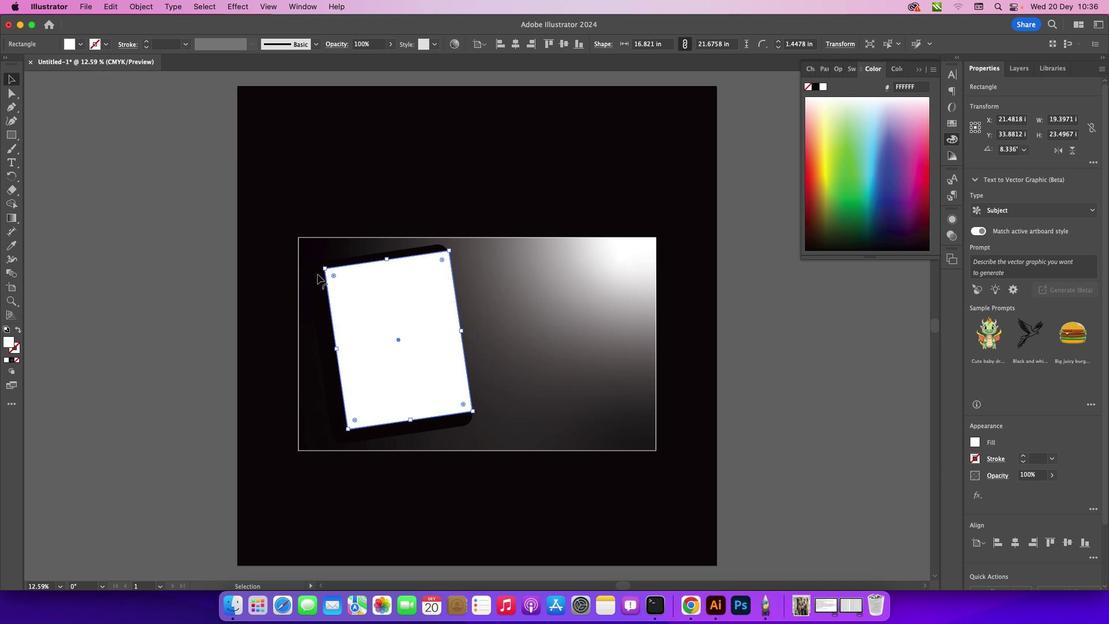 
Action: Mouse moved to (448, 247)
Screenshot: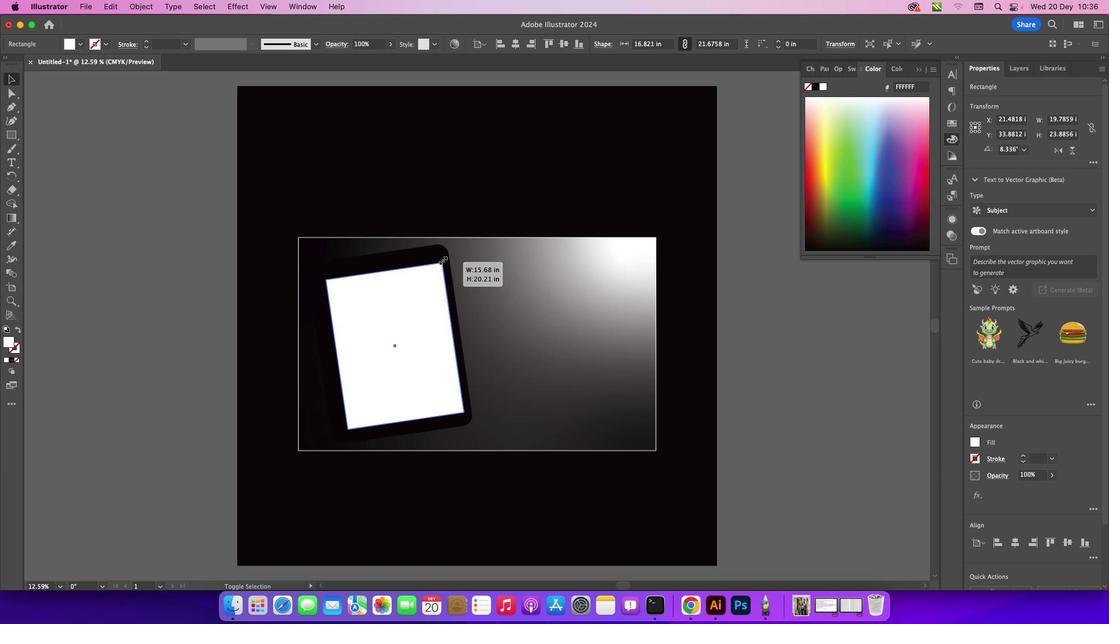 
Action: Key pressed Key.shift
Screenshot: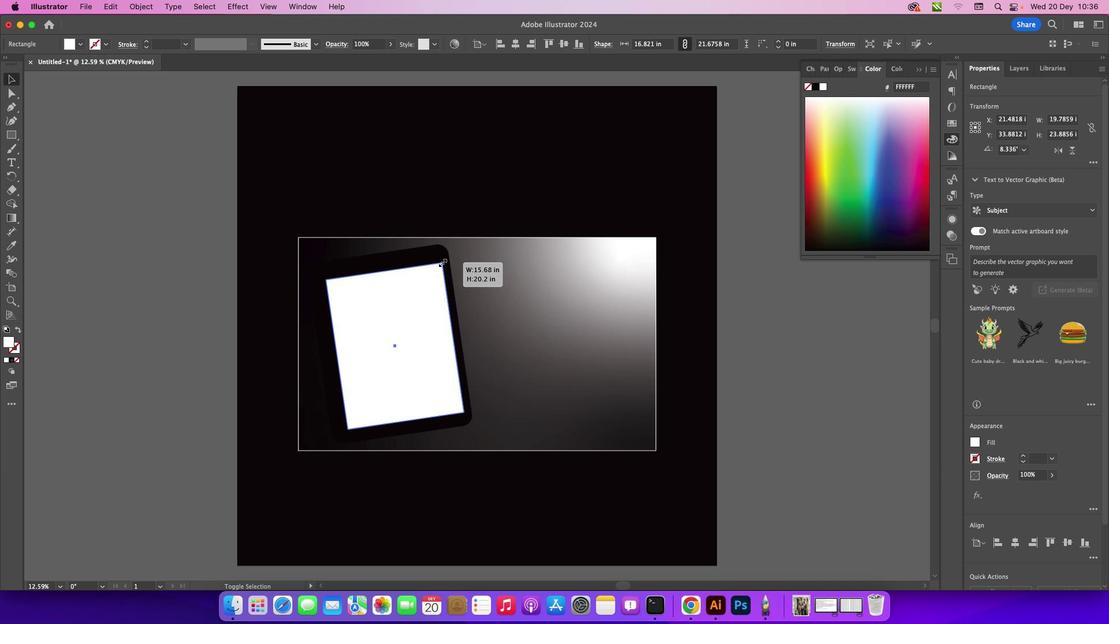 
Action: Mouse pressed left at (448, 247)
Screenshot: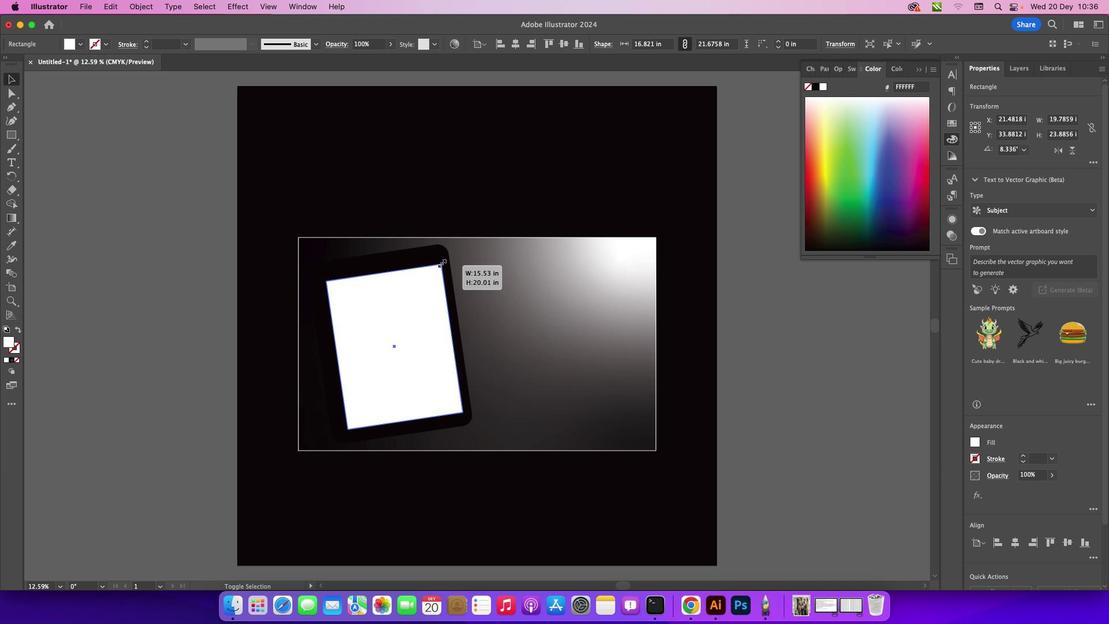 
Action: Mouse moved to (425, 314)
Screenshot: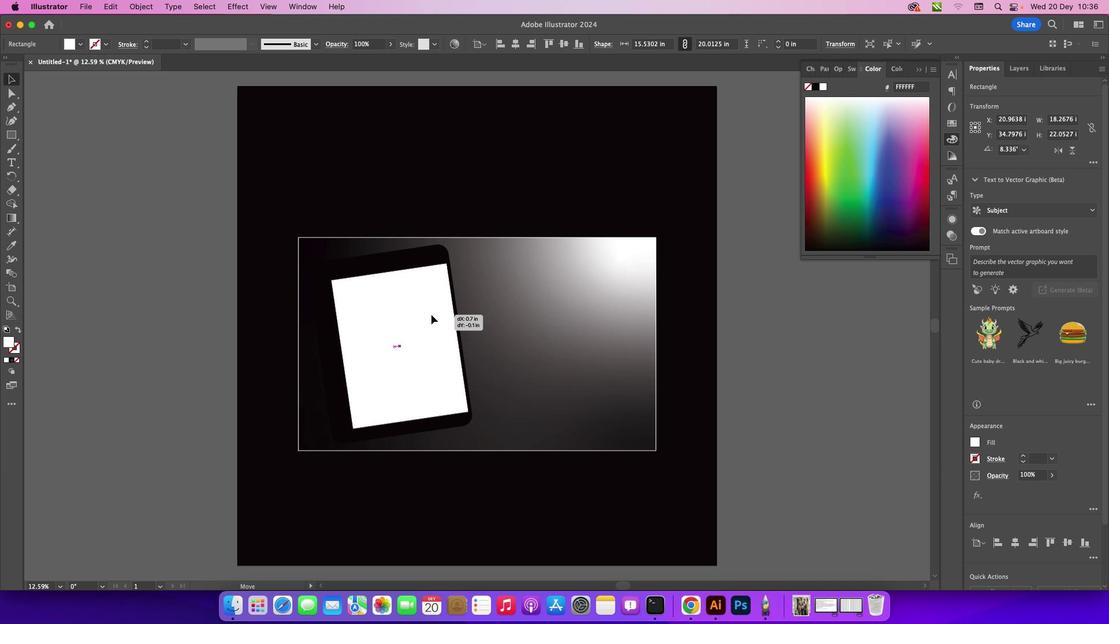 
Action: Mouse pressed left at (425, 314)
Screenshot: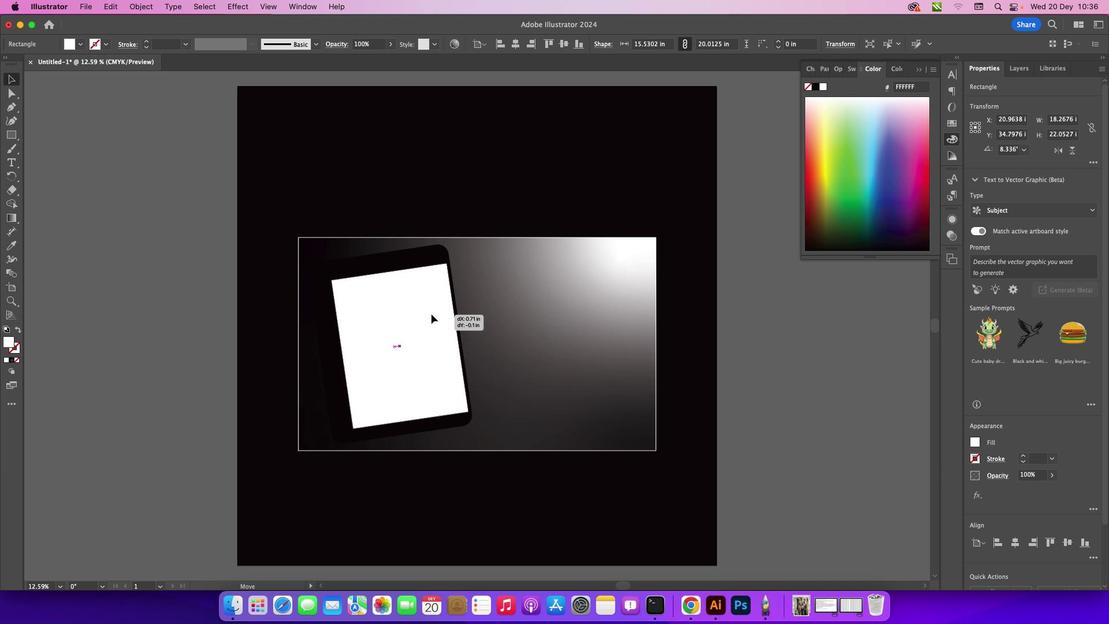 
Action: Mouse moved to (341, 350)
Screenshot: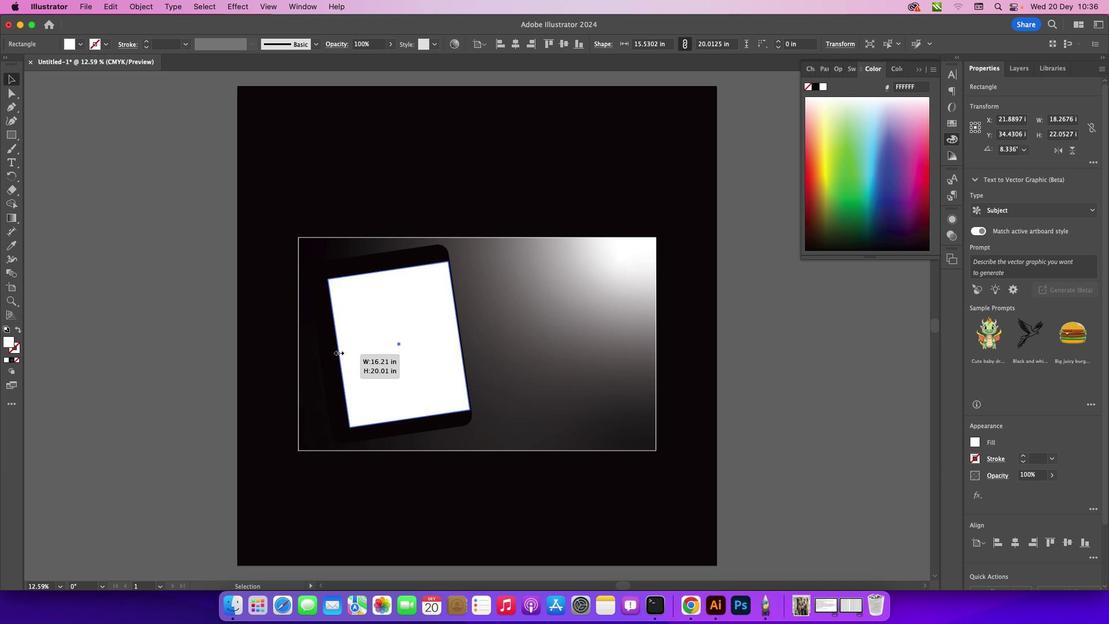 
Action: Mouse pressed left at (341, 350)
Screenshot: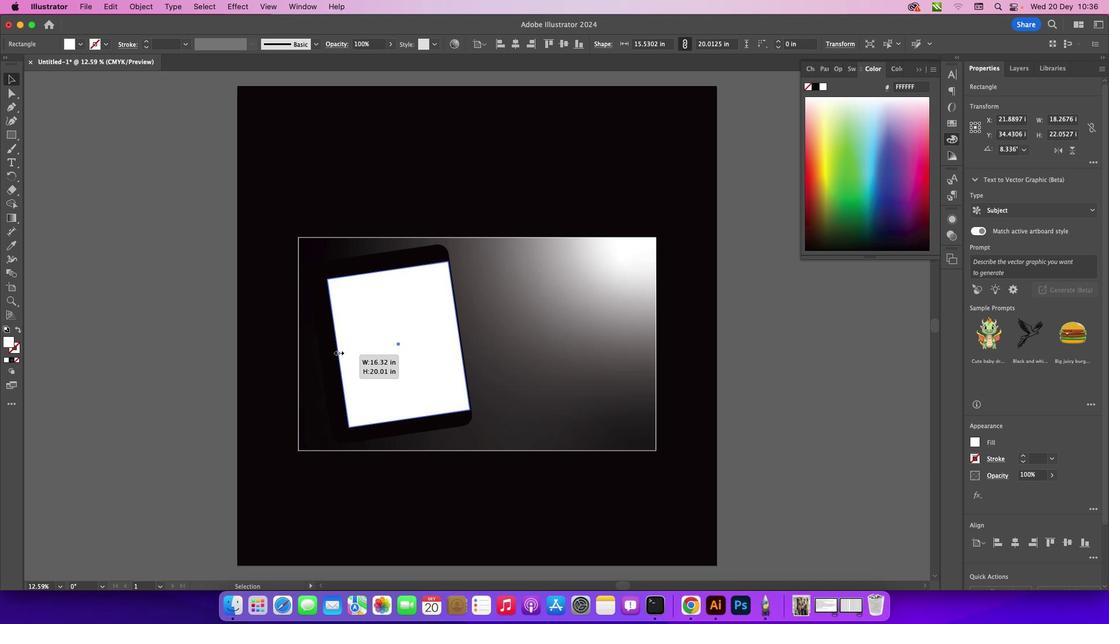 
Action: Mouse moved to (357, 262)
Screenshot: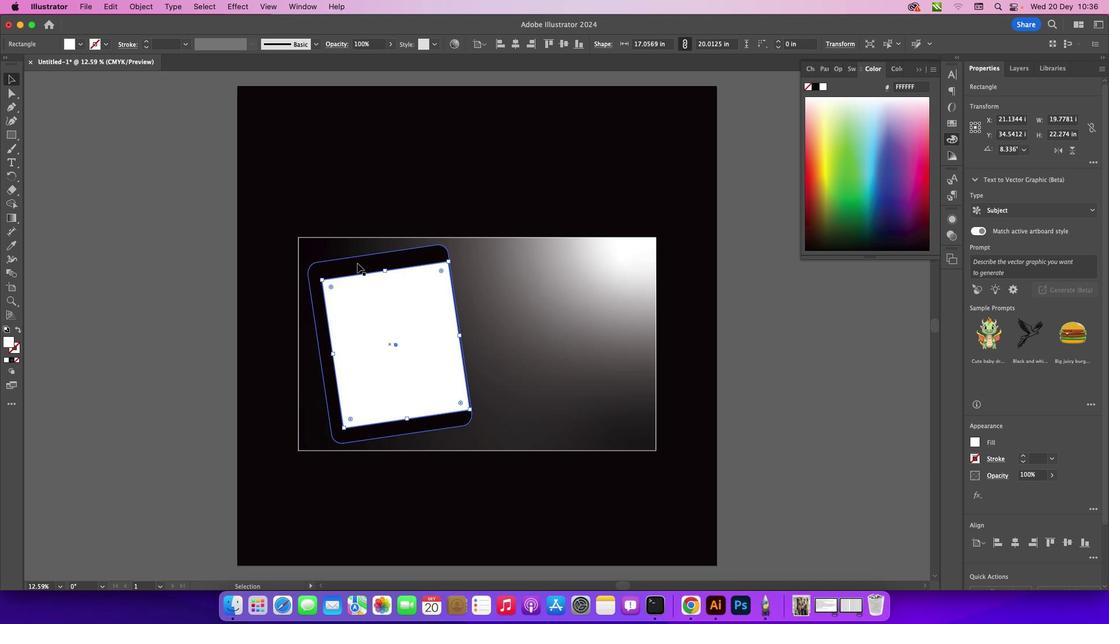 
Action: Mouse pressed left at (357, 262)
Screenshot: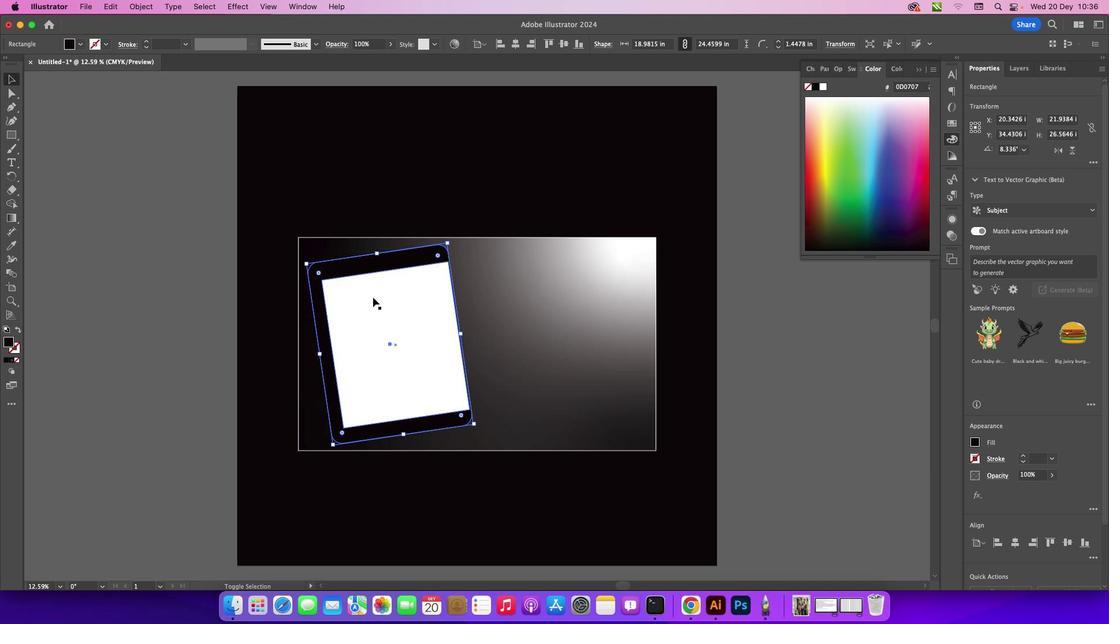 
Action: Mouse moved to (372, 296)
Screenshot: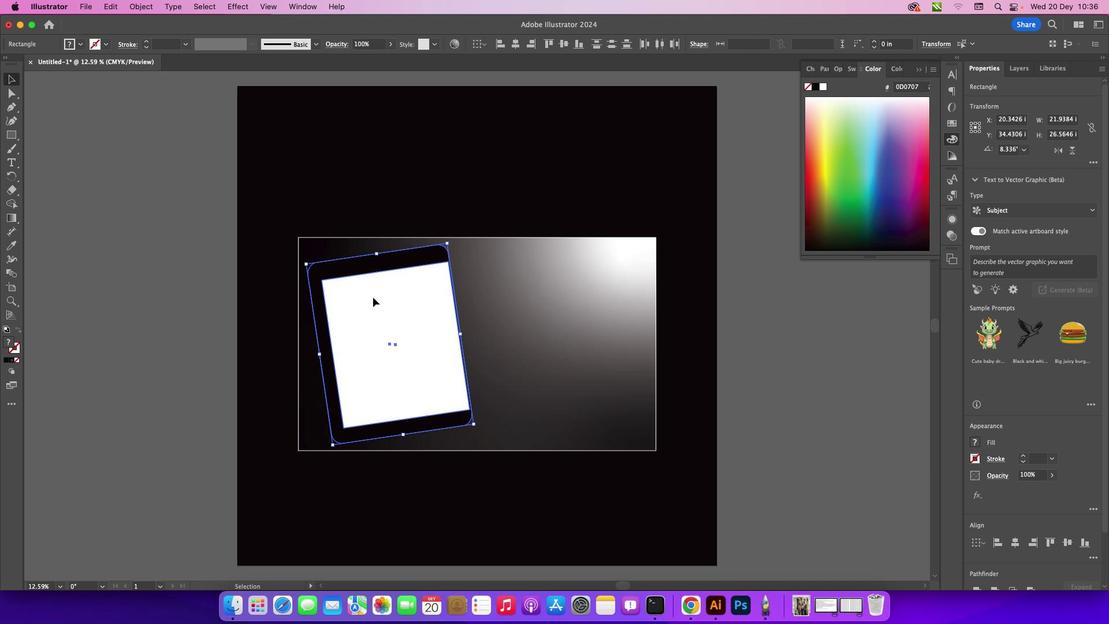 
Action: Key pressed Key.shift
Screenshot: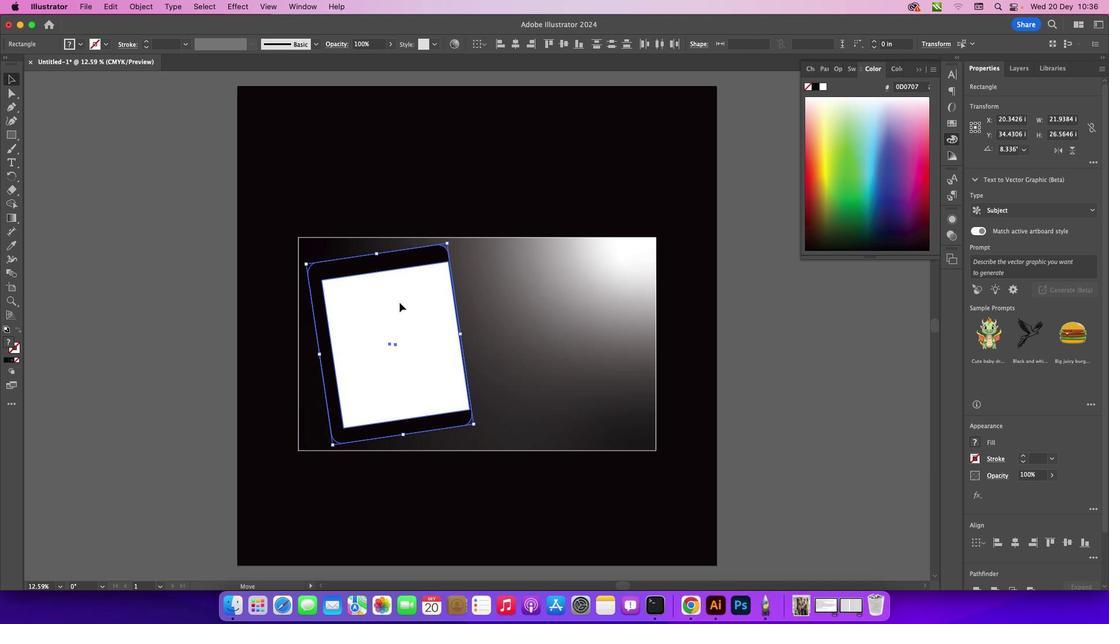 
Action: Mouse pressed left at (372, 296)
Screenshot: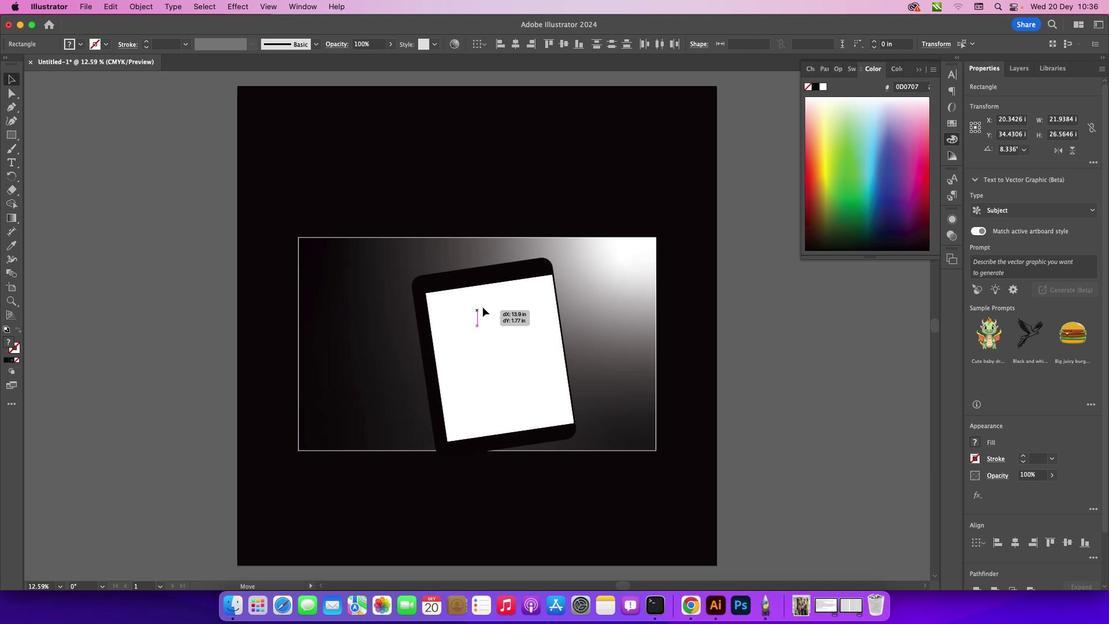 
Action: Mouse pressed left at (372, 296)
Screenshot: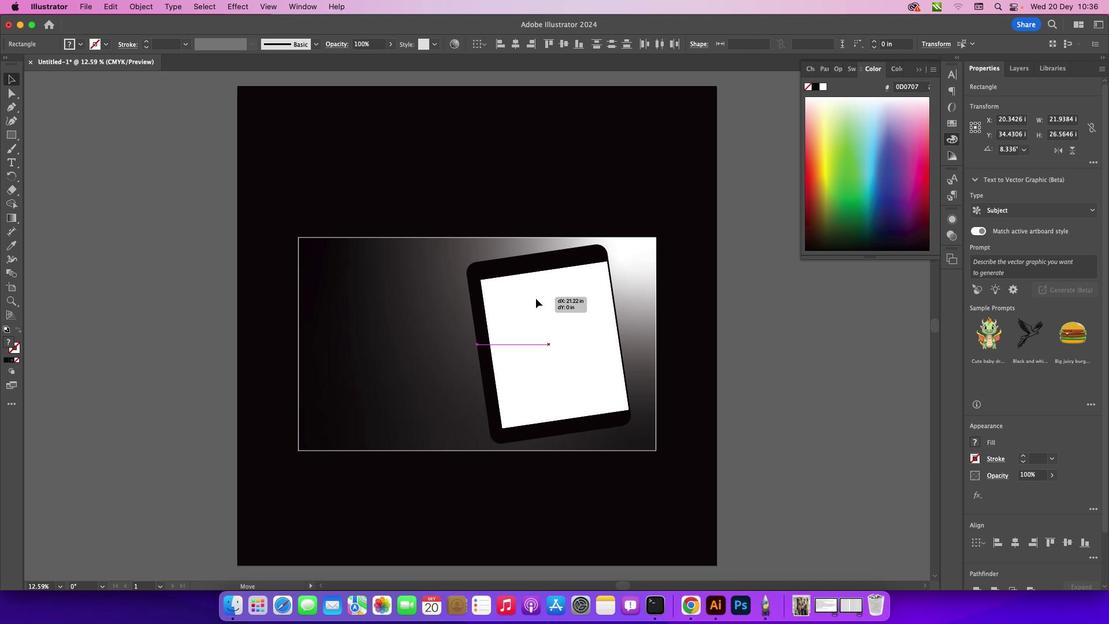 
Action: Mouse moved to (563, 330)
Screenshot: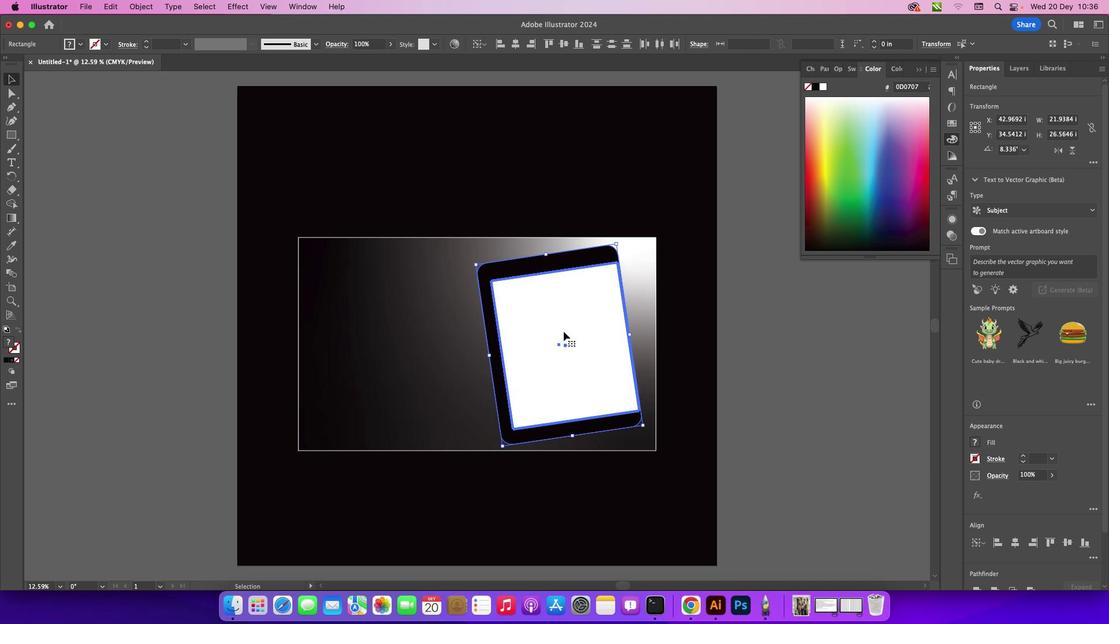 
Action: Mouse pressed left at (563, 330)
Screenshot: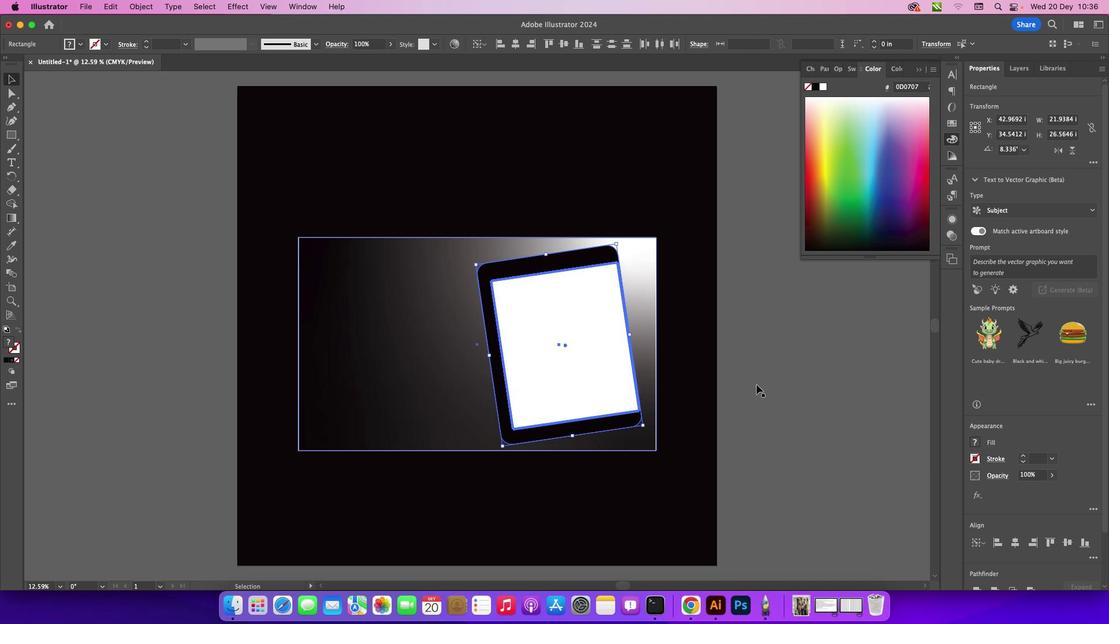
Action: Mouse moved to (774, 384)
Screenshot: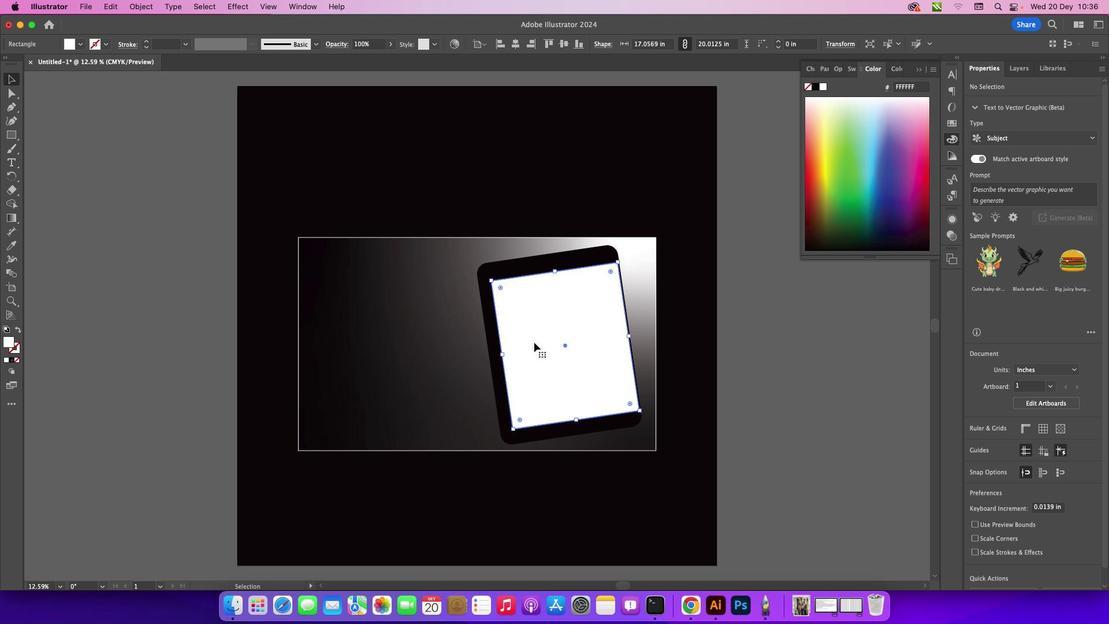 
Action: Mouse pressed left at (774, 384)
Screenshot: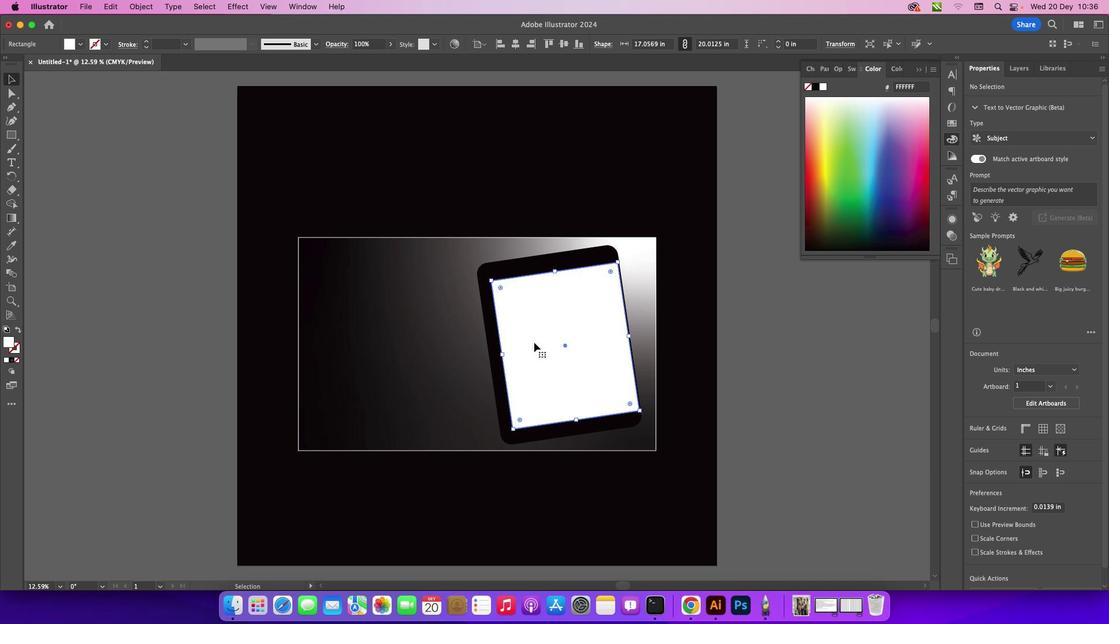 
Action: Mouse moved to (533, 342)
Screenshot: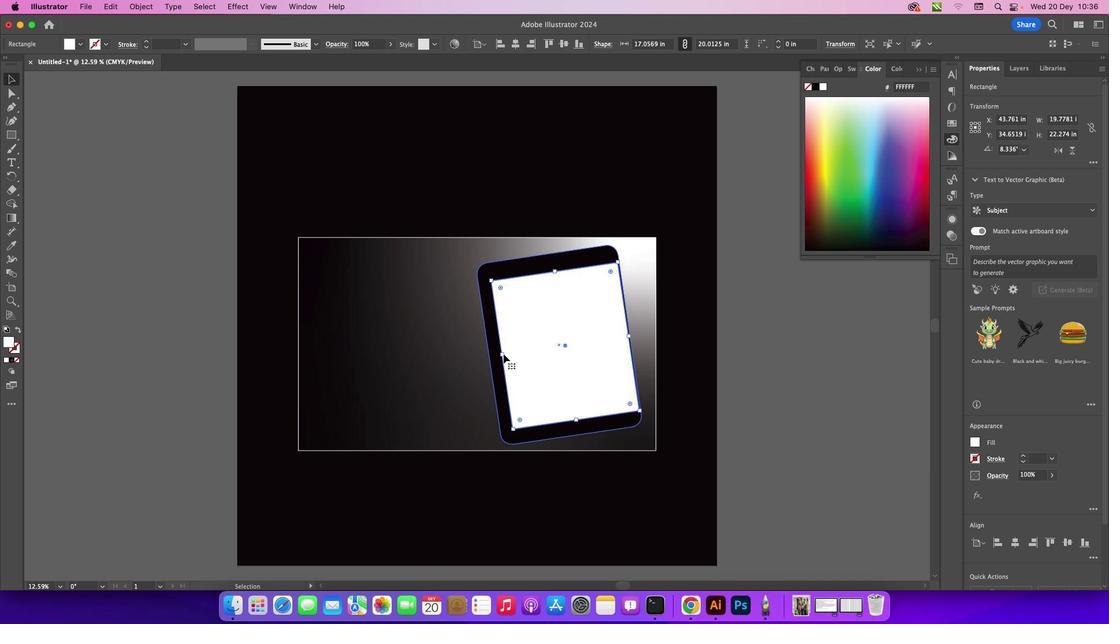 
Action: Mouse pressed left at (533, 342)
Screenshot: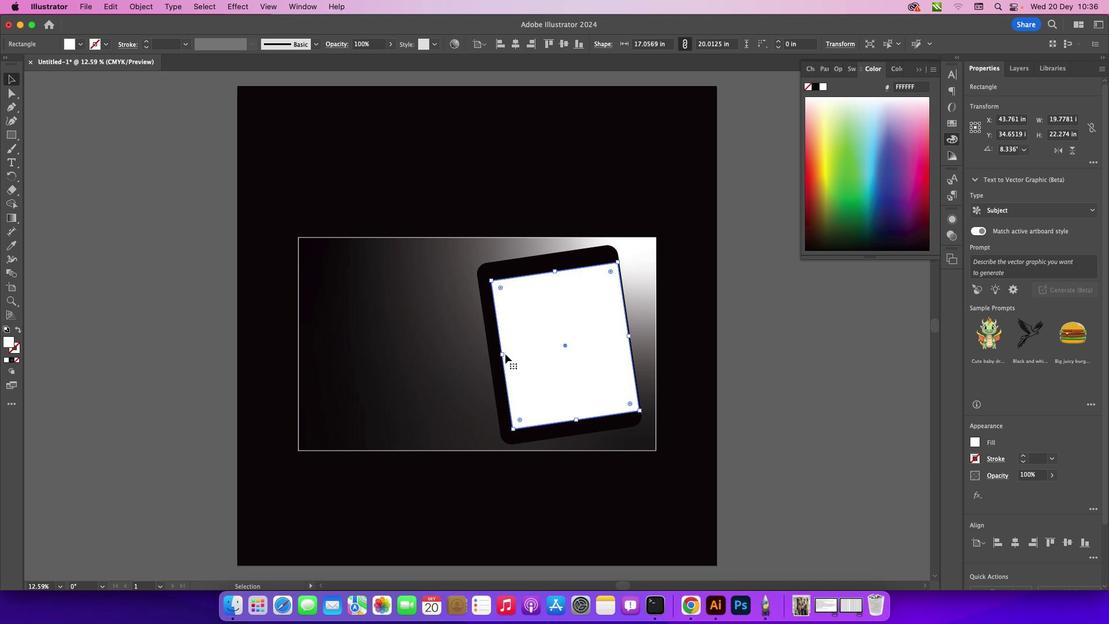 
Action: Mouse moved to (500, 354)
Screenshot: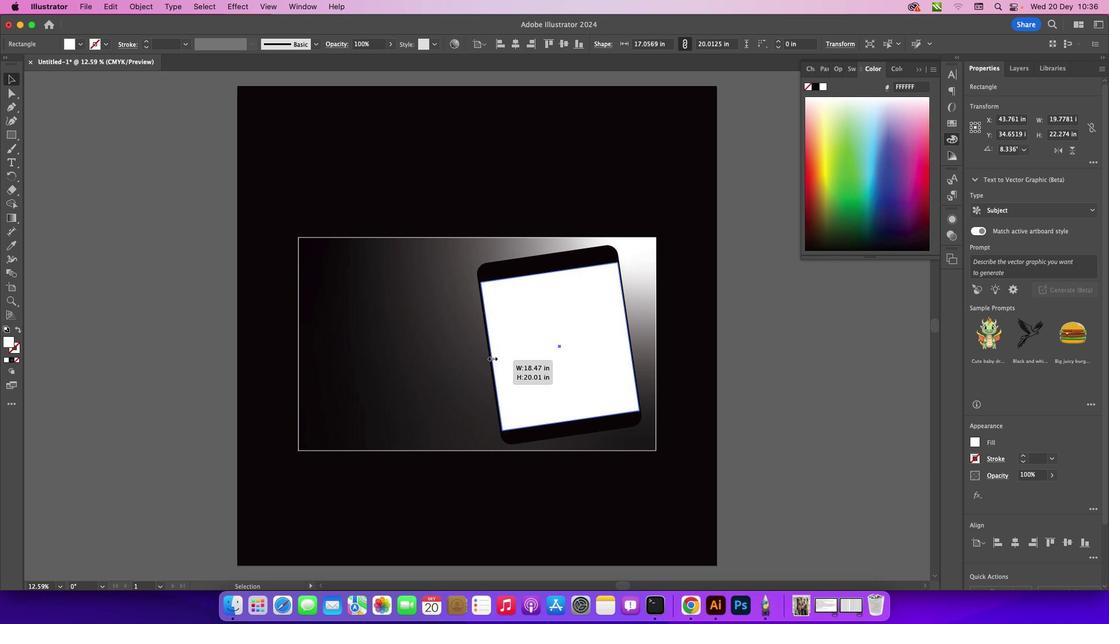 
Action: Mouse pressed left at (500, 354)
Screenshot: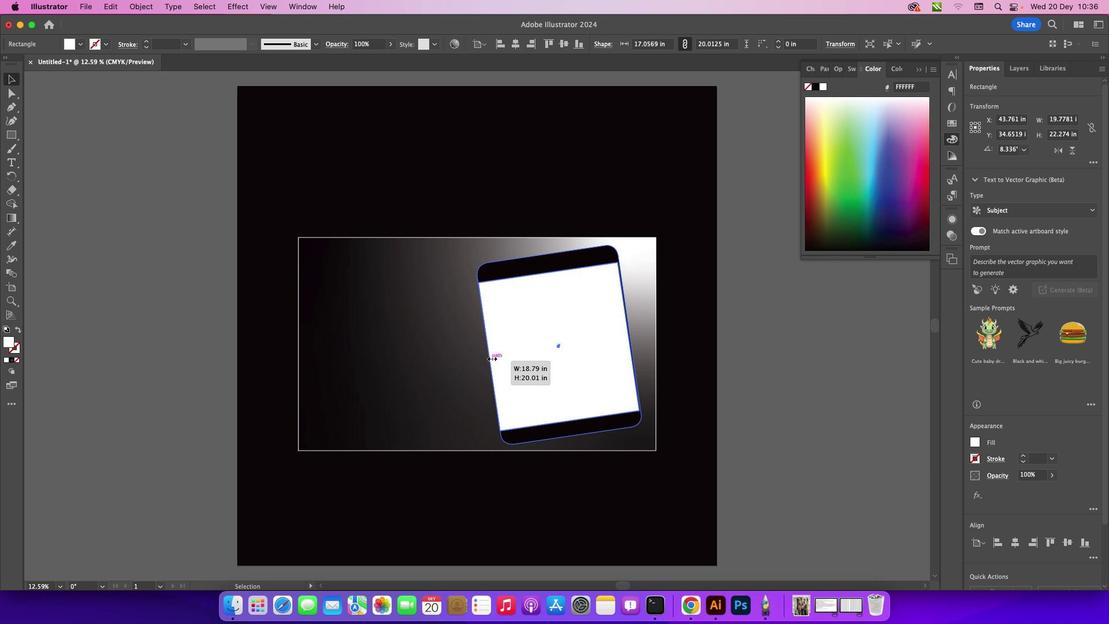 
Action: Mouse moved to (627, 336)
Screenshot: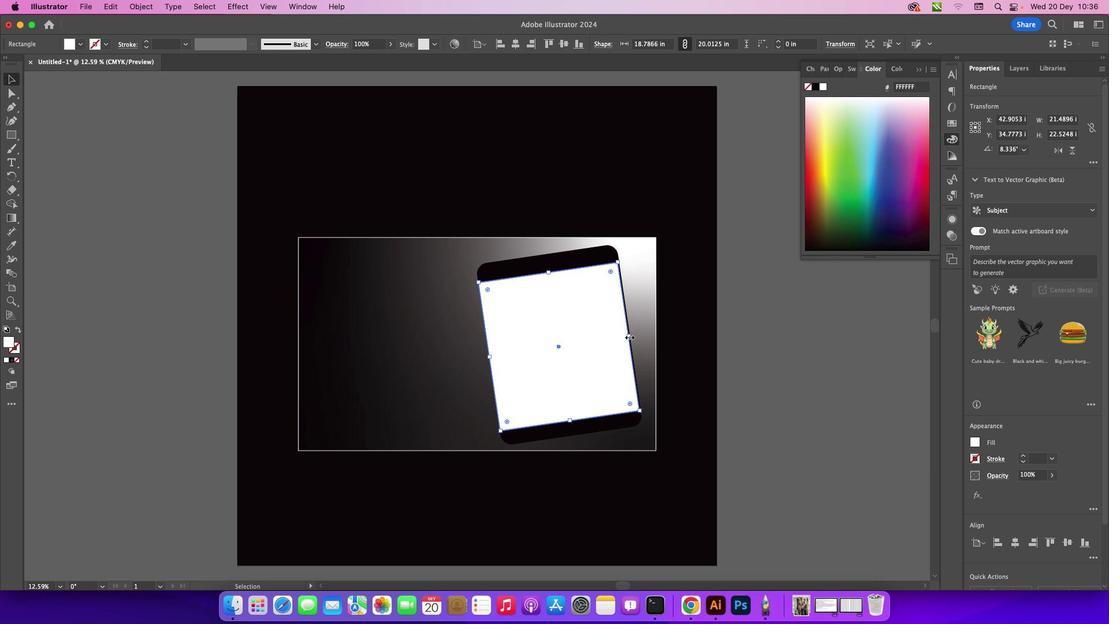 
Action: Mouse pressed left at (627, 336)
Screenshot: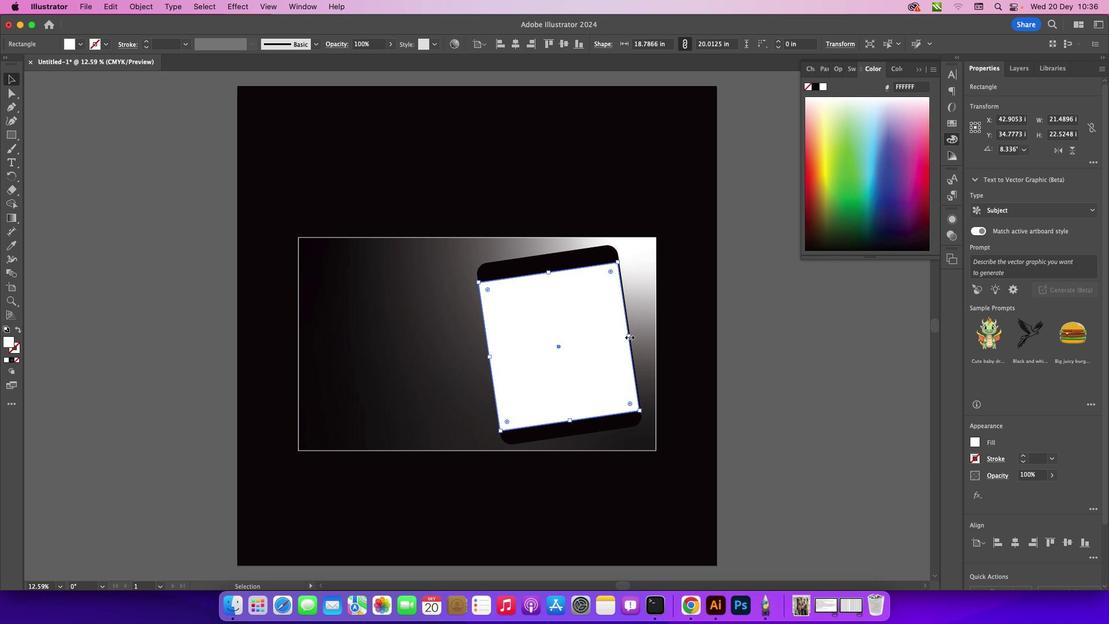 
Action: Mouse moved to (627, 335)
Screenshot: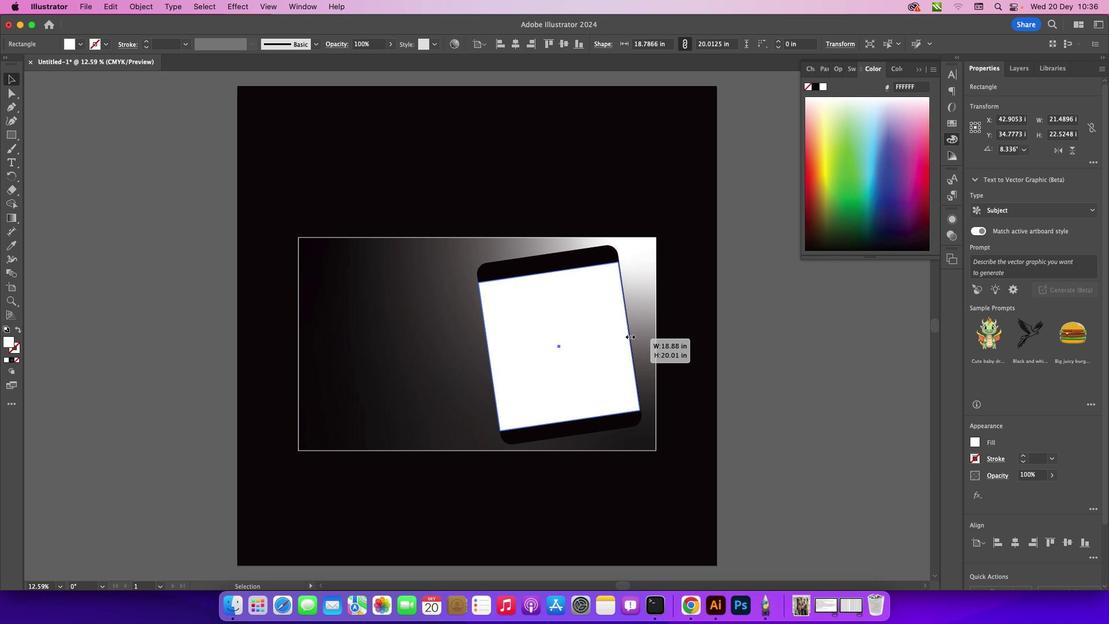 
Action: Mouse pressed left at (627, 335)
Screenshot: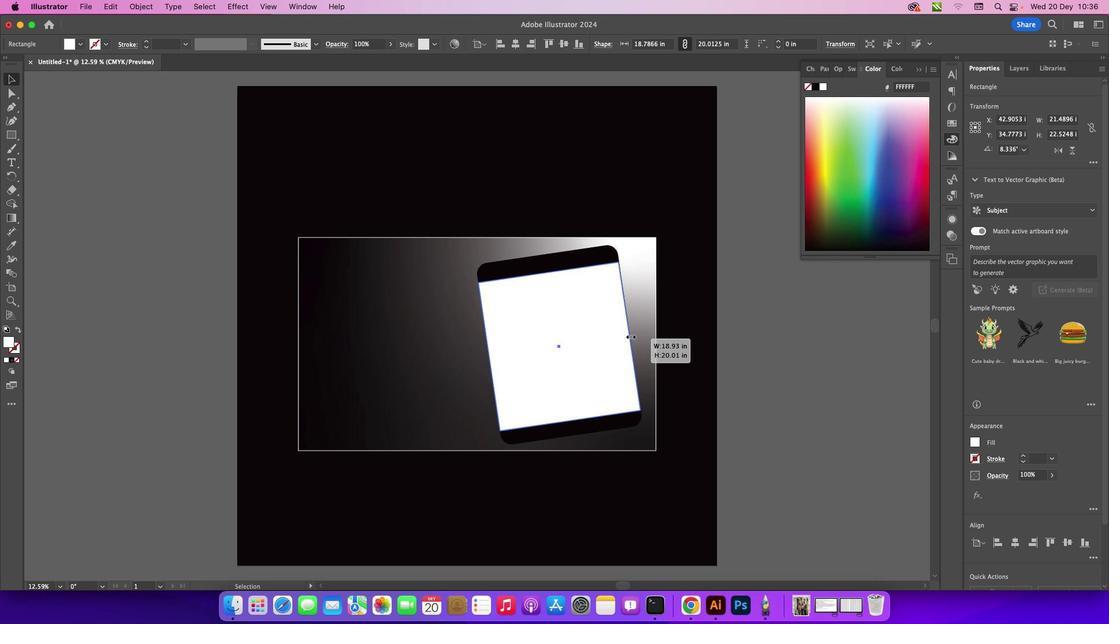 
Action: Mouse moved to (923, 69)
Screenshot: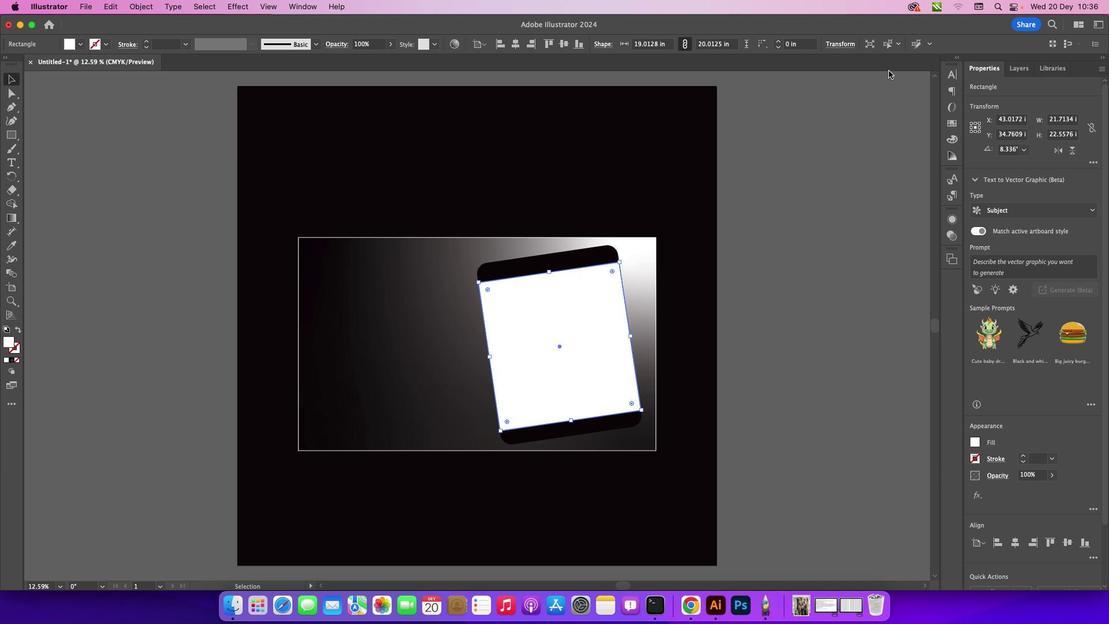 
Action: Mouse pressed left at (923, 69)
Screenshot: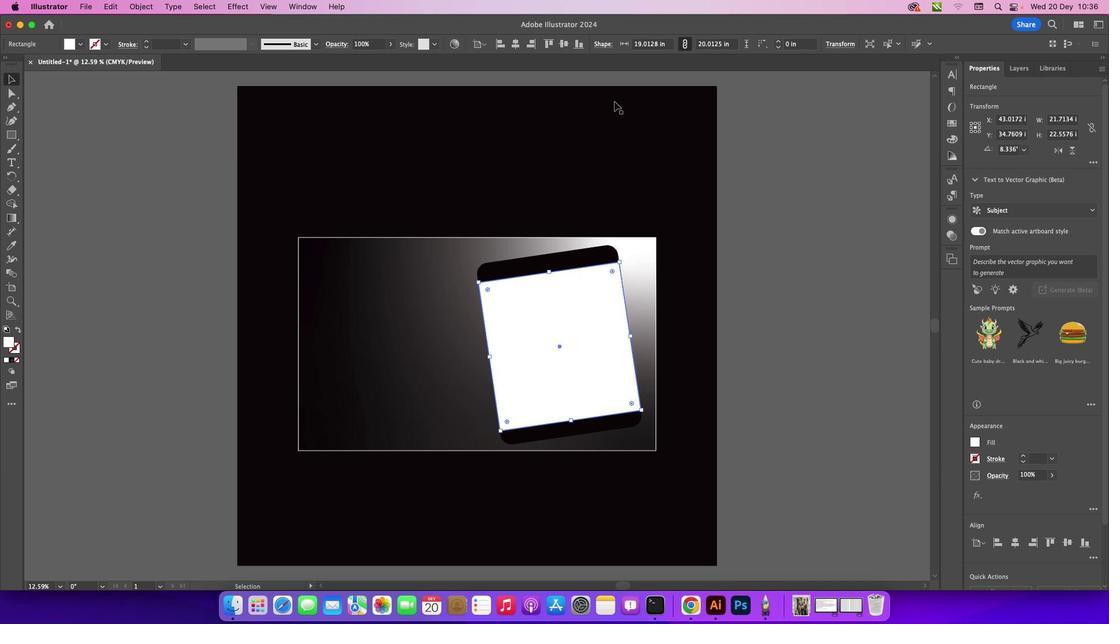 
Action: Mouse moved to (918, 68)
Screenshot: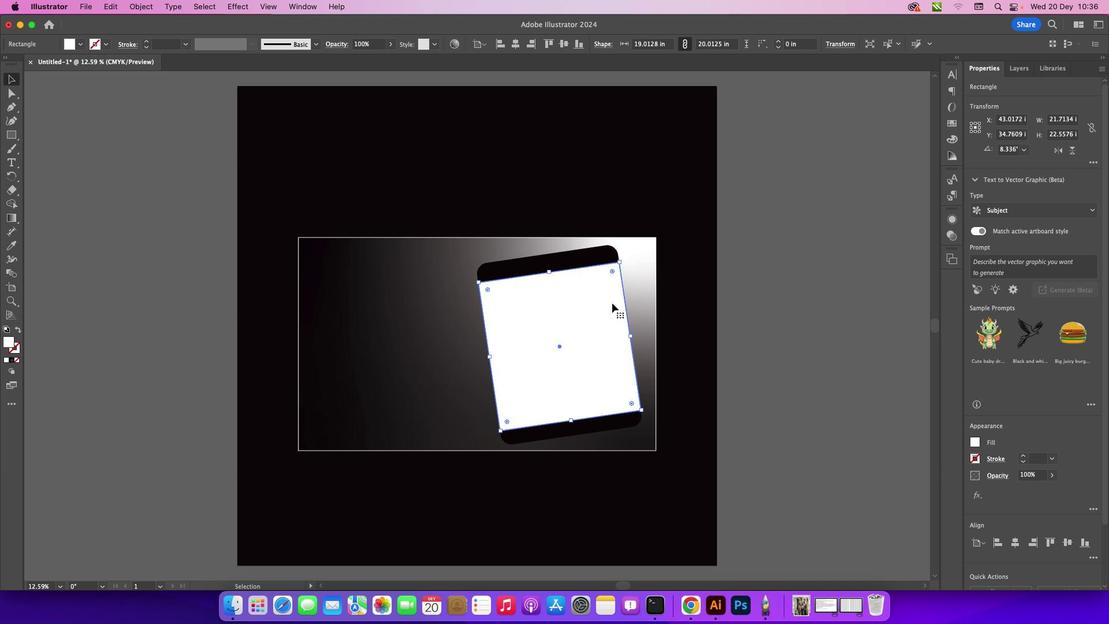 
Action: Mouse pressed left at (918, 68)
Screenshot: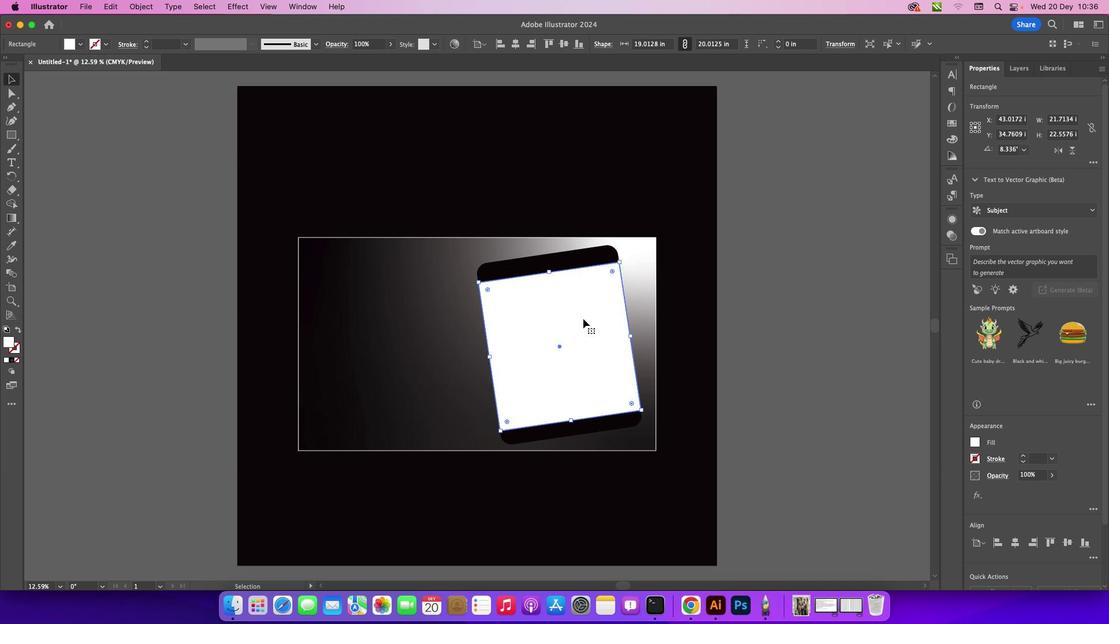 
Action: Mouse moved to (797, 257)
Screenshot: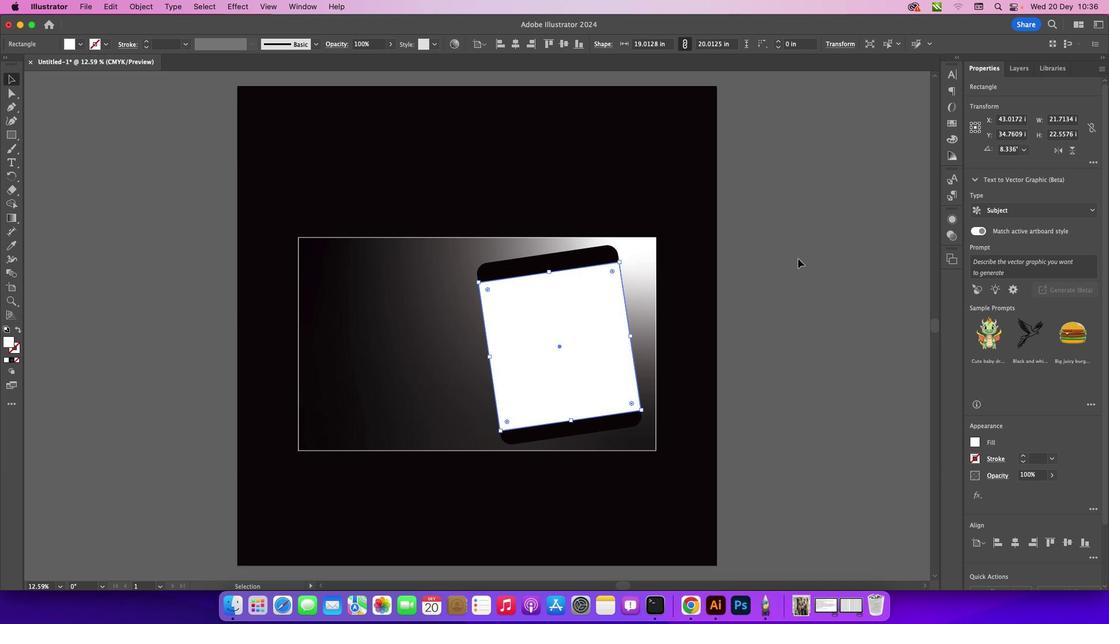 
Action: Key pressed Key.upKey.upKey.upKey.up
Screenshot: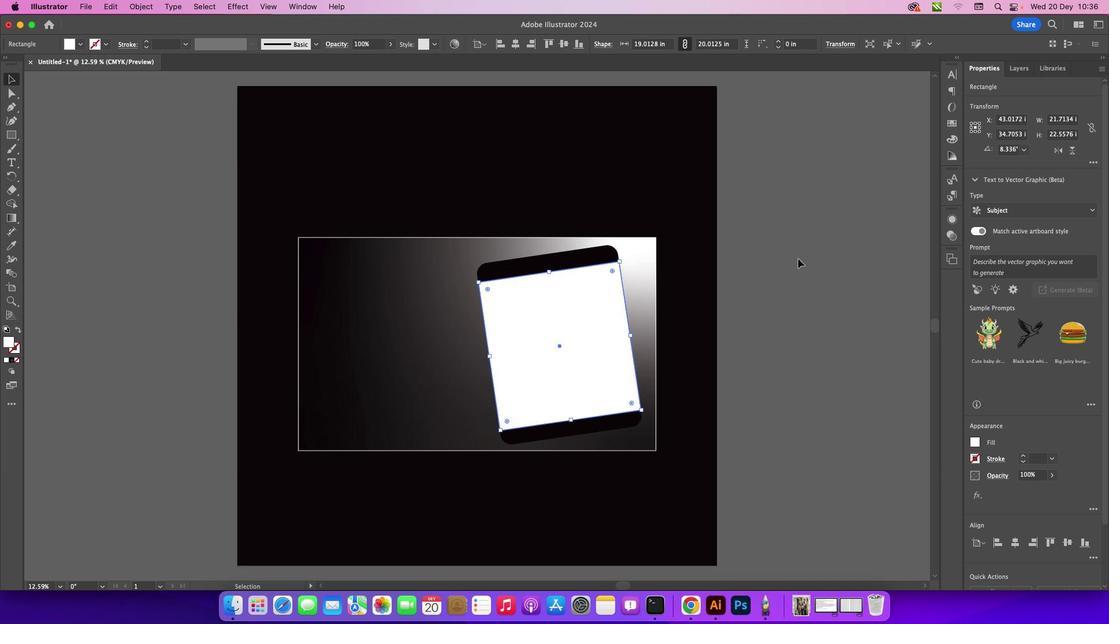 
Action: Mouse pressed left at (797, 257)
Screenshot: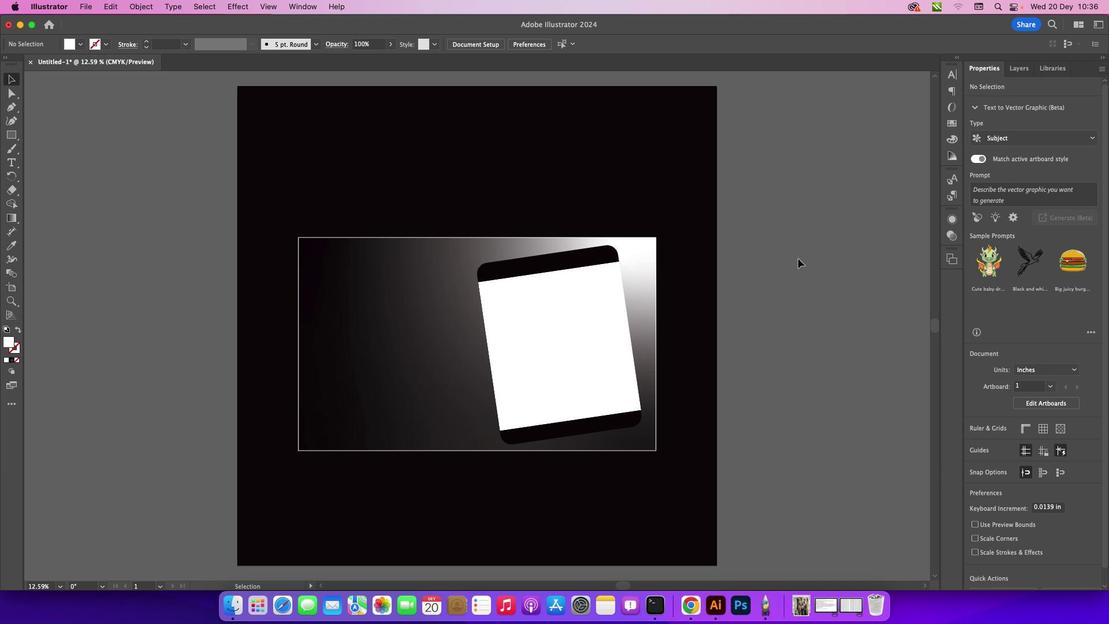 
Action: Mouse moved to (566, 322)
Screenshot: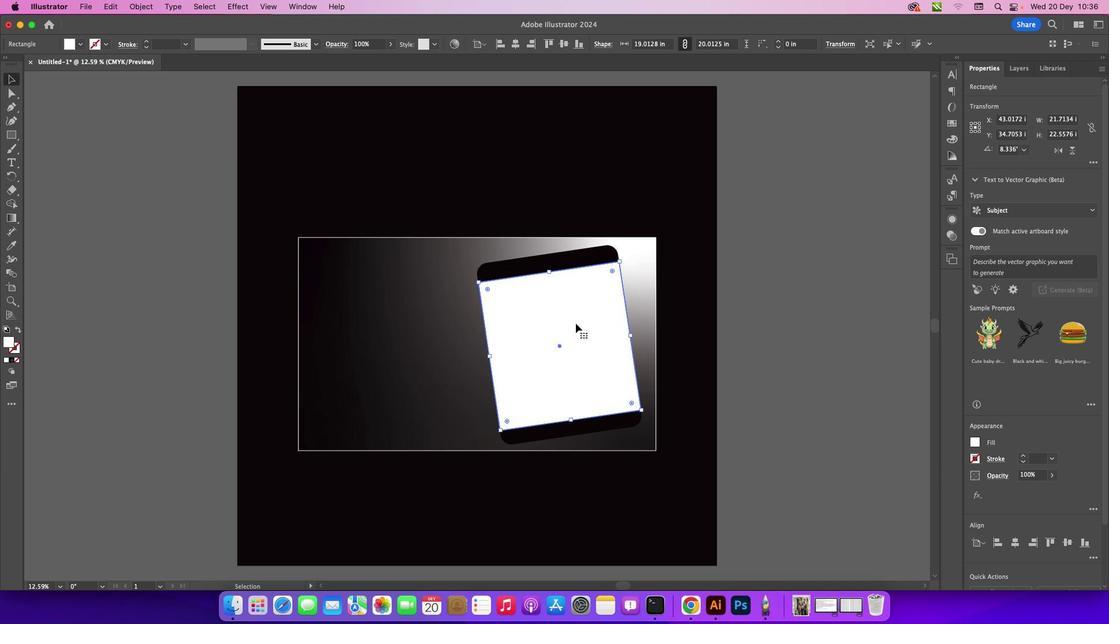 
Action: Mouse pressed left at (566, 322)
Screenshot: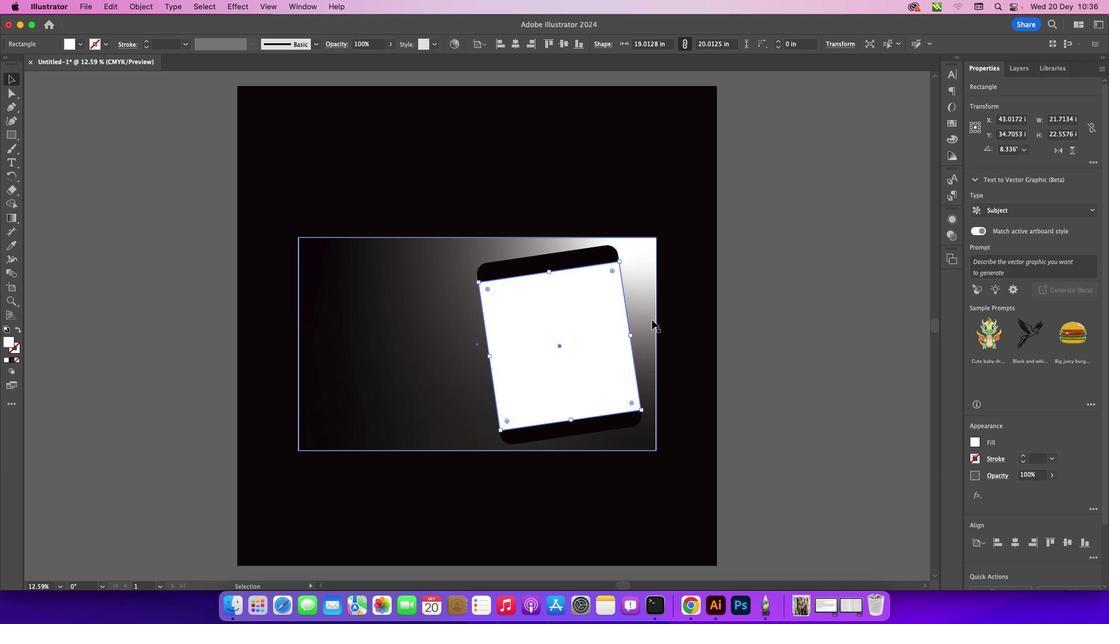 
Action: Mouse moved to (630, 333)
Screenshot: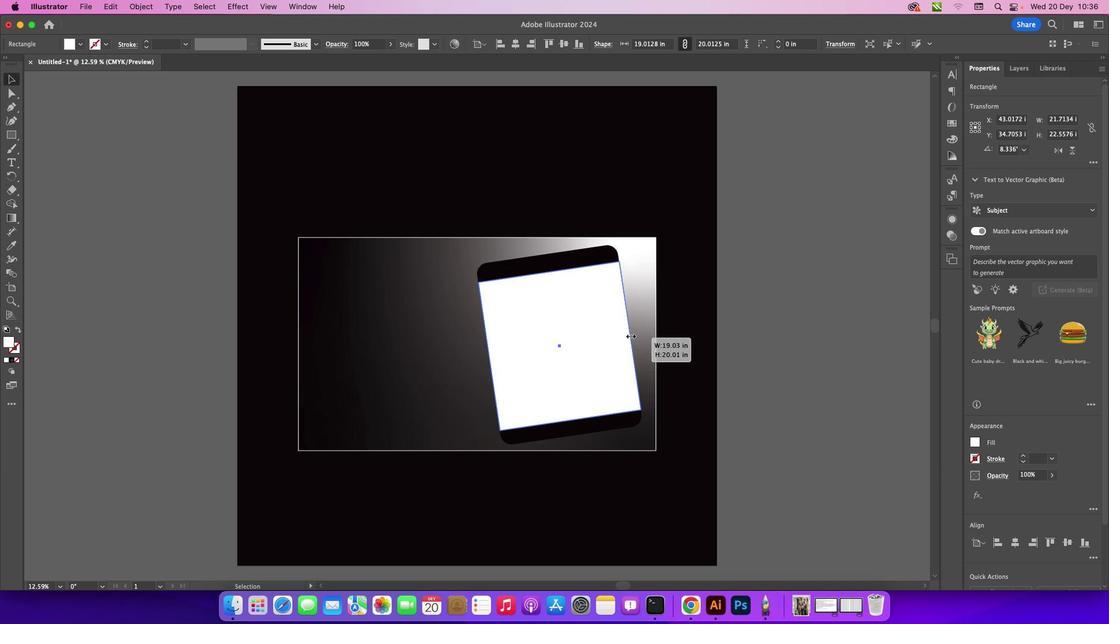 
Action: Mouse pressed left at (630, 333)
Screenshot: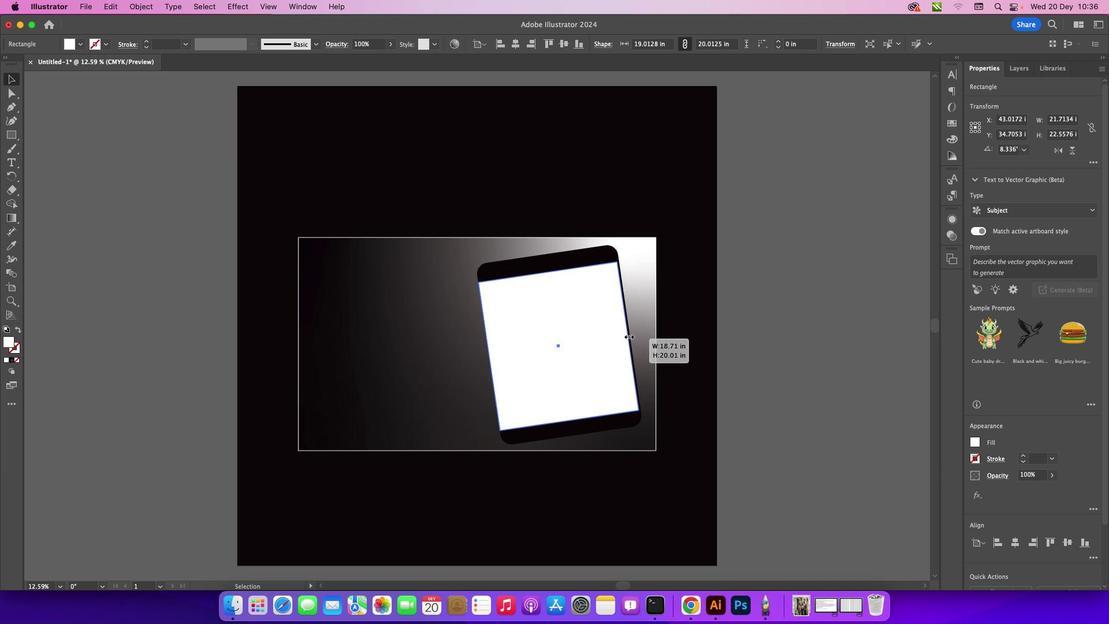 
Action: Mouse moved to (487, 355)
Screenshot: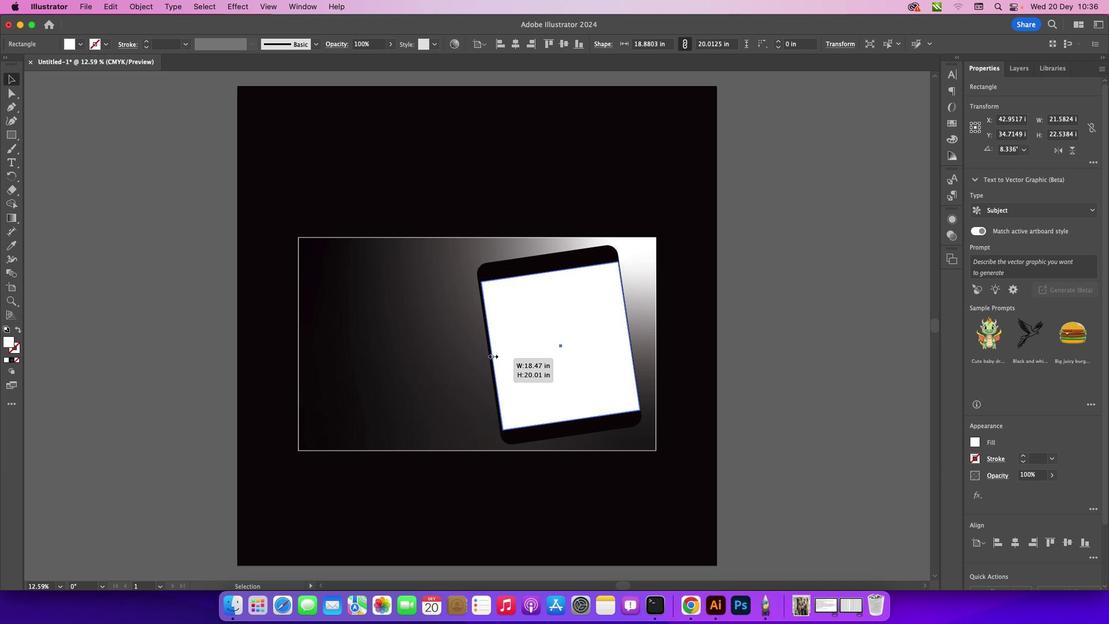 
Action: Mouse pressed left at (487, 355)
Screenshot: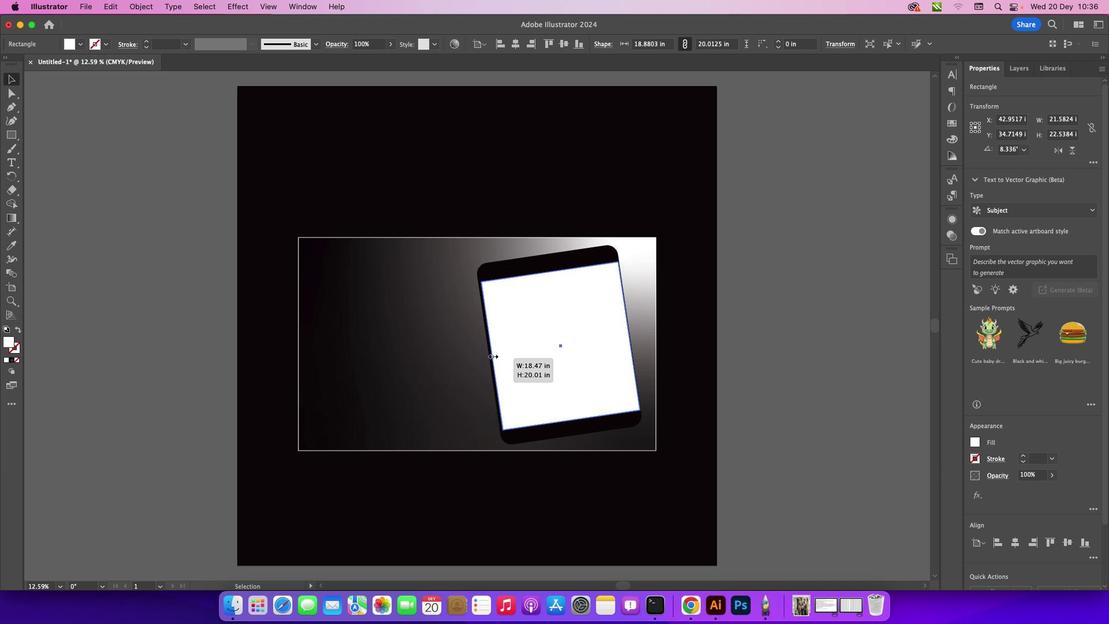 
Action: Mouse moved to (786, 377)
Screenshot: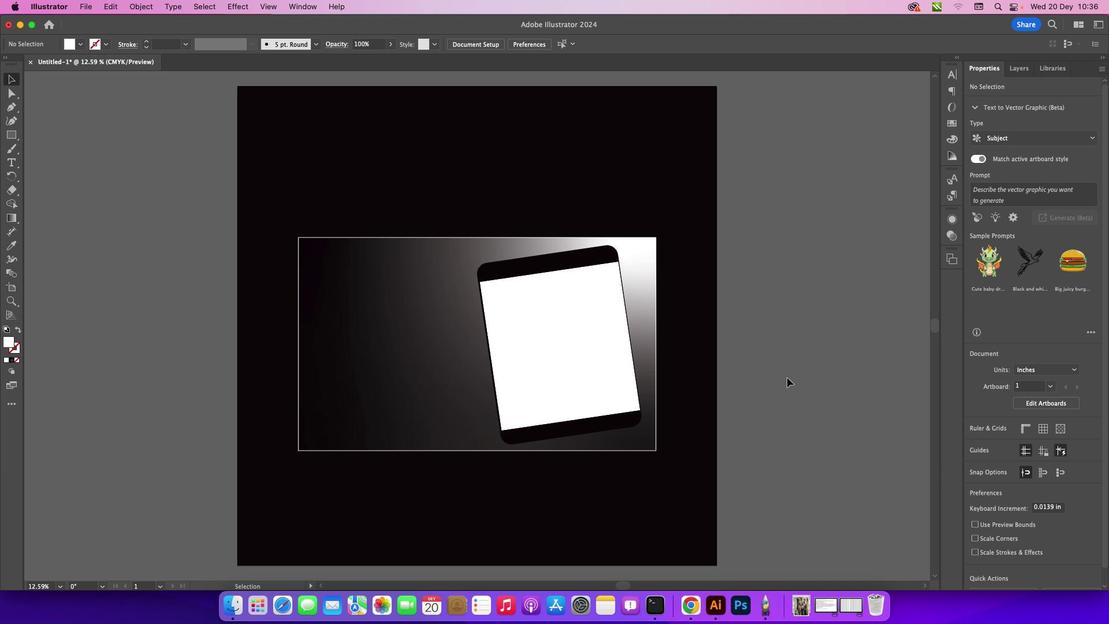 
Action: Mouse pressed left at (786, 377)
Screenshot: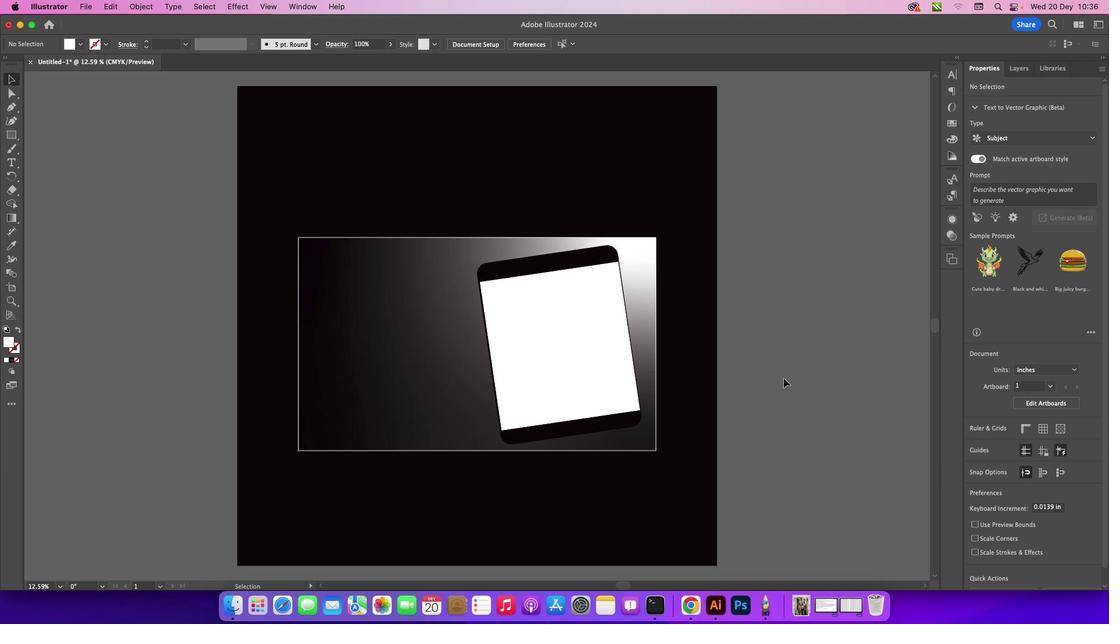 
Action: Mouse moved to (583, 303)
Screenshot: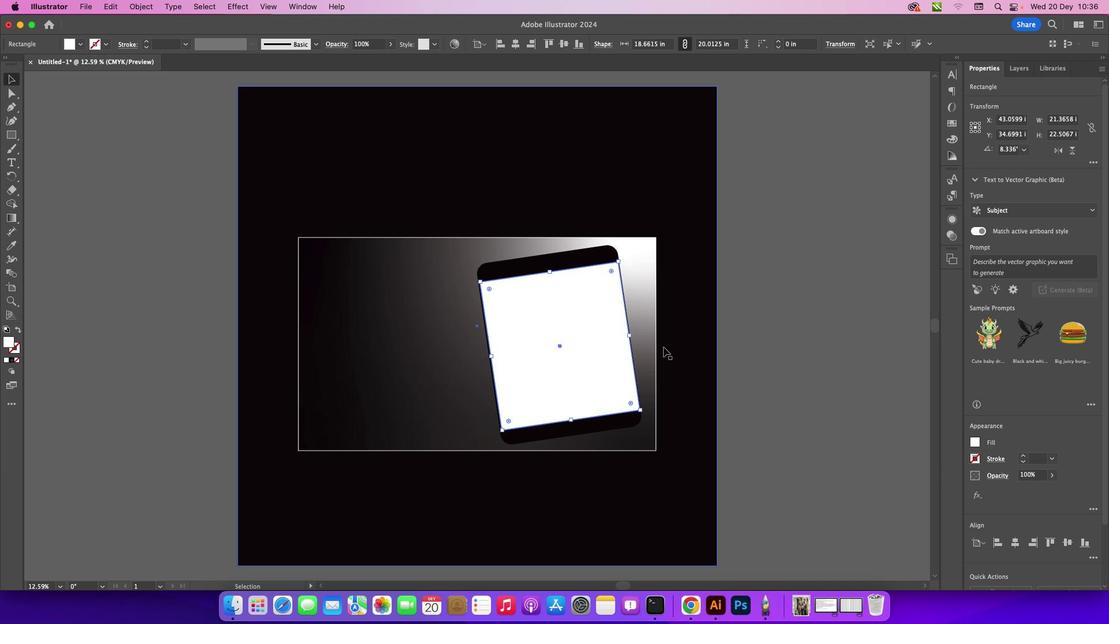 
Action: Mouse pressed left at (583, 303)
Screenshot: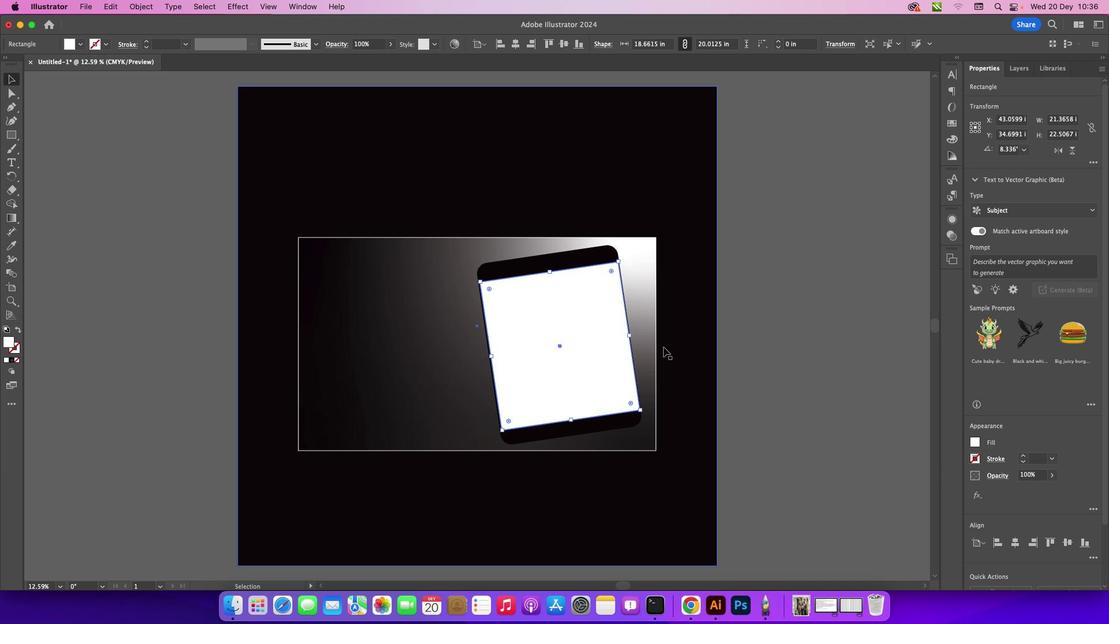 
Action: Mouse moved to (628, 333)
Screenshot: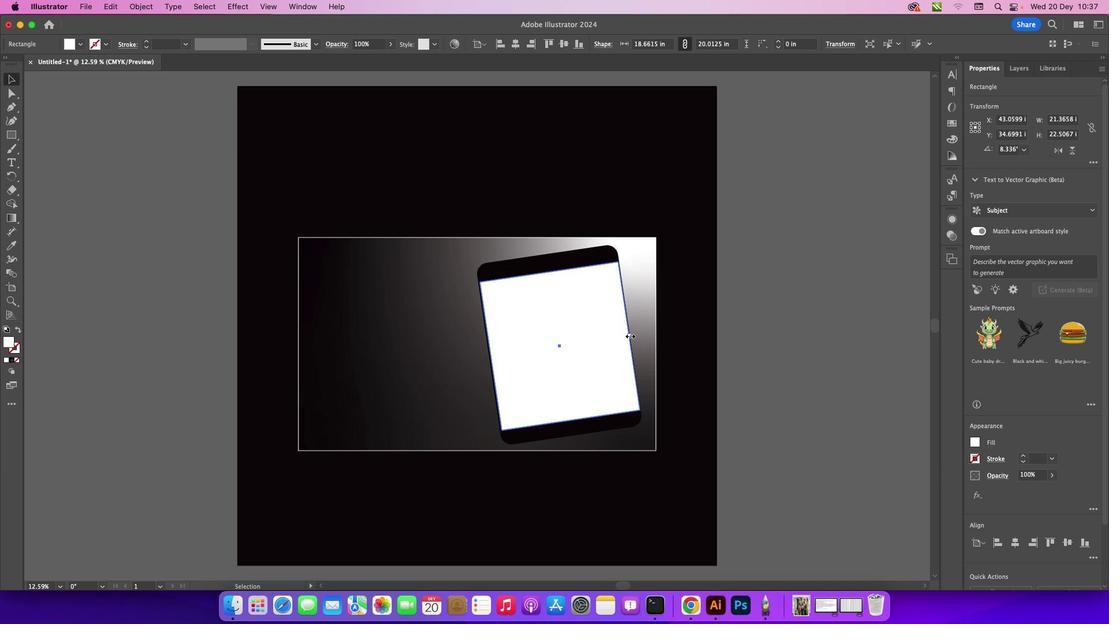 
Action: Mouse pressed left at (628, 333)
Screenshot: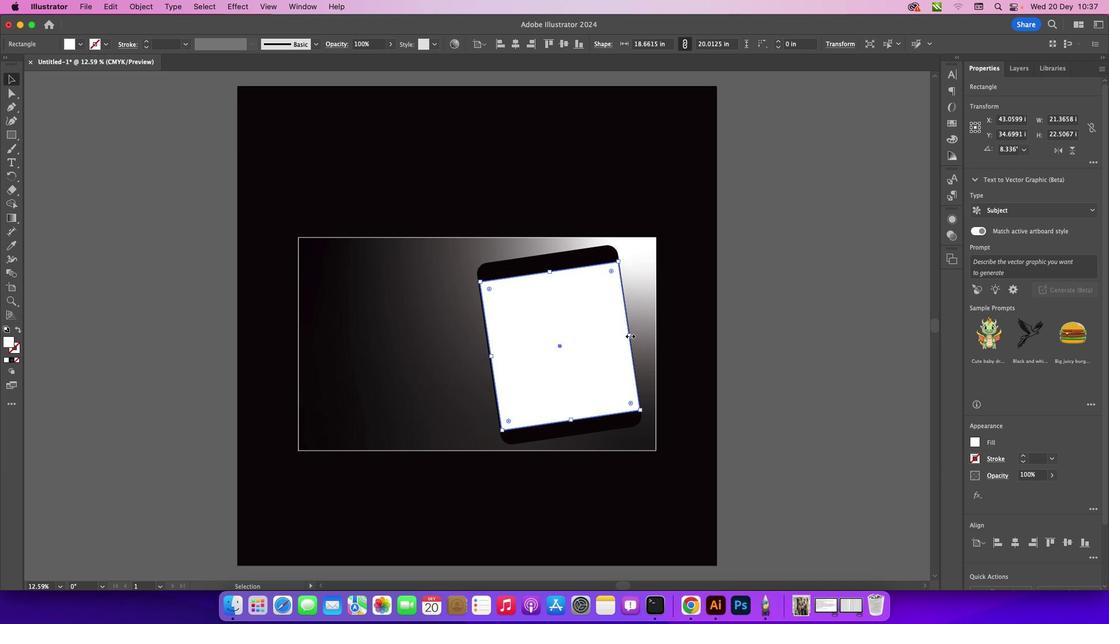 
Action: Mouse moved to (190, 148)
Screenshot: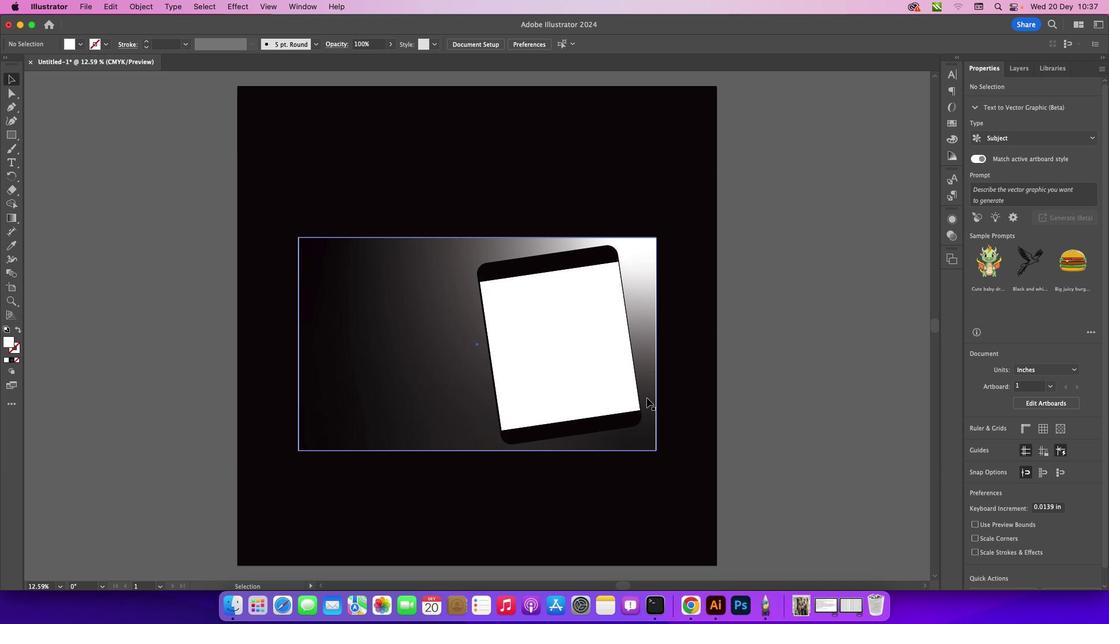 
Action: Mouse pressed left at (190, 148)
Screenshot: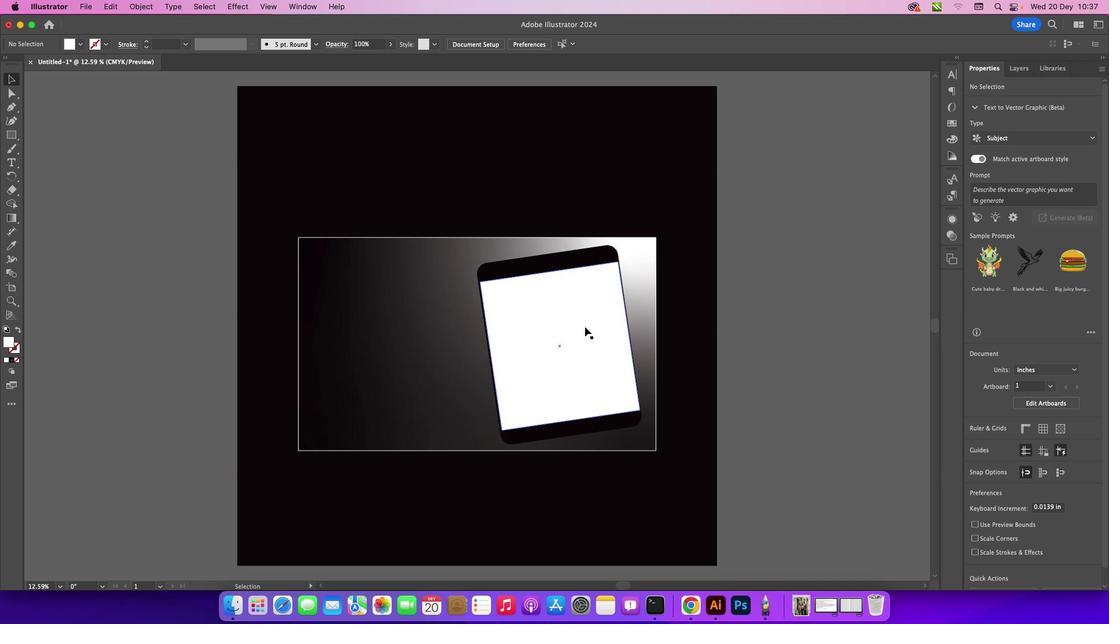 
Action: Mouse moved to (765, 379)
Screenshot: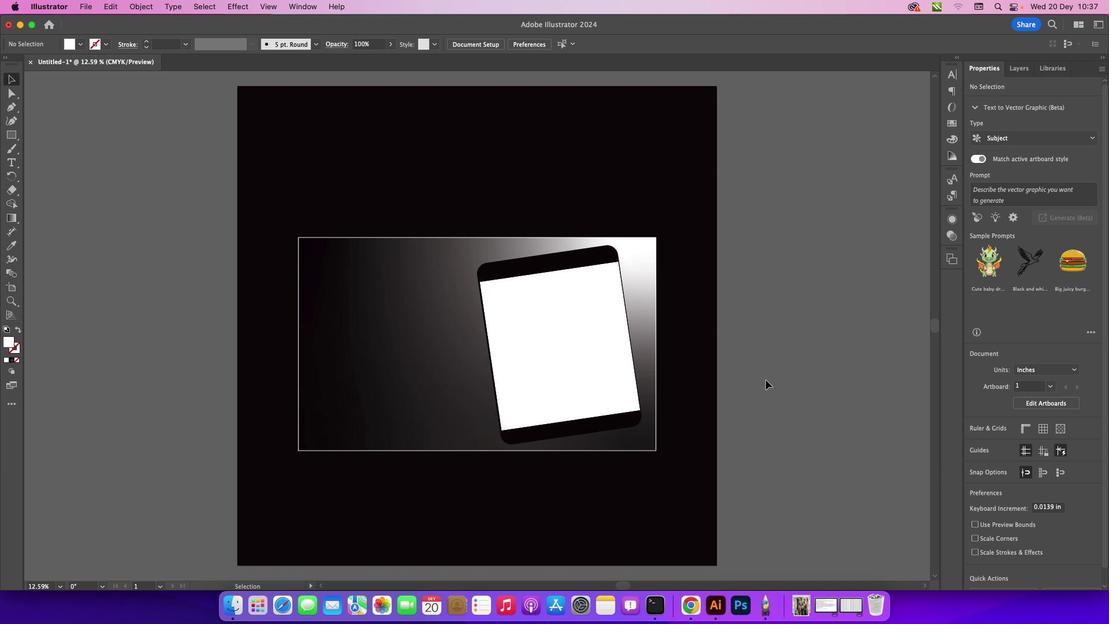 
Action: Mouse pressed left at (765, 379)
Screenshot: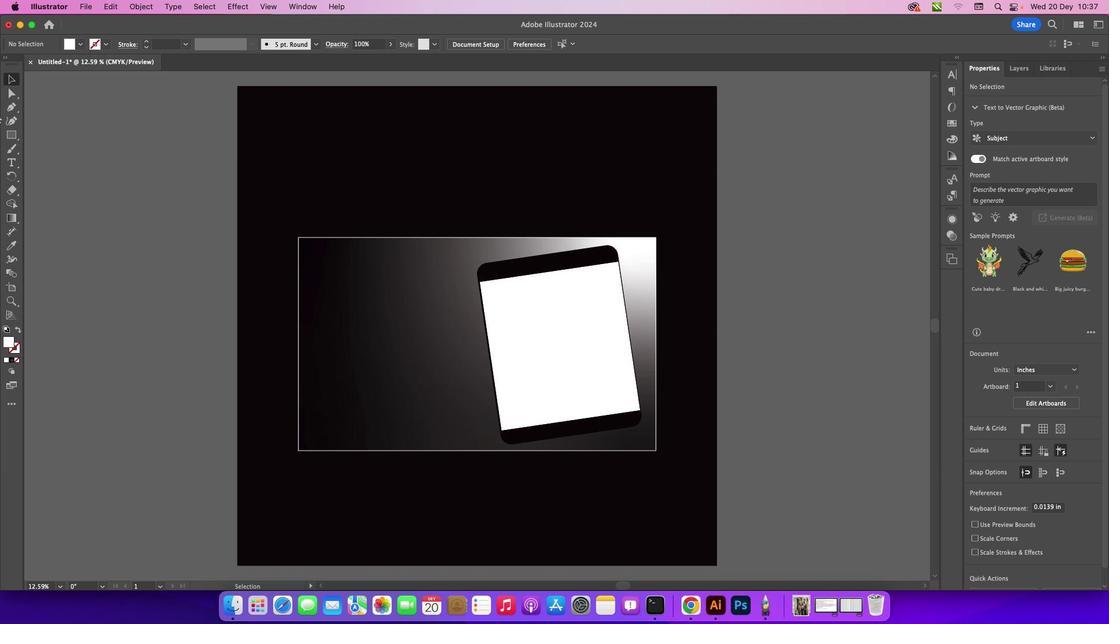 
Action: Mouse moved to (9, 108)
Screenshot: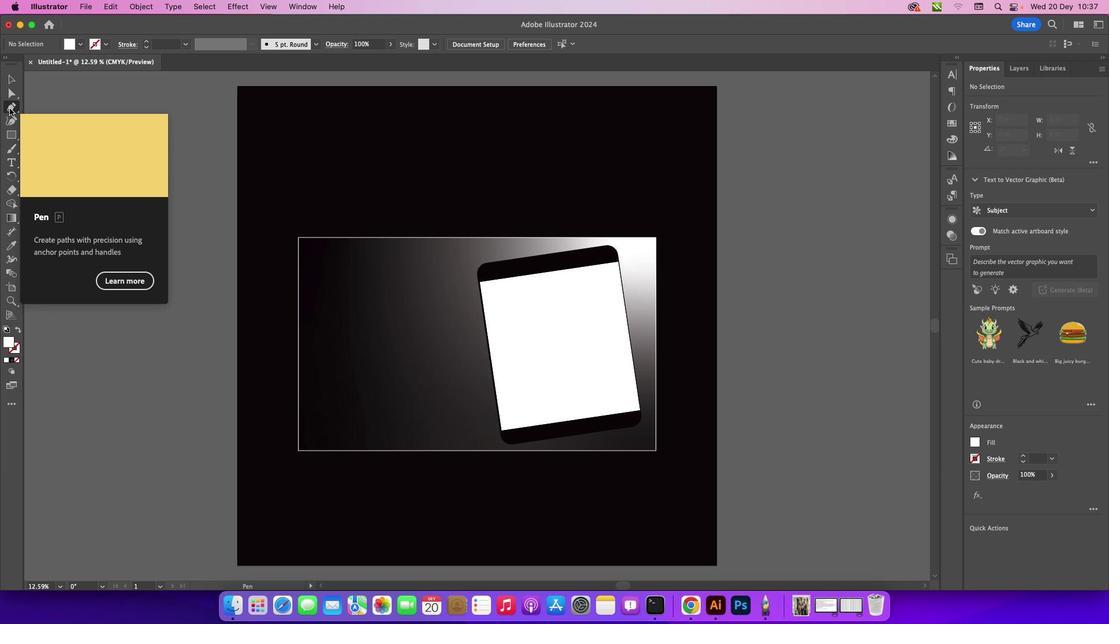 
Action: Mouse pressed left at (9, 108)
Screenshot: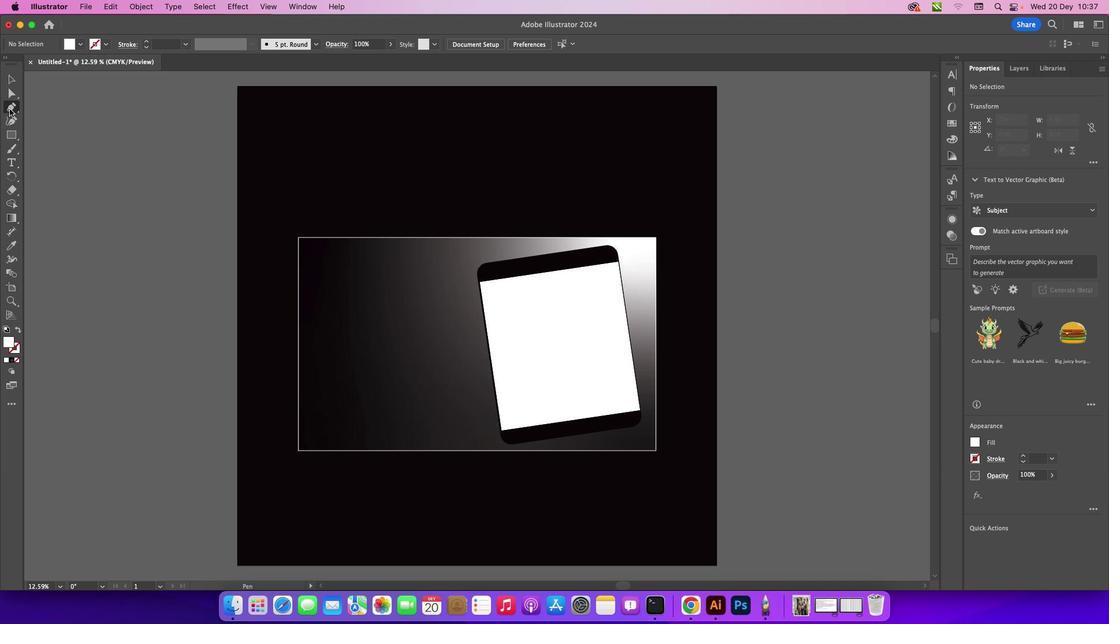 
Action: Mouse moved to (562, 368)
Screenshot: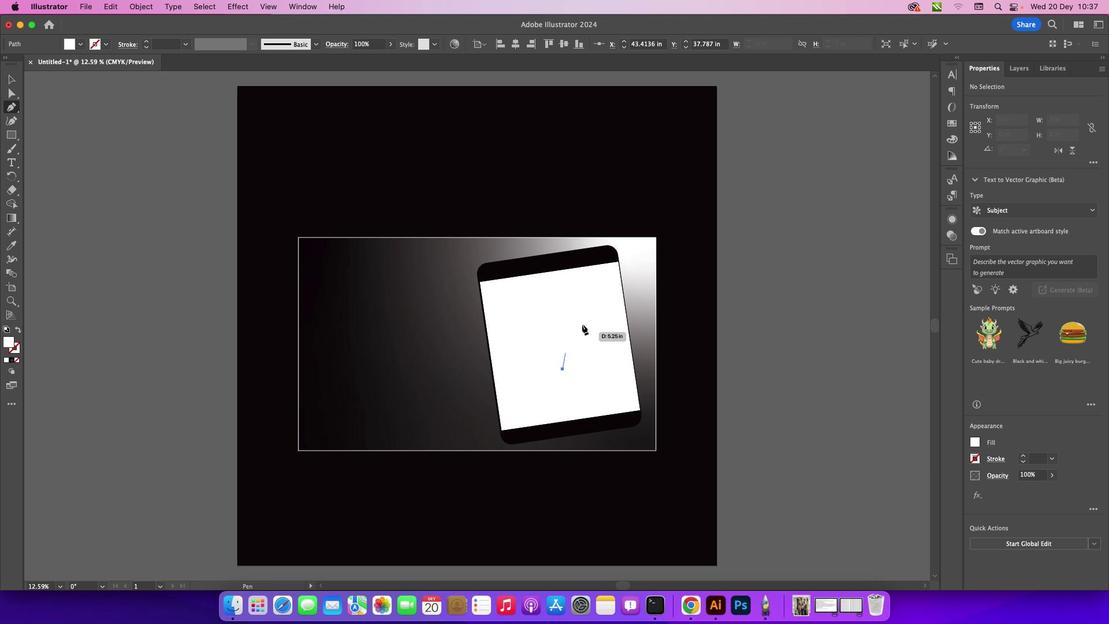 
Action: Mouse pressed left at (562, 368)
Screenshot: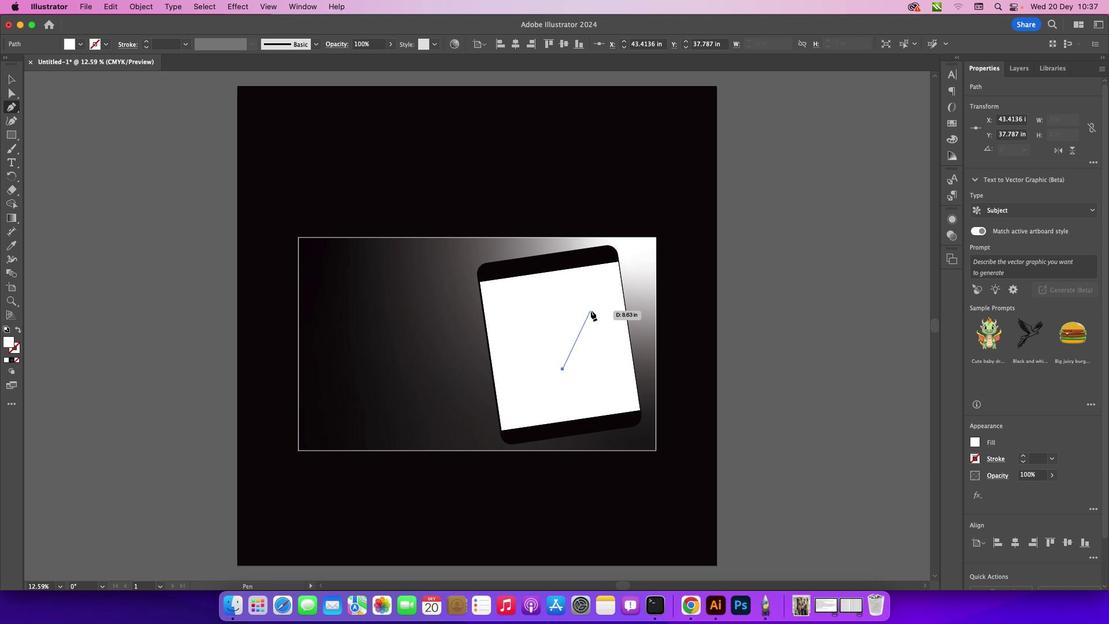 
Action: Mouse moved to (598, 297)
Screenshot: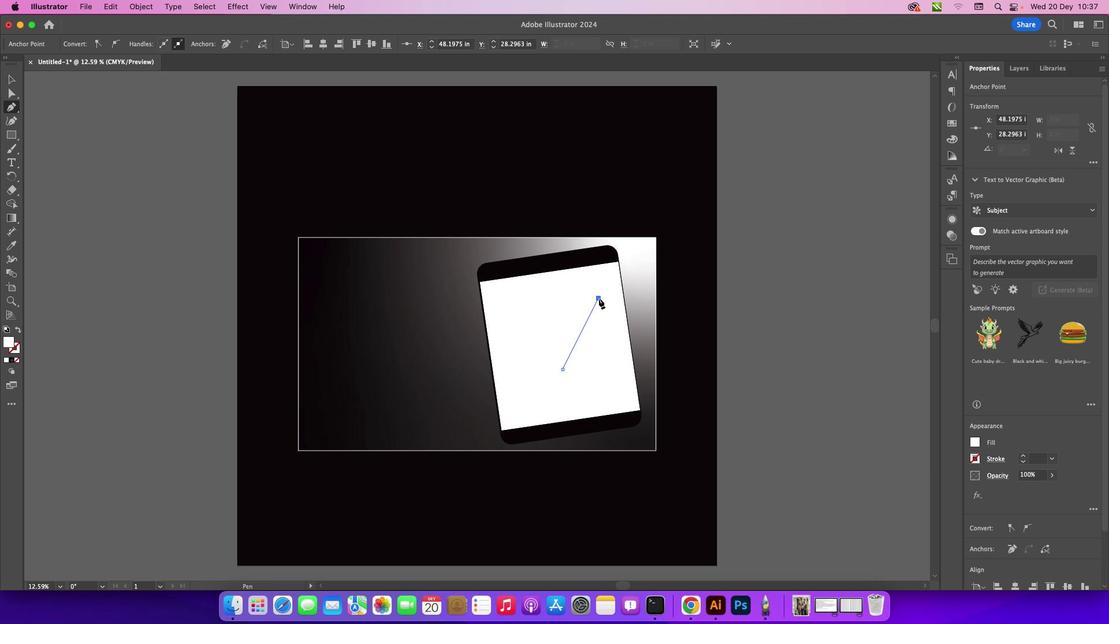 
Action: Mouse pressed left at (598, 297)
Screenshot: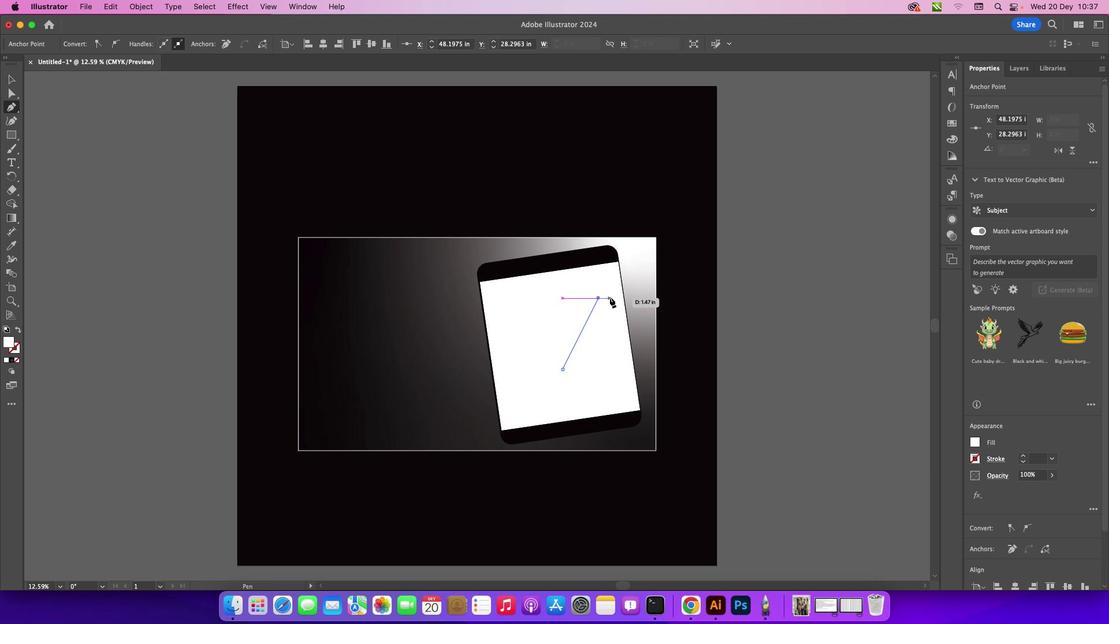 
Action: Mouse moved to (614, 303)
Screenshot: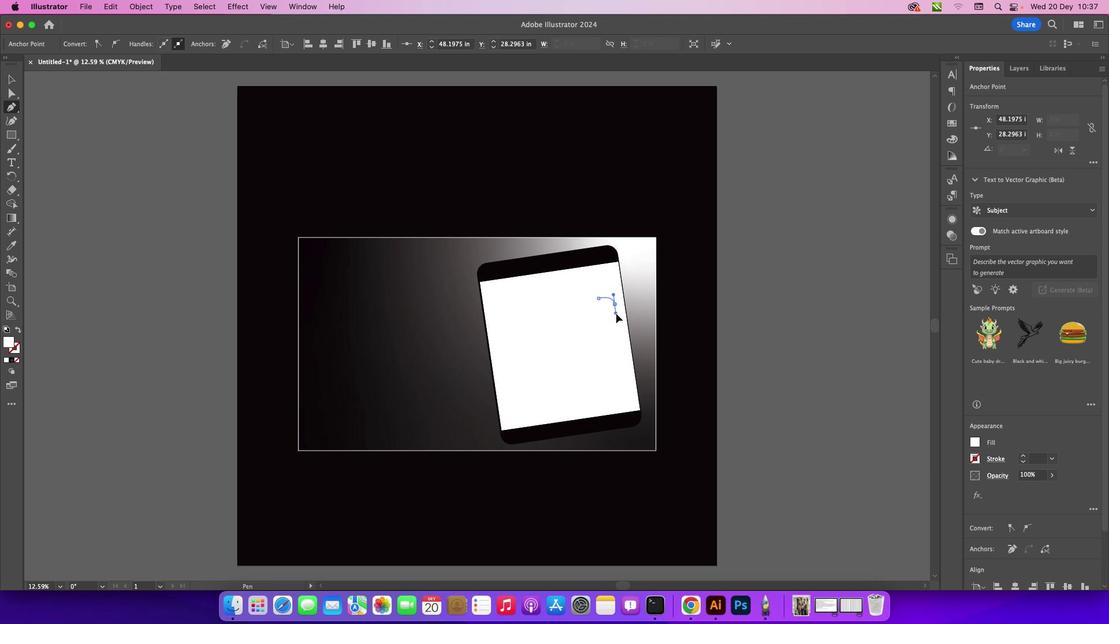 
Action: Mouse pressed left at (614, 303)
Screenshot: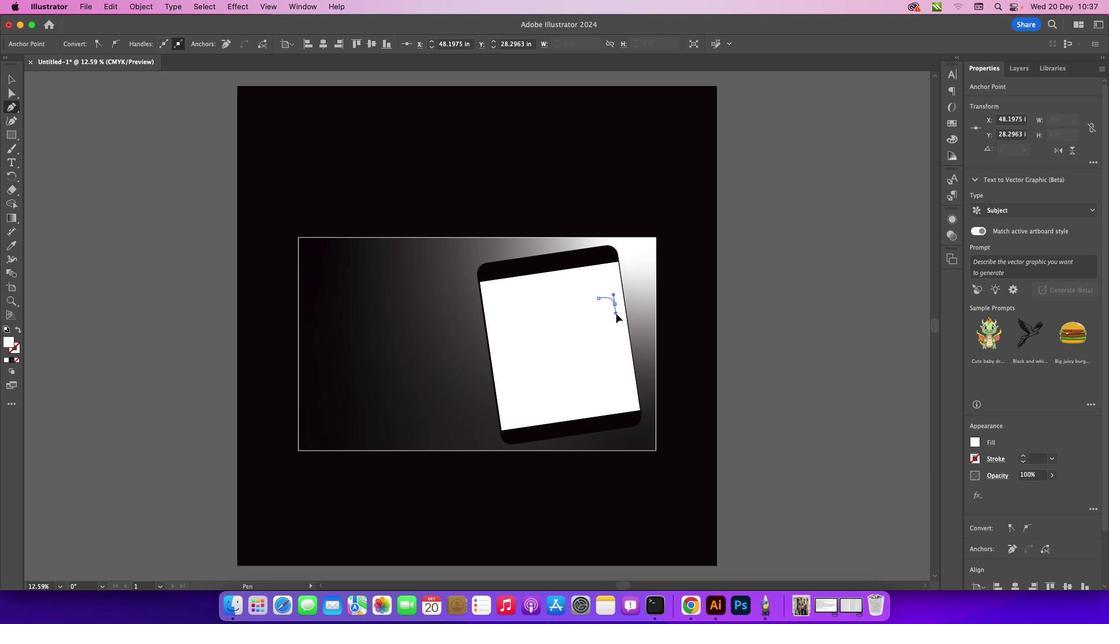 
Action: Mouse moved to (614, 304)
